 Task: Purchase a jacket from Ajio and enter a new delivery address.
Action: Mouse moved to (696, 94)
Screenshot: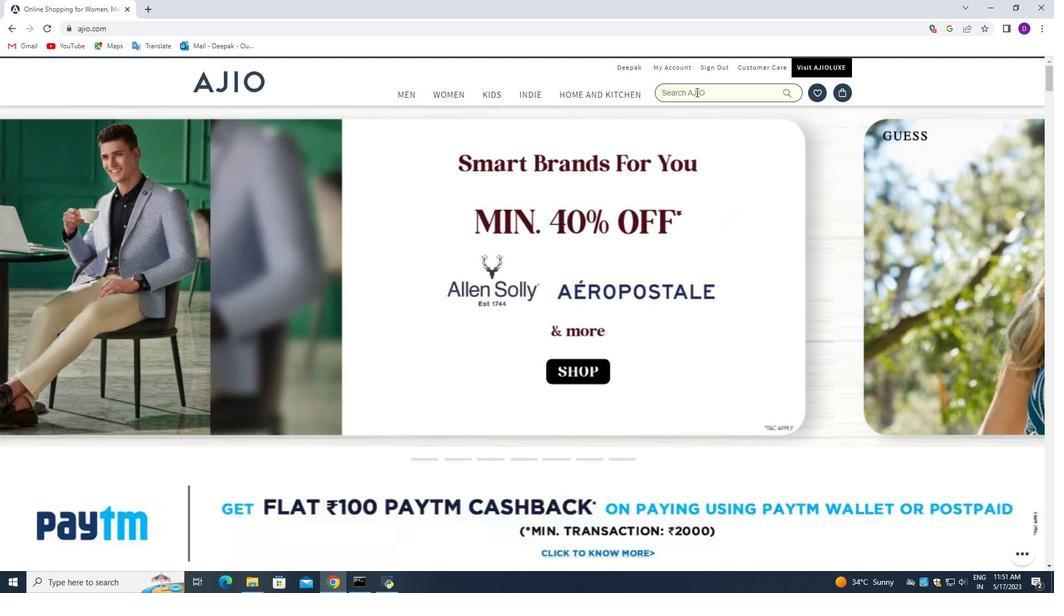 
Action: Mouse pressed left at (696, 94)
Screenshot: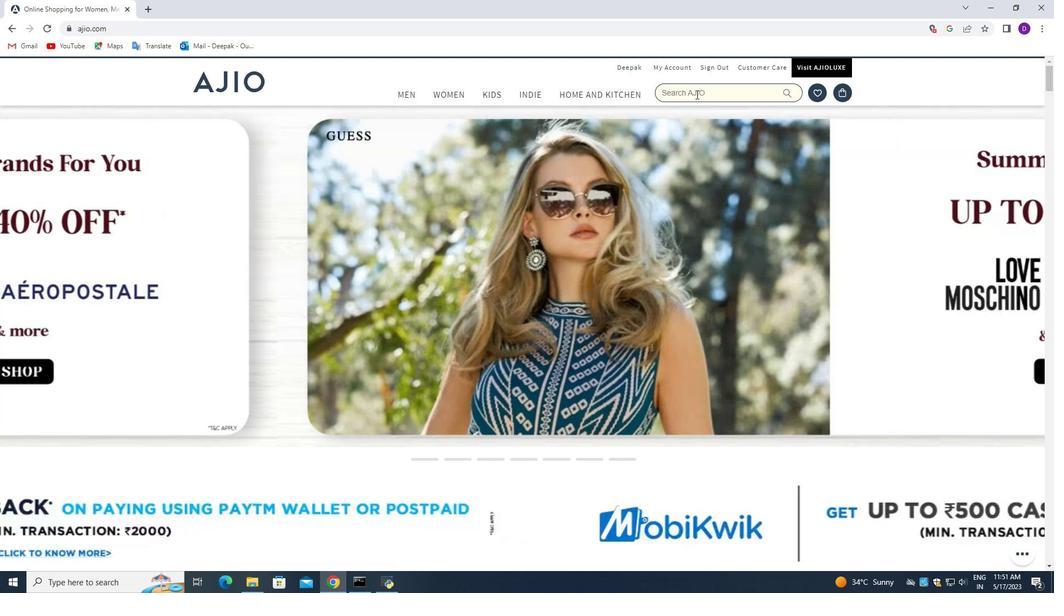 
Action: Mouse moved to (712, 158)
Screenshot: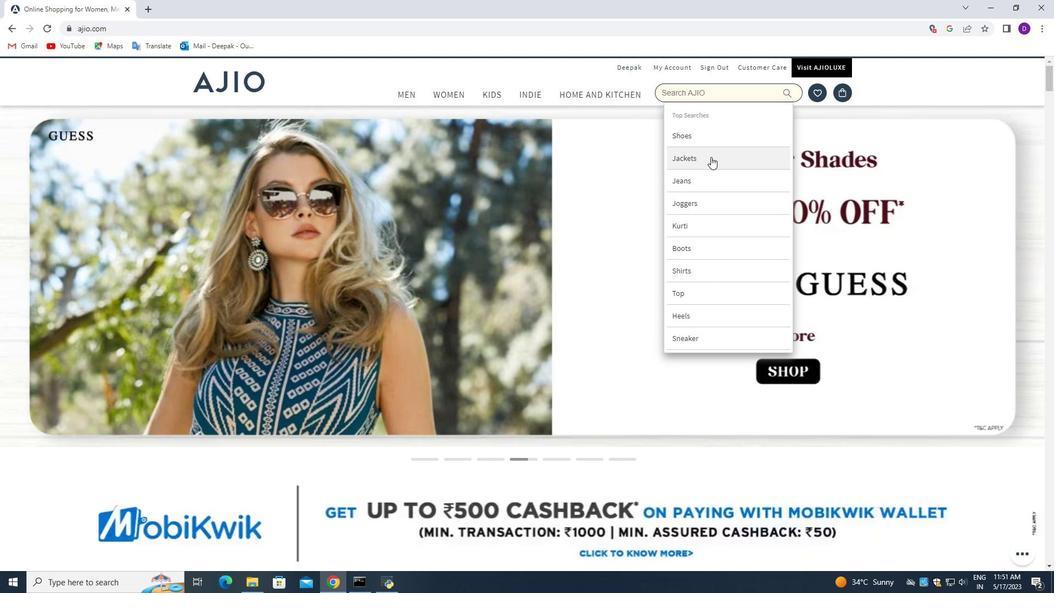 
Action: Mouse pressed left at (712, 158)
Screenshot: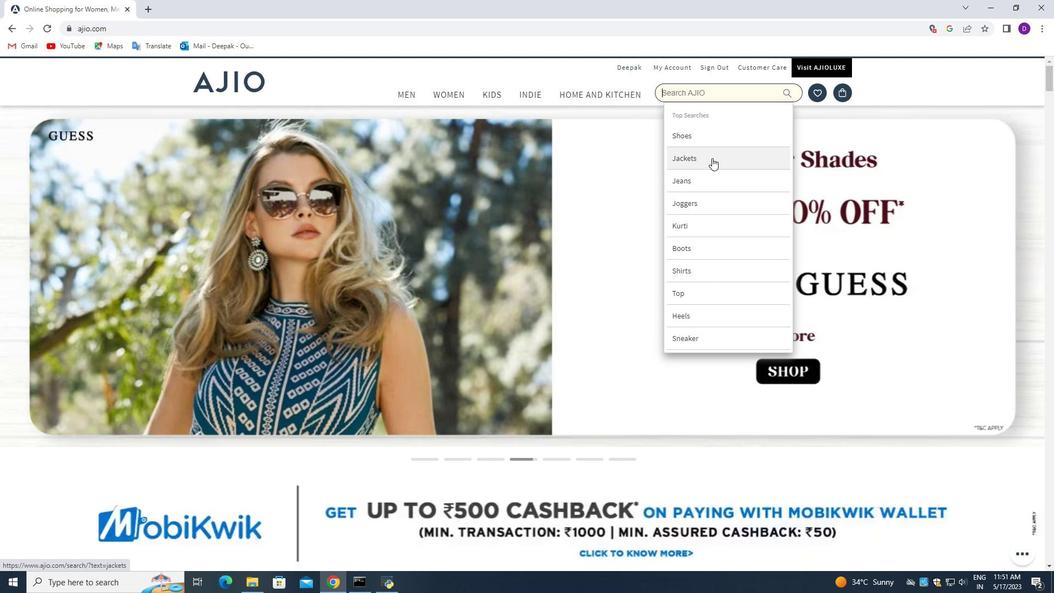 
Action: Mouse moved to (639, 276)
Screenshot: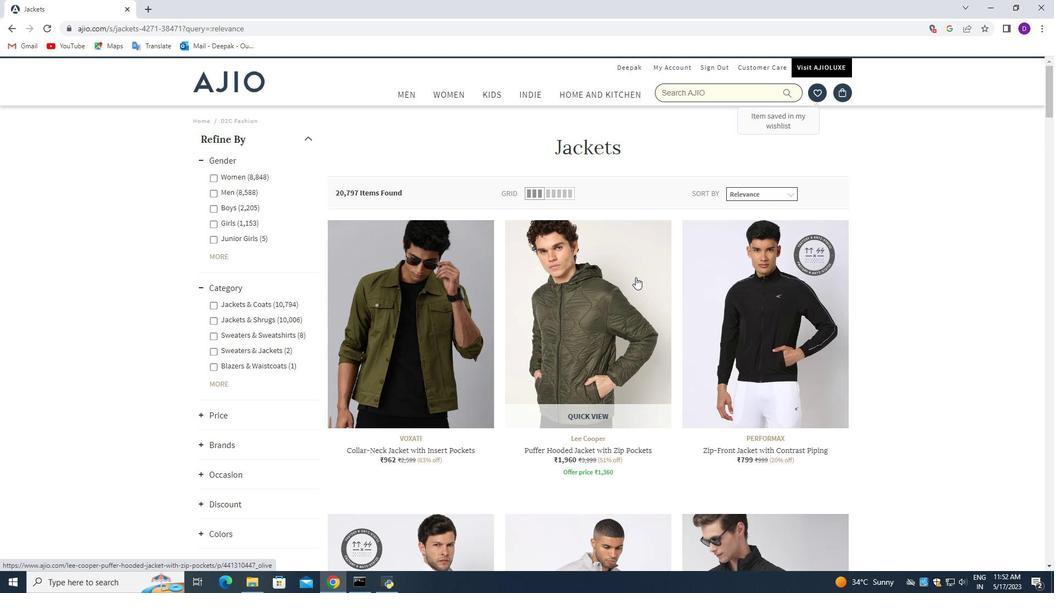 
Action: Mouse scrolled (639, 275) with delta (0, 0)
Screenshot: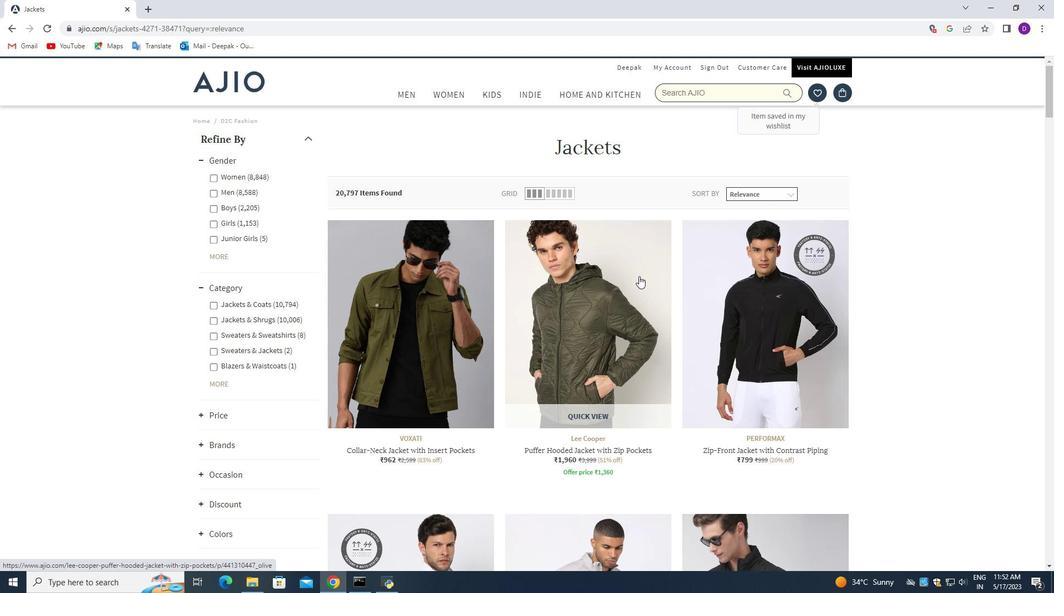 
Action: Mouse moved to (638, 276)
Screenshot: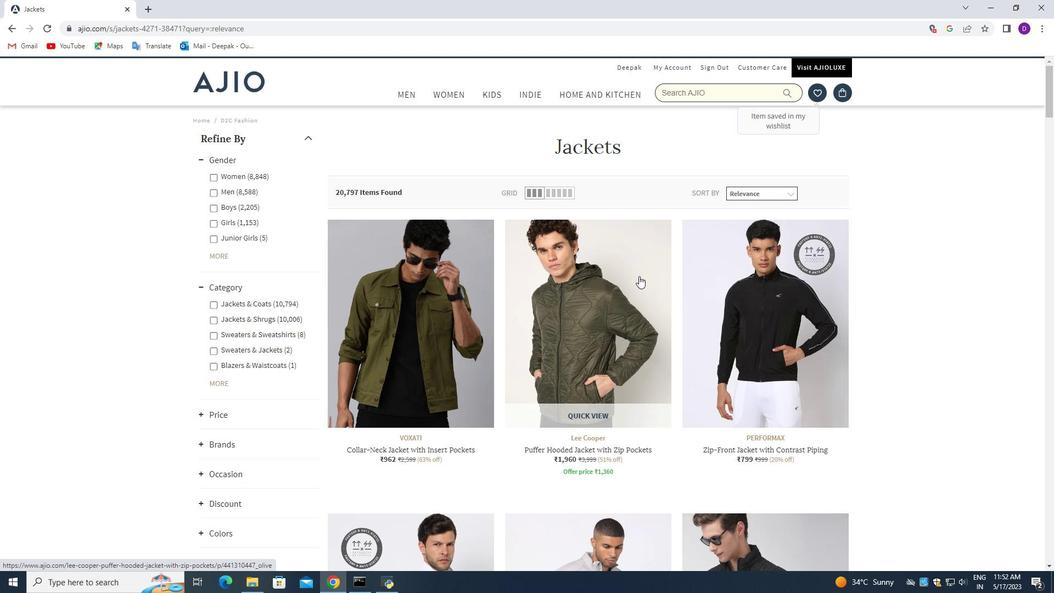 
Action: Mouse scrolled (638, 275) with delta (0, 0)
Screenshot: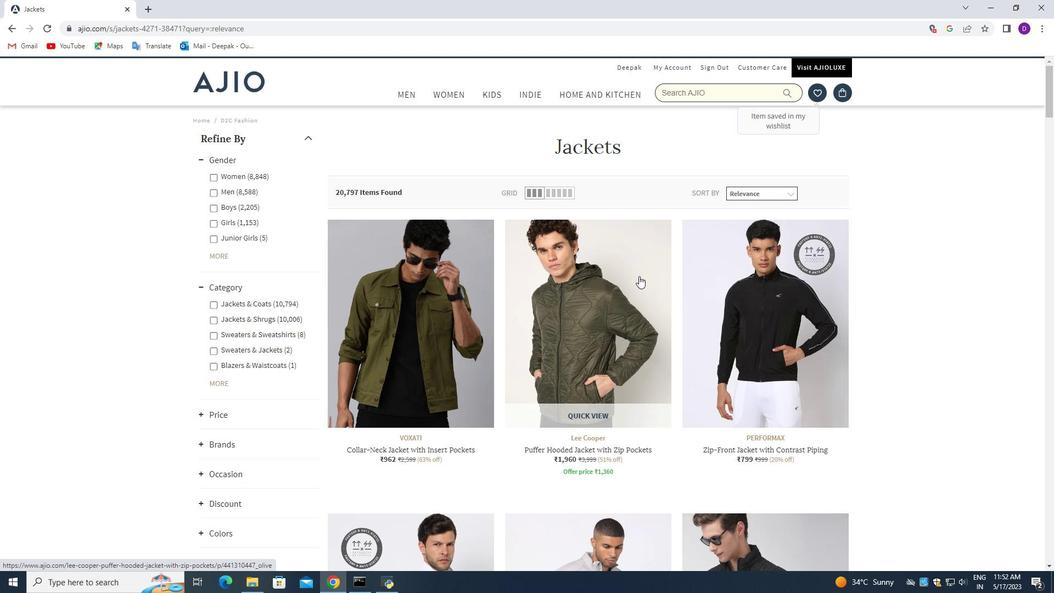 
Action: Mouse moved to (518, 248)
Screenshot: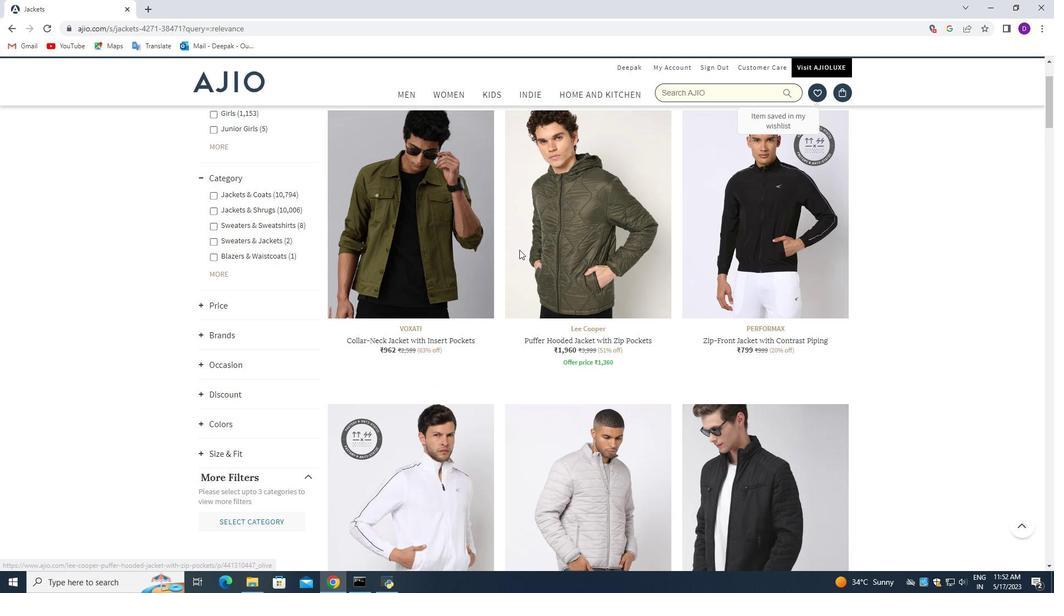 
Action: Mouse scrolled (518, 248) with delta (0, 0)
Screenshot: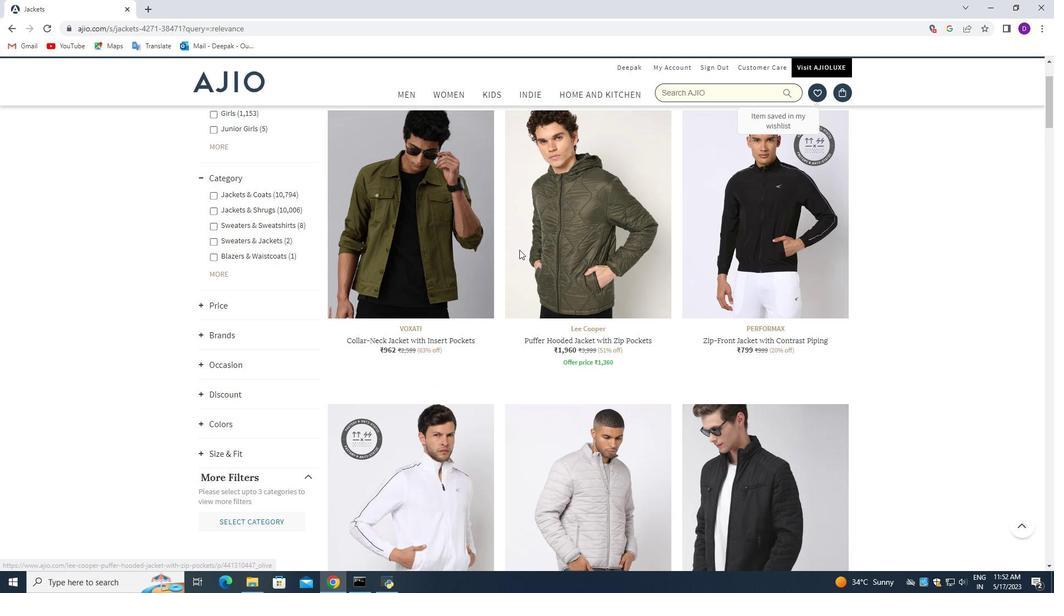 
Action: Mouse moved to (517, 247)
Screenshot: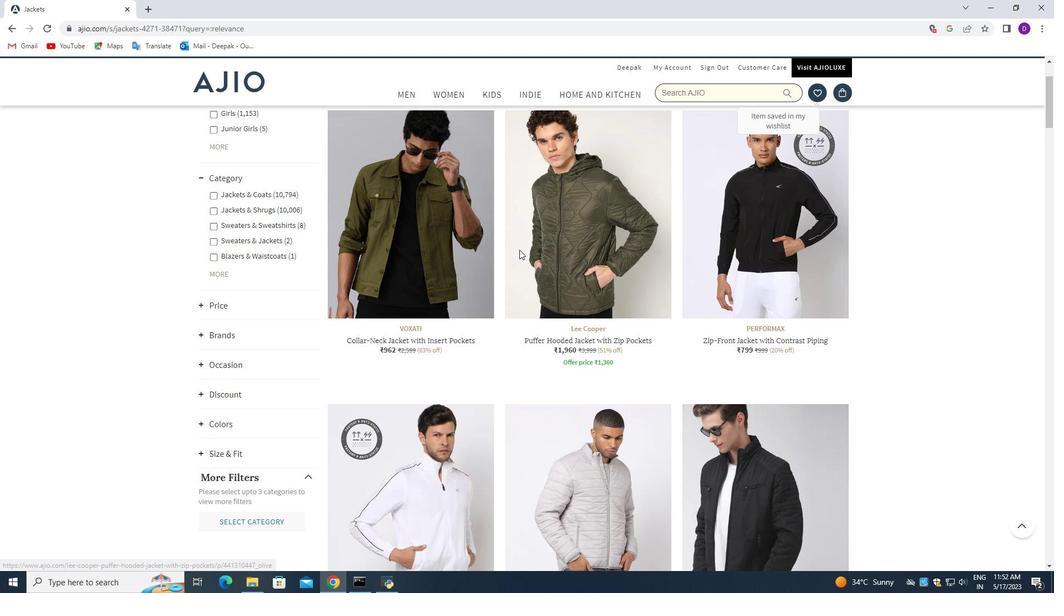 
Action: Mouse scrolled (517, 246) with delta (0, 0)
Screenshot: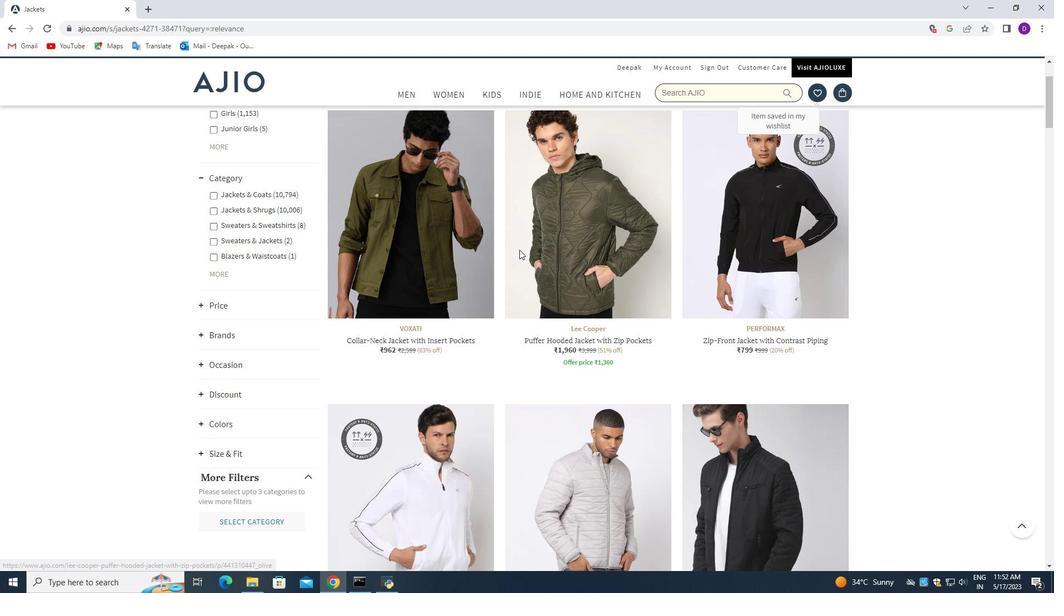 
Action: Mouse moved to (563, 310)
Screenshot: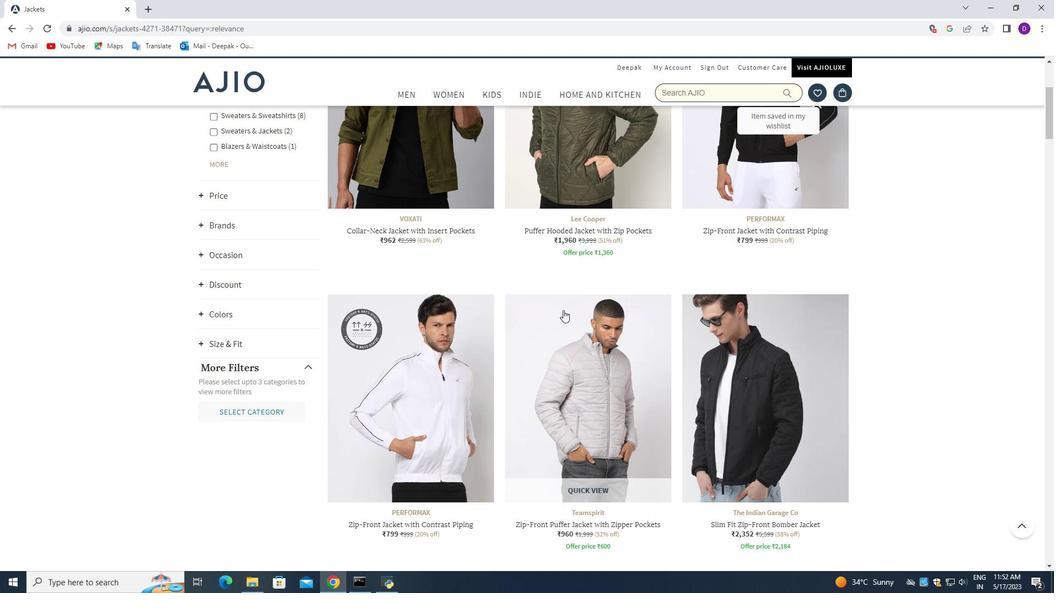 
Action: Mouse scrolled (563, 310) with delta (0, 0)
Screenshot: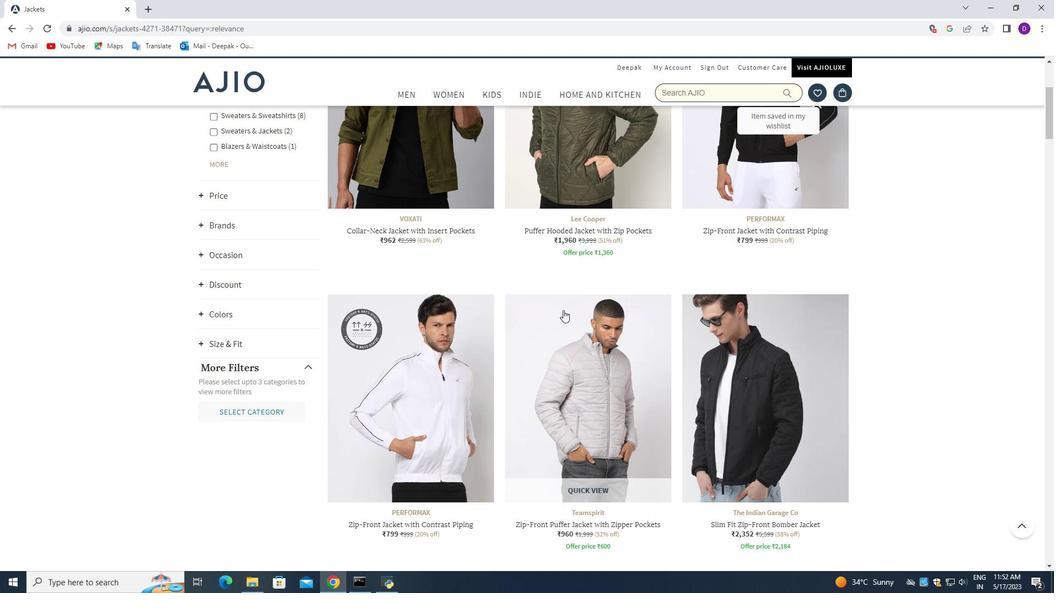 
Action: Mouse scrolled (563, 310) with delta (0, 0)
Screenshot: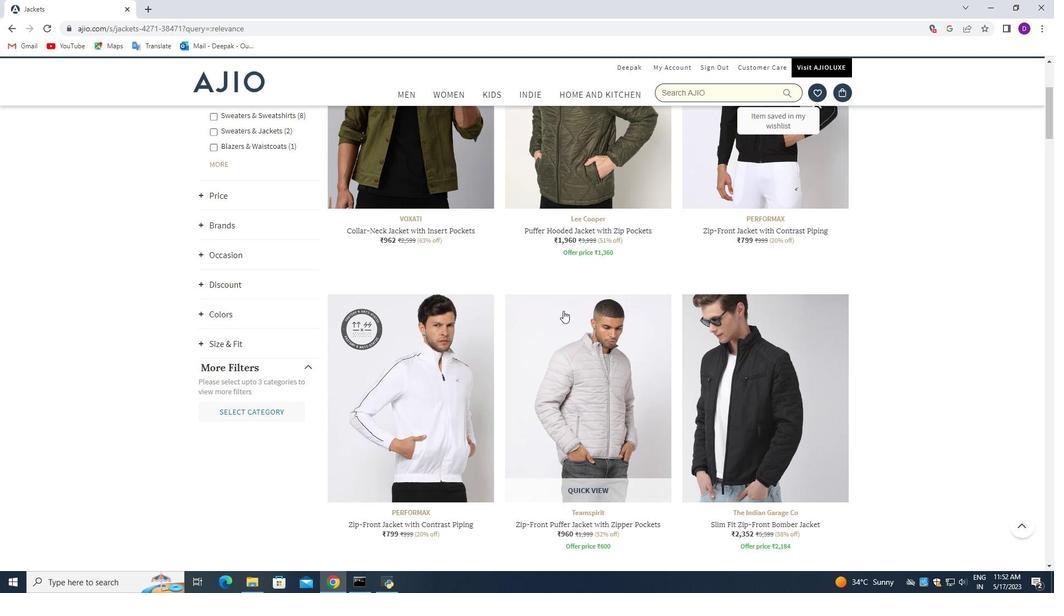 
Action: Mouse moved to (556, 287)
Screenshot: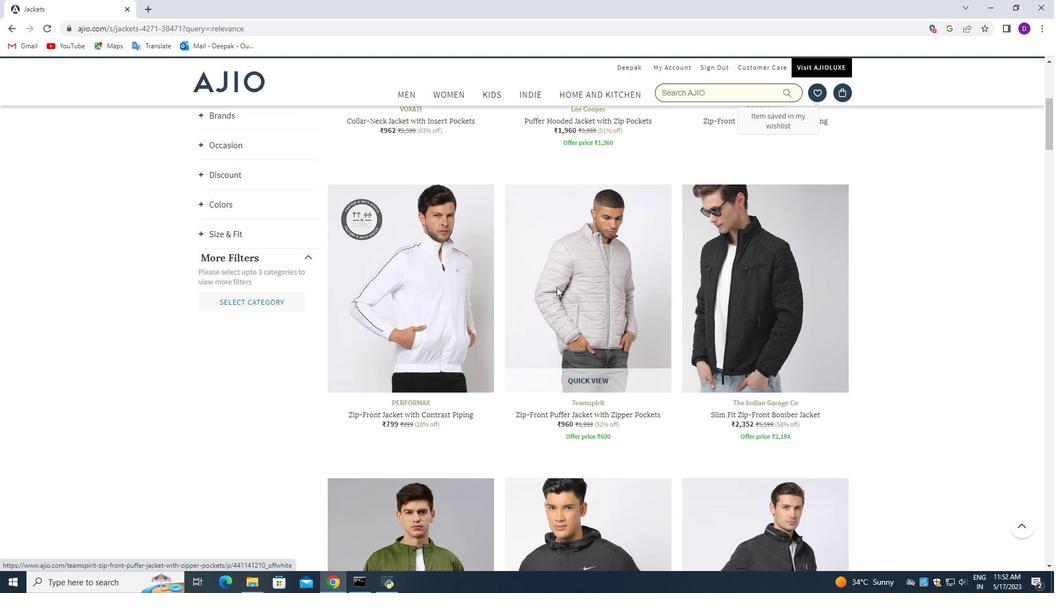 
Action: Mouse scrolled (556, 287) with delta (0, 0)
Screenshot: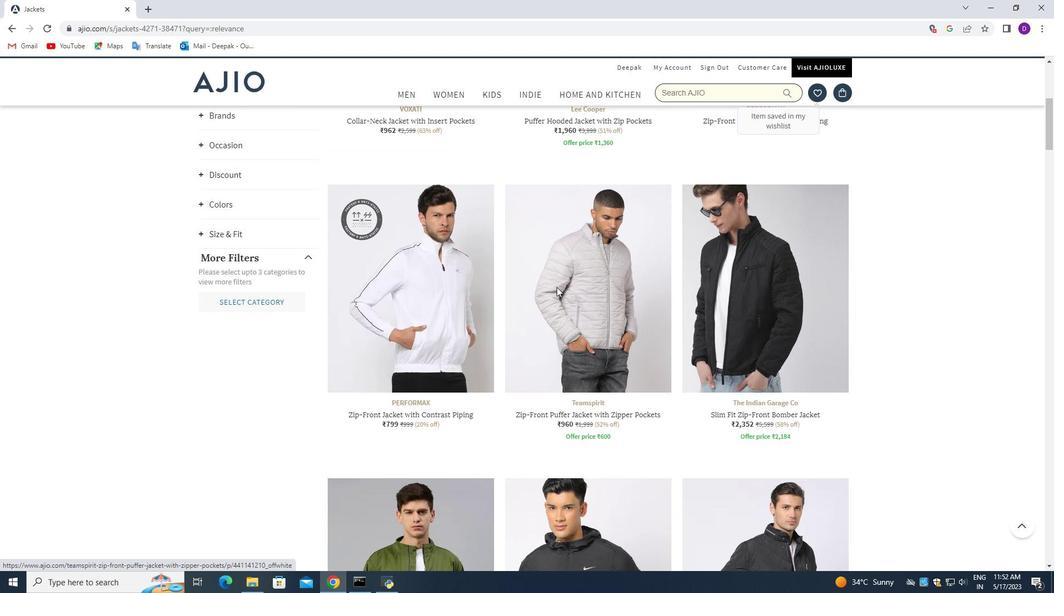 
Action: Mouse scrolled (556, 287) with delta (0, 0)
Screenshot: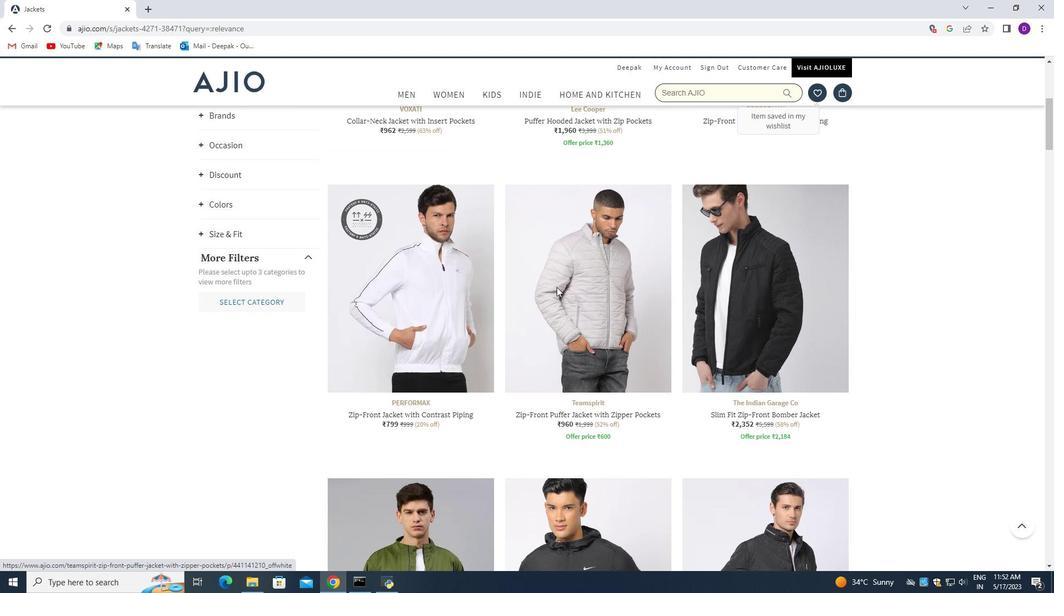 
Action: Mouse scrolled (556, 287) with delta (0, 0)
Screenshot: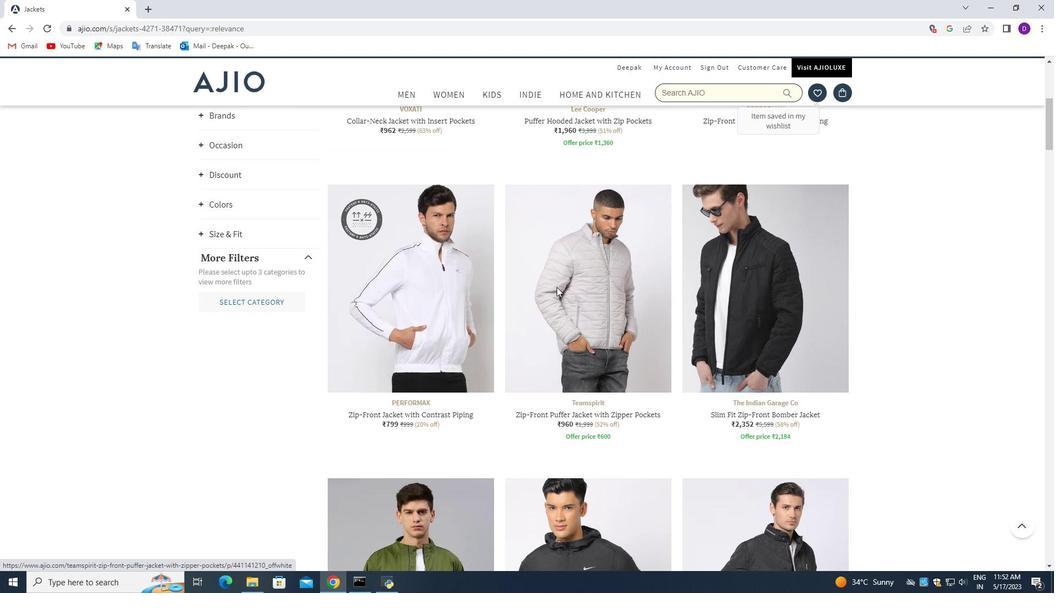 
Action: Mouse scrolled (556, 287) with delta (0, 0)
Screenshot: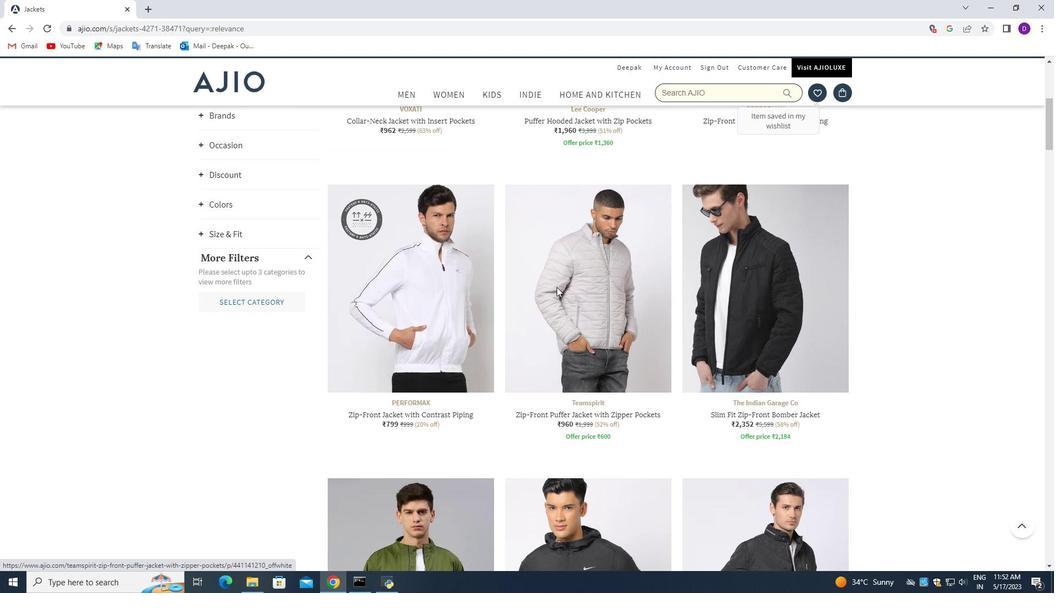 
Action: Mouse scrolled (556, 287) with delta (0, 0)
Screenshot: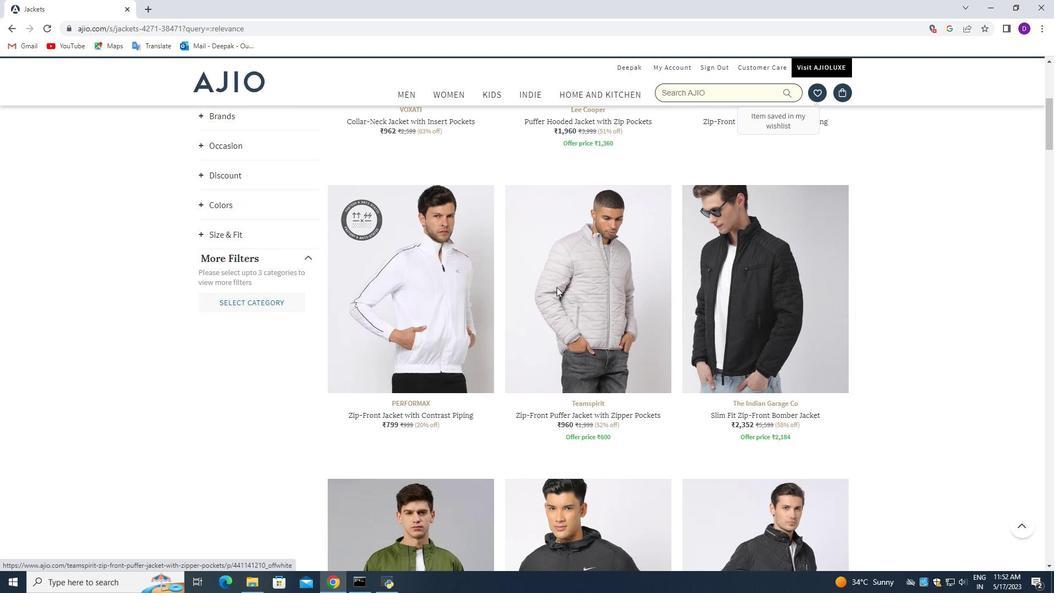 
Action: Mouse moved to (422, 271)
Screenshot: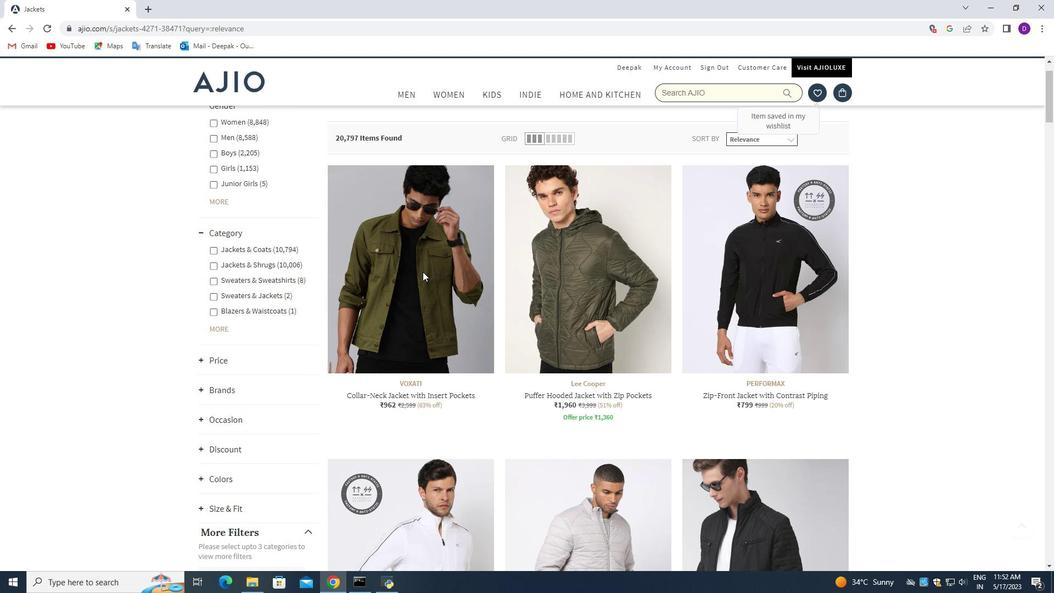 
Action: Mouse pressed left at (422, 271)
Screenshot: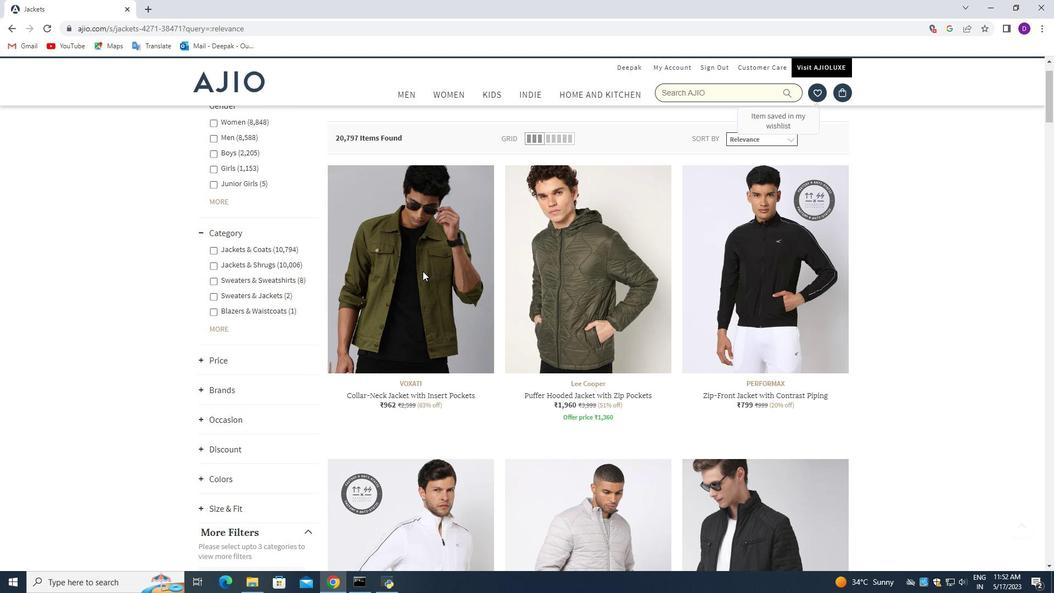 
Action: Mouse moved to (587, 302)
Screenshot: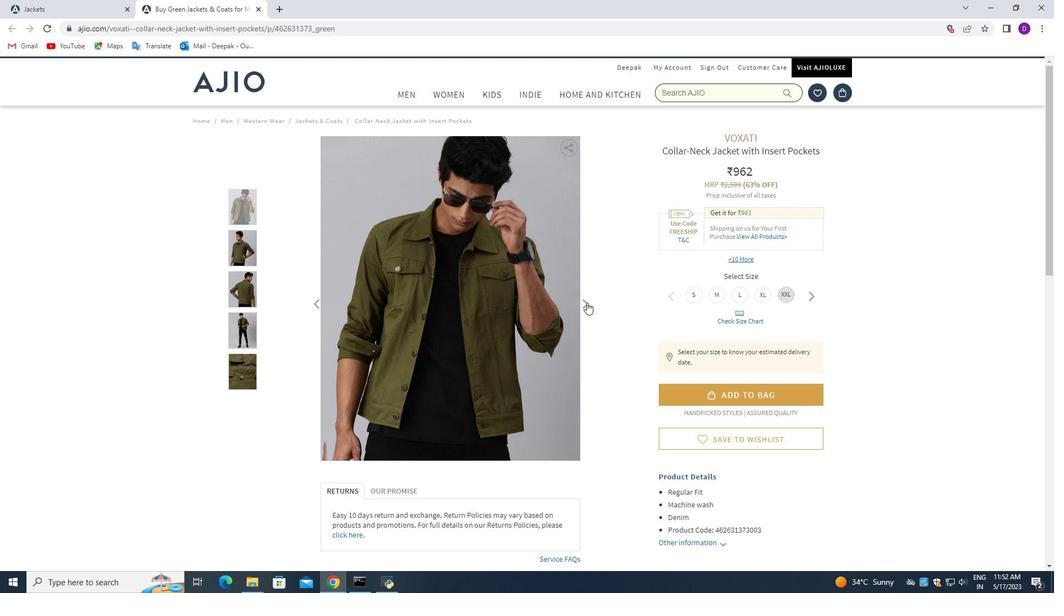 
Action: Mouse pressed left at (587, 302)
Screenshot: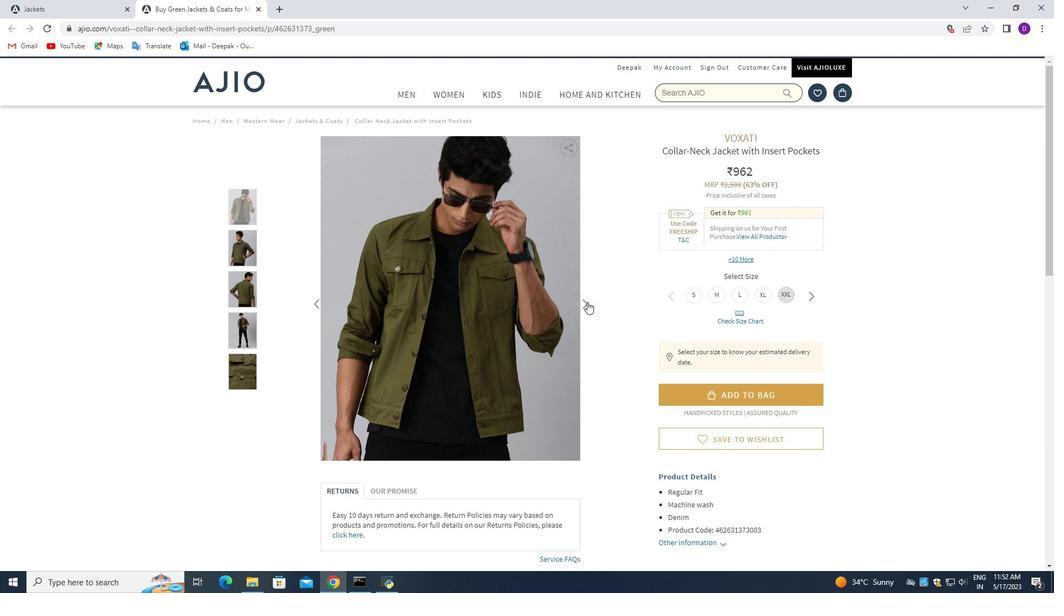 
Action: Mouse pressed left at (587, 302)
Screenshot: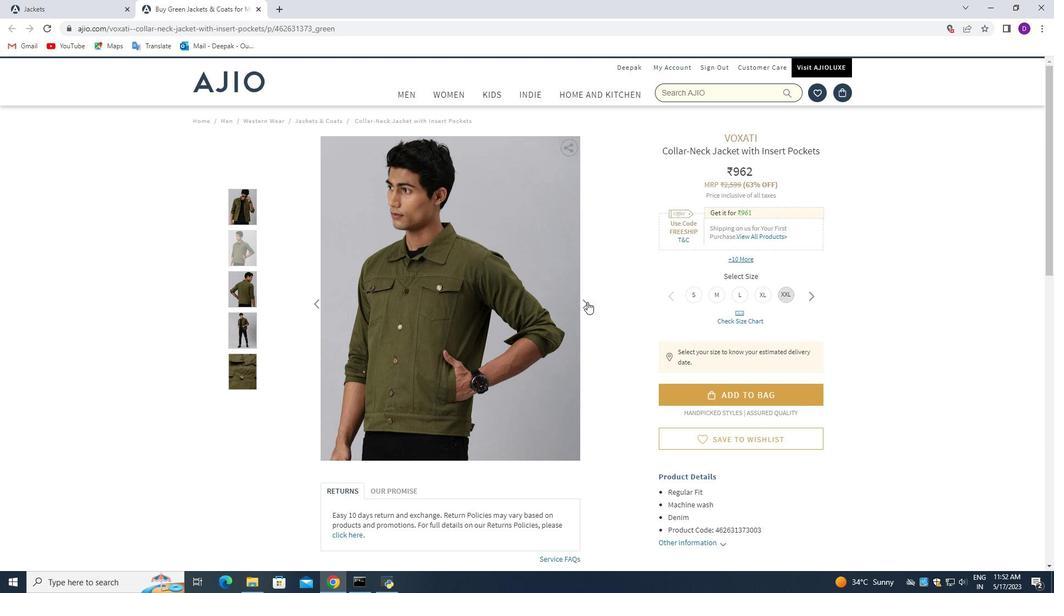 
Action: Mouse pressed left at (587, 302)
Screenshot: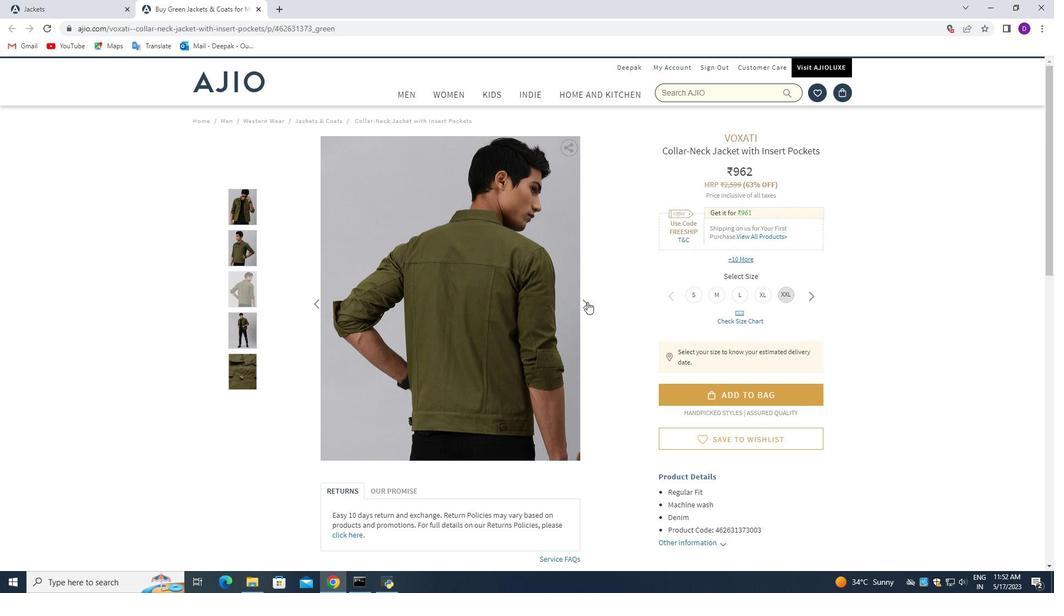 
Action: Mouse pressed left at (587, 302)
Screenshot: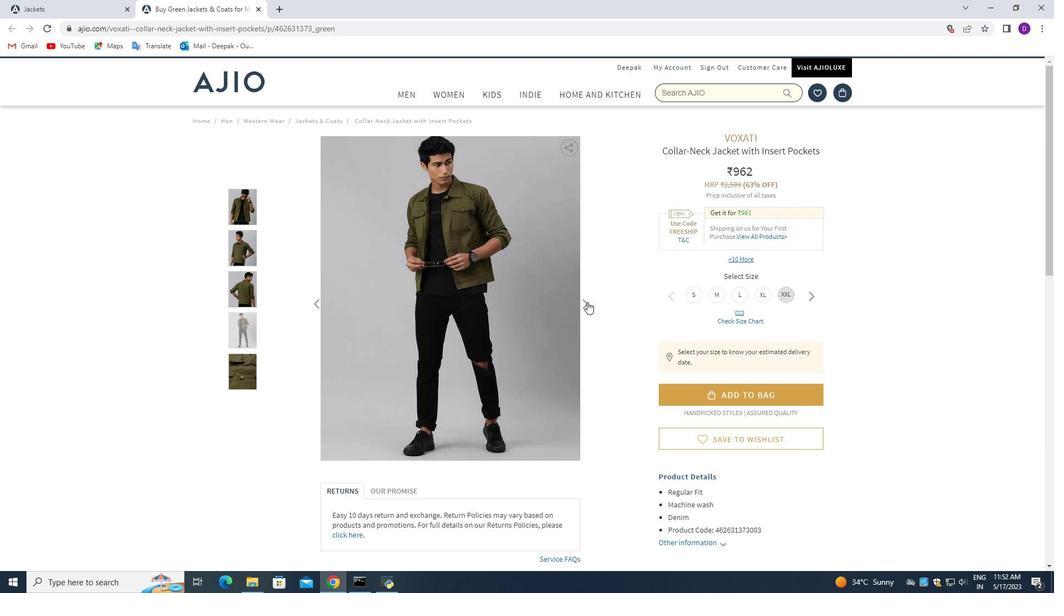 
Action: Mouse pressed left at (587, 302)
Screenshot: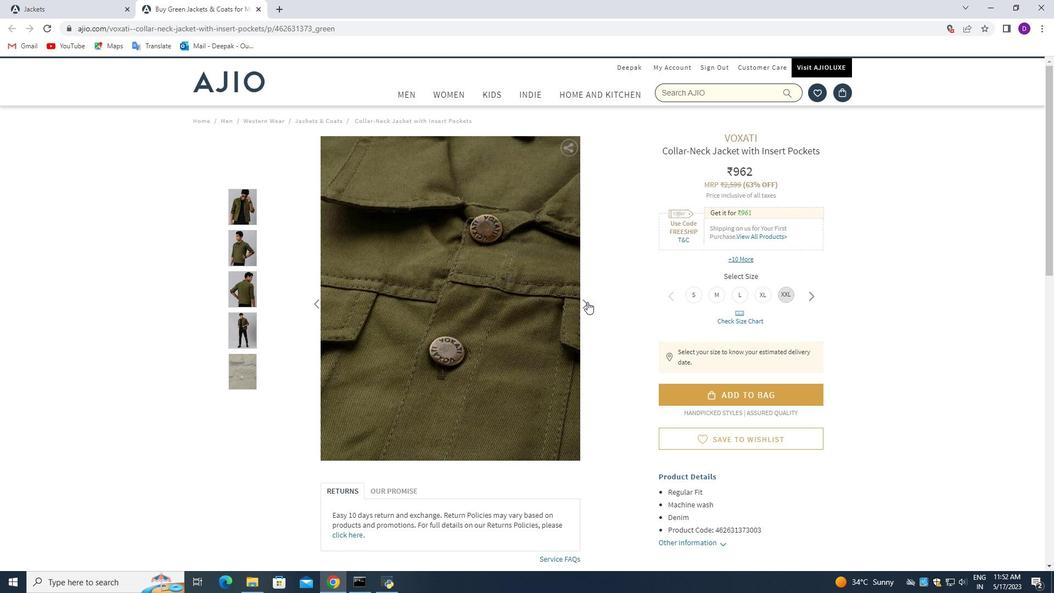 
Action: Mouse pressed left at (587, 302)
Screenshot: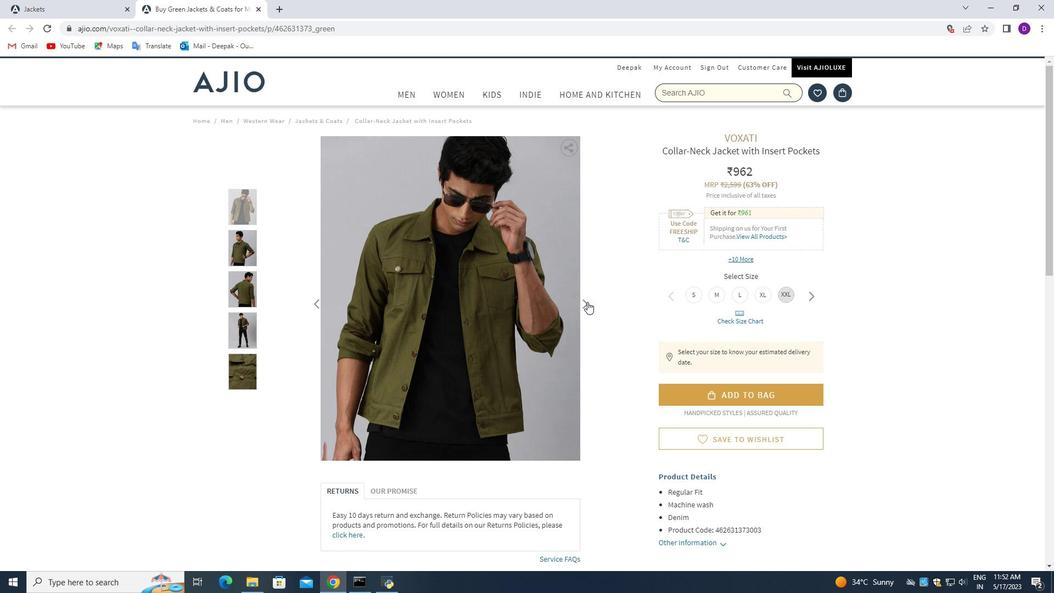 
Action: Mouse pressed left at (587, 302)
Screenshot: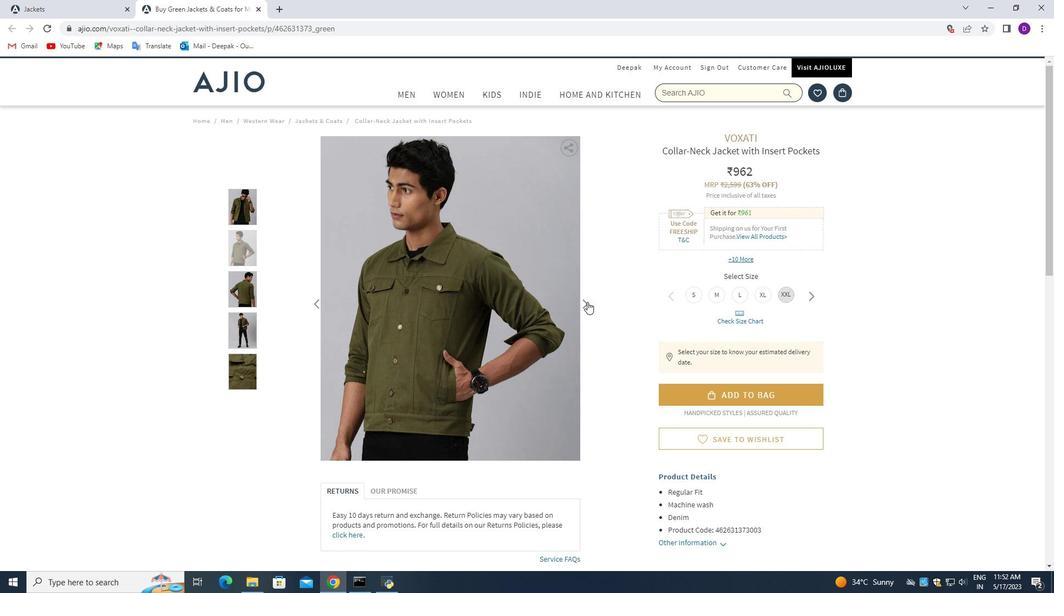 
Action: Mouse moved to (81, 0)
Screenshot: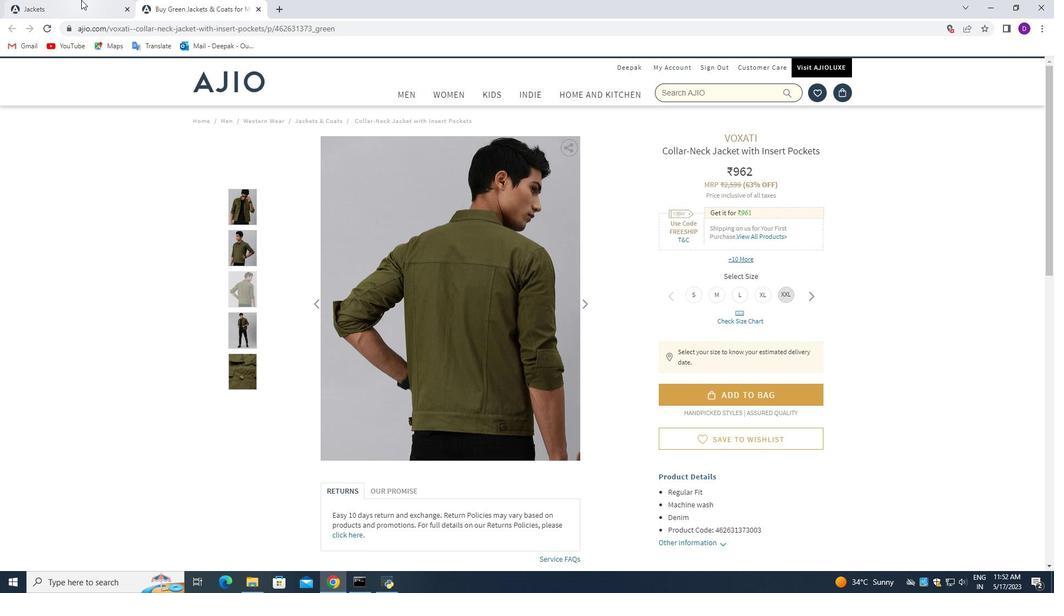 
Action: Mouse pressed left at (81, 0)
Screenshot: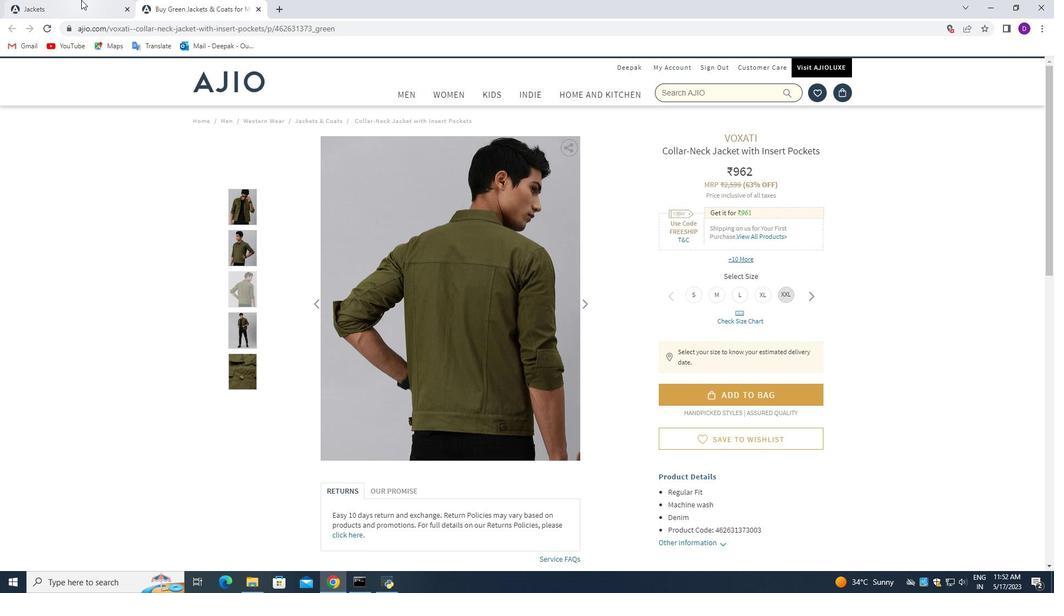 
Action: Mouse moved to (259, 7)
Screenshot: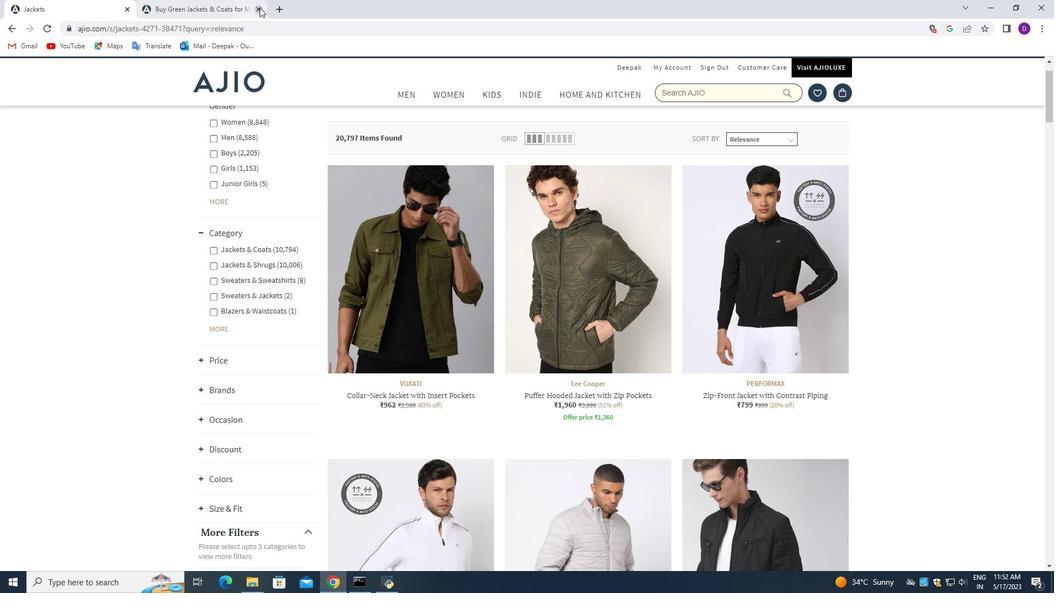 
Action: Mouse pressed left at (259, 7)
Screenshot: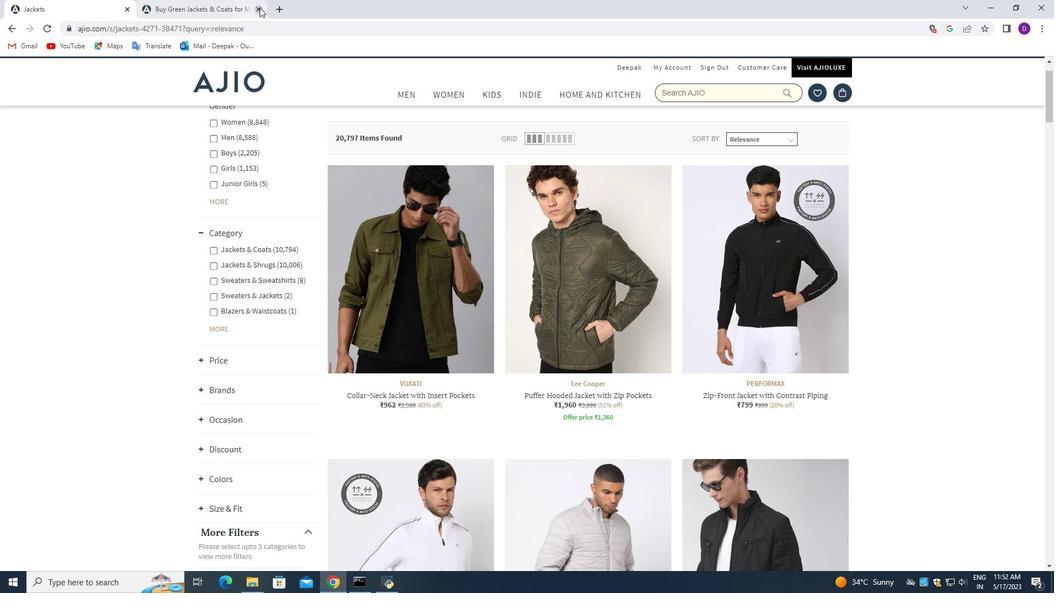 
Action: Mouse moved to (529, 283)
Screenshot: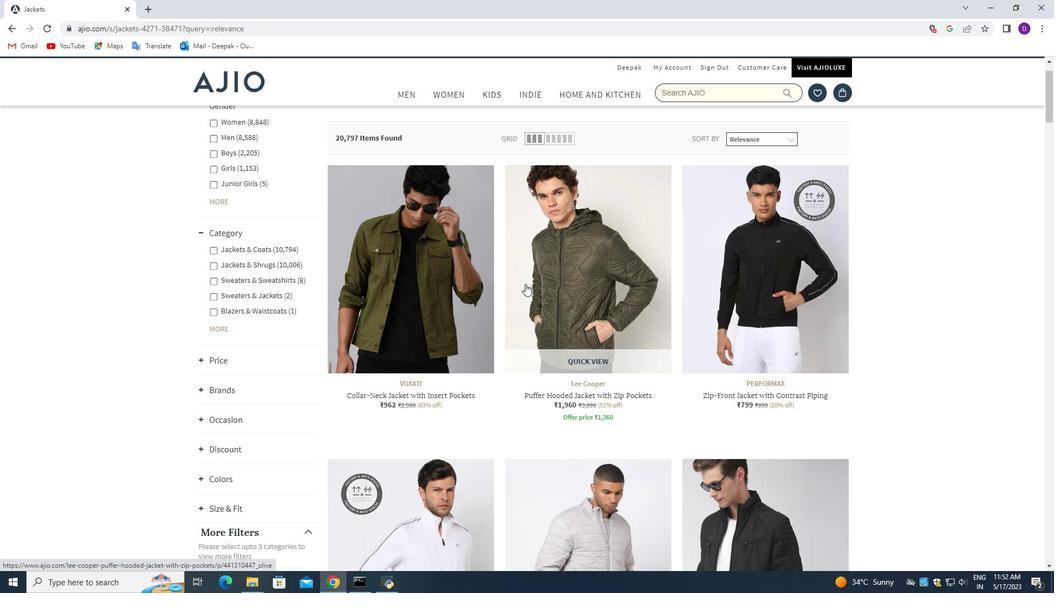 
Action: Mouse scrolled (529, 283) with delta (0, 0)
Screenshot: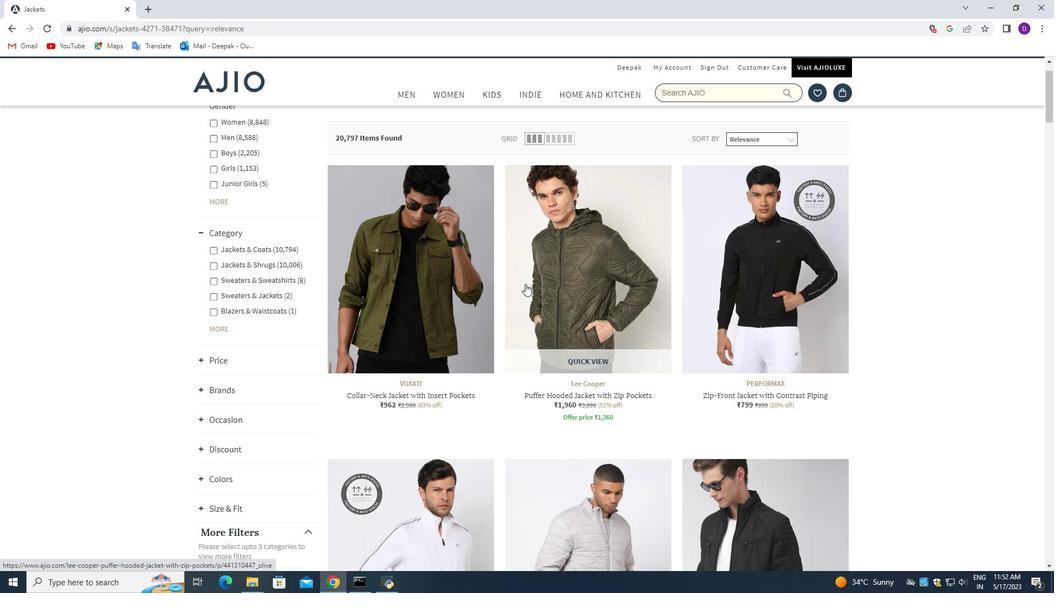 
Action: Mouse moved to (555, 274)
Screenshot: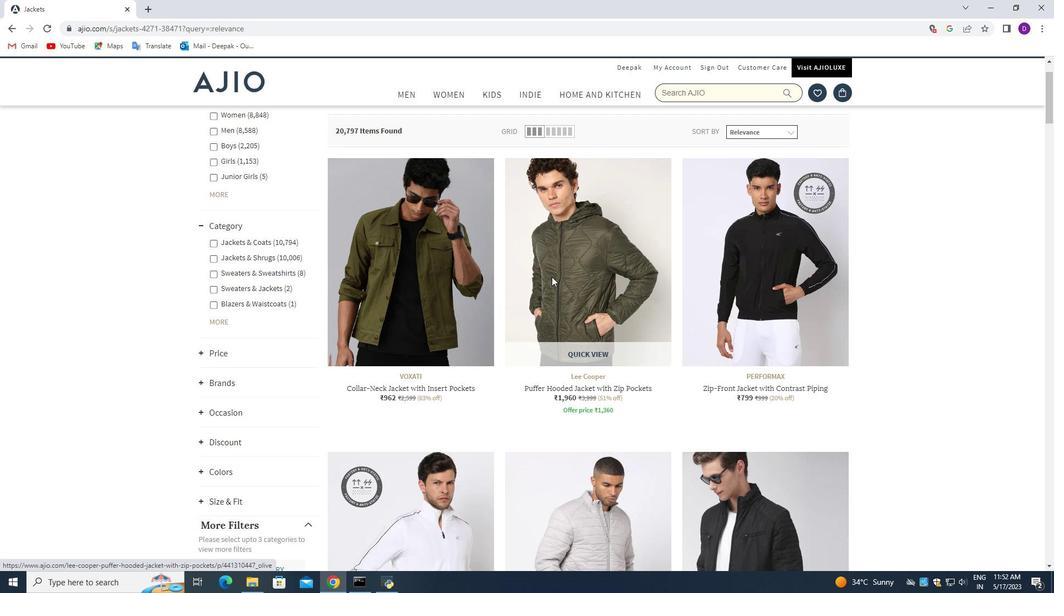 
Action: Mouse scrolled (551, 276) with delta (0, 0)
Screenshot: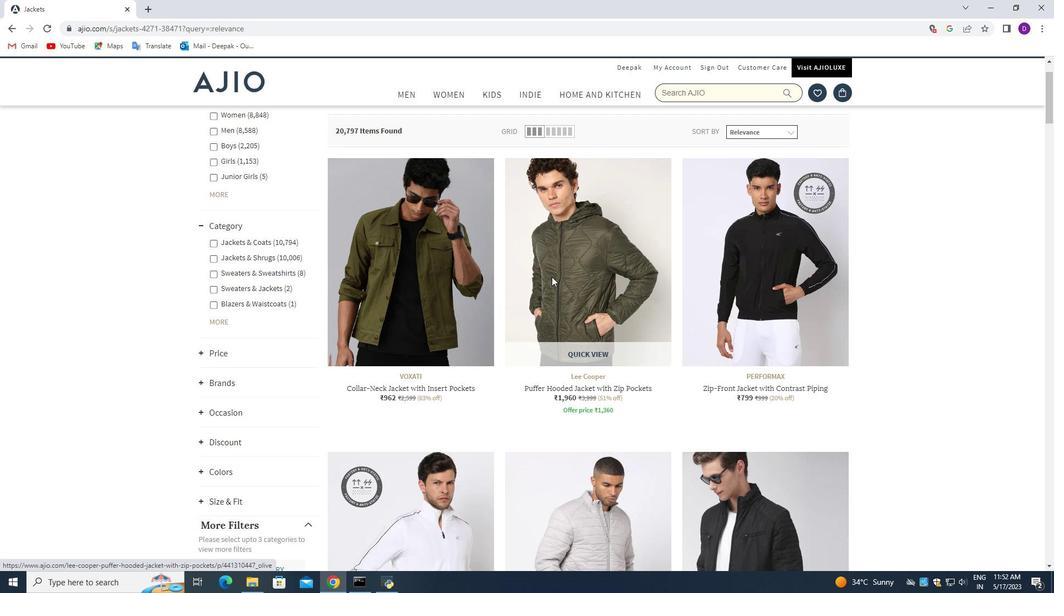 
Action: Mouse moved to (575, 265)
Screenshot: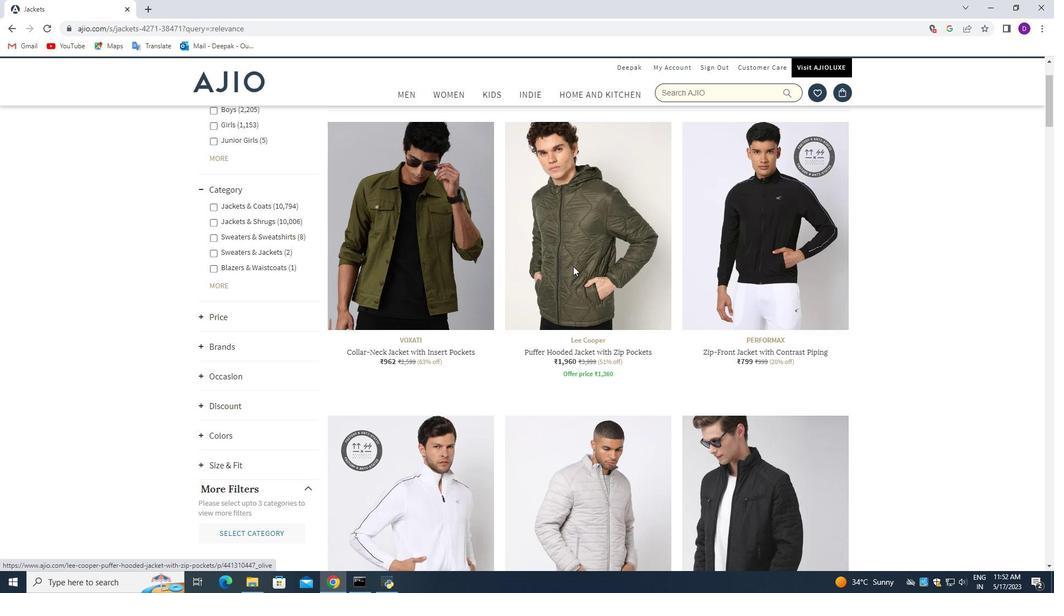
Action: Mouse scrolled (575, 264) with delta (0, 0)
Screenshot: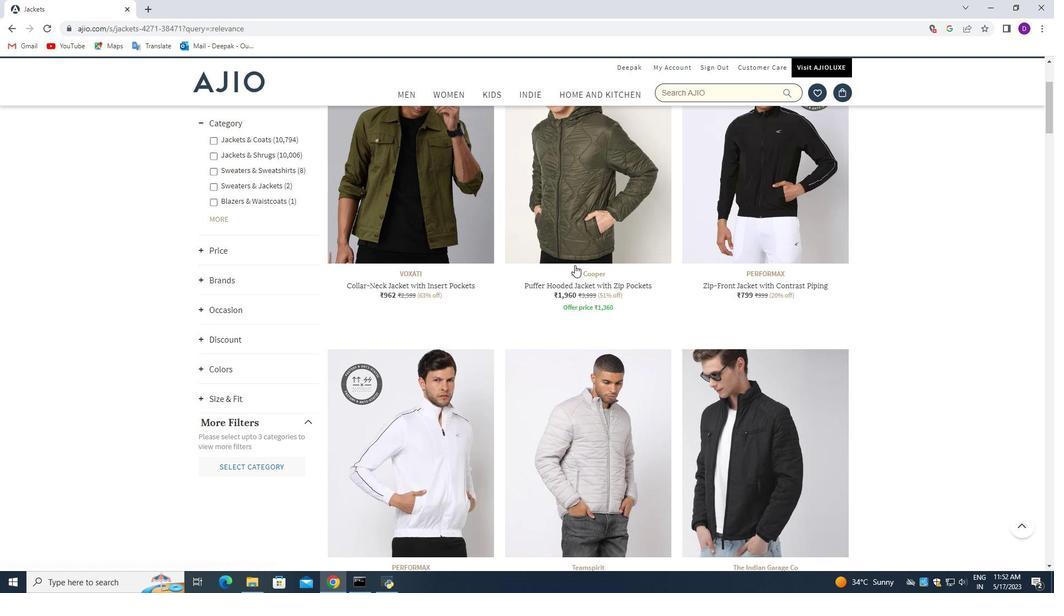 
Action: Mouse moved to (727, 363)
Screenshot: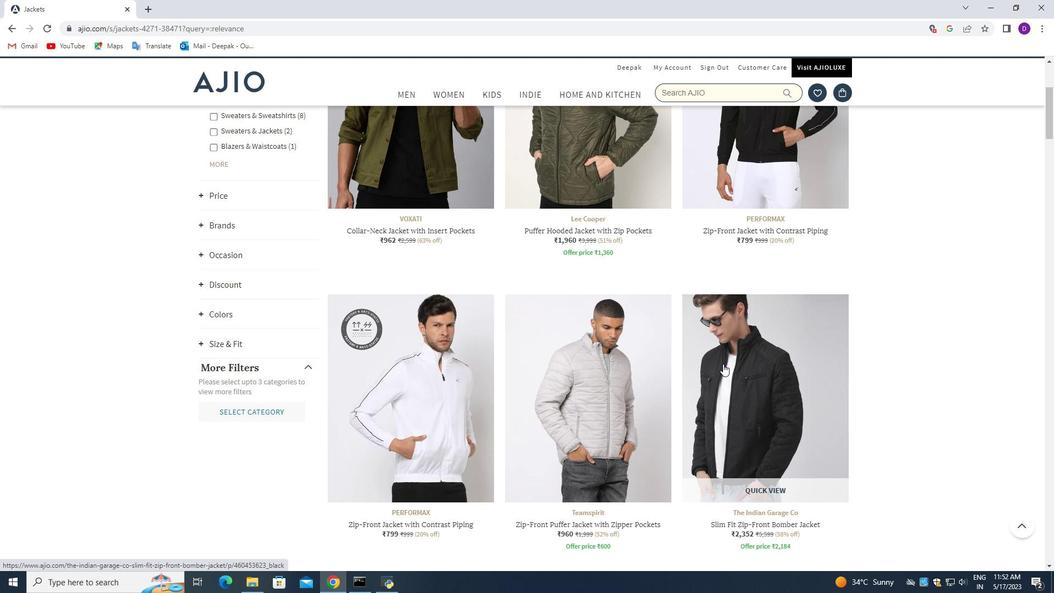 
Action: Mouse pressed left at (727, 363)
Screenshot: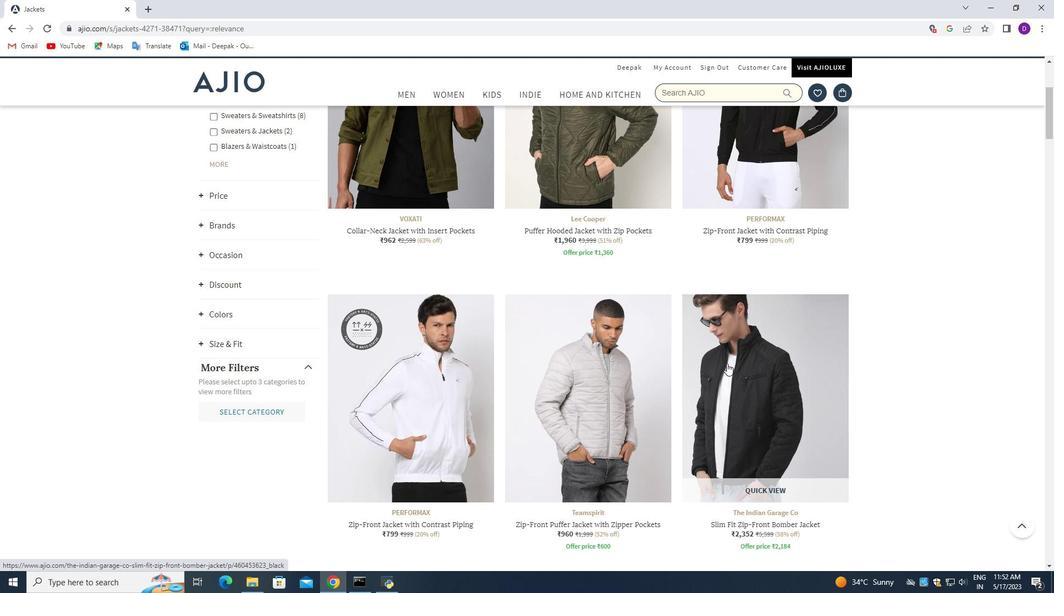 
Action: Mouse moved to (585, 304)
Screenshot: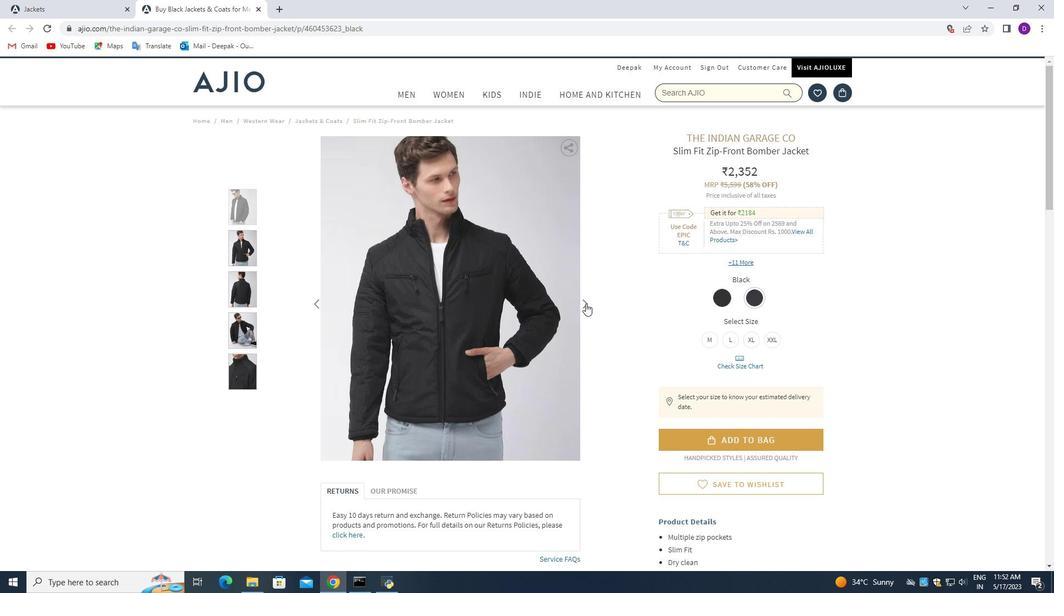 
Action: Mouse pressed left at (585, 304)
Screenshot: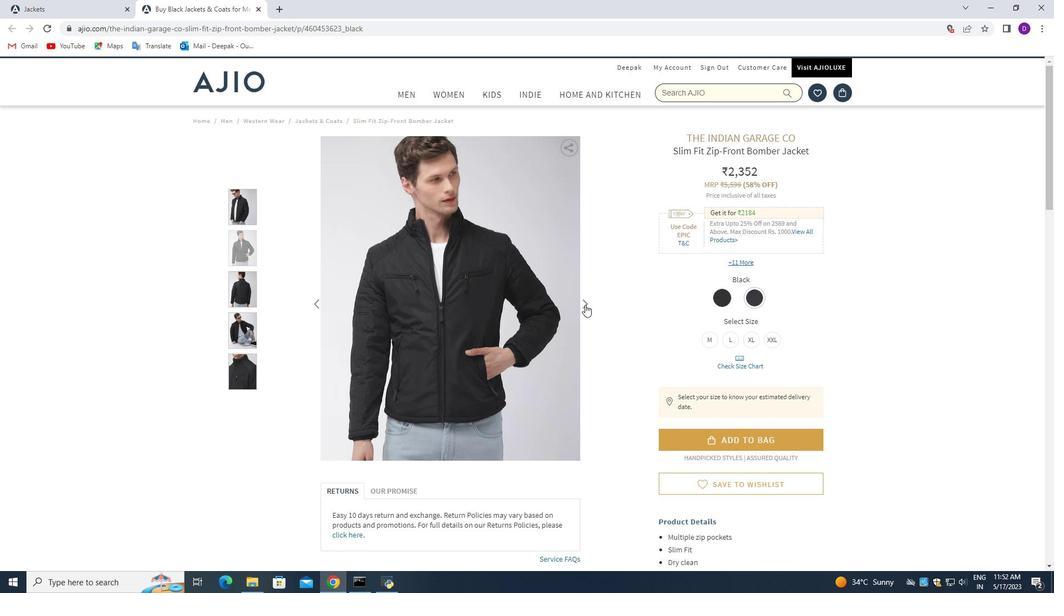 
Action: Mouse pressed left at (585, 304)
Screenshot: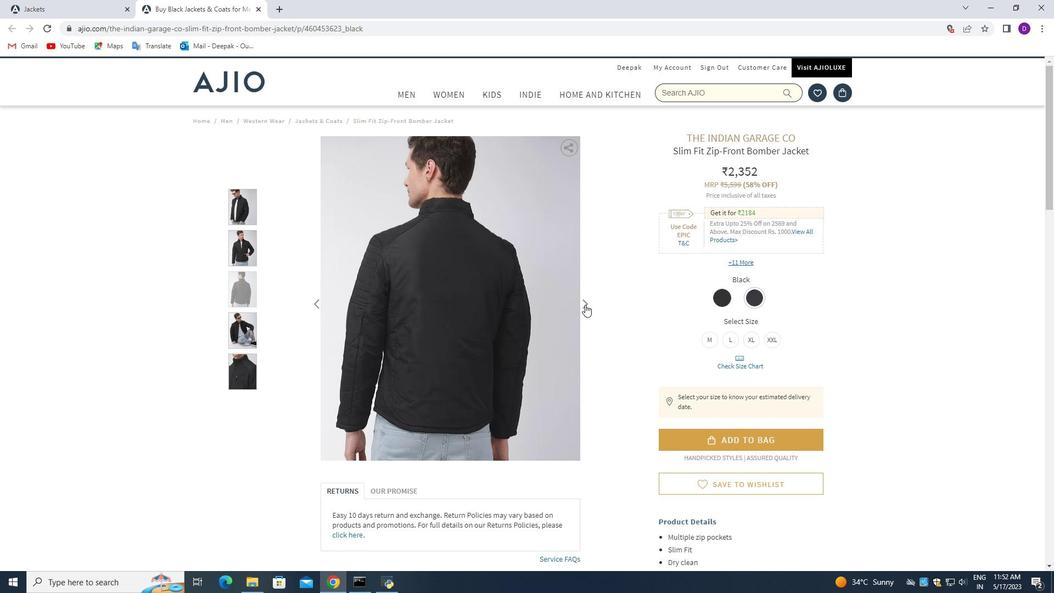 
Action: Mouse pressed left at (585, 304)
Screenshot: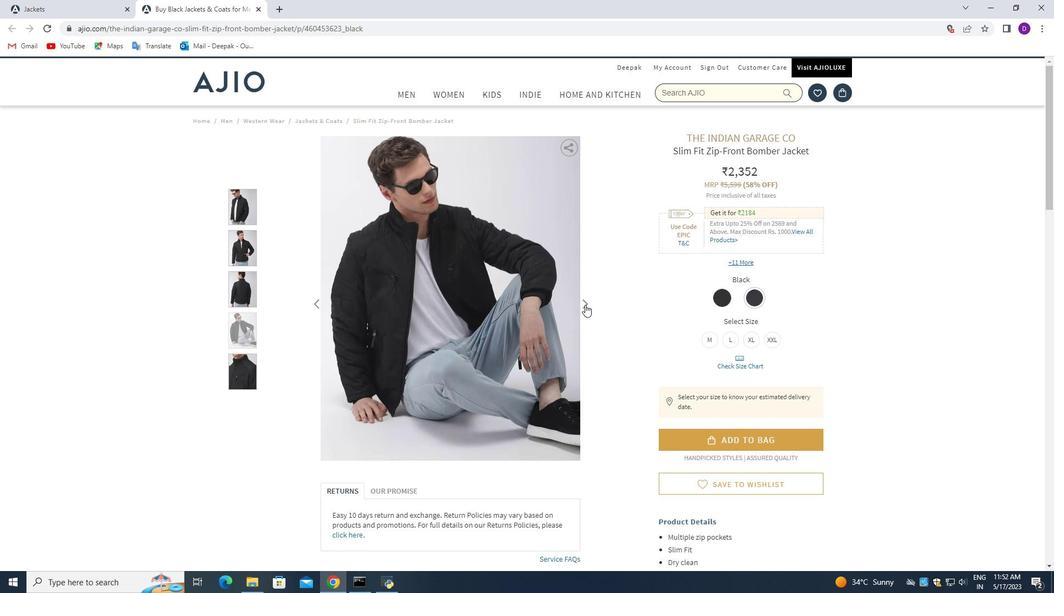 
Action: Mouse pressed left at (585, 304)
Screenshot: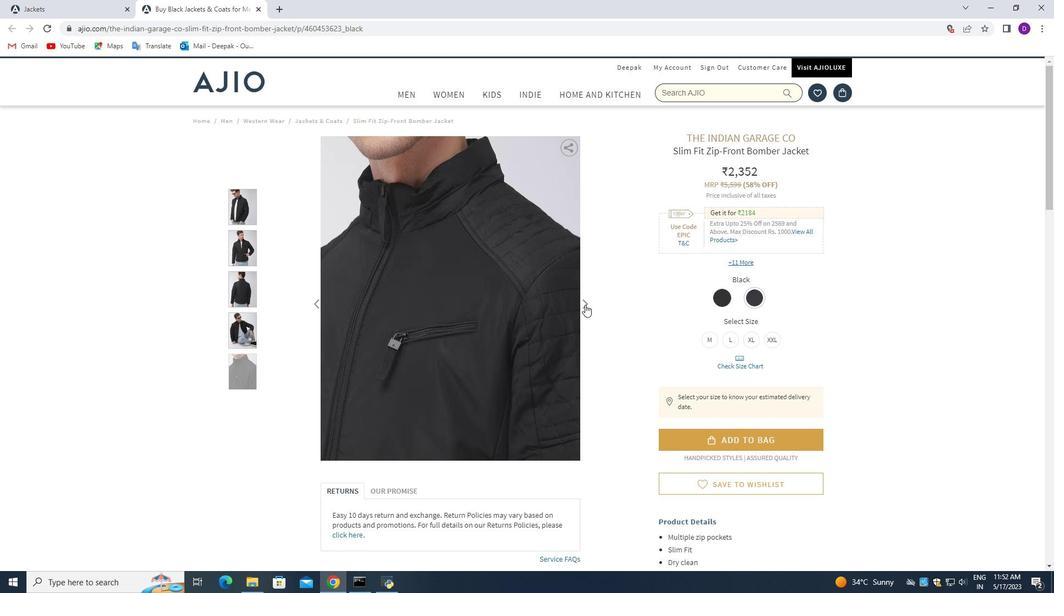 
Action: Mouse moved to (584, 304)
Screenshot: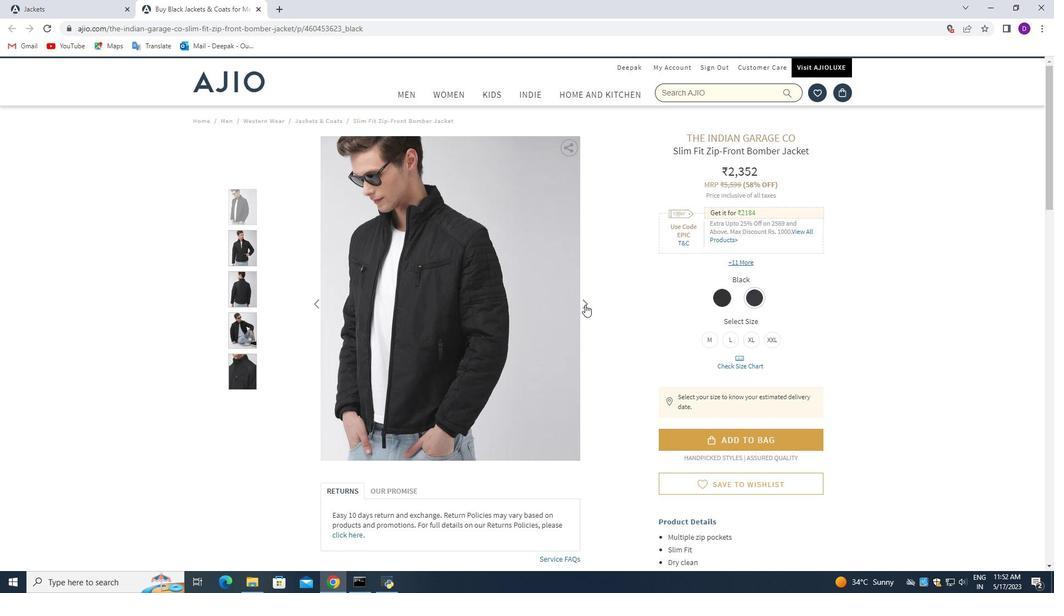
Action: Mouse pressed left at (584, 304)
Screenshot: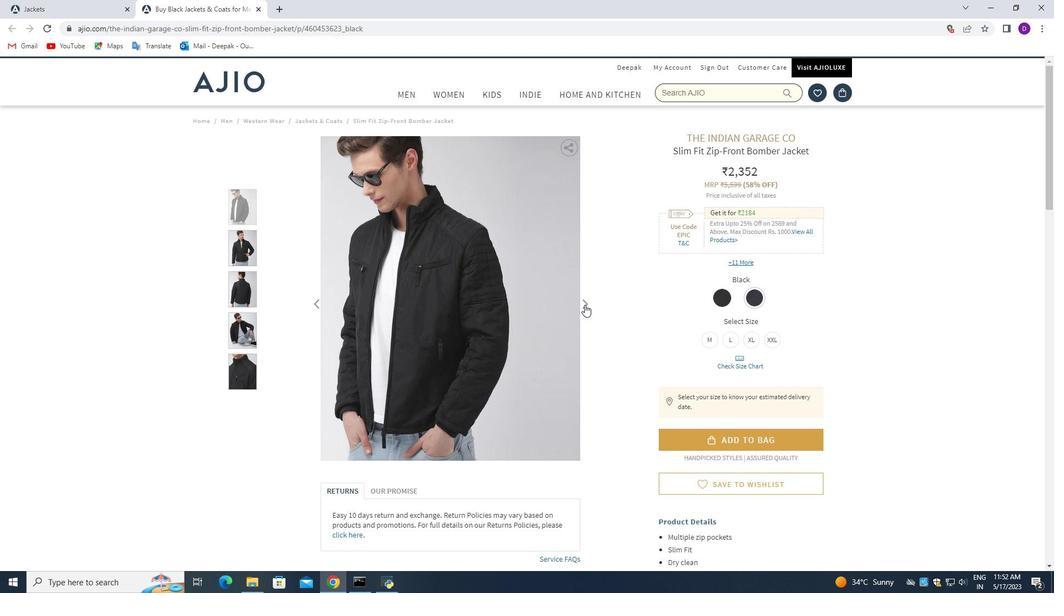 
Action: Mouse moved to (59, 0)
Screenshot: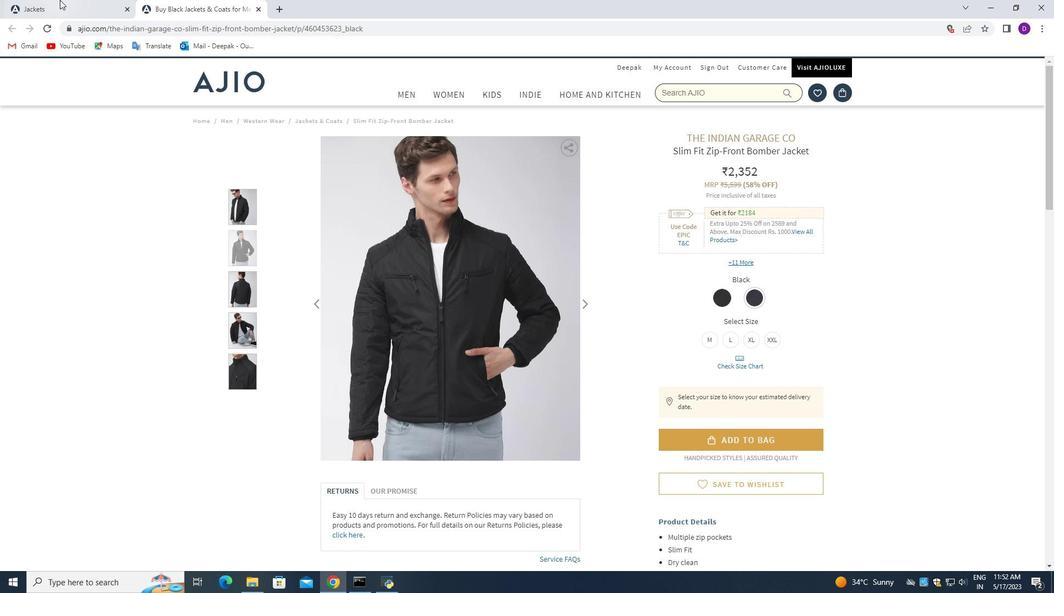 
Action: Mouse pressed left at (59, 0)
Screenshot: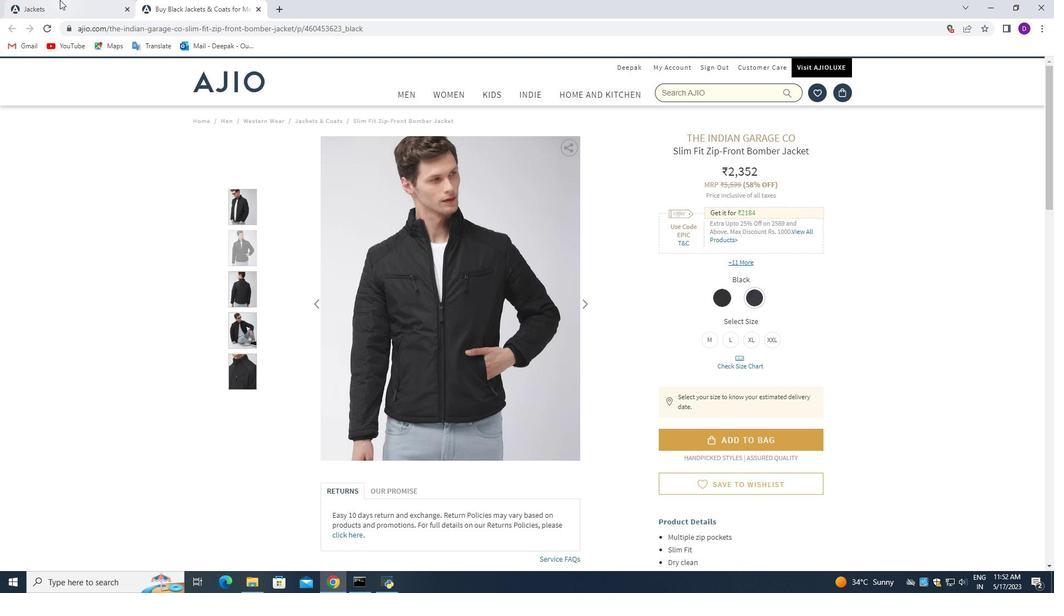 
Action: Mouse moved to (255, 6)
Screenshot: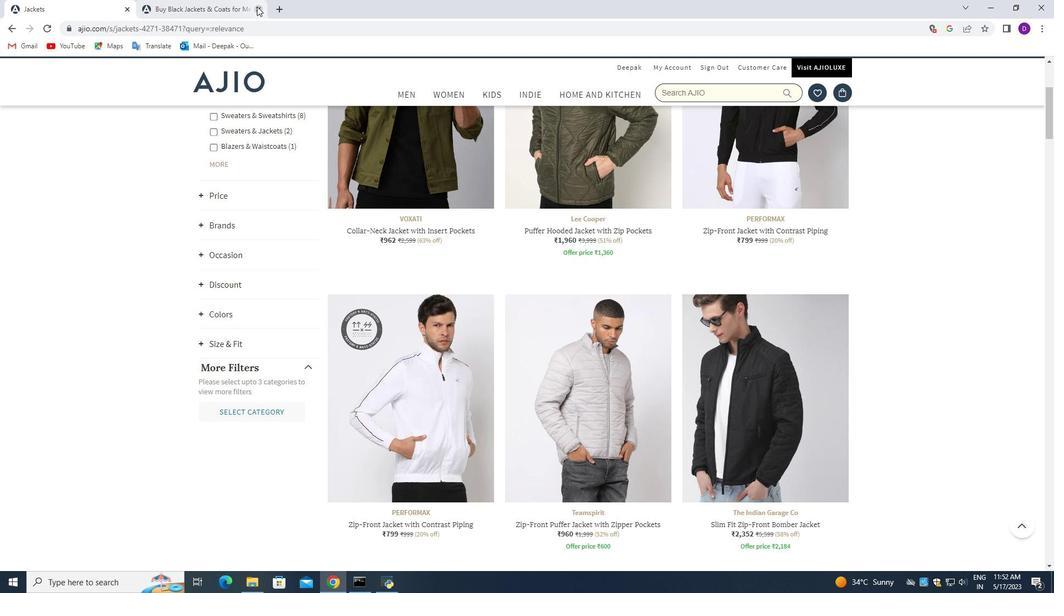 
Action: Mouse pressed left at (255, 6)
Screenshot: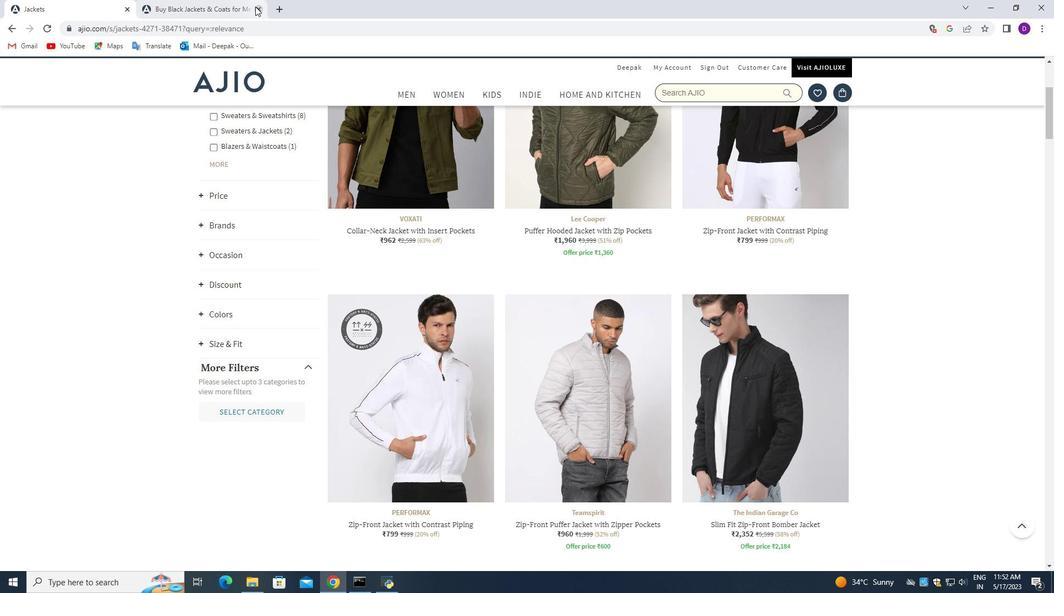 
Action: Mouse moved to (546, 336)
Screenshot: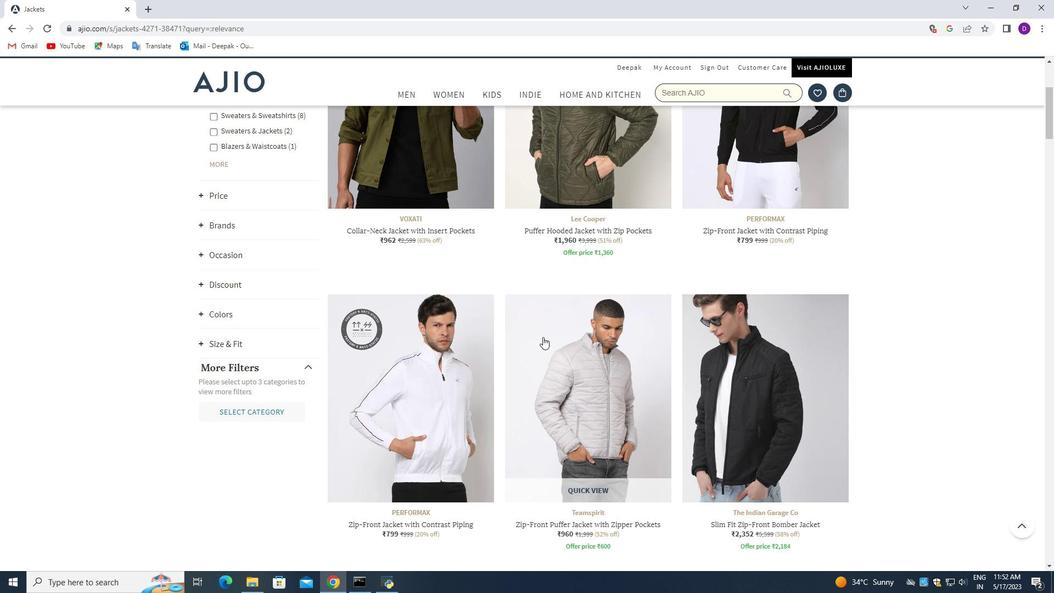 
Action: Mouse scrolled (546, 336) with delta (0, 0)
Screenshot: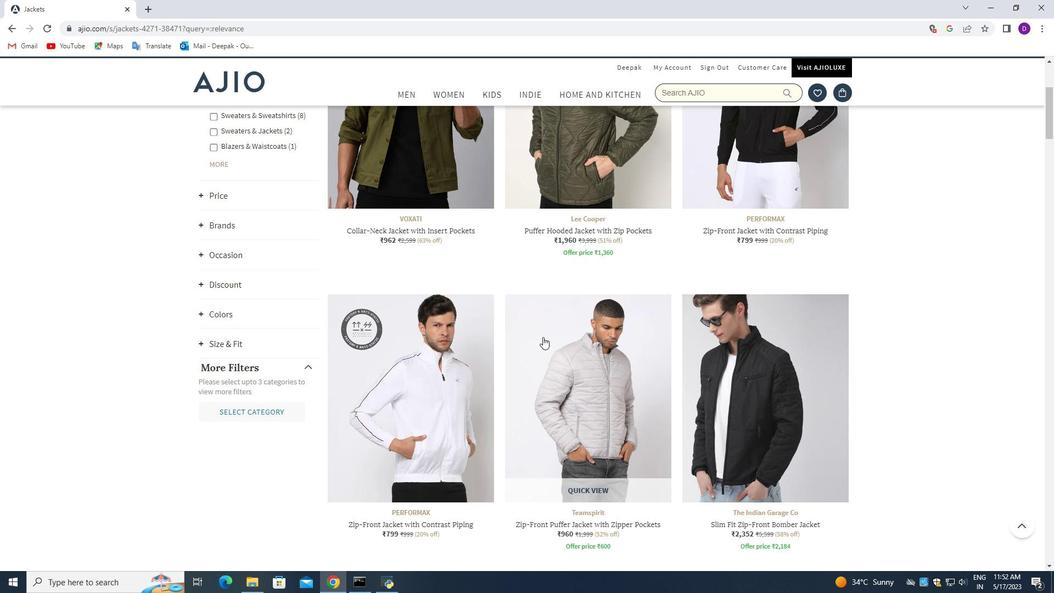 
Action: Mouse moved to (555, 336)
Screenshot: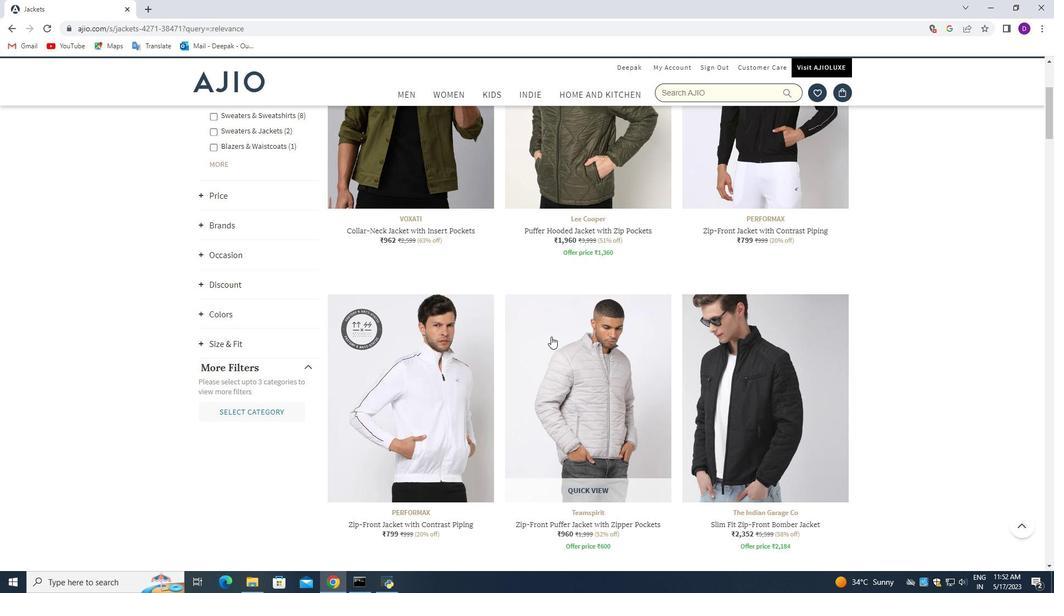 
Action: Mouse scrolled (555, 335) with delta (0, 0)
Screenshot: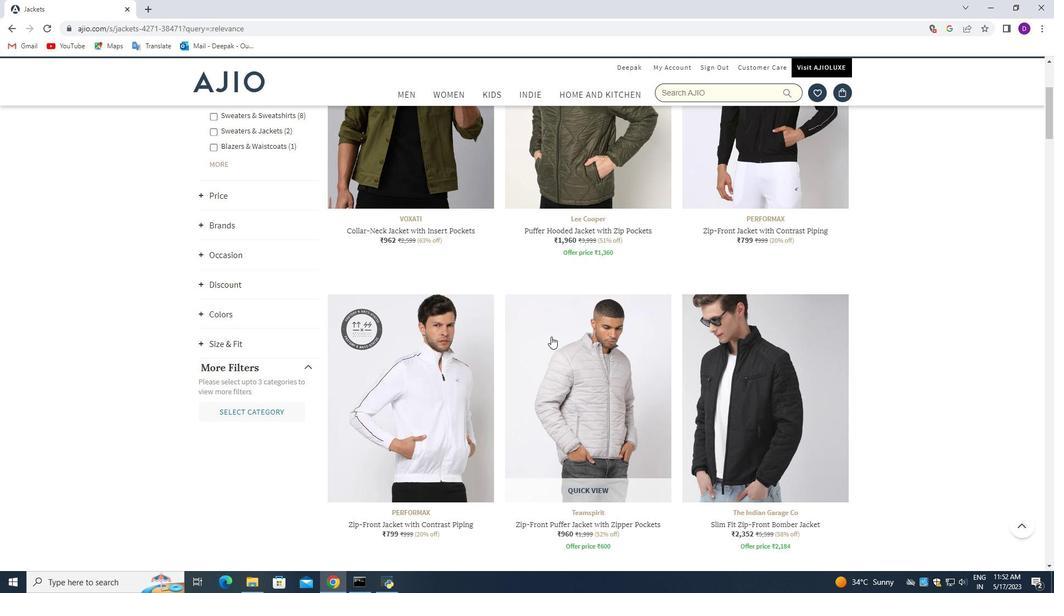 
Action: Mouse moved to (555, 336)
Screenshot: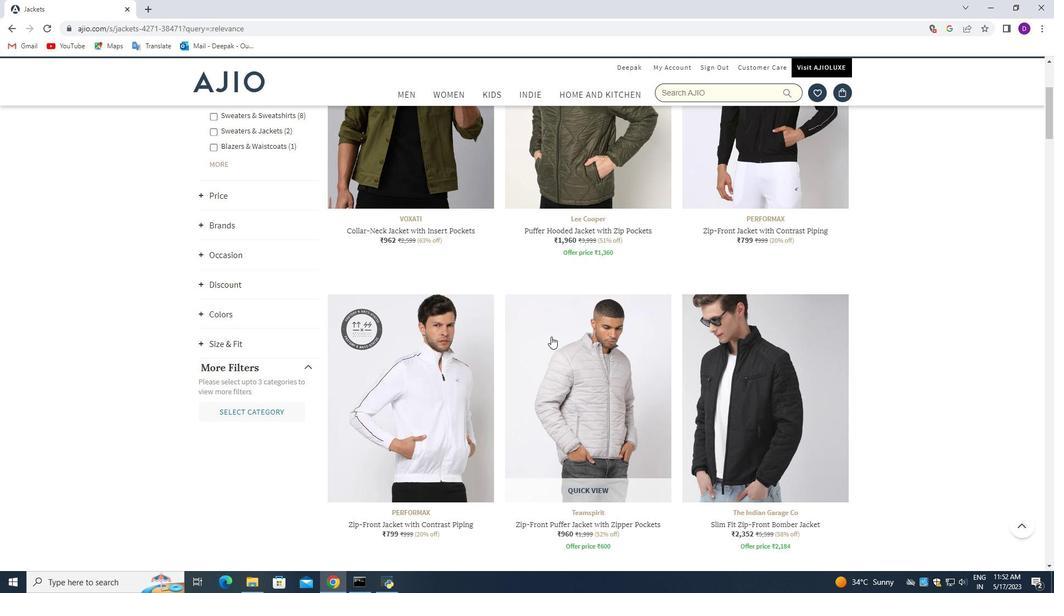 
Action: Mouse scrolled (555, 335) with delta (0, 0)
Screenshot: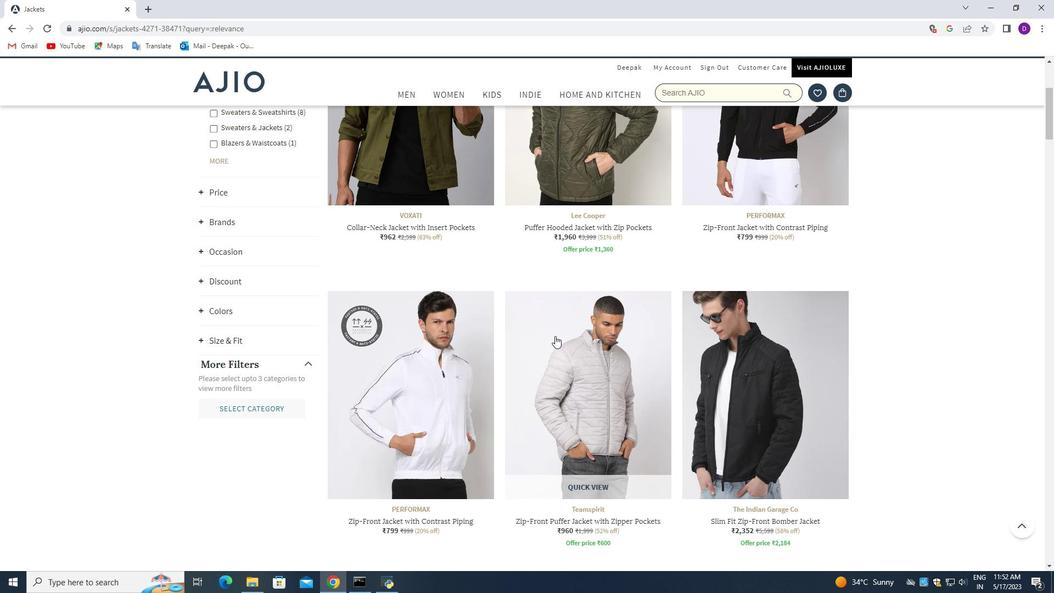 
Action: Mouse moved to (516, 364)
Screenshot: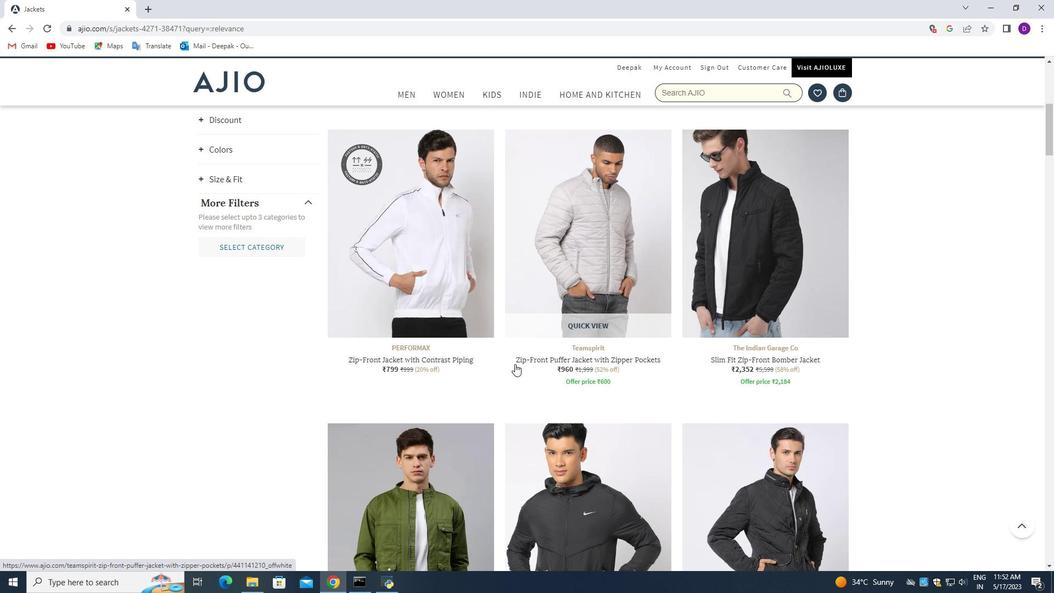 
Action: Mouse scrolled (516, 364) with delta (0, 0)
Screenshot: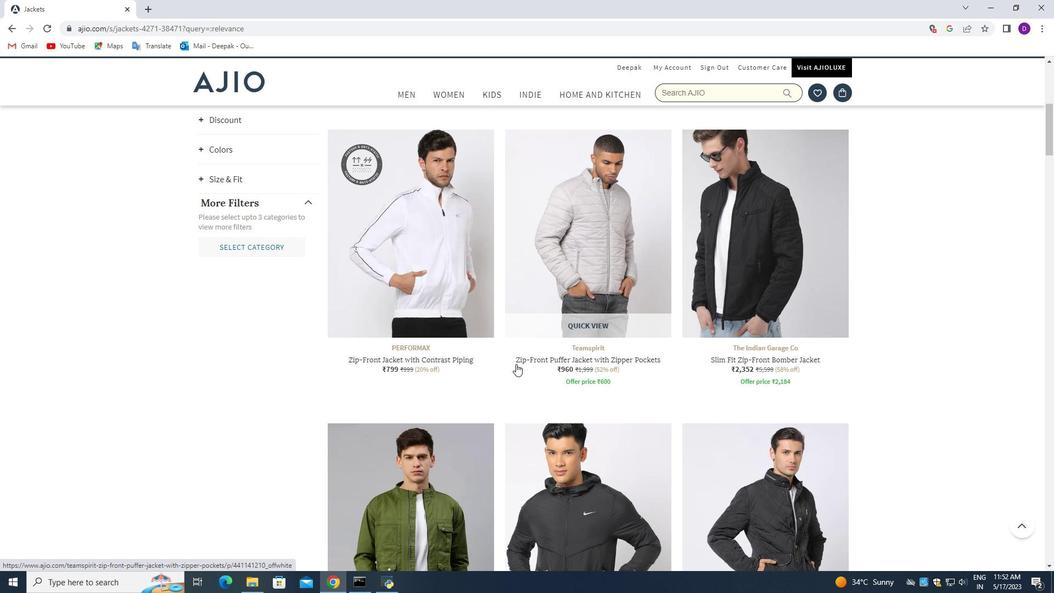 
Action: Mouse moved to (516, 364)
Screenshot: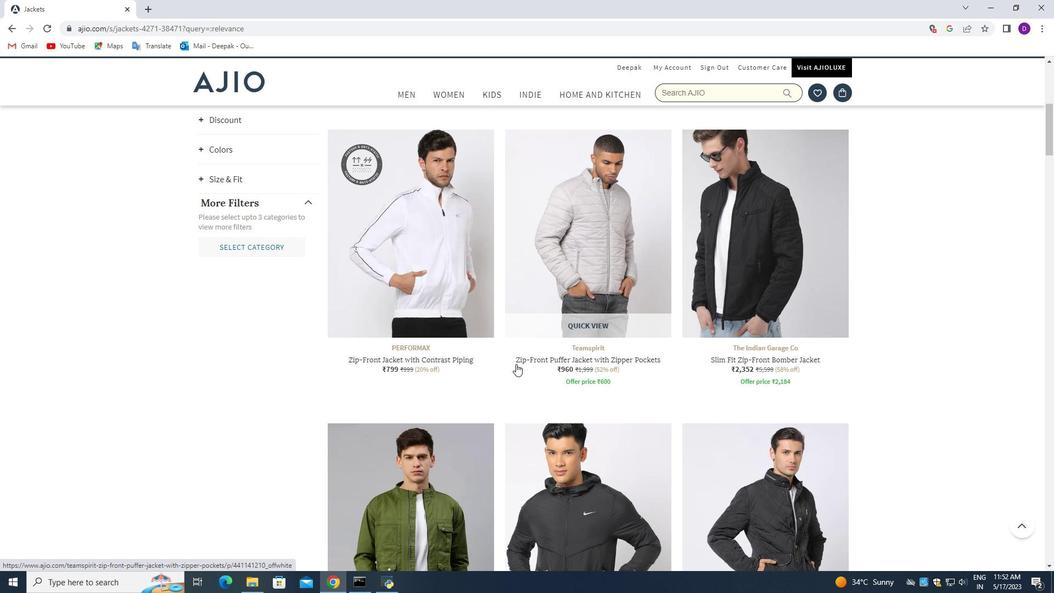 
Action: Mouse scrolled (516, 364) with delta (0, 0)
Screenshot: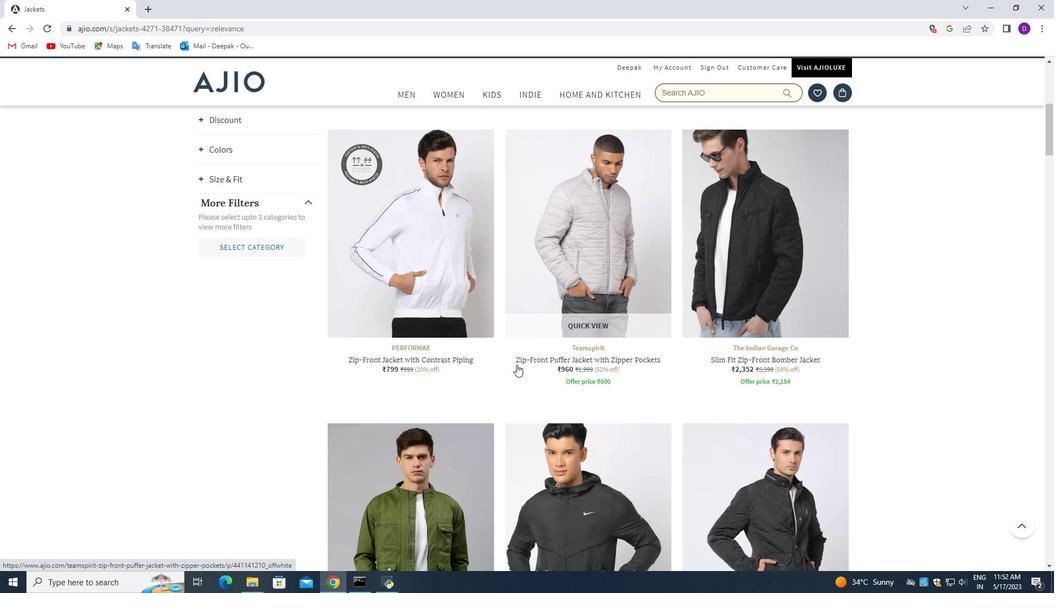 
Action: Mouse scrolled (516, 364) with delta (0, 0)
Screenshot: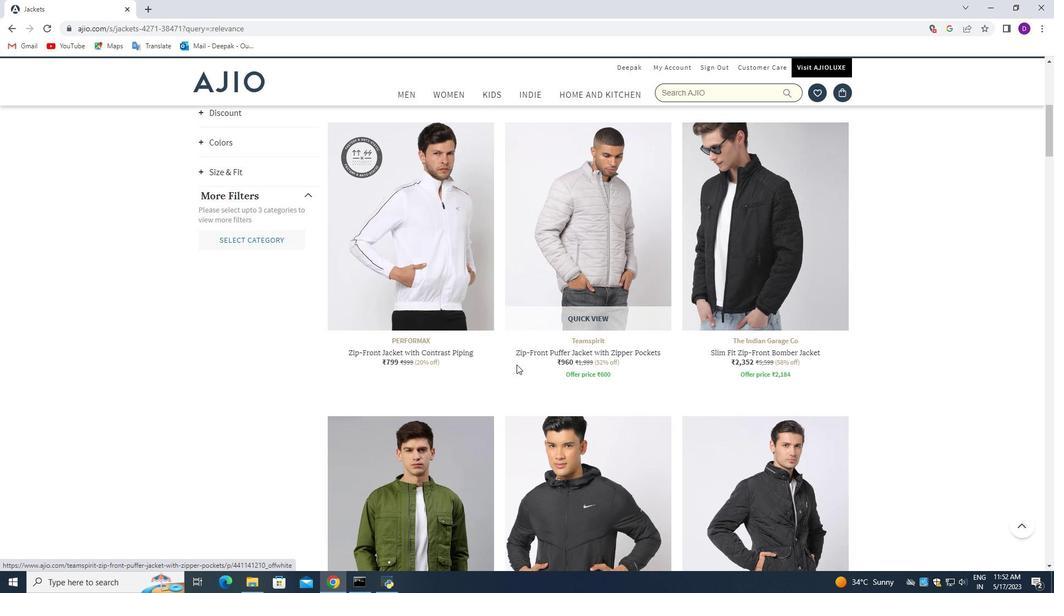 
Action: Mouse moved to (778, 356)
Screenshot: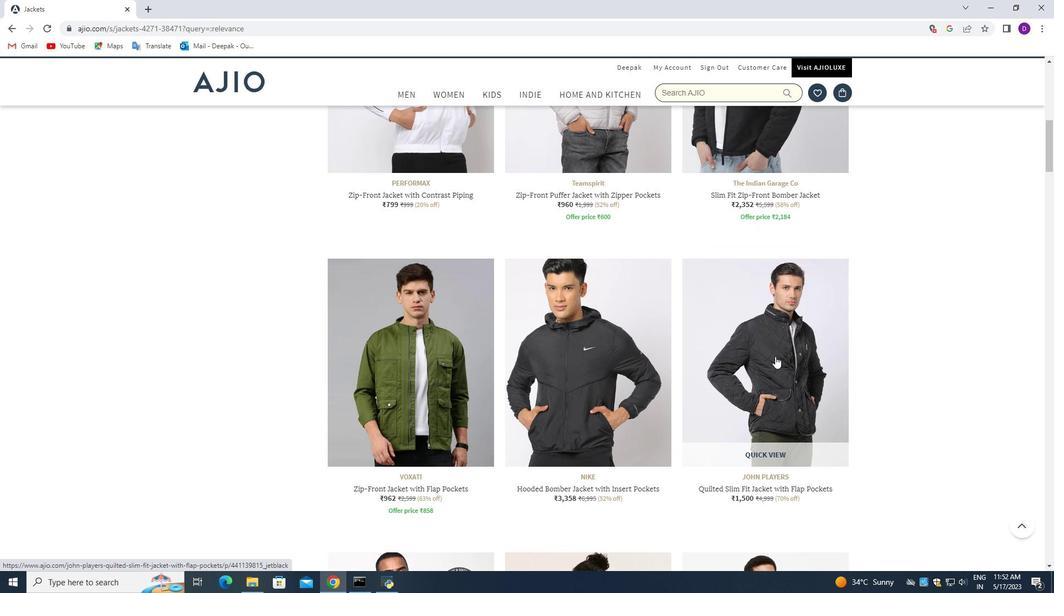 
Action: Mouse pressed left at (778, 356)
Screenshot: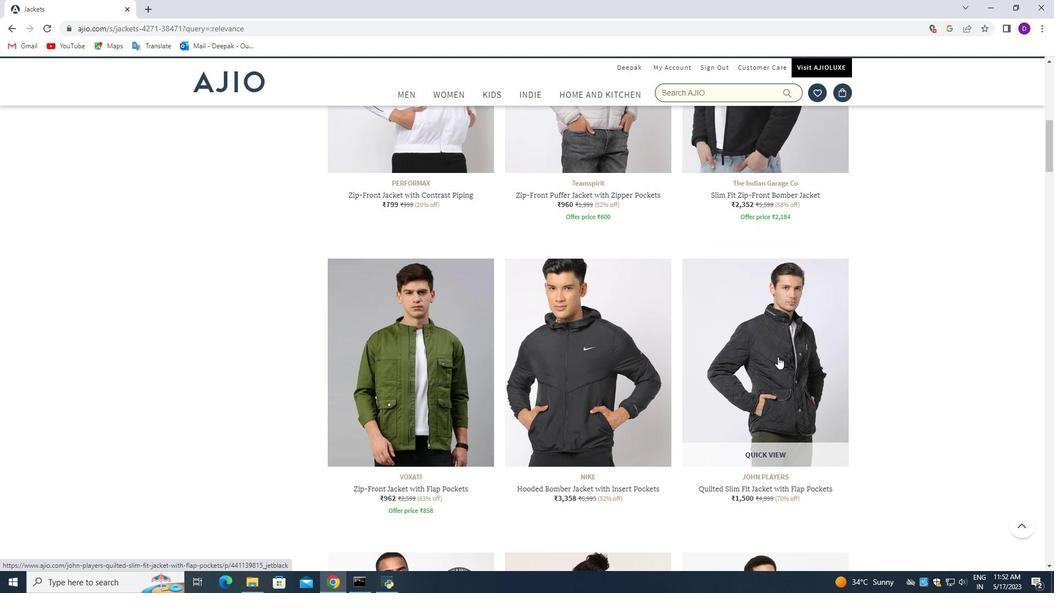 
Action: Mouse moved to (582, 303)
Screenshot: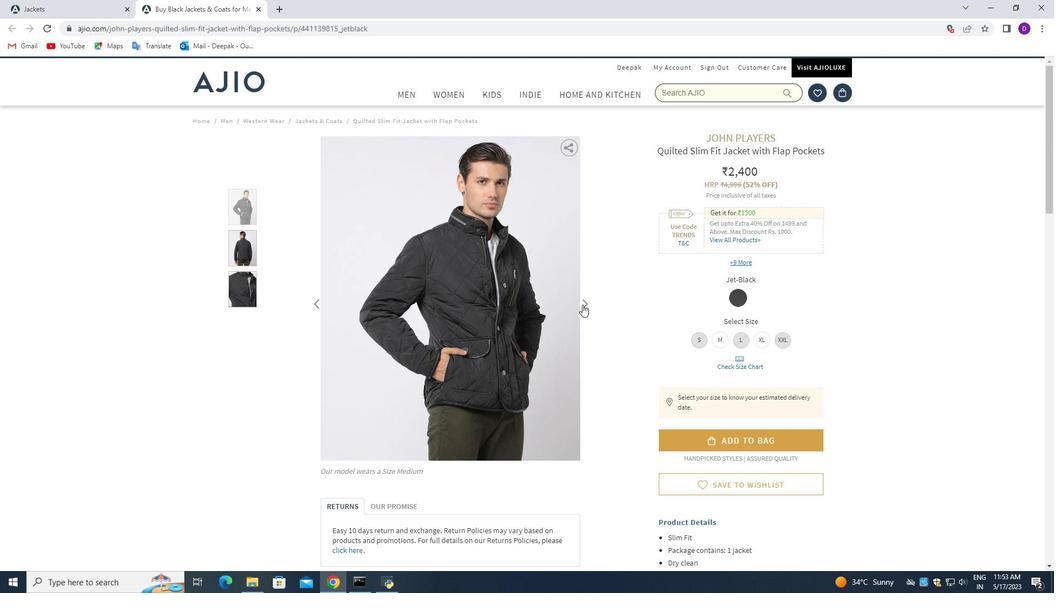 
Action: Mouse pressed left at (582, 303)
Screenshot: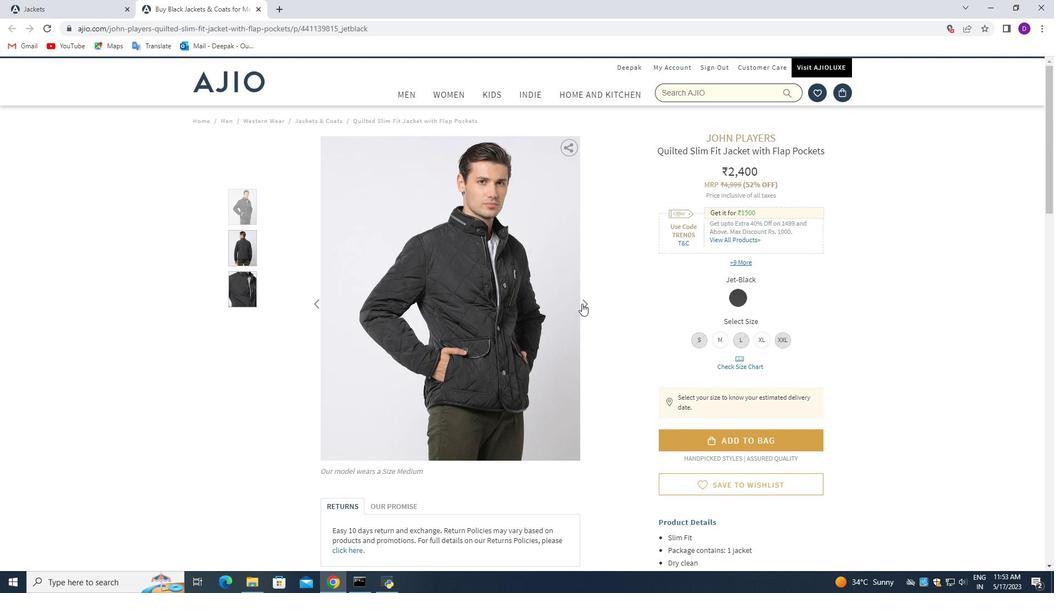 
Action: Mouse moved to (735, 383)
Screenshot: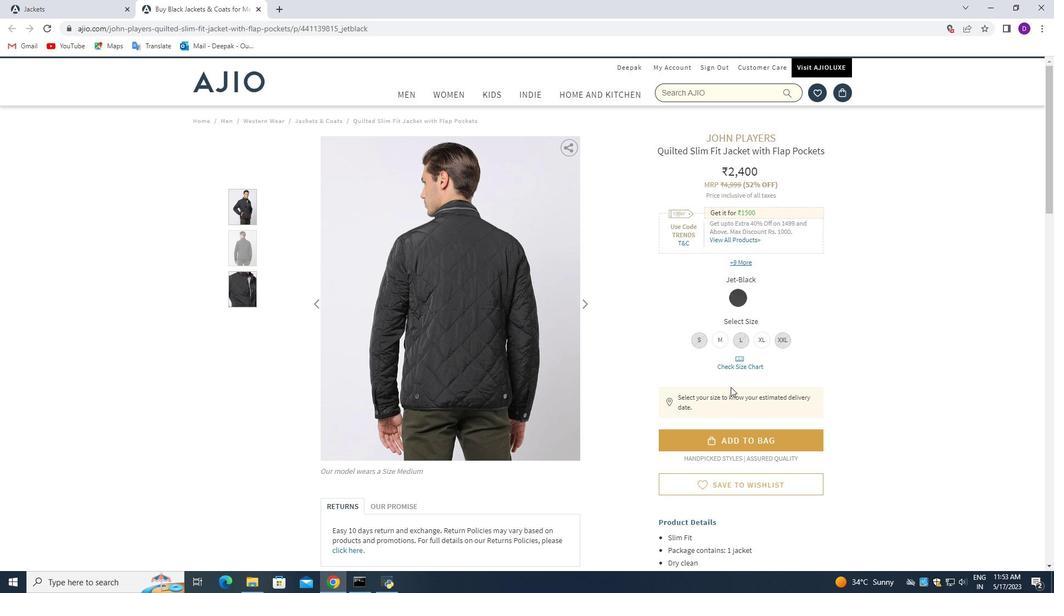 
Action: Mouse scrolled (735, 383) with delta (0, 0)
Screenshot: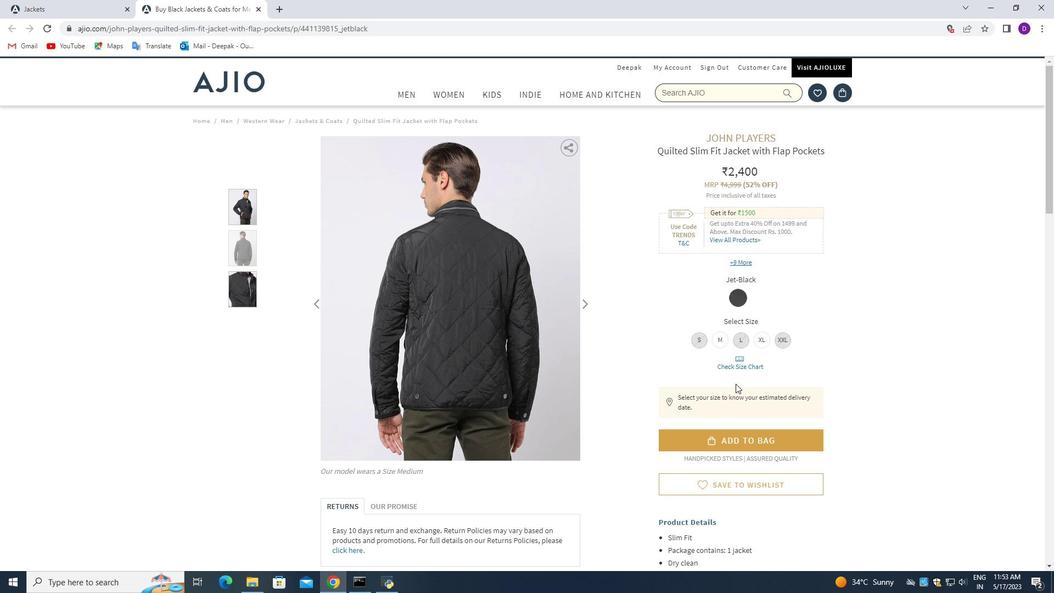 
Action: Mouse moved to (492, 285)
Screenshot: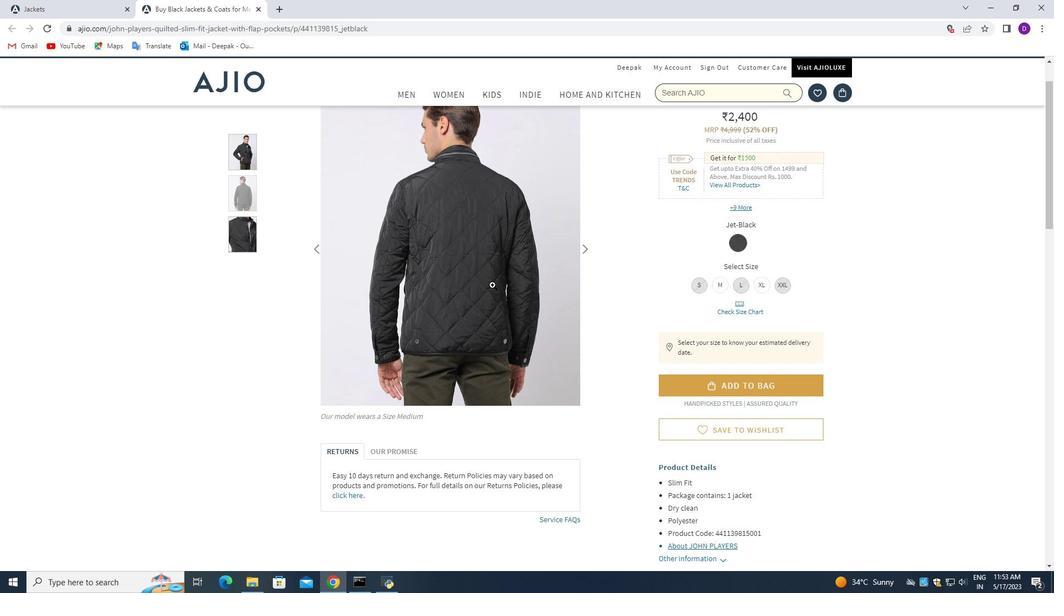 
Action: Mouse scrolled (492, 285) with delta (0, 0)
Screenshot: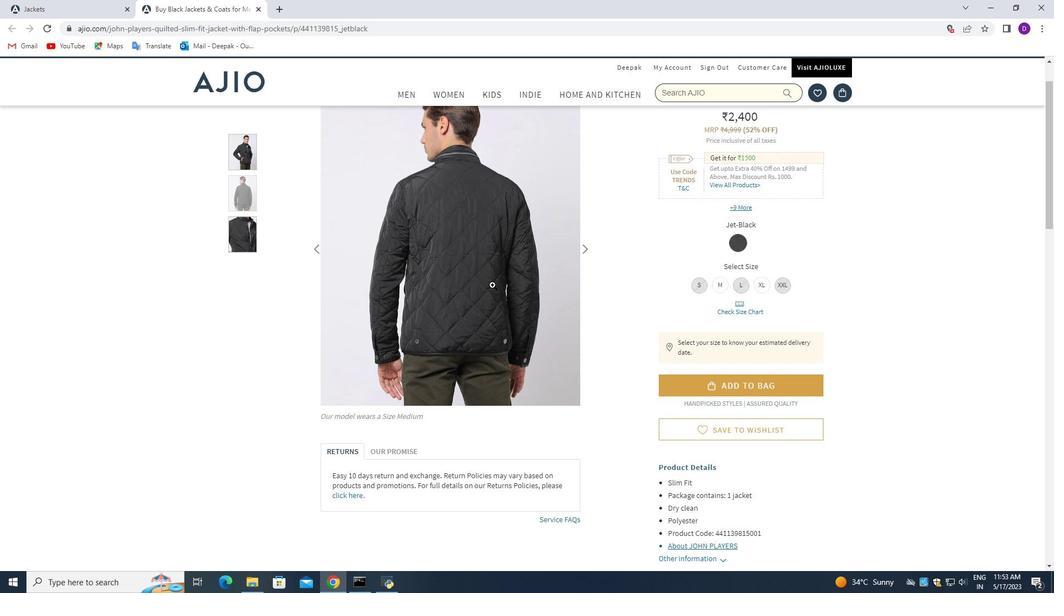 
Action: Mouse moved to (498, 299)
Screenshot: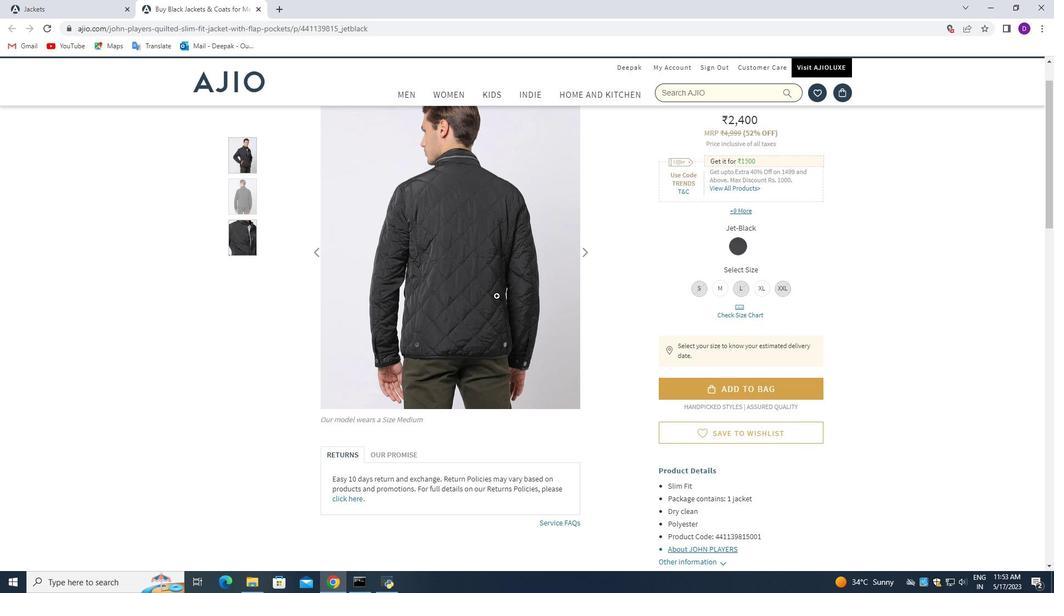 
Action: Mouse scrolled (497, 297) with delta (0, 0)
Screenshot: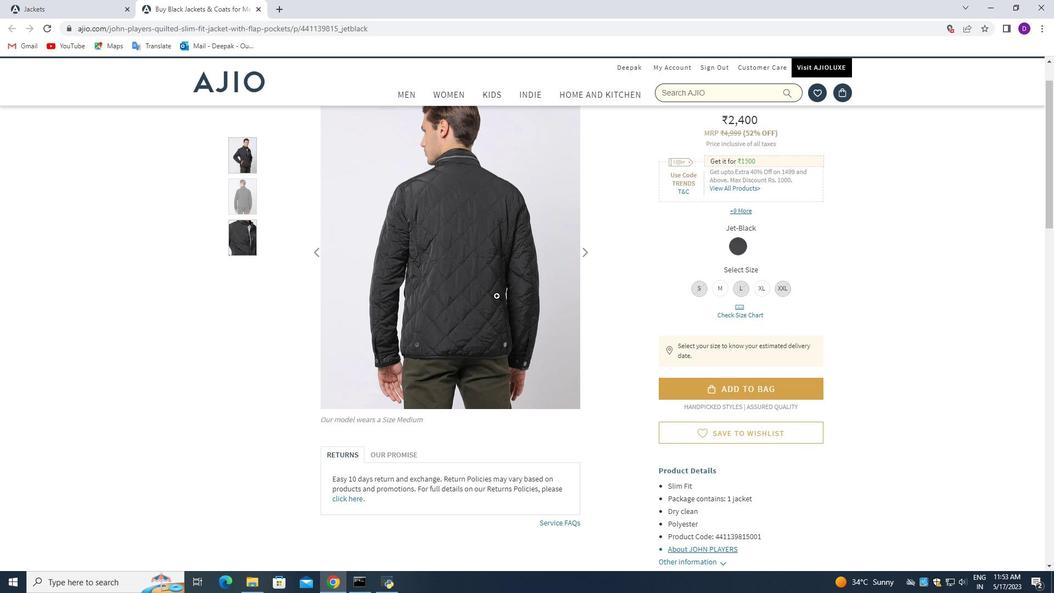 
Action: Mouse moved to (590, 298)
Screenshot: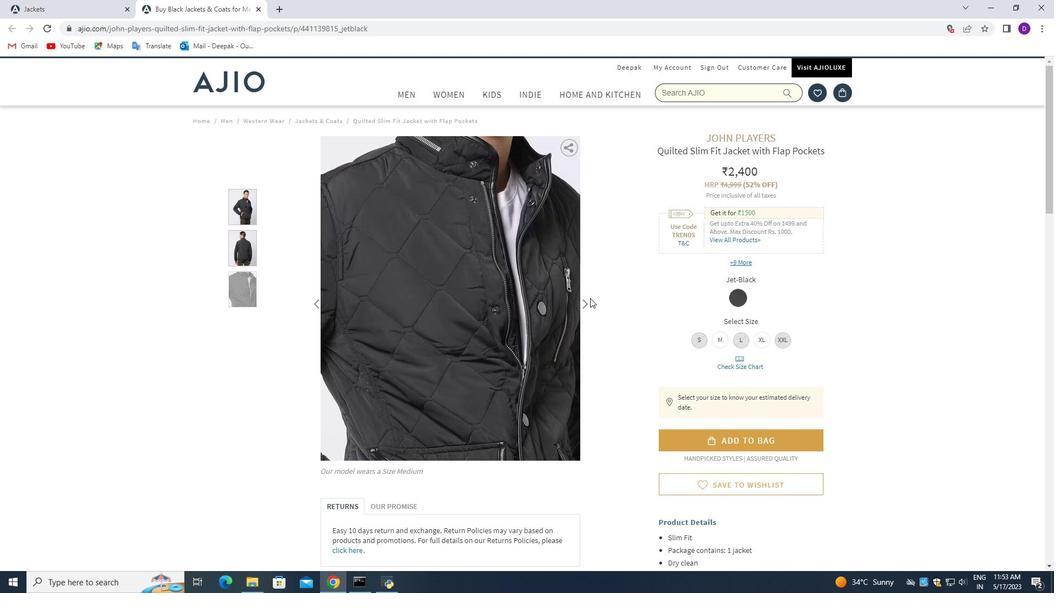 
Action: Mouse pressed left at (590, 298)
Screenshot: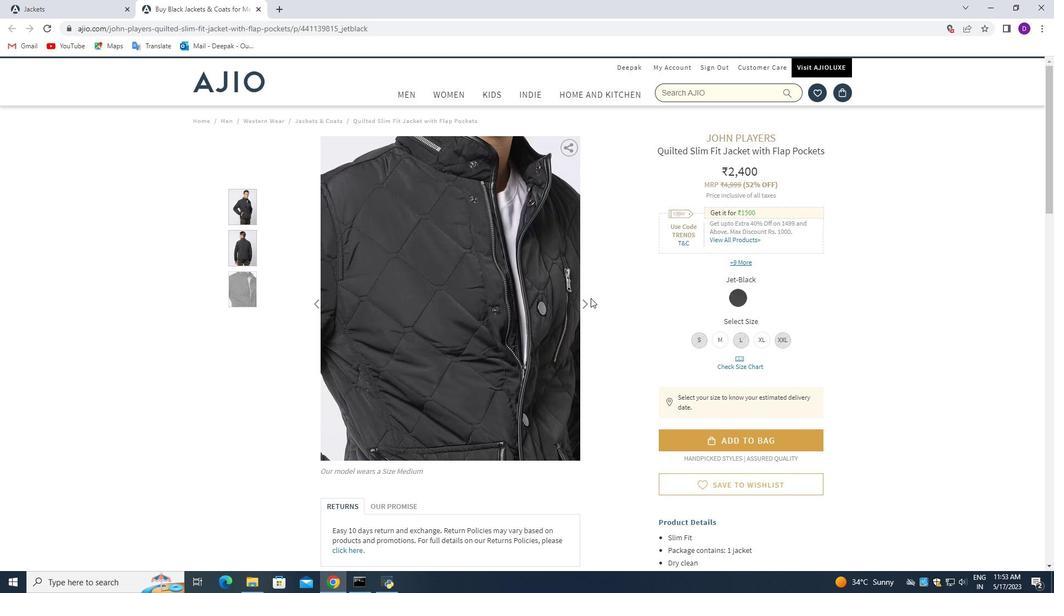 
Action: Mouse moved to (585, 300)
Screenshot: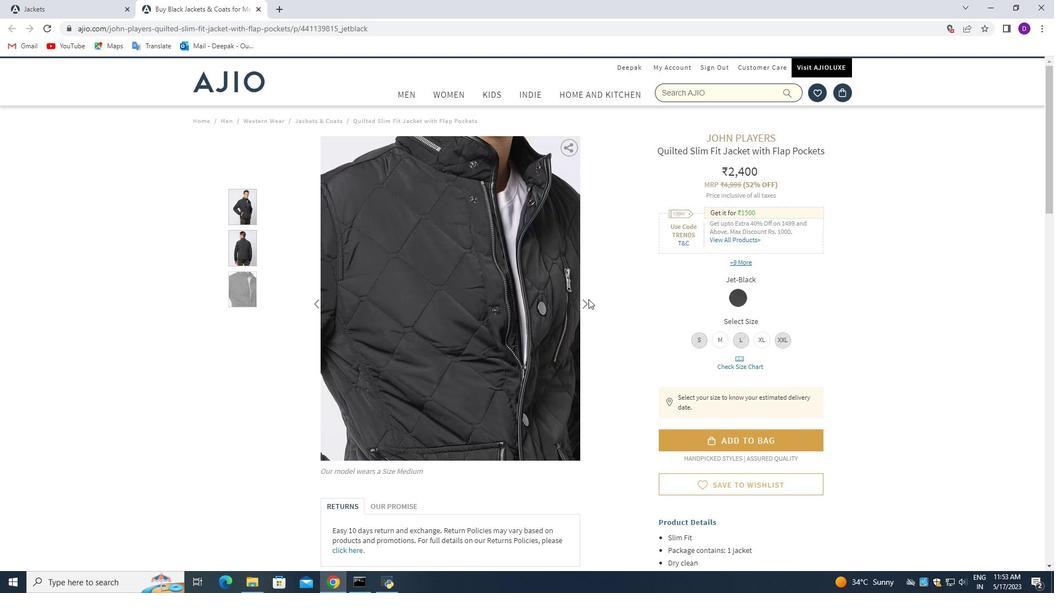 
Action: Mouse pressed left at (585, 300)
Screenshot: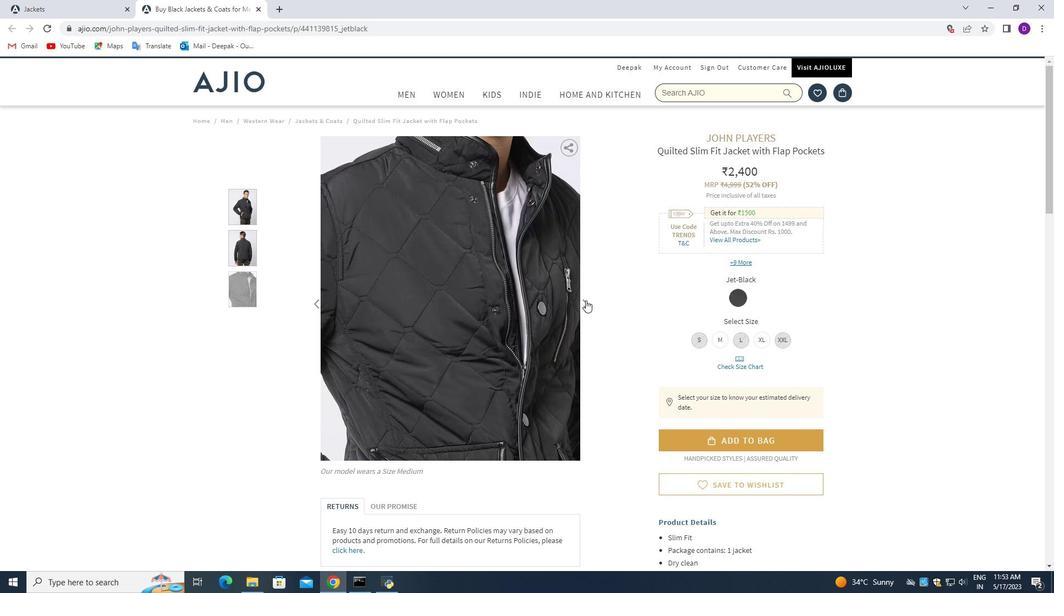 
Action: Mouse moved to (746, 446)
Screenshot: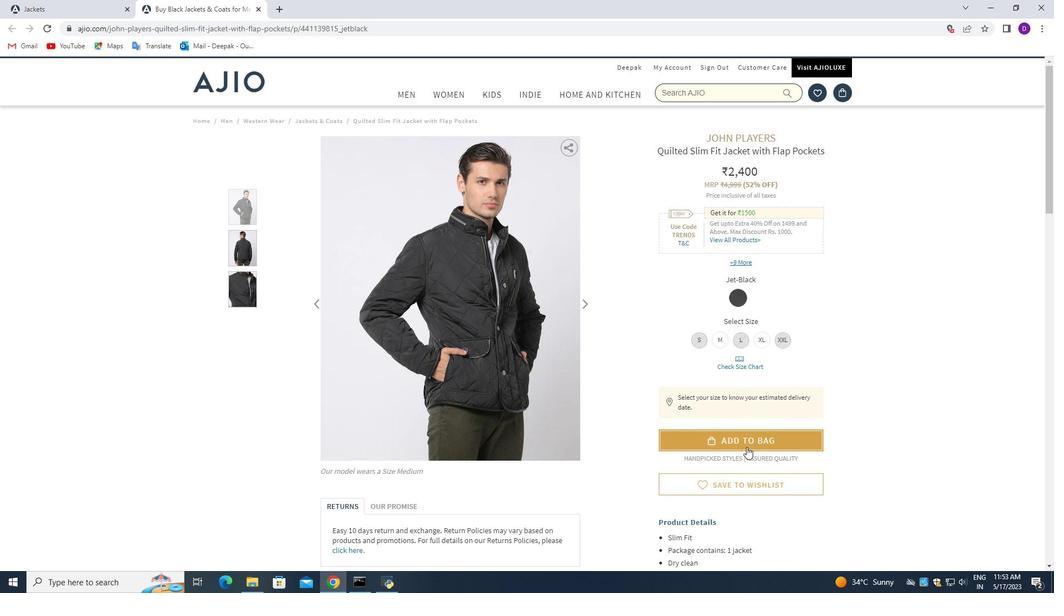 
Action: Mouse pressed left at (746, 446)
Screenshot: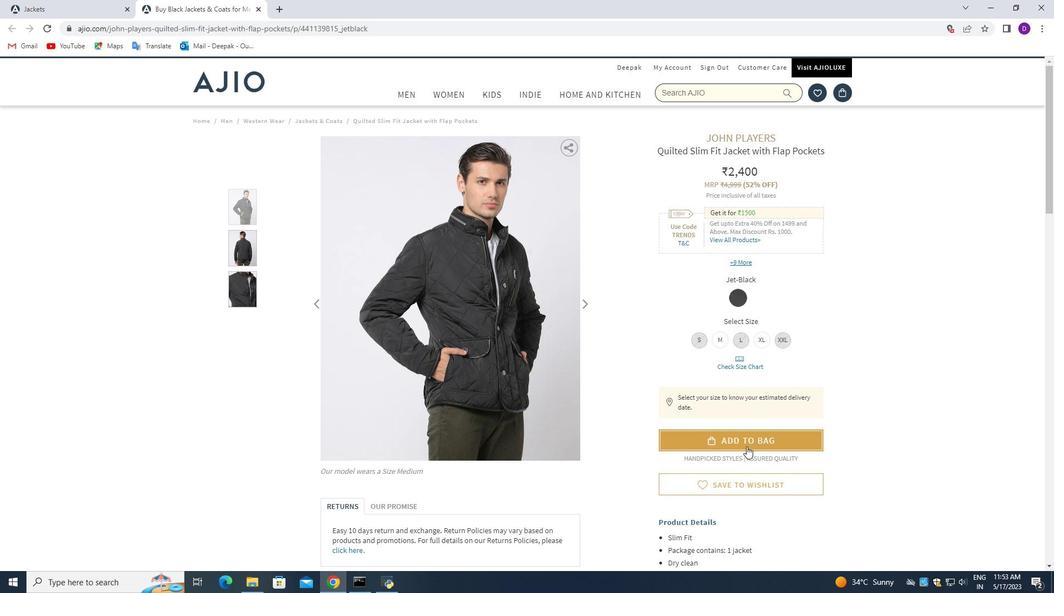 
Action: Mouse moved to (722, 360)
Screenshot: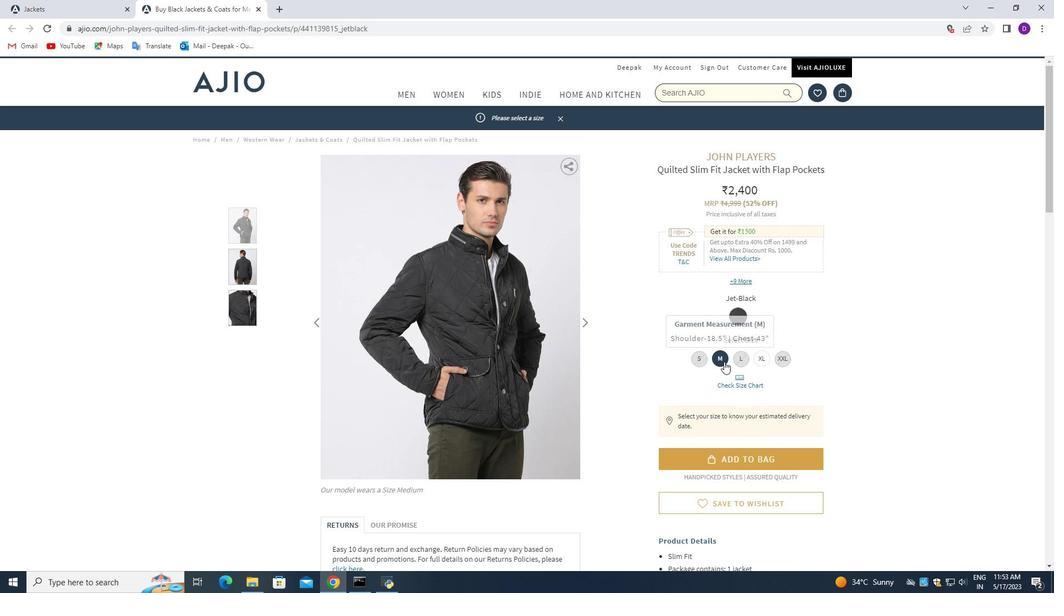 
Action: Mouse pressed left at (722, 360)
Screenshot: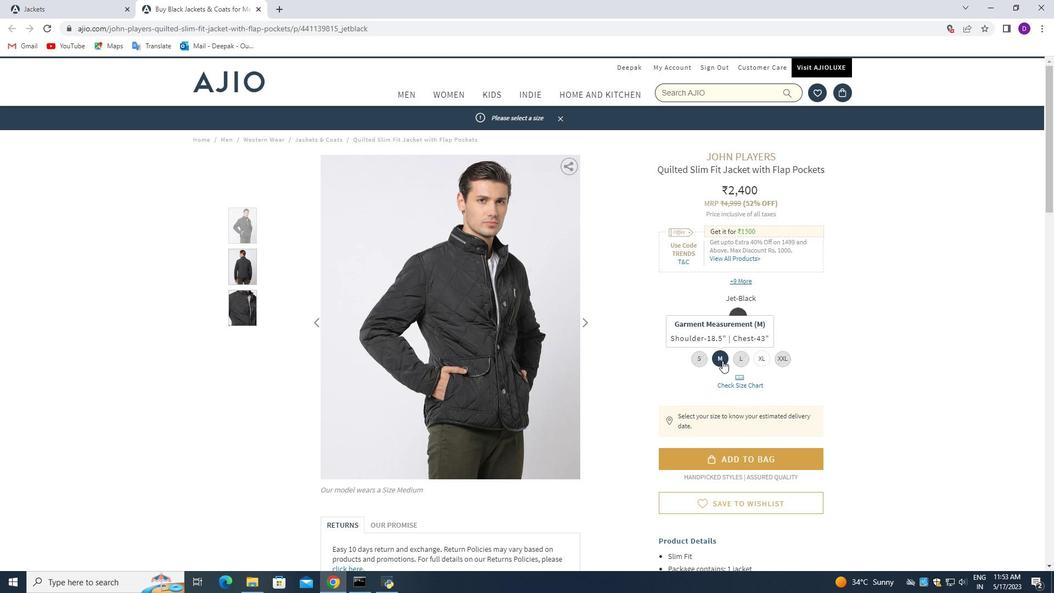 
Action: Mouse moved to (738, 440)
Screenshot: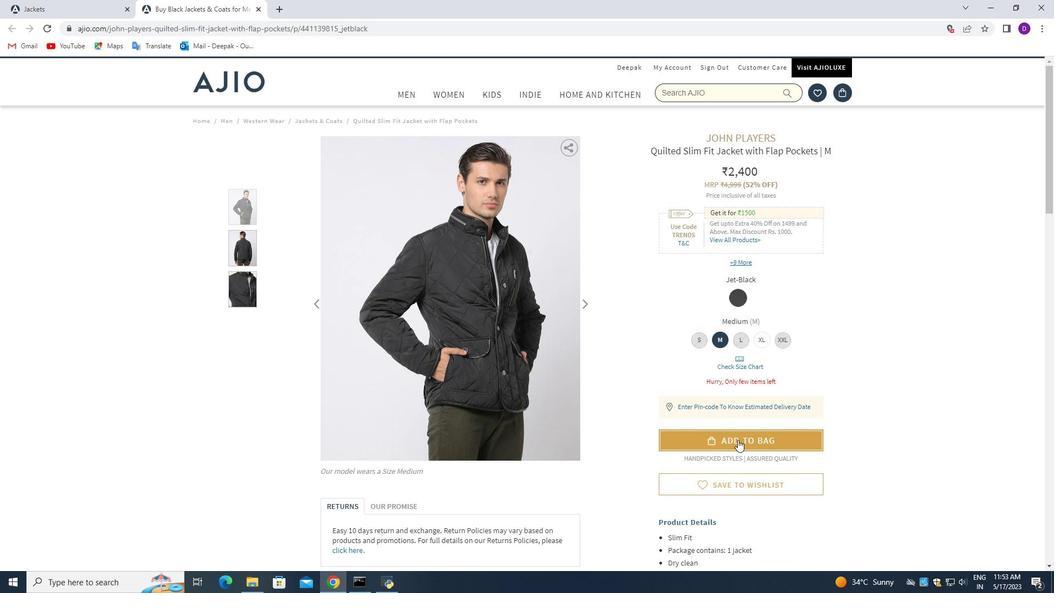 
Action: Mouse pressed left at (738, 440)
Screenshot: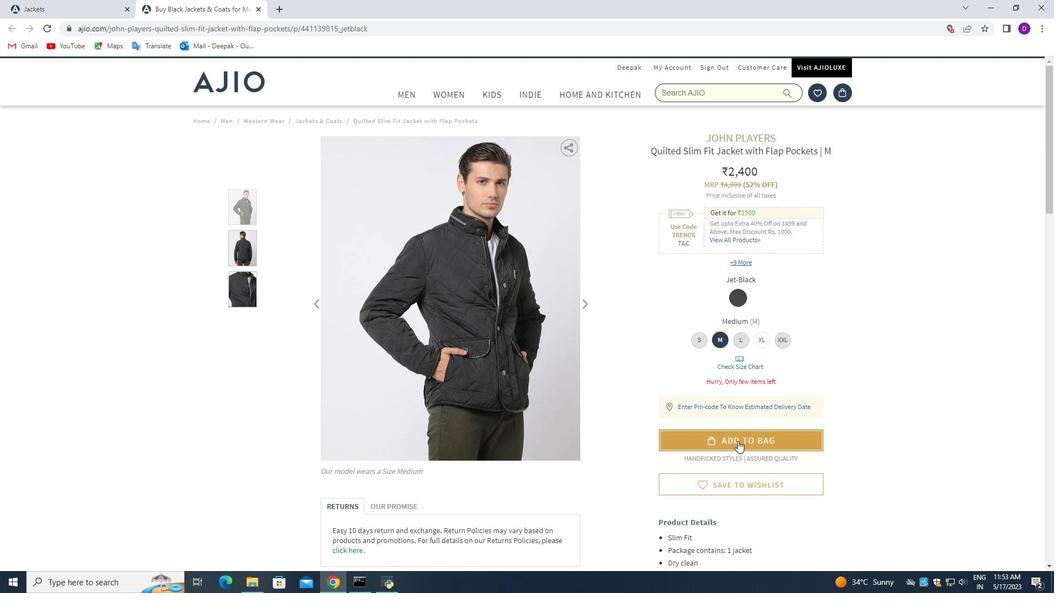 
Action: Mouse moved to (776, 235)
Screenshot: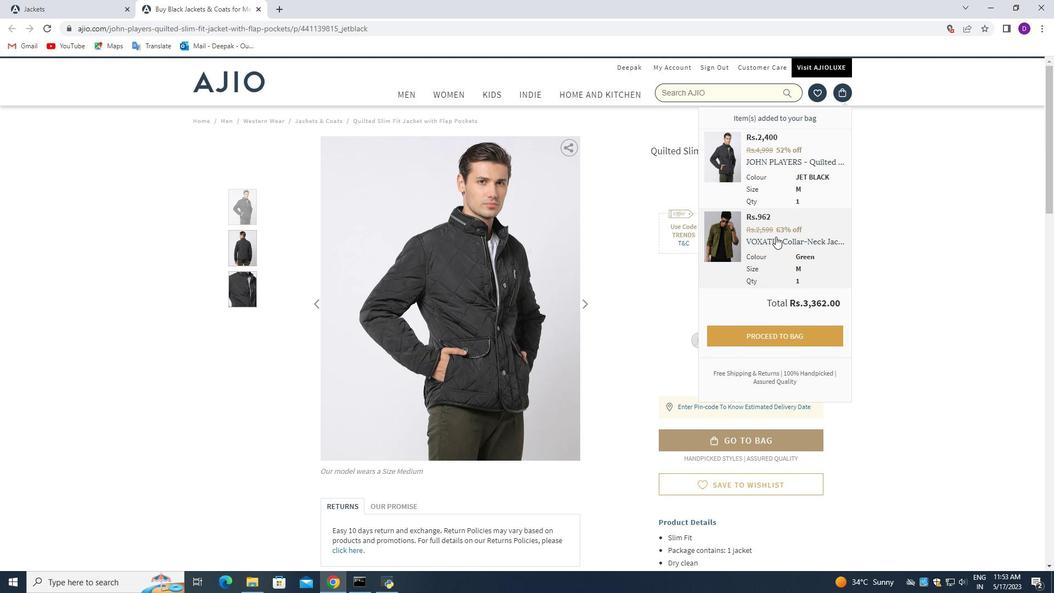 
Action: Mouse scrolled (776, 234) with delta (0, 0)
Screenshot: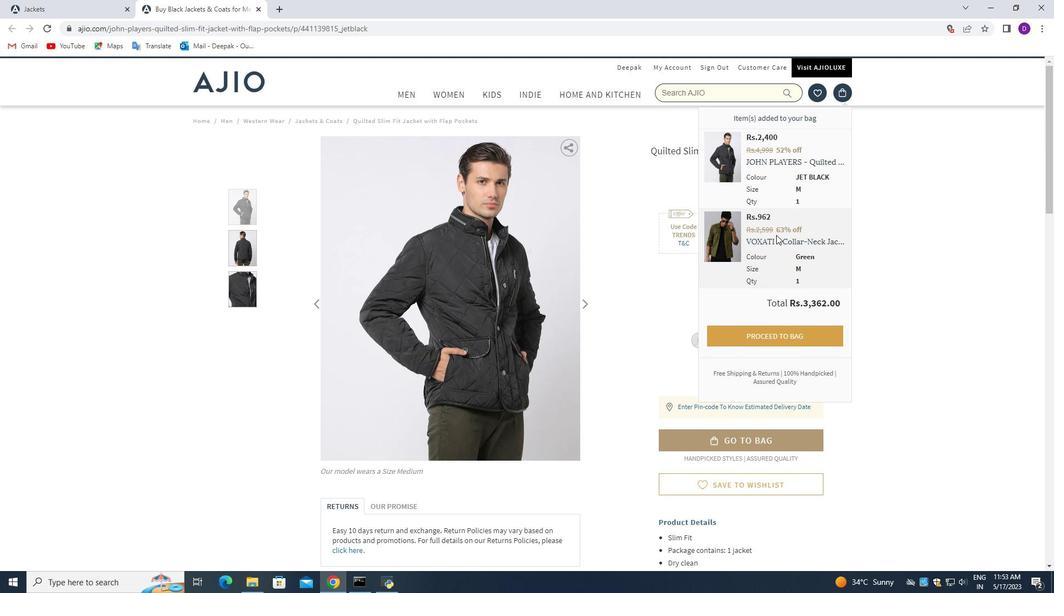 
Action: Mouse scrolled (776, 234) with delta (0, 0)
Screenshot: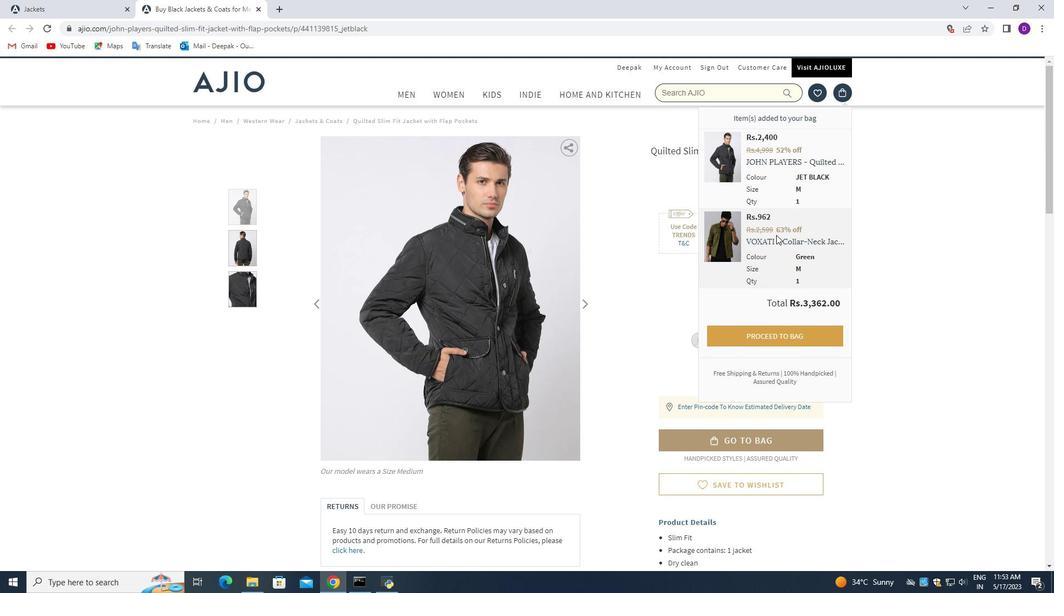 
Action: Mouse scrolled (776, 234) with delta (0, 0)
Screenshot: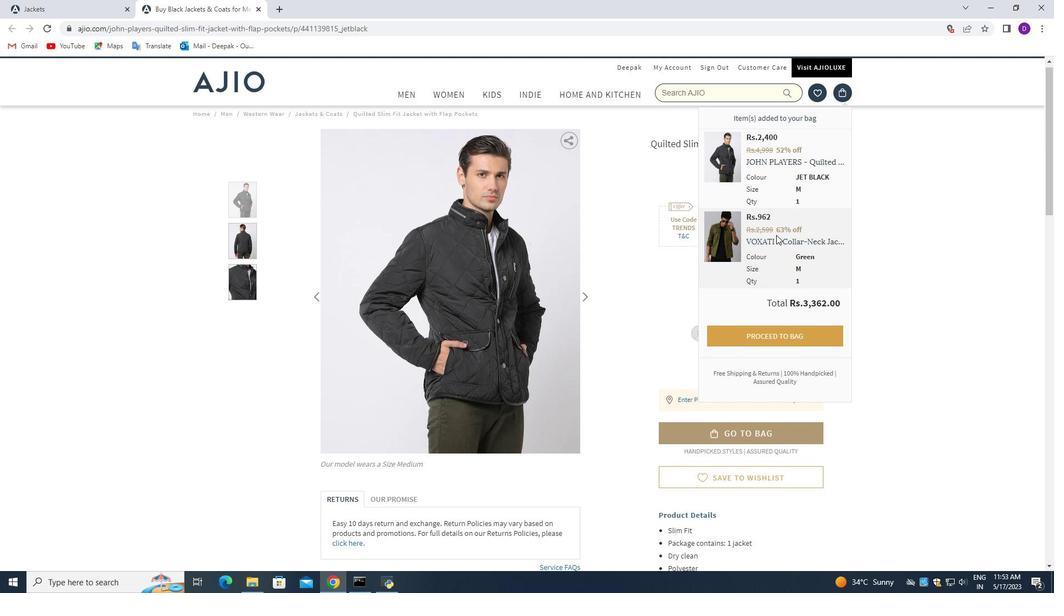 
Action: Mouse scrolled (776, 234) with delta (0, 0)
Screenshot: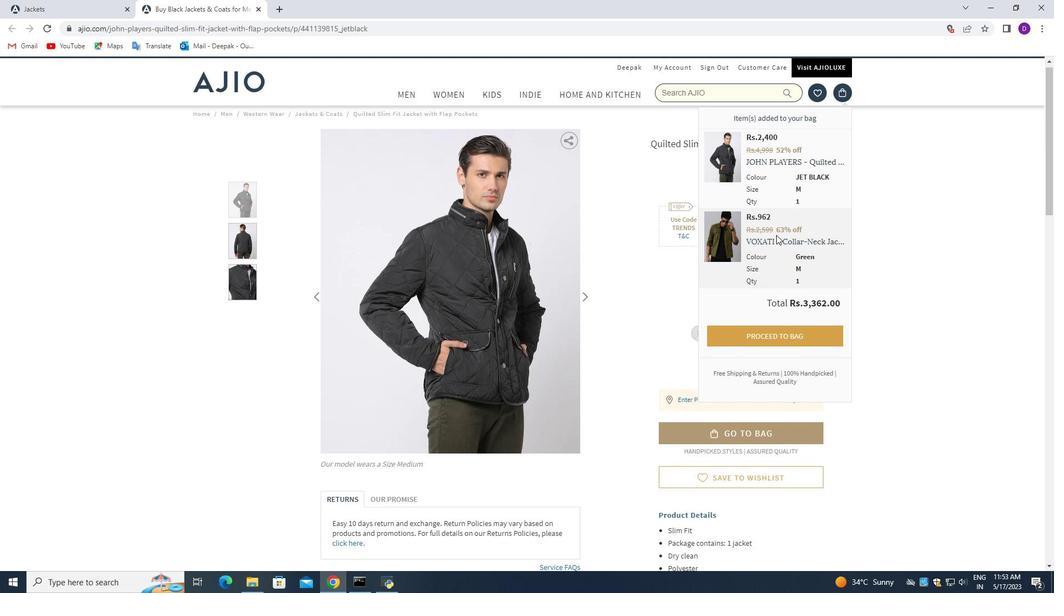 
Action: Mouse moved to (776, 235)
Screenshot: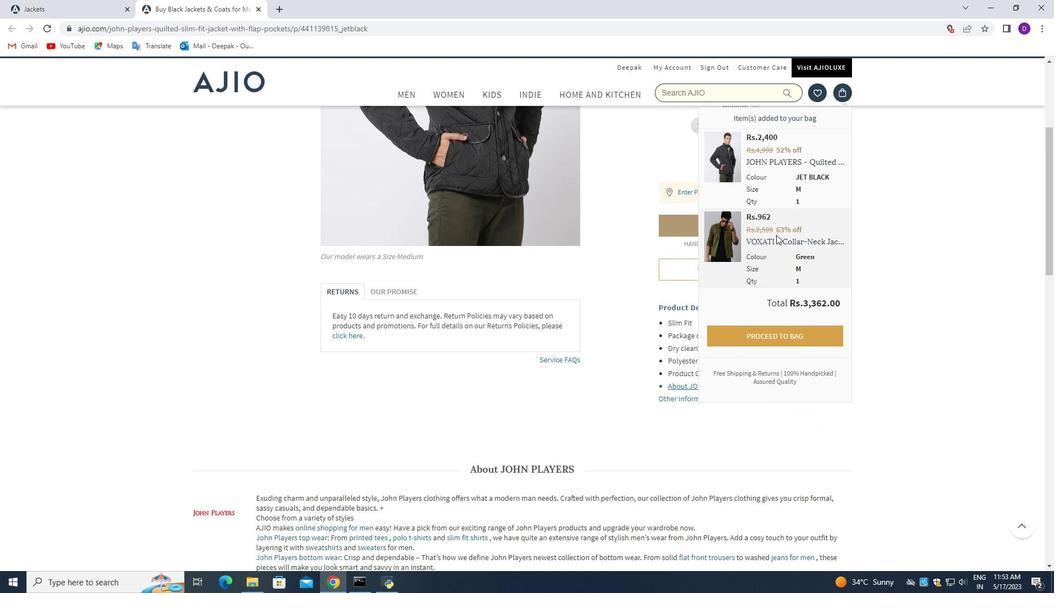 
Action: Mouse scrolled (776, 235) with delta (0, 0)
Screenshot: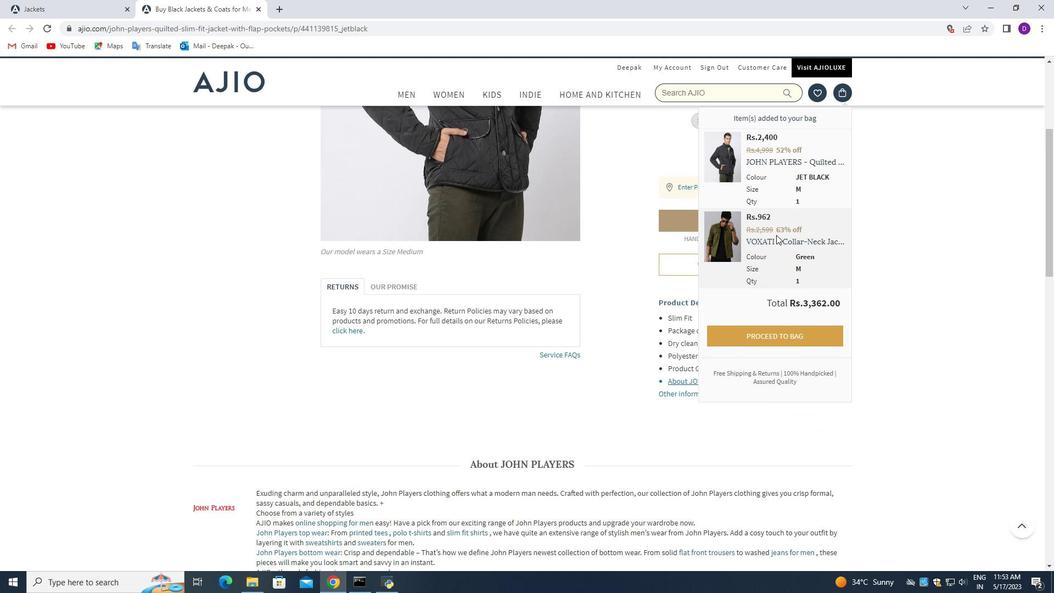 
Action: Mouse scrolled (776, 235) with delta (0, 0)
Screenshot: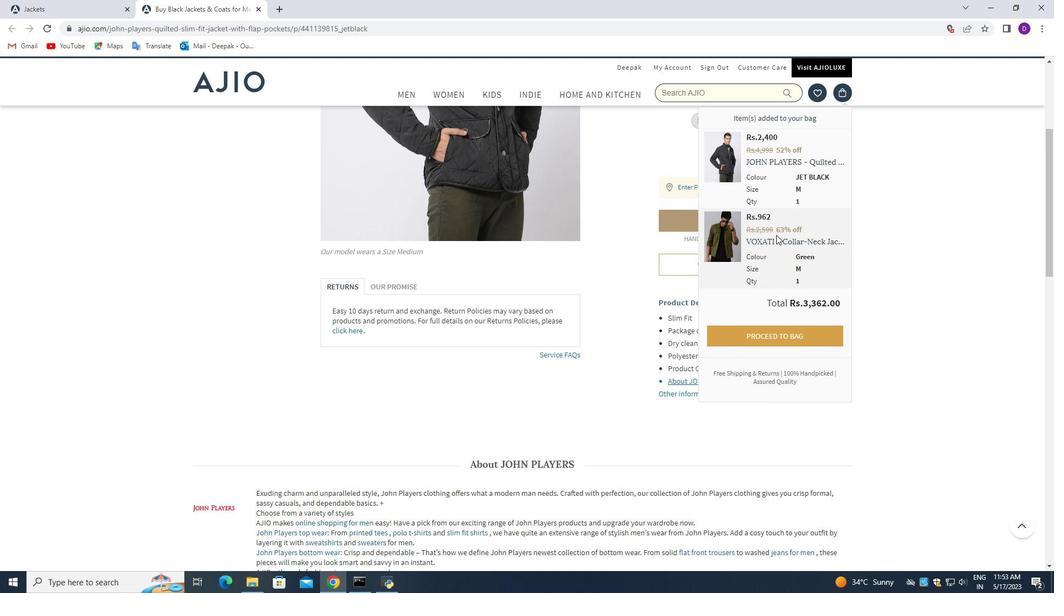 
Action: Mouse scrolled (776, 235) with delta (0, 0)
Screenshot: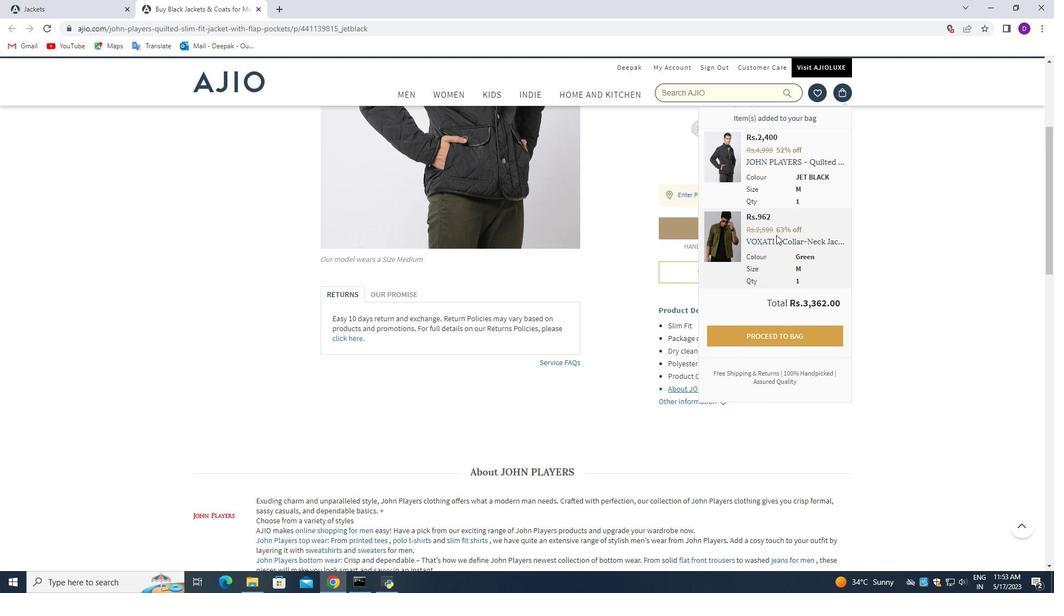 
Action: Mouse scrolled (776, 235) with delta (0, 0)
Screenshot: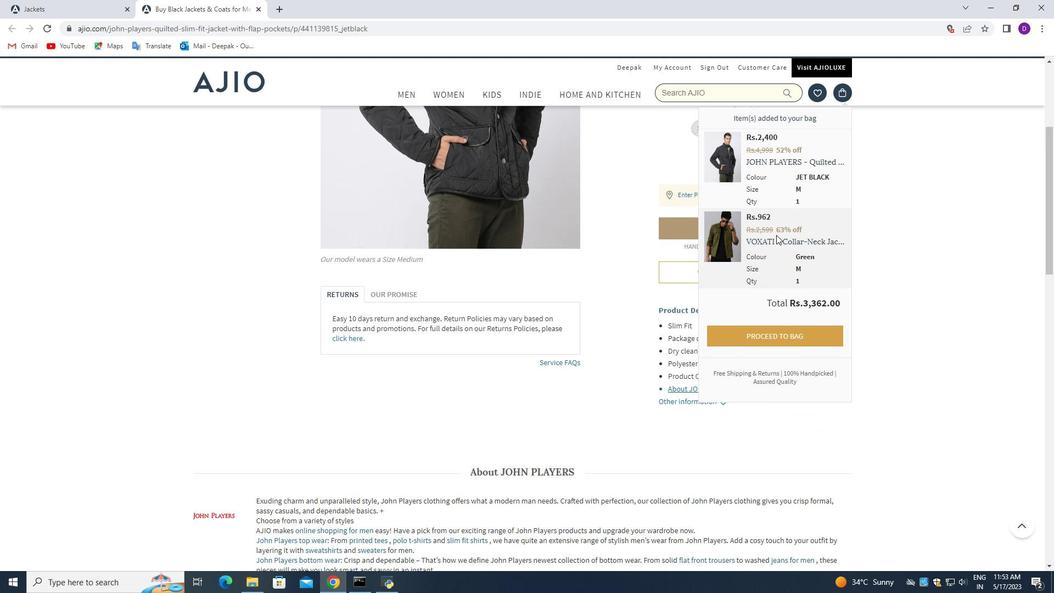 
Action: Mouse scrolled (776, 235) with delta (0, 0)
Screenshot: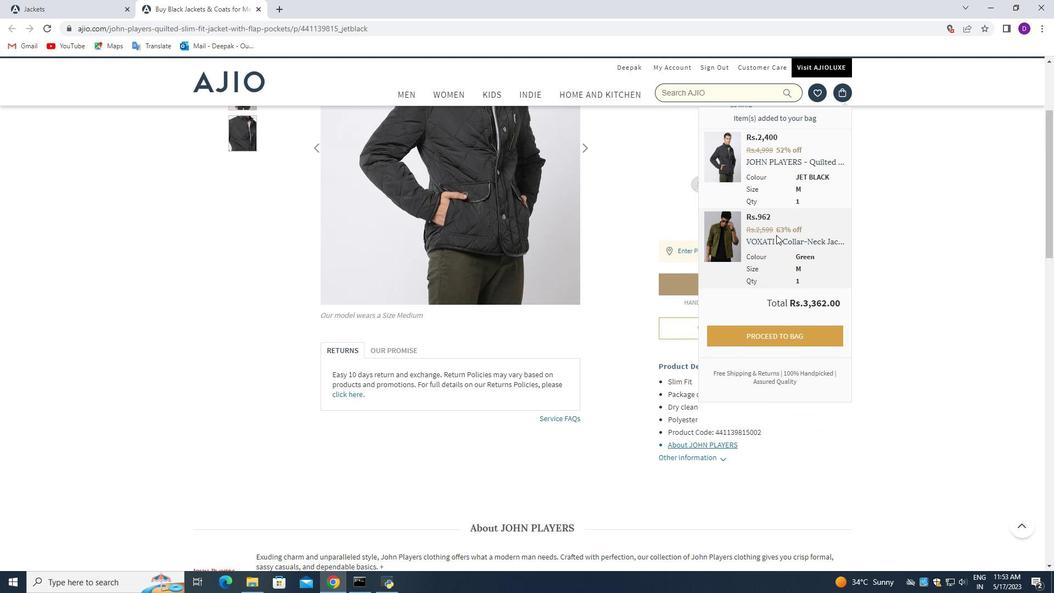 
Action: Mouse moved to (787, 334)
Screenshot: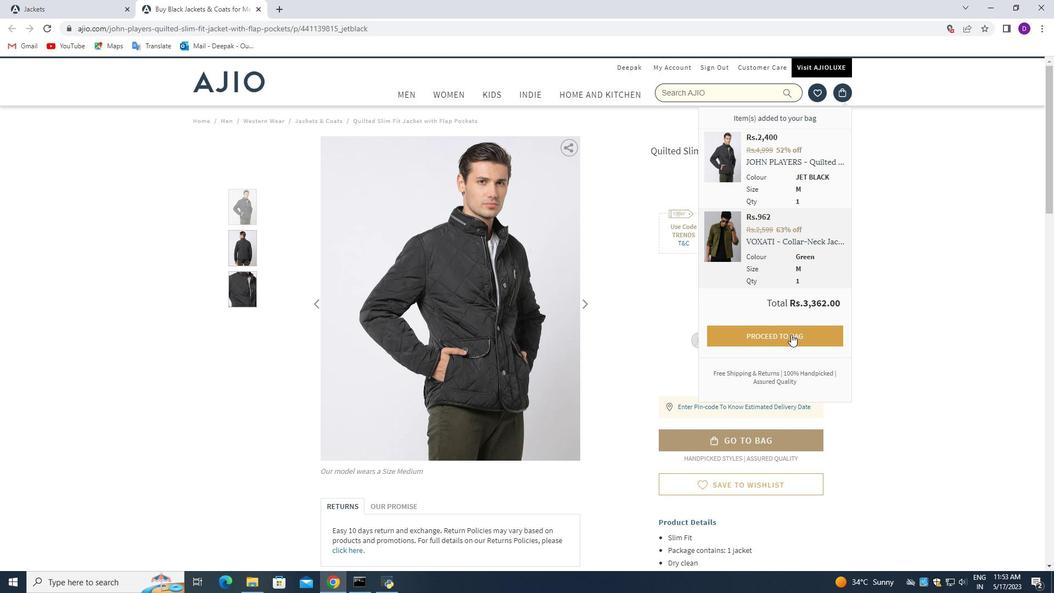 
Action: Mouse pressed left at (787, 334)
Screenshot: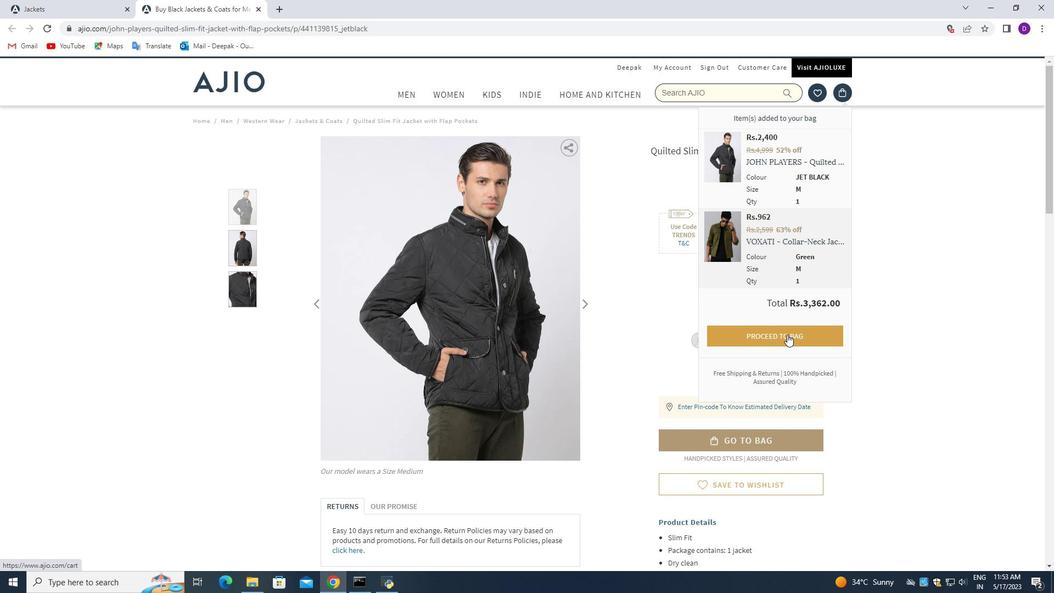 
Action: Mouse moved to (766, 375)
Screenshot: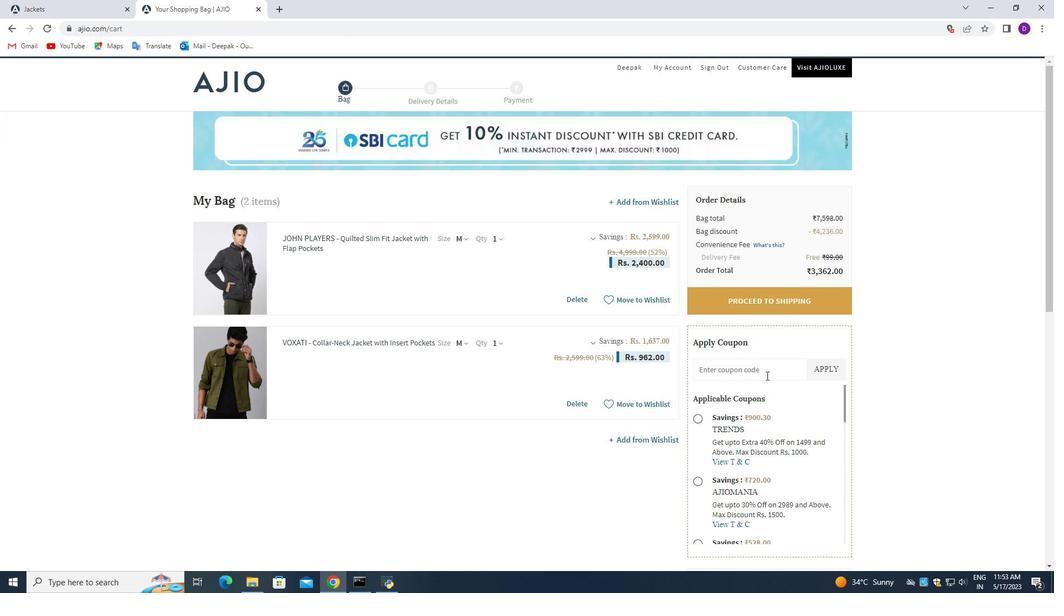 
Action: Mouse scrolled (766, 375) with delta (0, 0)
Screenshot: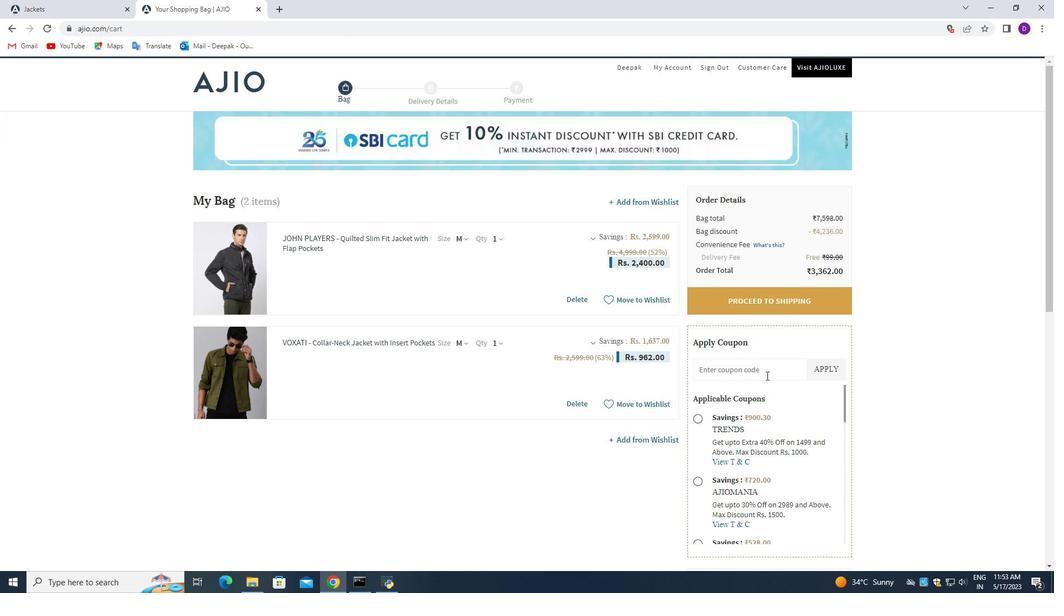 
Action: Mouse moved to (757, 377)
Screenshot: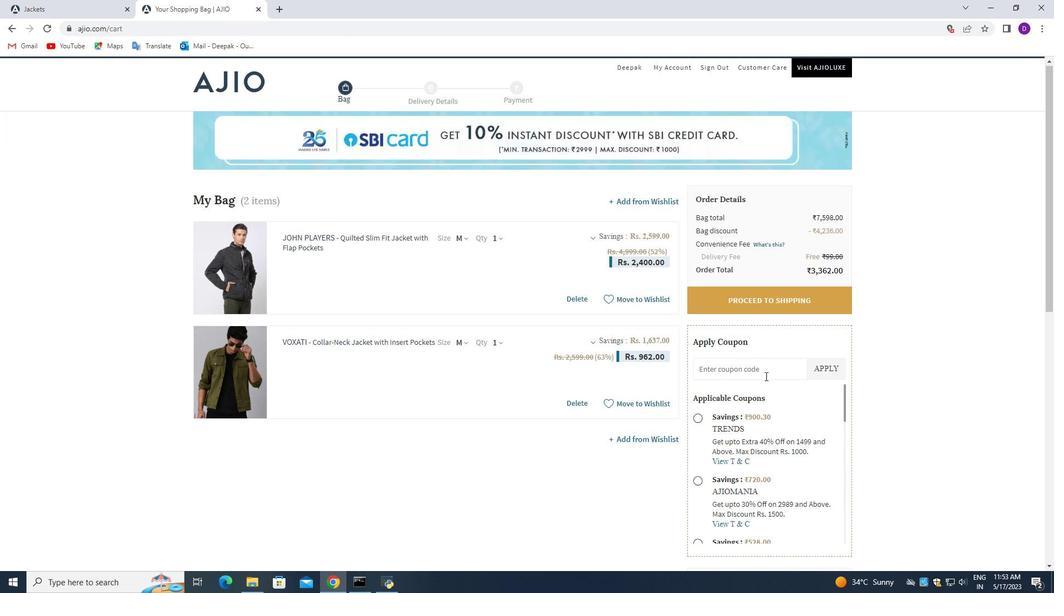
Action: Mouse scrolled (760, 376) with delta (0, 0)
Screenshot: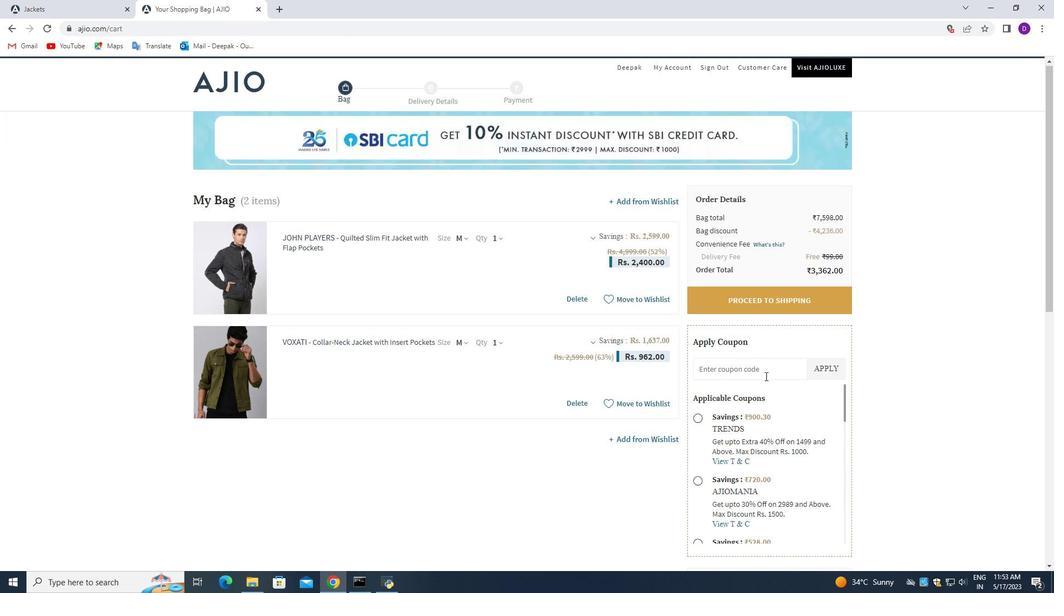 
Action: Mouse moved to (753, 367)
Screenshot: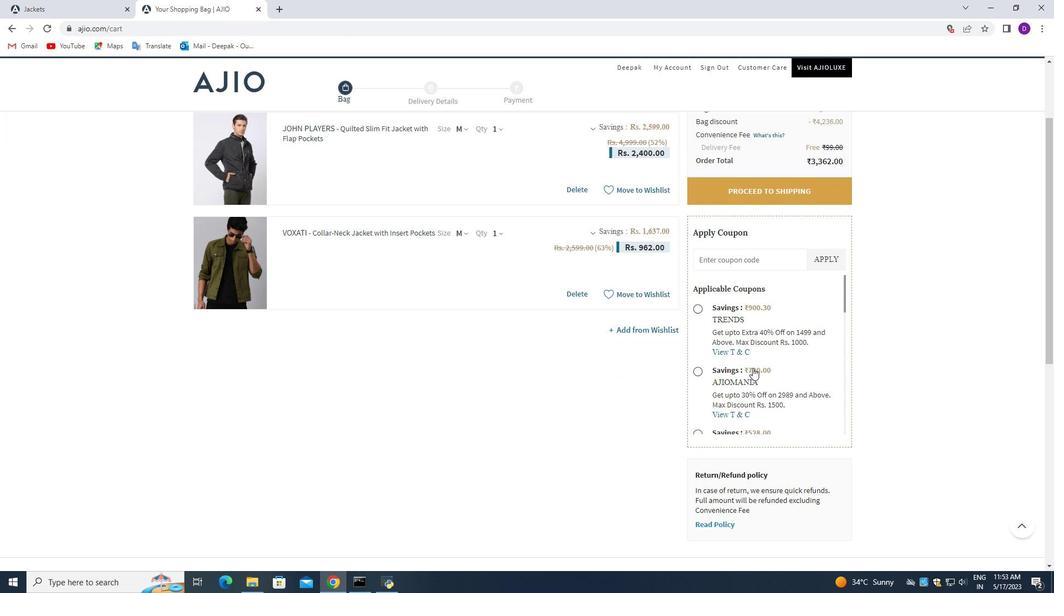 
Action: Mouse scrolled (753, 367) with delta (0, 0)
Screenshot: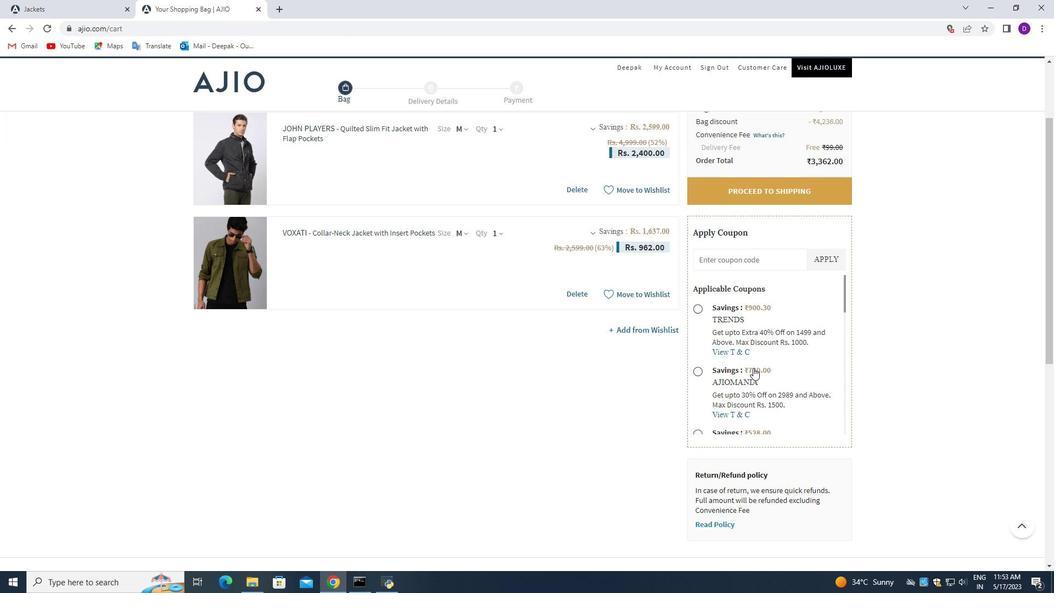
Action: Mouse scrolled (753, 367) with delta (0, 0)
Screenshot: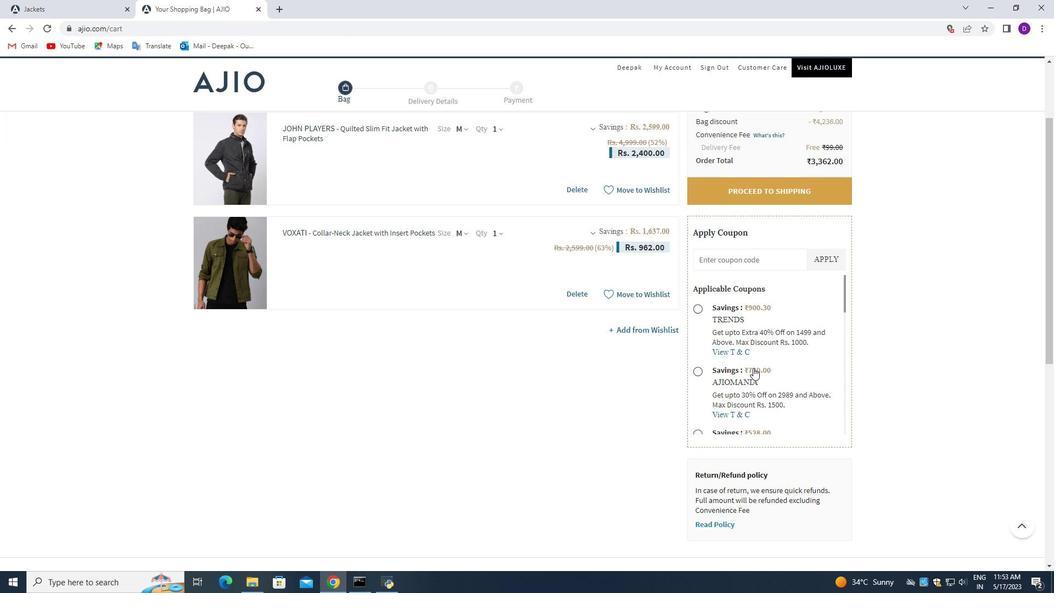
Action: Mouse scrolled (753, 367) with delta (0, 0)
Screenshot: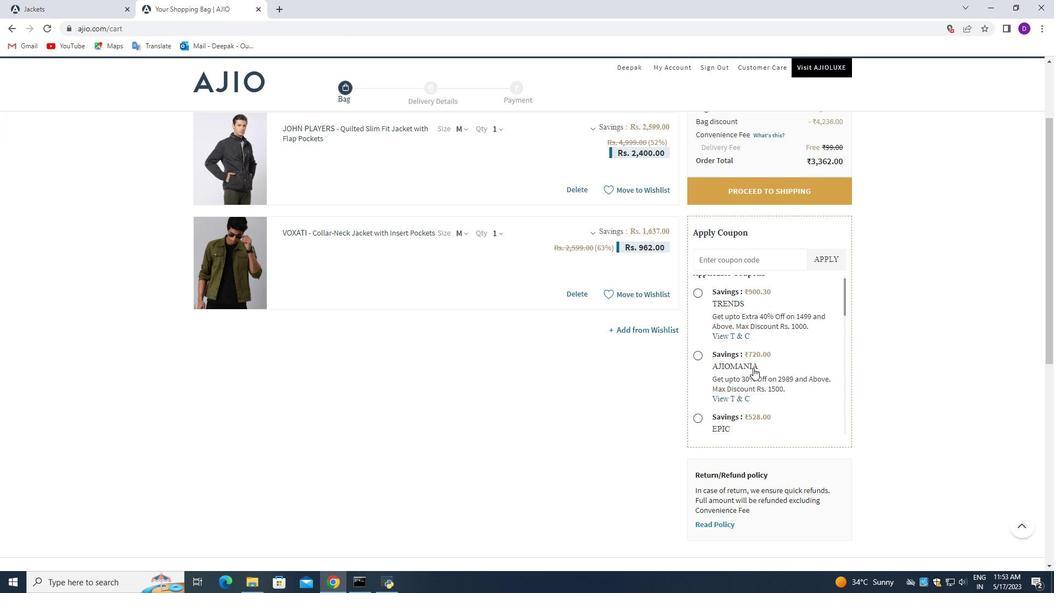 
Action: Mouse scrolled (753, 368) with delta (0, 0)
Screenshot: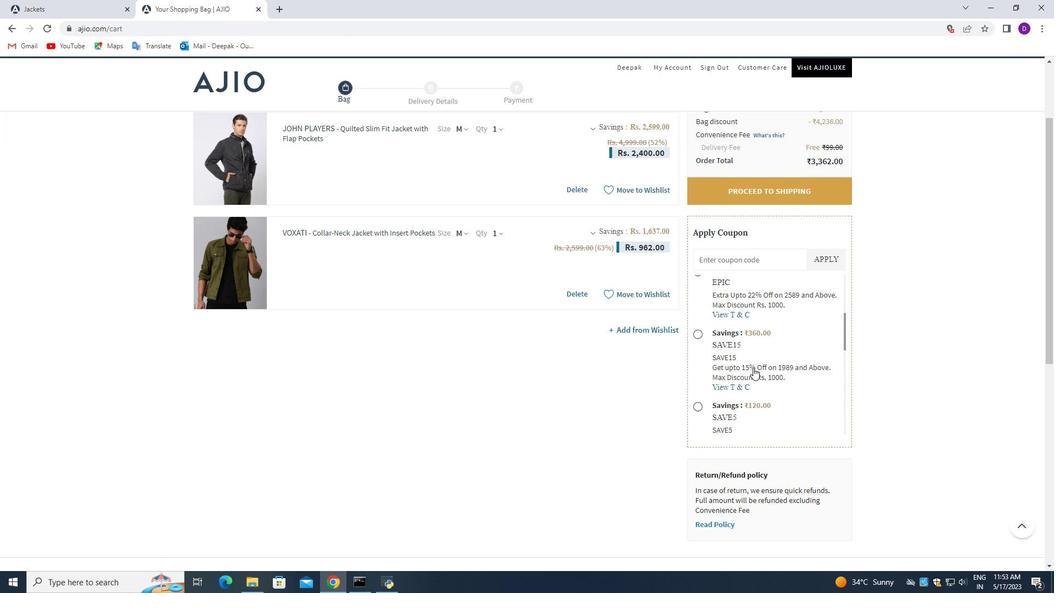
Action: Mouse scrolled (753, 368) with delta (0, 0)
Screenshot: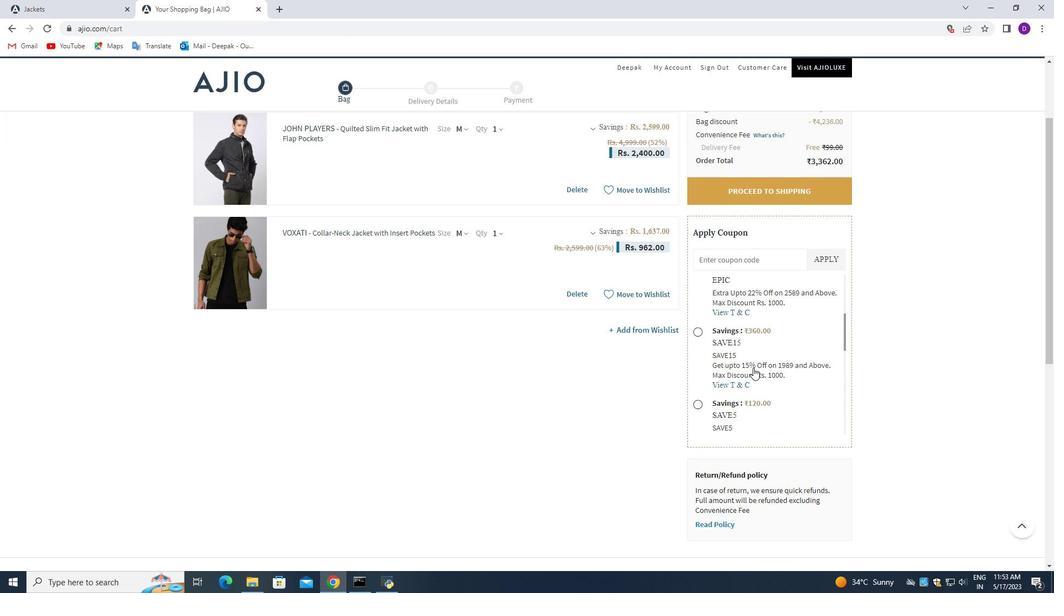 
Action: Mouse scrolled (753, 368) with delta (0, 0)
Screenshot: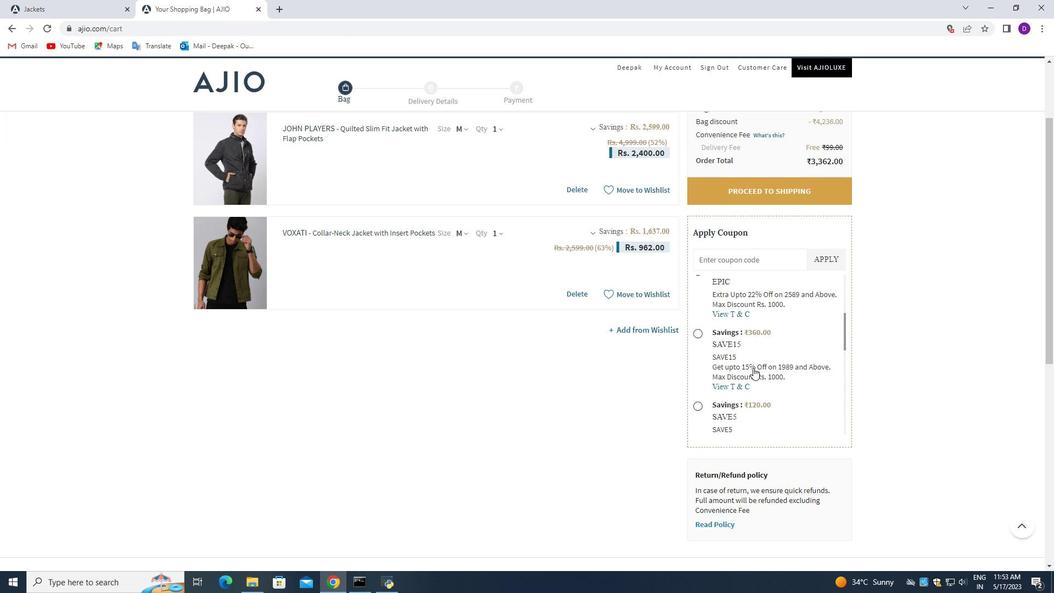 
Action: Mouse scrolled (753, 368) with delta (0, 0)
Screenshot: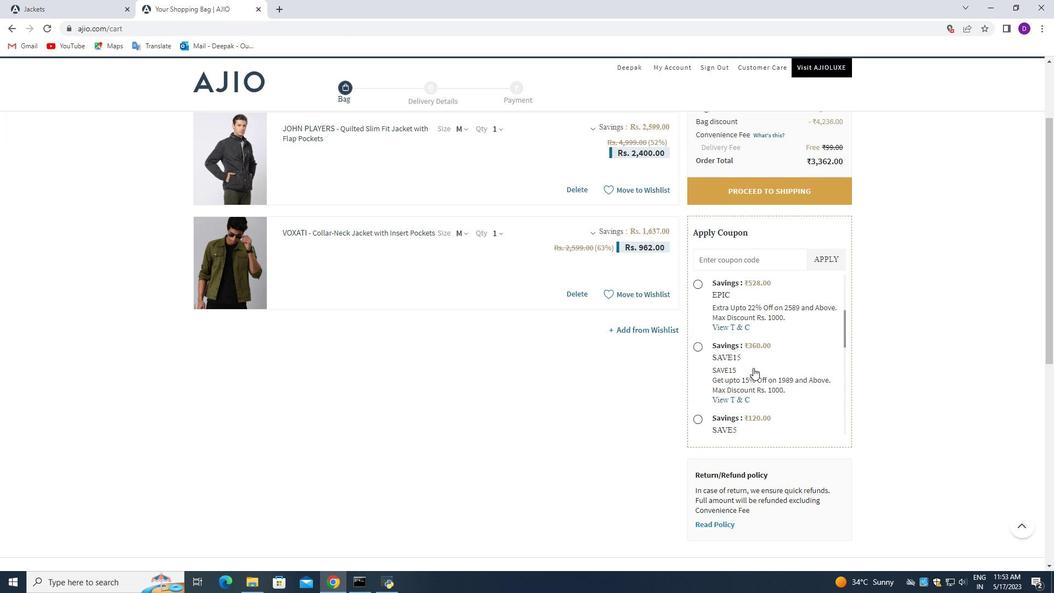 
Action: Mouse scrolled (753, 368) with delta (0, 0)
Screenshot: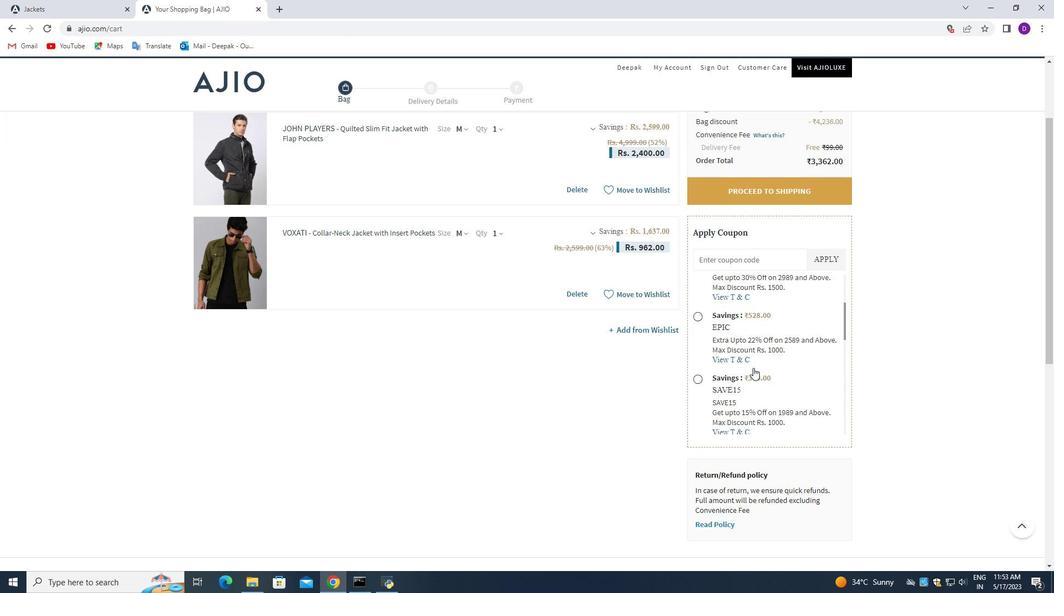 
Action: Mouse moved to (753, 366)
Screenshot: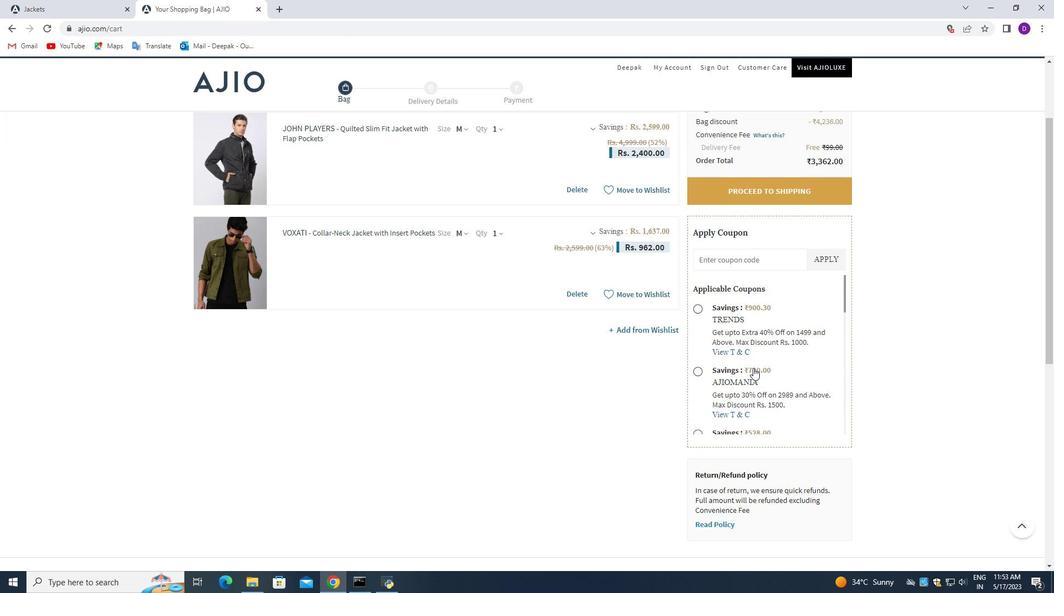 
Action: Mouse scrolled (753, 367) with delta (0, 0)
Screenshot: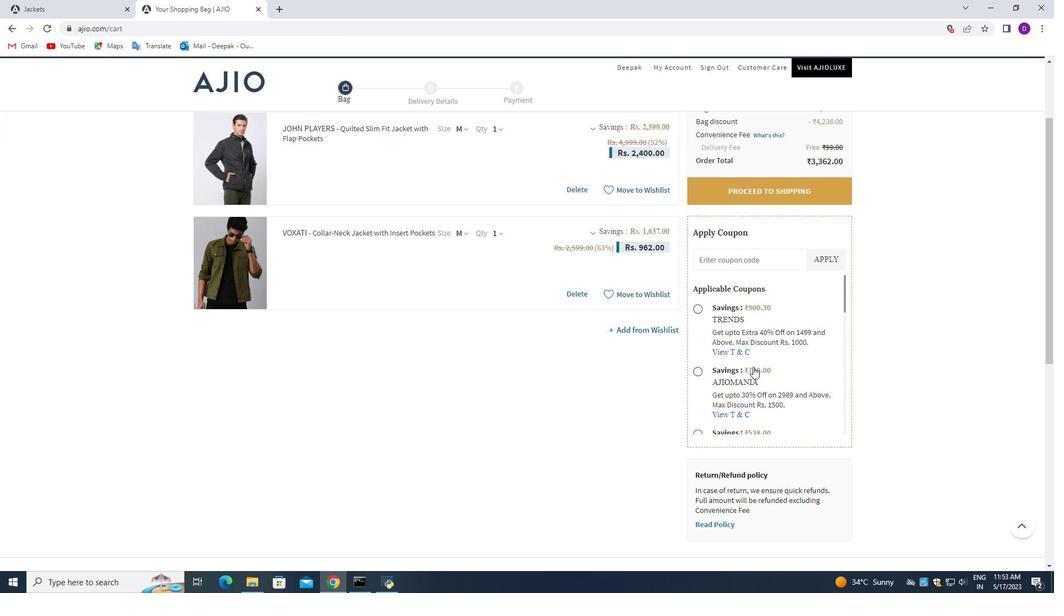 
Action: Mouse moved to (753, 366)
Screenshot: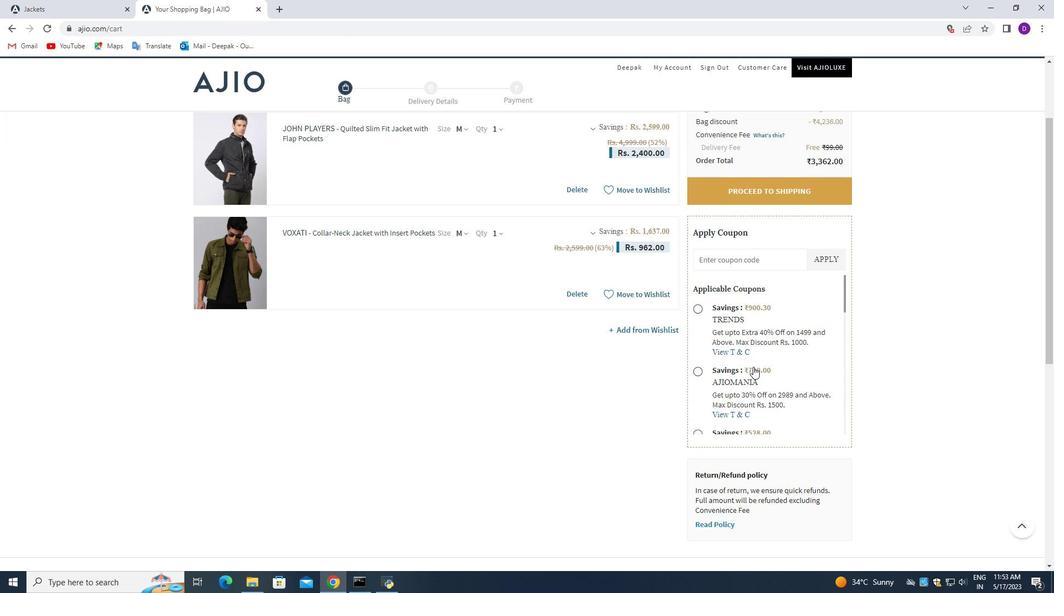 
Action: Mouse scrolled (753, 366) with delta (0, 0)
Screenshot: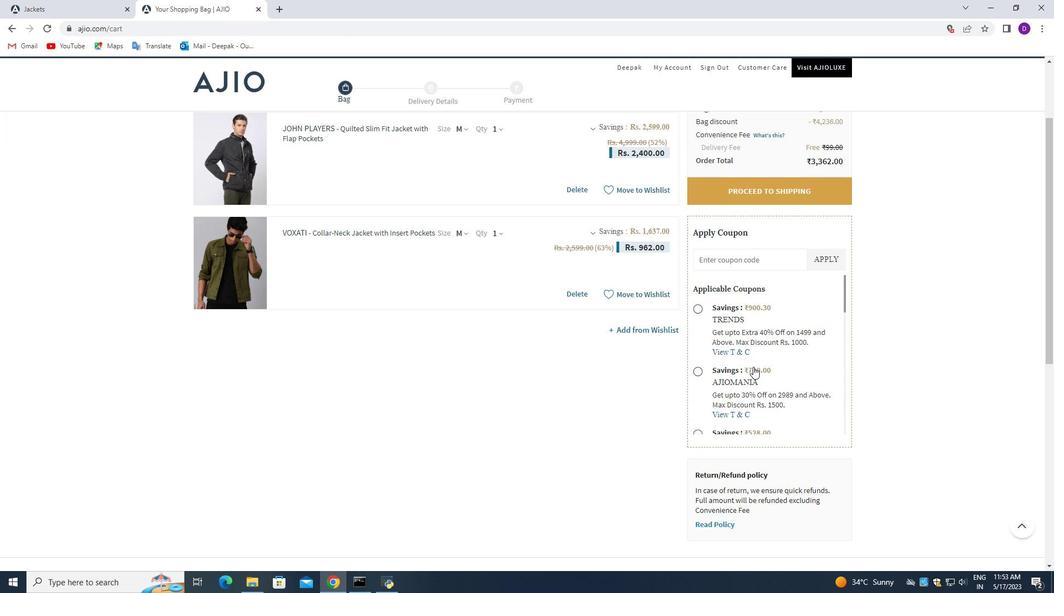
Action: Mouse scrolled (753, 366) with delta (0, 0)
Screenshot: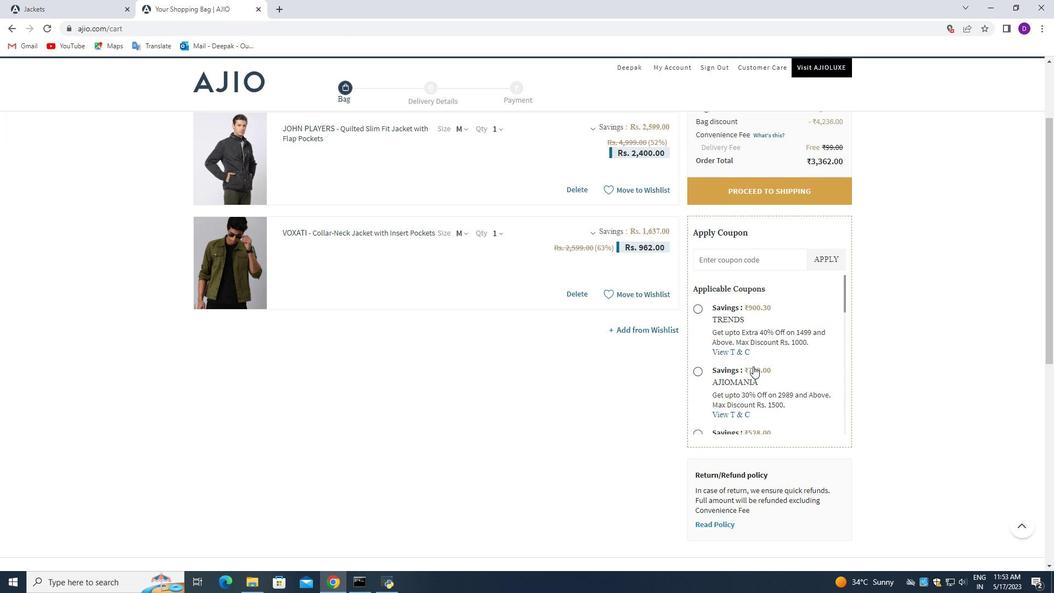 
Action: Mouse moved to (753, 366)
Screenshot: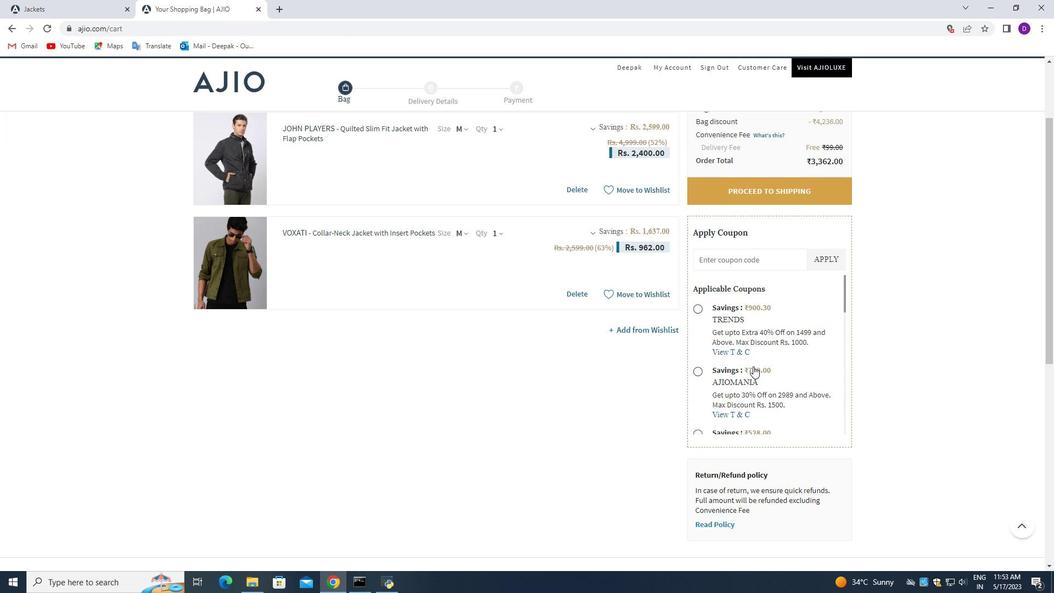 
Action: Mouse scrolled (753, 366) with delta (0, 0)
Screenshot: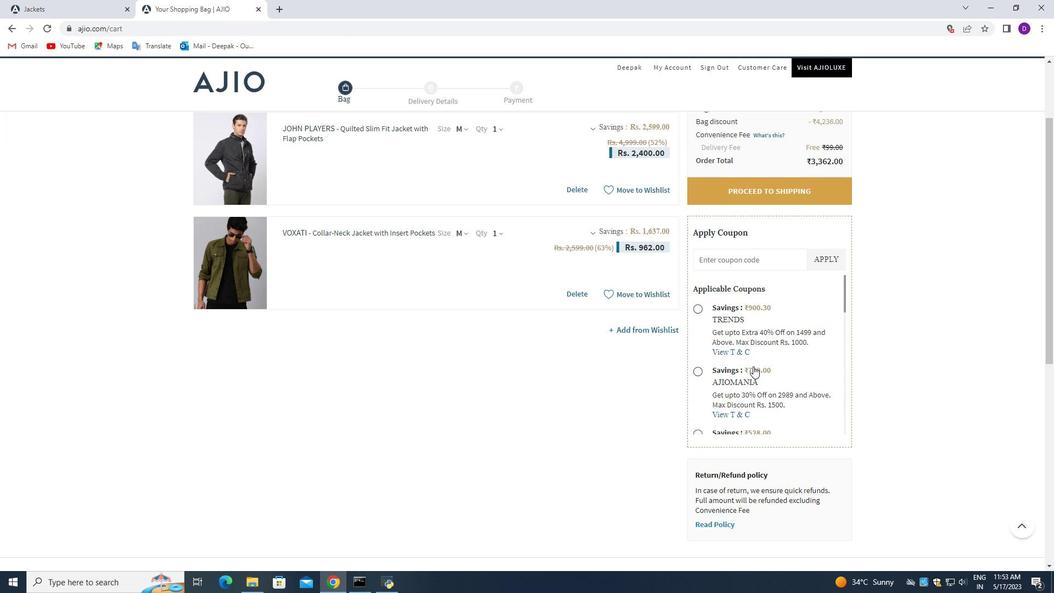 
Action: Mouse moved to (679, 361)
Screenshot: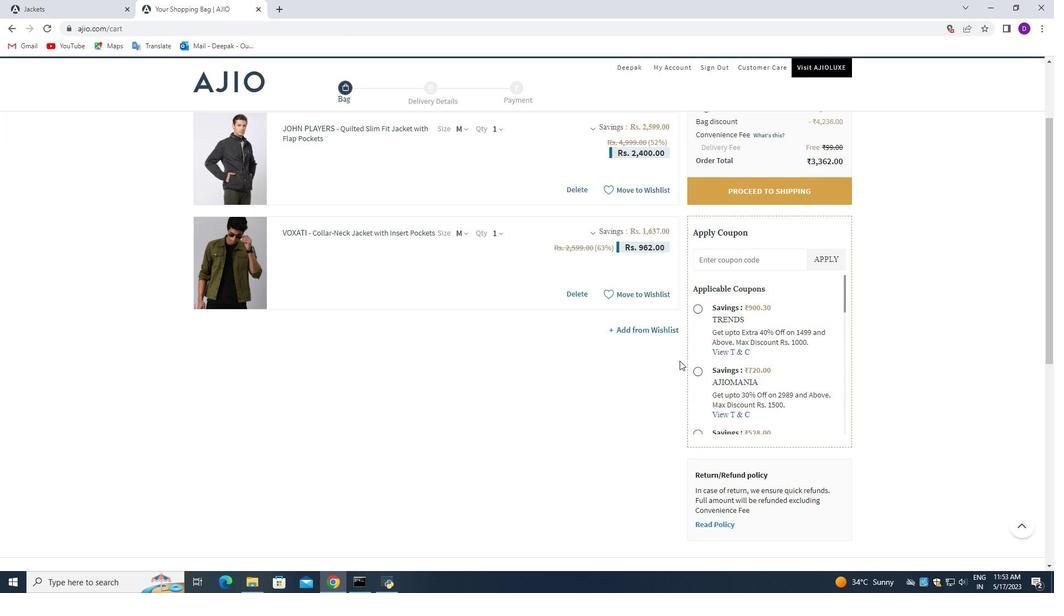 
Action: Mouse scrolled (679, 361) with delta (0, 0)
Screenshot: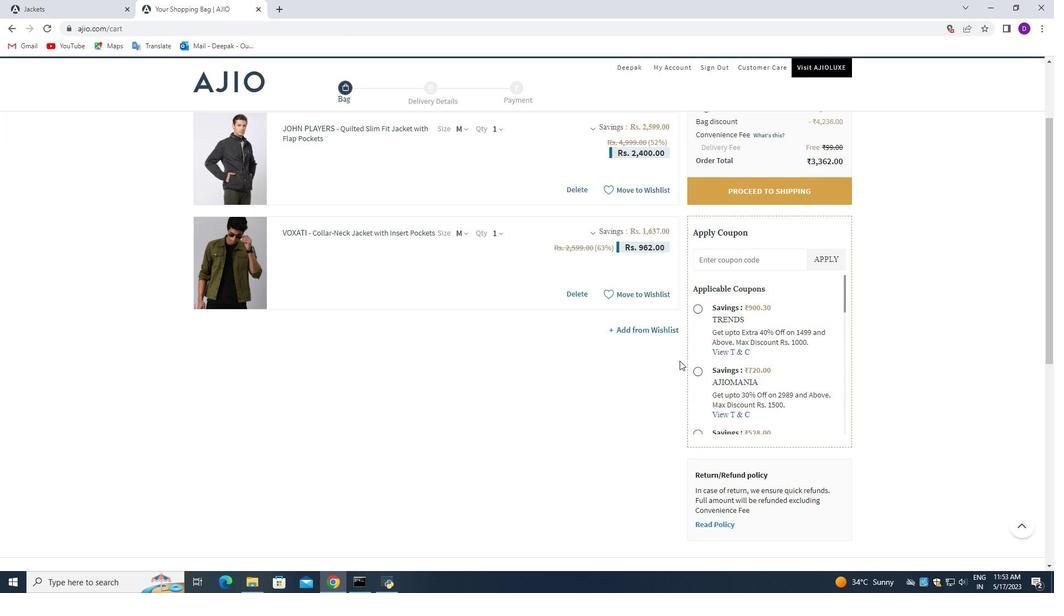 
Action: Mouse moved to (679, 361)
Screenshot: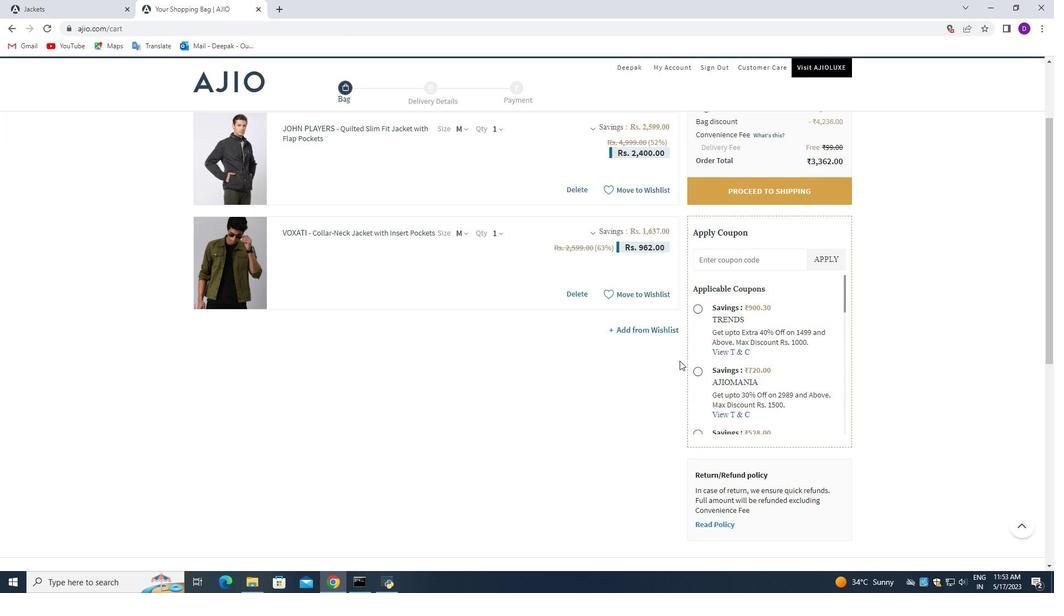 
Action: Mouse scrolled (679, 362) with delta (0, 0)
Screenshot: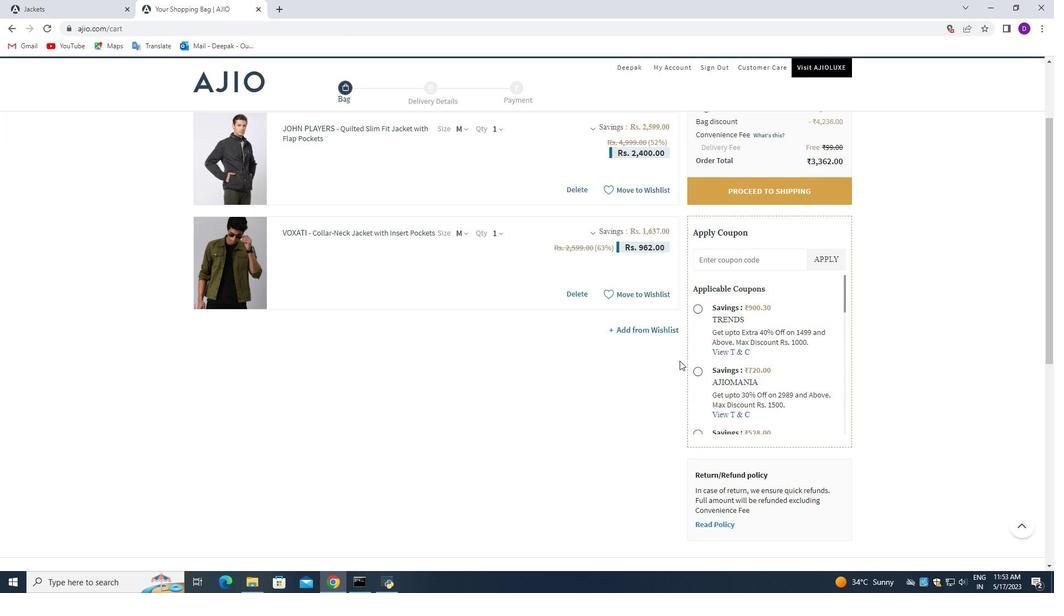 
Action: Mouse moved to (678, 365)
Screenshot: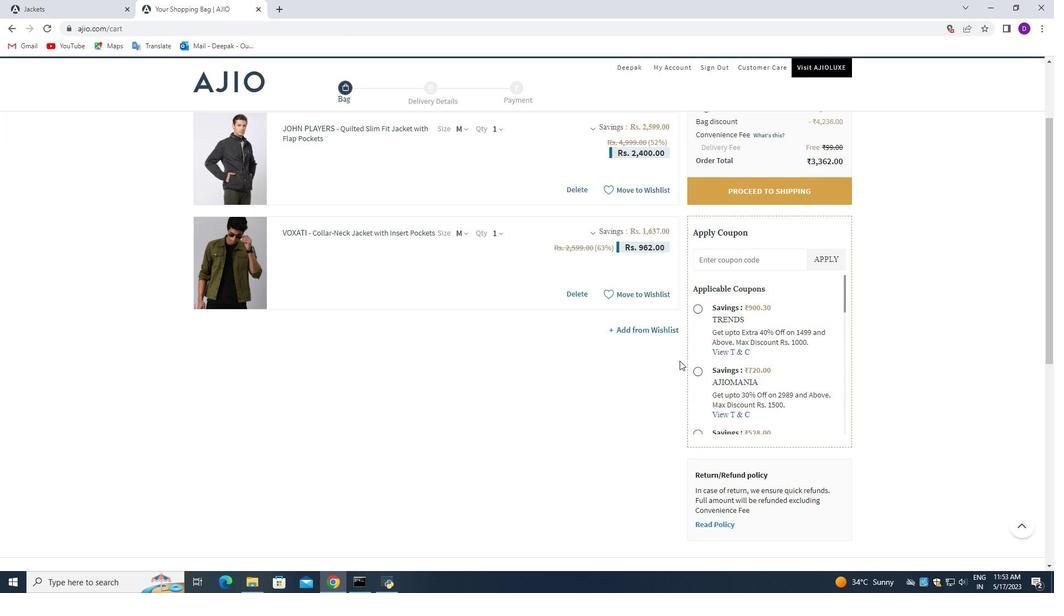 
Action: Mouse scrolled (678, 366) with delta (0, 0)
Screenshot: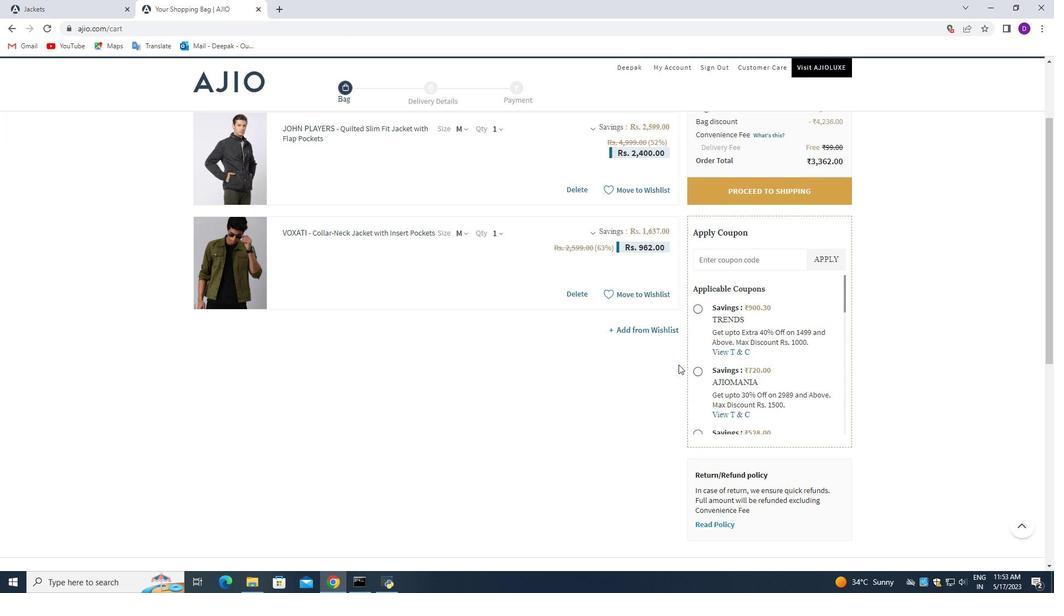 
Action: Mouse moved to (678, 366)
Screenshot: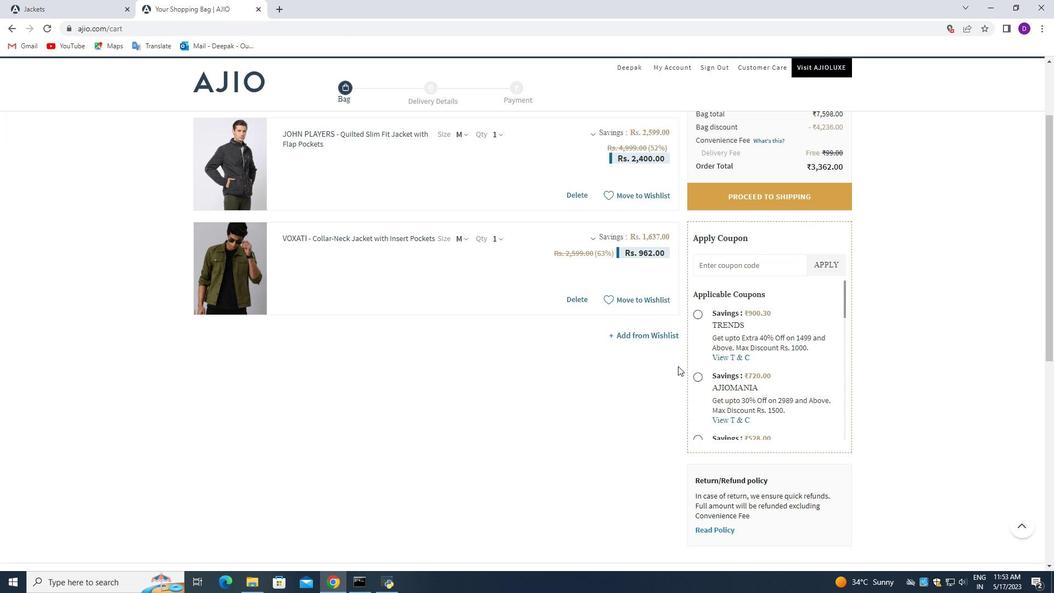 
Action: Mouse scrolled (678, 366) with delta (0, 0)
Screenshot: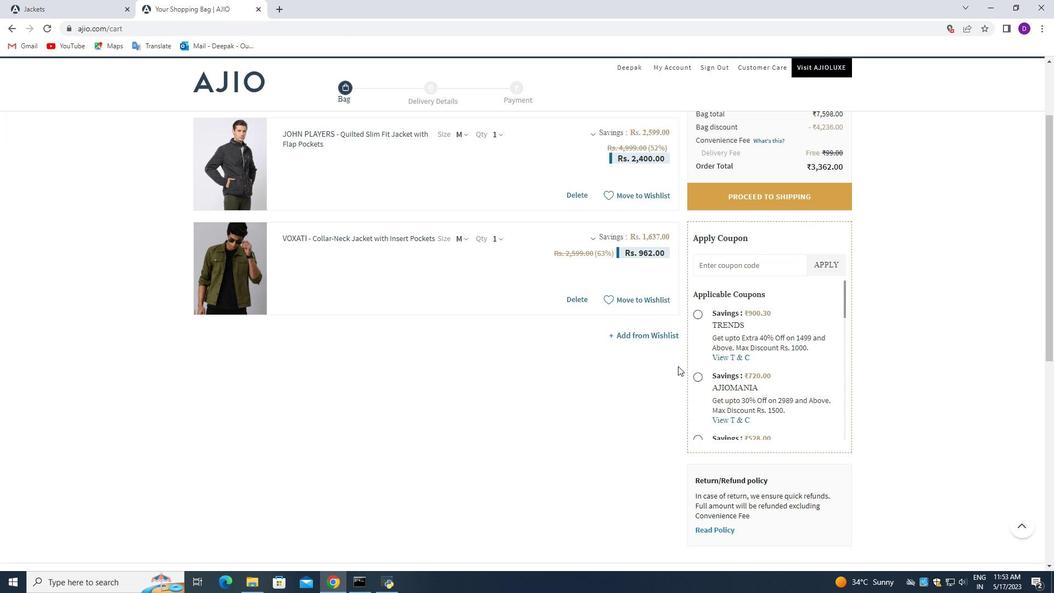 
Action: Mouse moved to (572, 398)
Screenshot: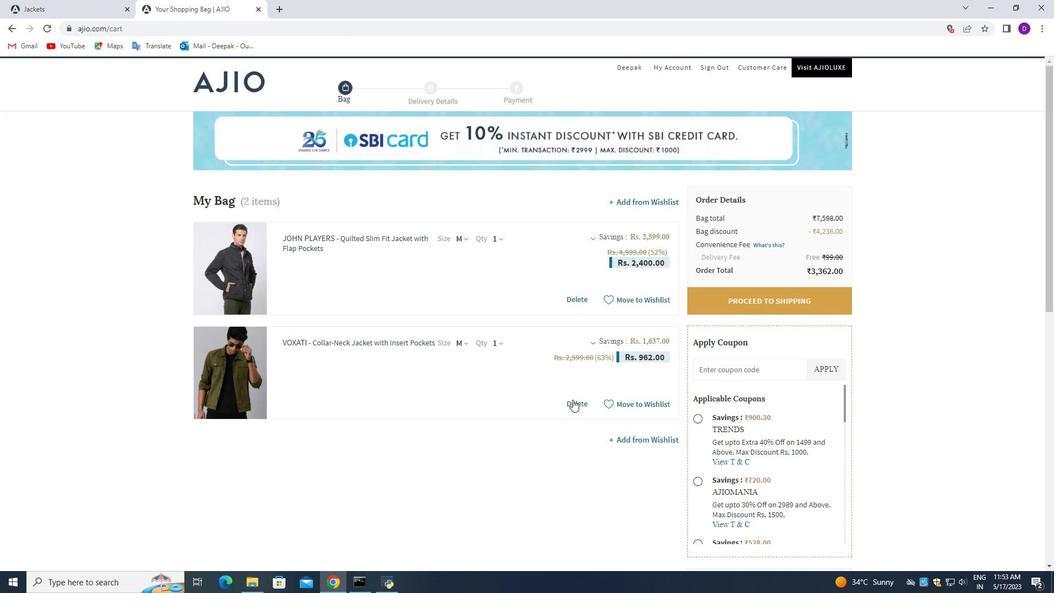 
Action: Mouse pressed left at (572, 398)
Screenshot: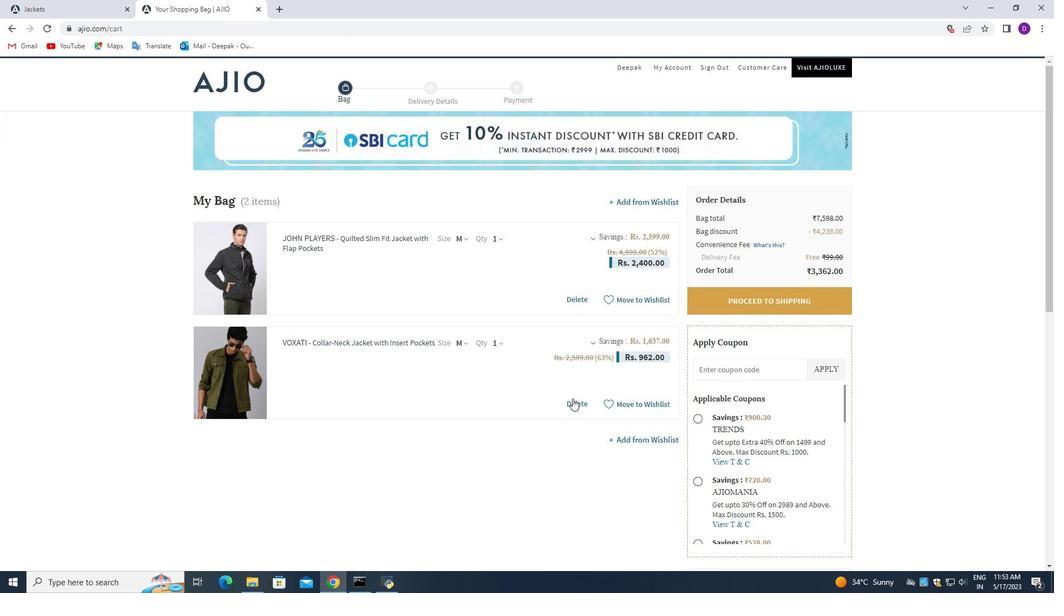 
Action: Mouse moved to (573, 337)
Screenshot: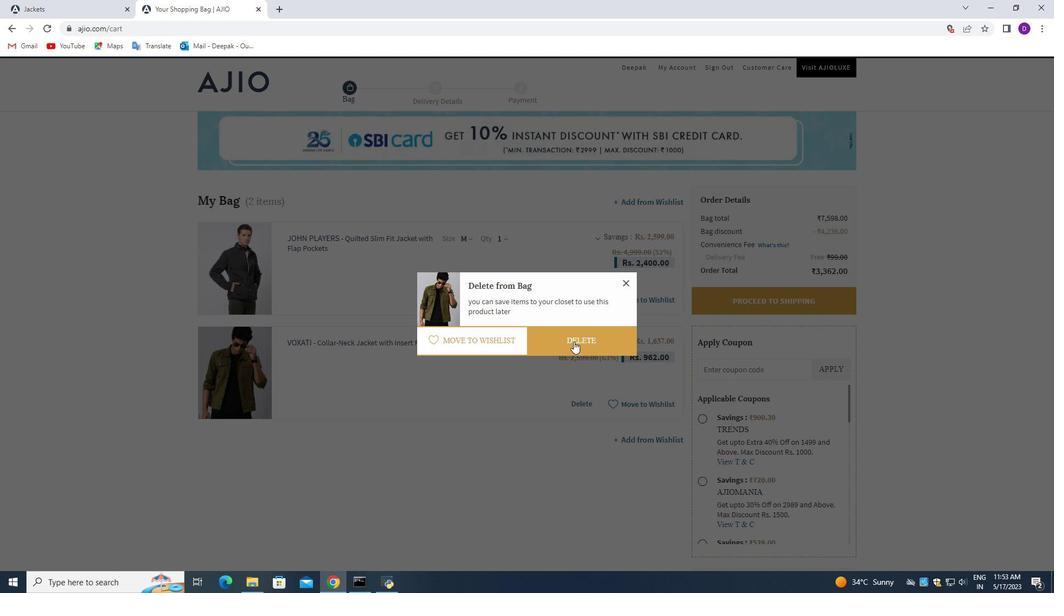
Action: Mouse pressed left at (573, 337)
Screenshot: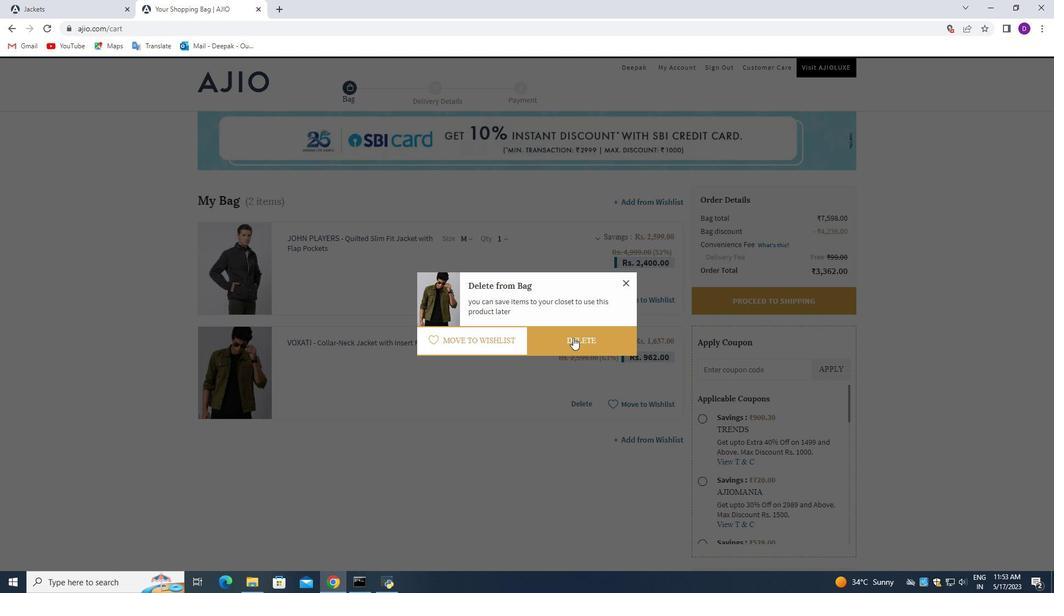 
Action: Mouse moved to (784, 299)
Screenshot: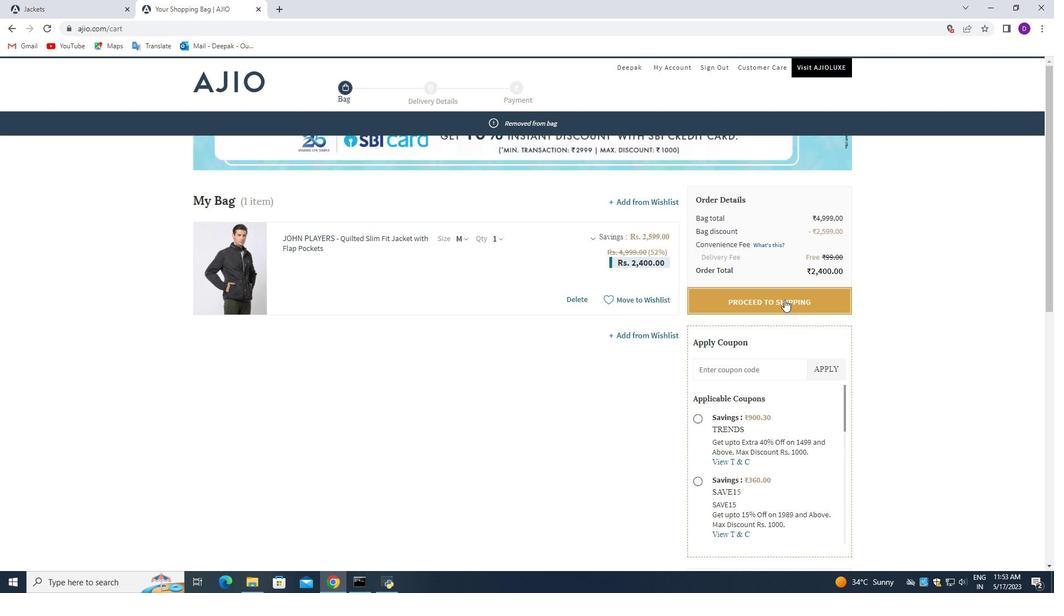 
Action: Mouse pressed left at (784, 299)
Screenshot: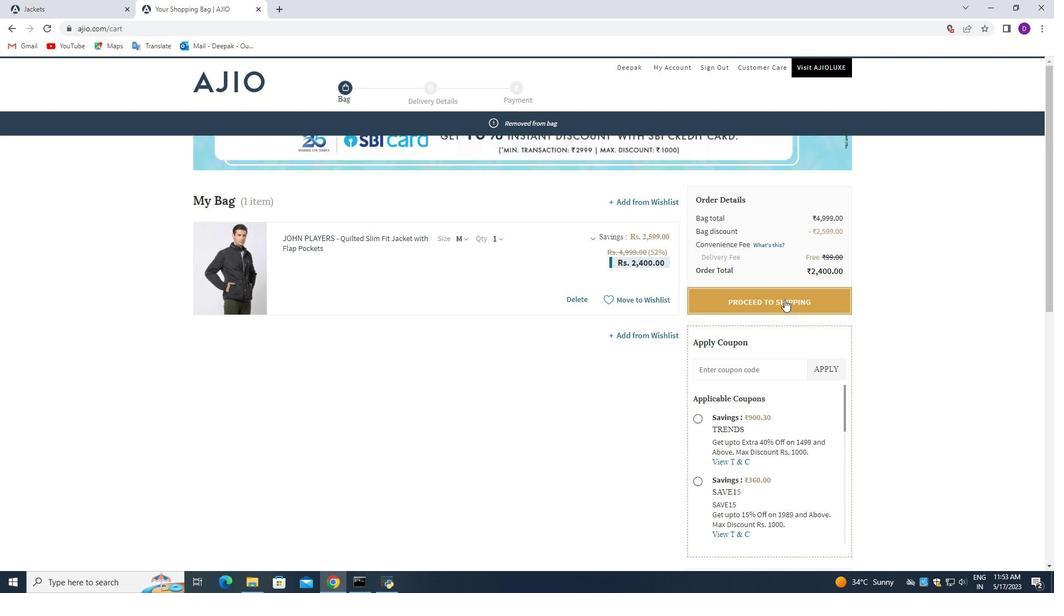 
Action: Mouse moved to (244, 176)
Screenshot: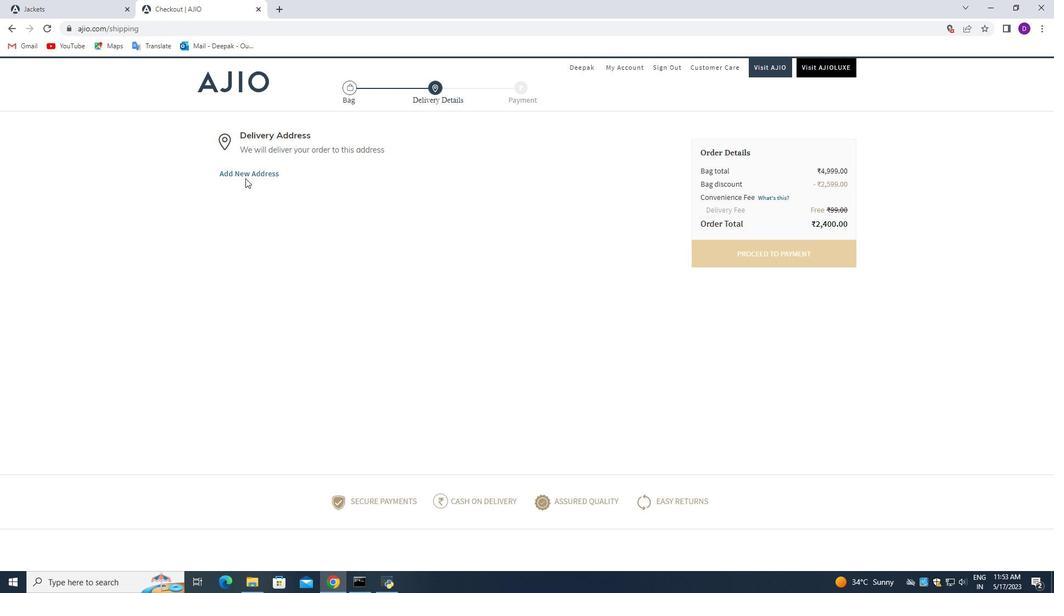 
Action: Mouse pressed left at (244, 176)
Screenshot: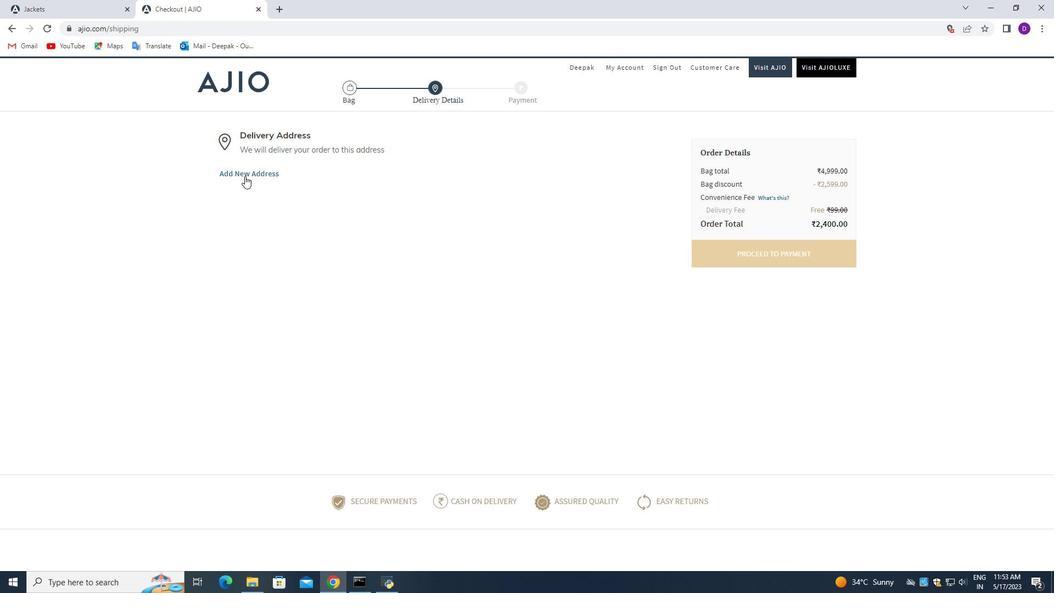 
Action: Mouse moved to (788, 162)
Screenshot: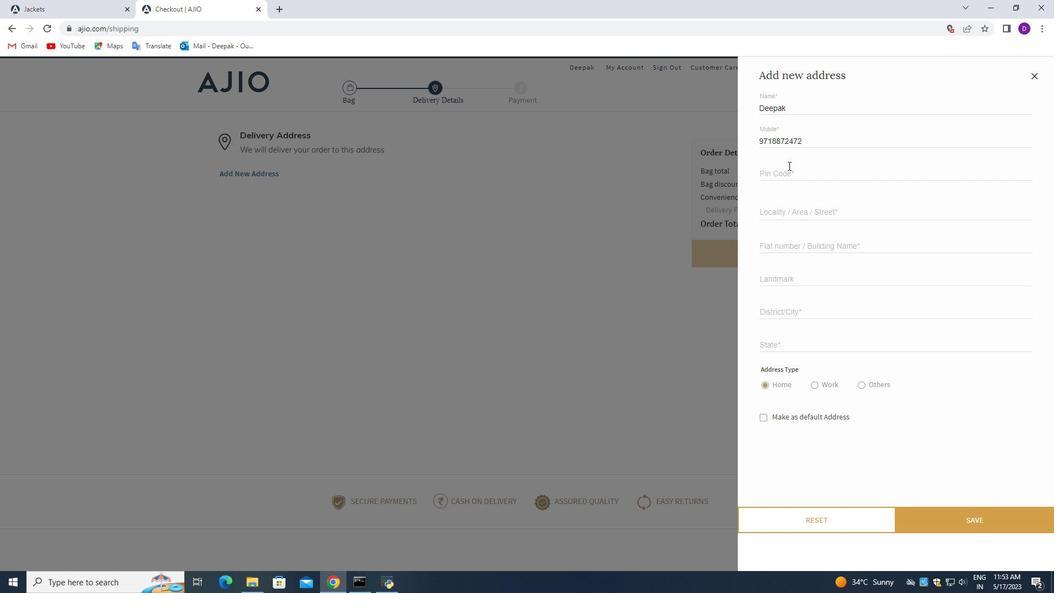 
Action: Mouse pressed left at (788, 162)
Screenshot: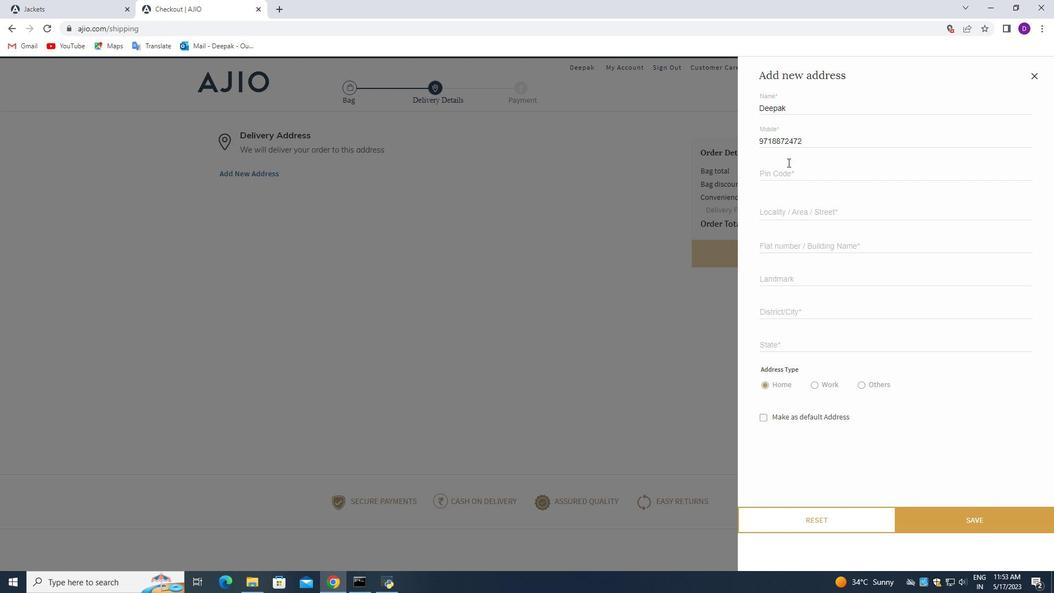 
Action: Mouse pressed left at (788, 162)
Screenshot: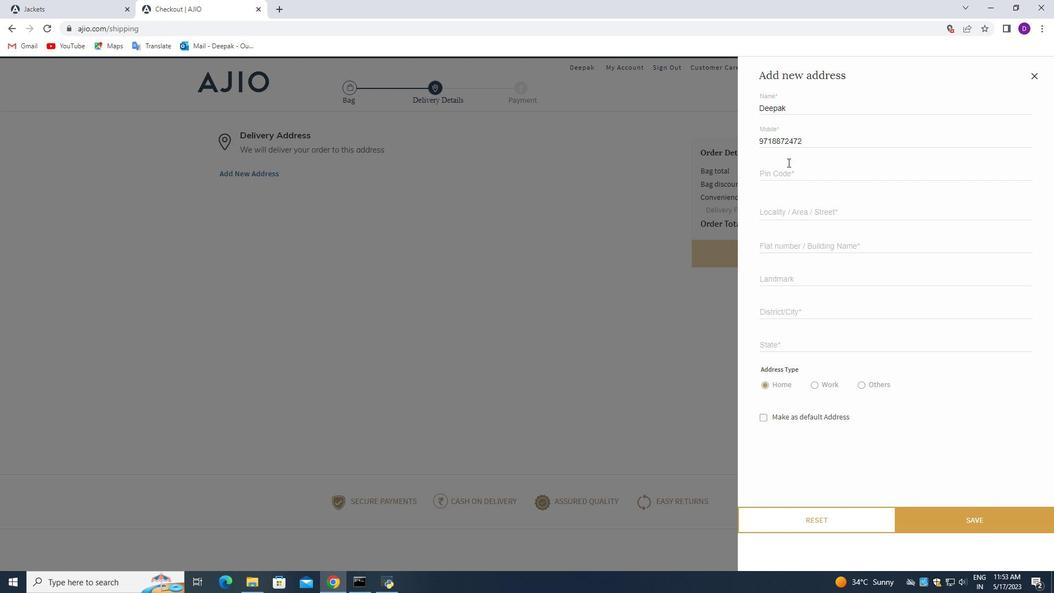 
Action: Mouse moved to (278, 5)
Screenshot: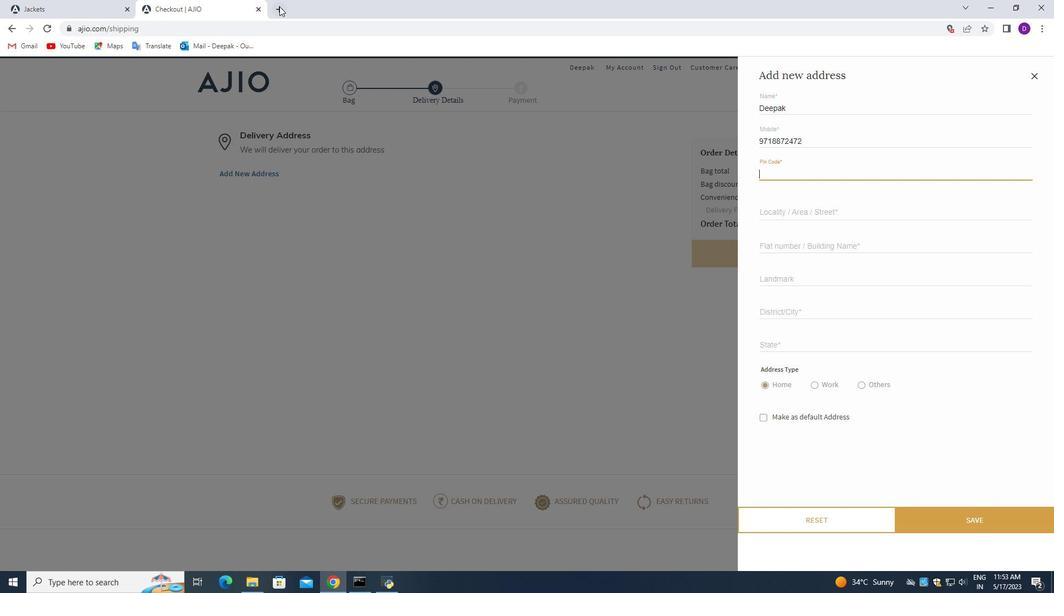 
Action: Mouse pressed left at (278, 5)
Screenshot: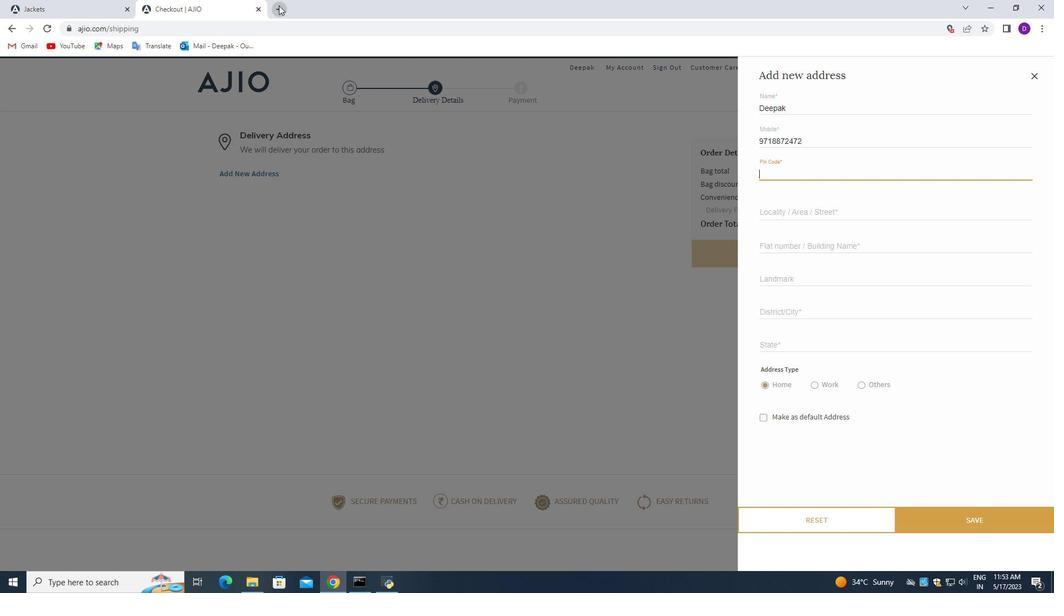 
Action: Mouse moved to (286, 21)
Screenshot: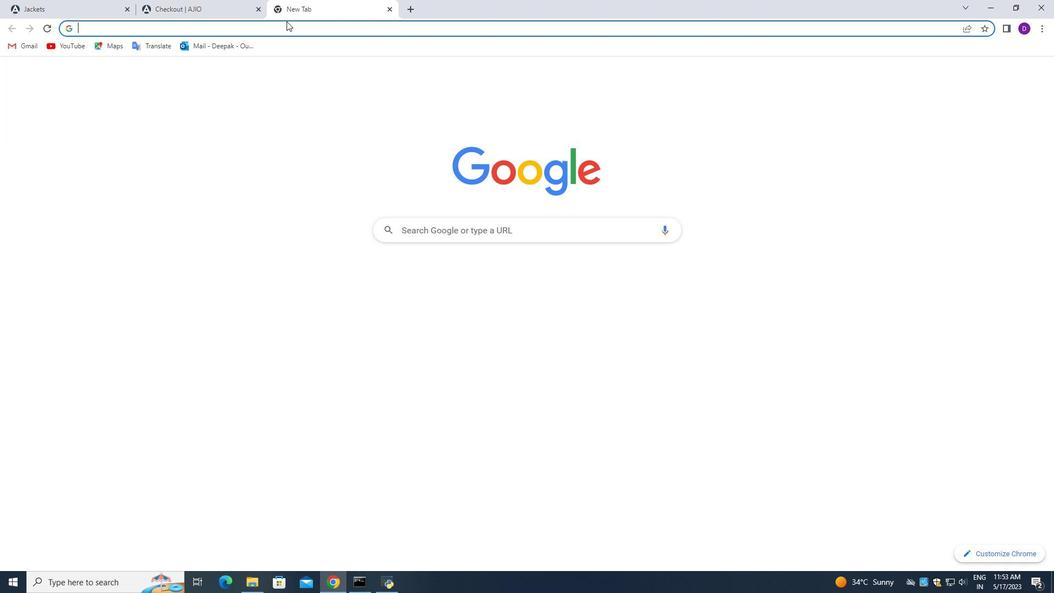 
Action: Mouse pressed left at (286, 21)
Screenshot: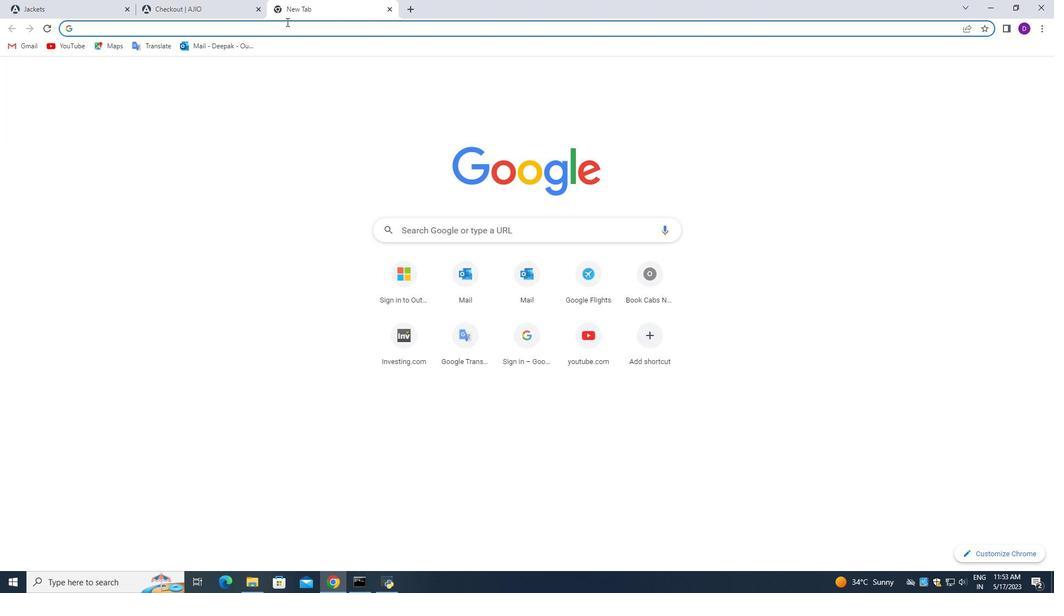 
Action: Key pressed <Key.shift>Itly<Key.space>pin<Key.space>code
Screenshot: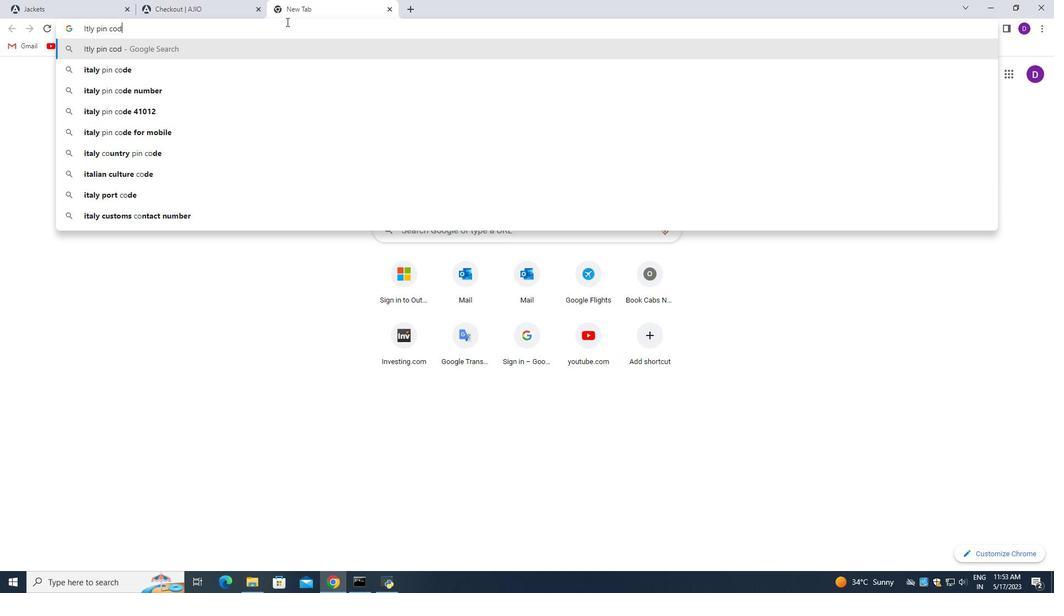 
Action: Mouse moved to (187, 3)
Screenshot: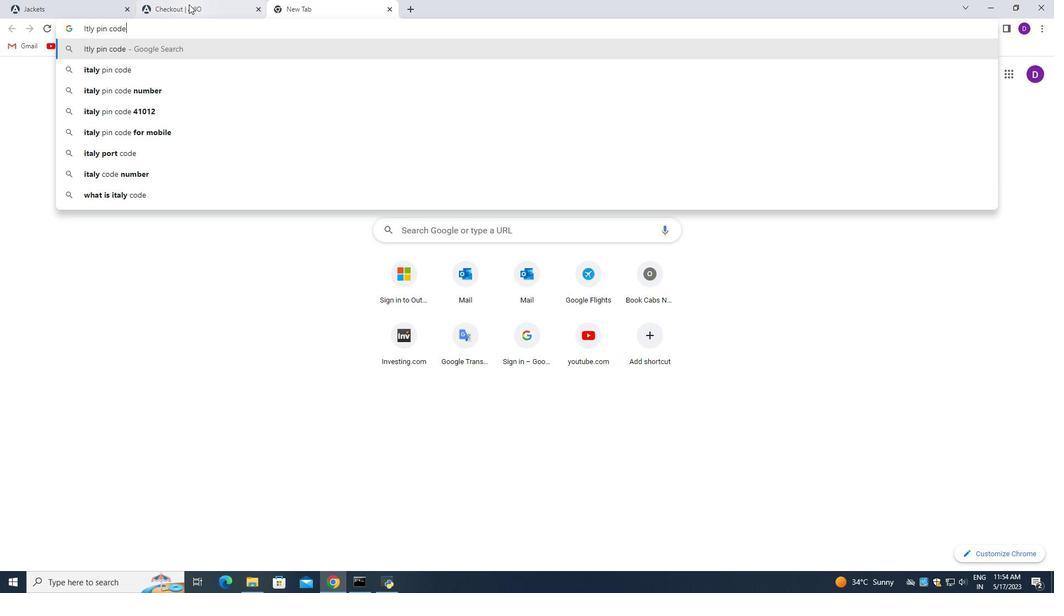
Action: Mouse pressed left at (187, 3)
Screenshot: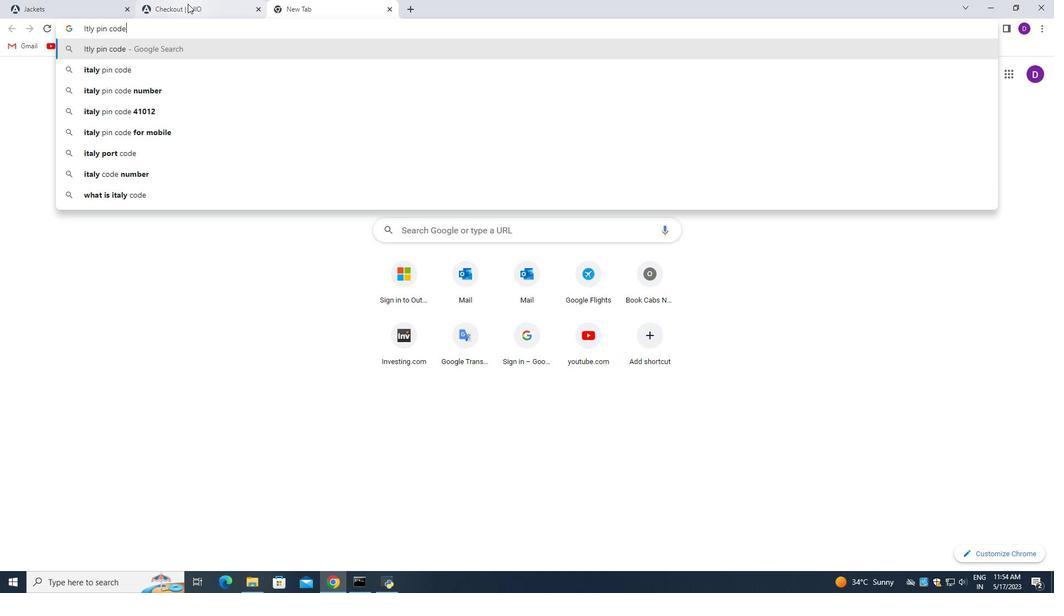 
Action: Mouse moved to (737, 87)
Screenshot: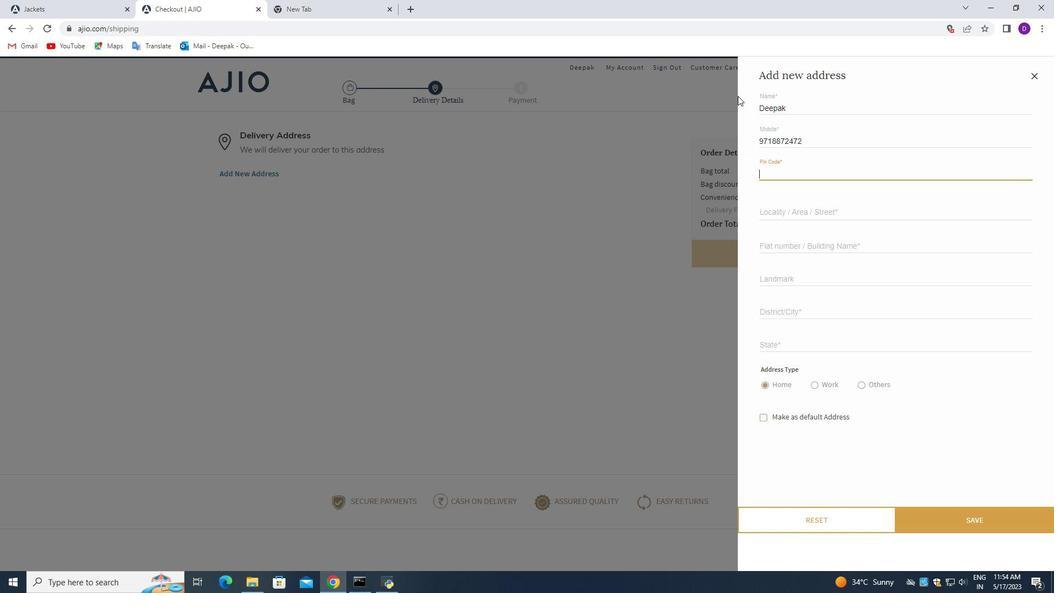 
Action: Key pressed 41012
Screenshot: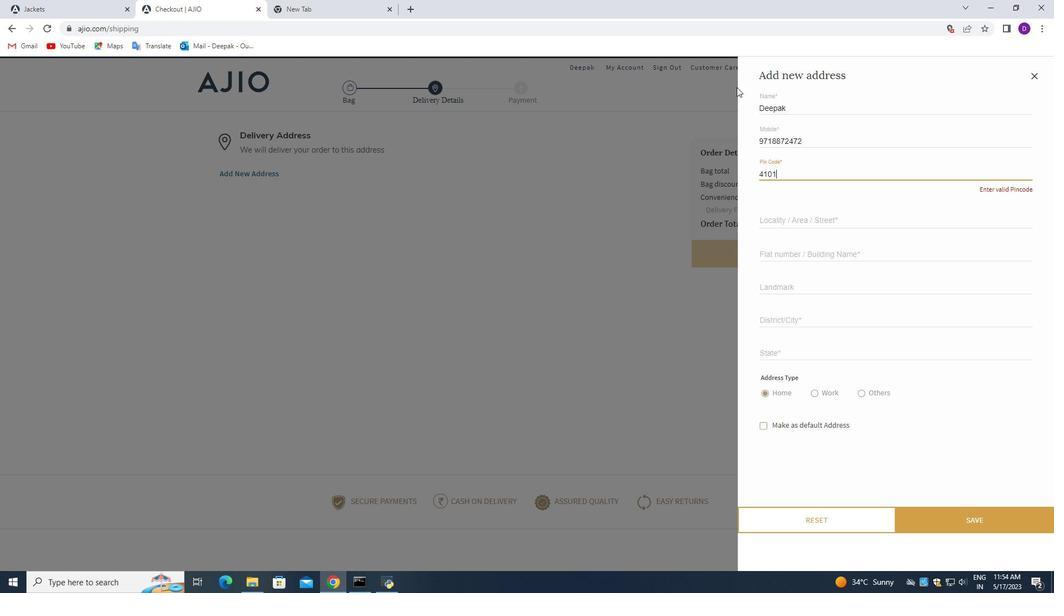 
Action: Mouse moved to (841, 219)
Screenshot: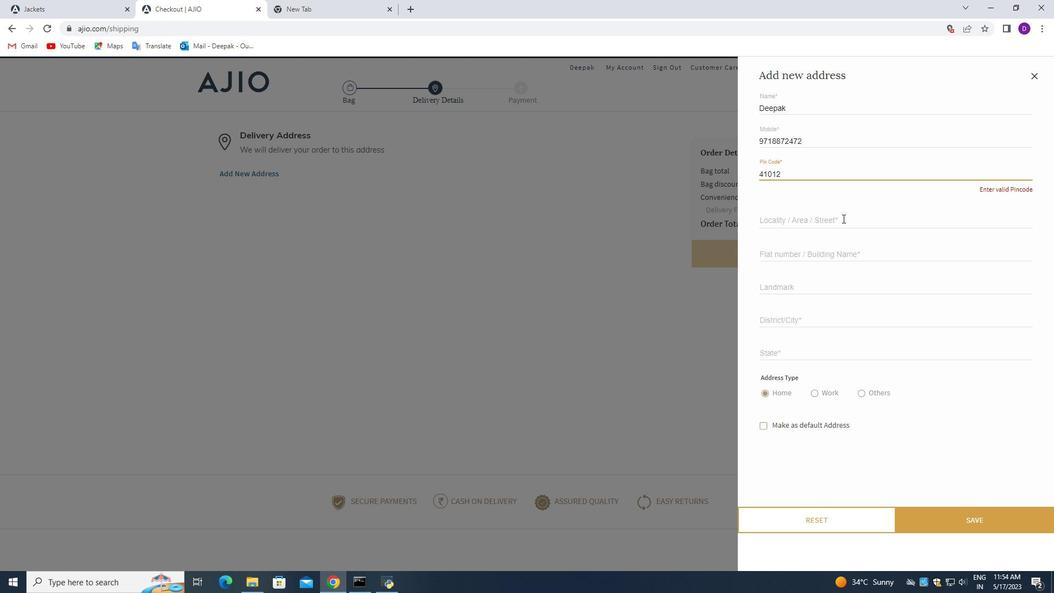 
Action: Mouse pressed left at (841, 219)
Screenshot: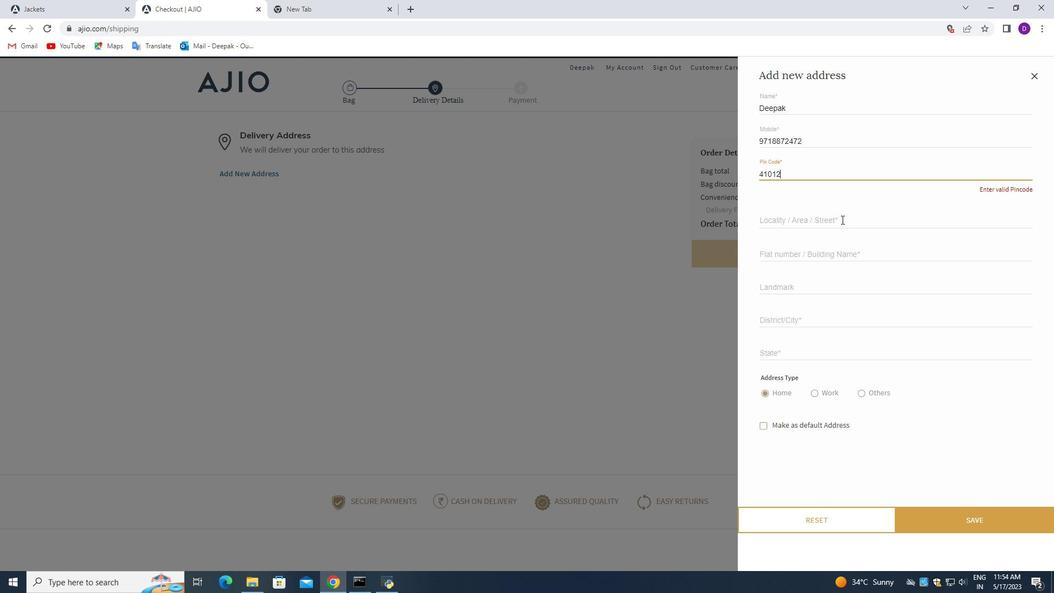 
Action: Mouse moved to (303, 0)
Screenshot: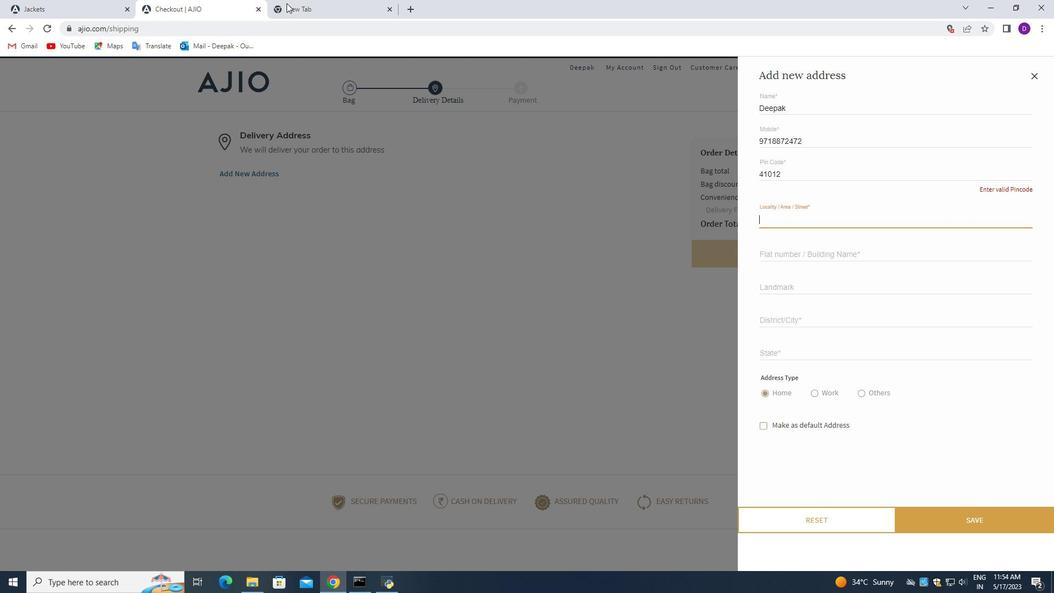 
Action: Mouse pressed left at (303, 0)
Screenshot: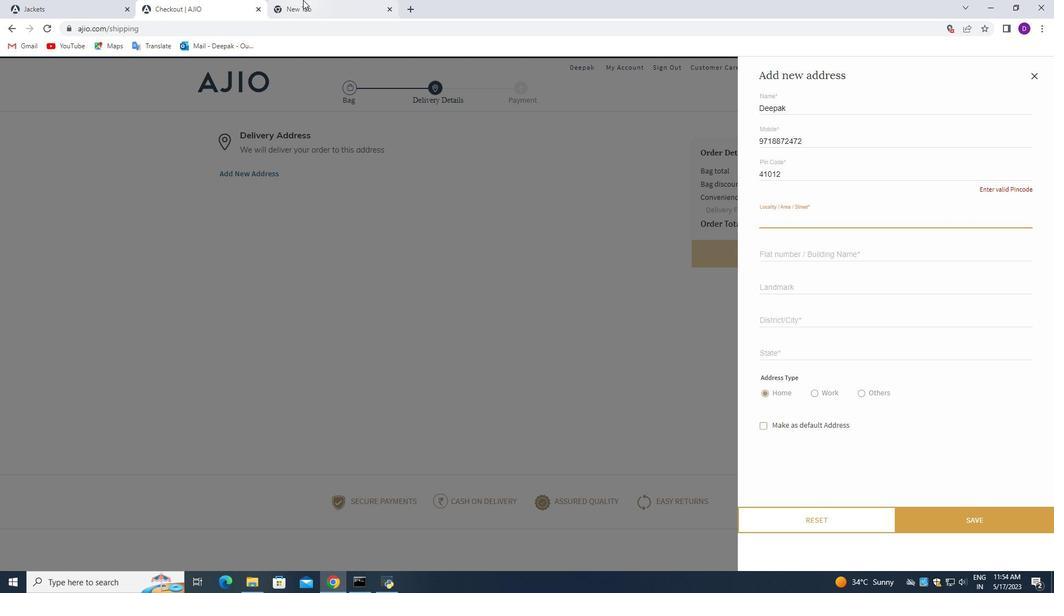 
Action: Mouse moved to (203, 30)
Screenshot: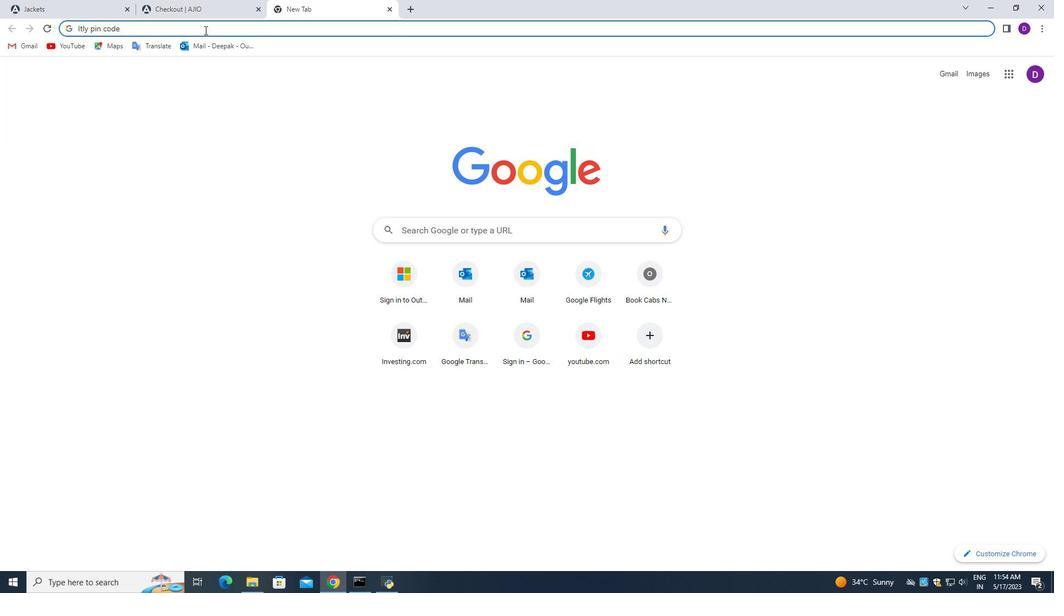 
Action: Mouse pressed left at (203, 30)
Screenshot: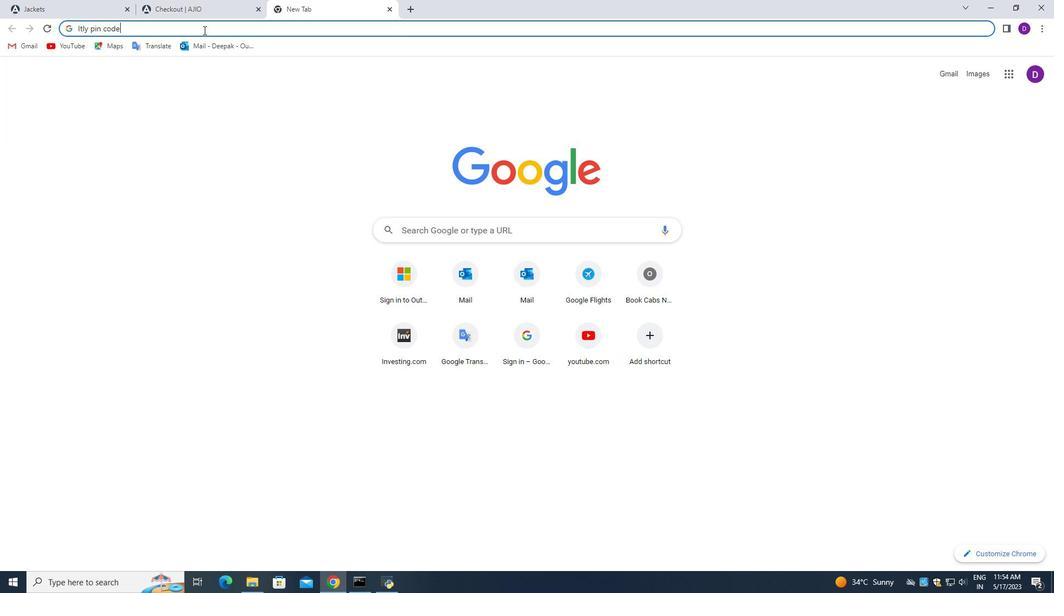 
Action: Mouse pressed left at (203, 30)
Screenshot: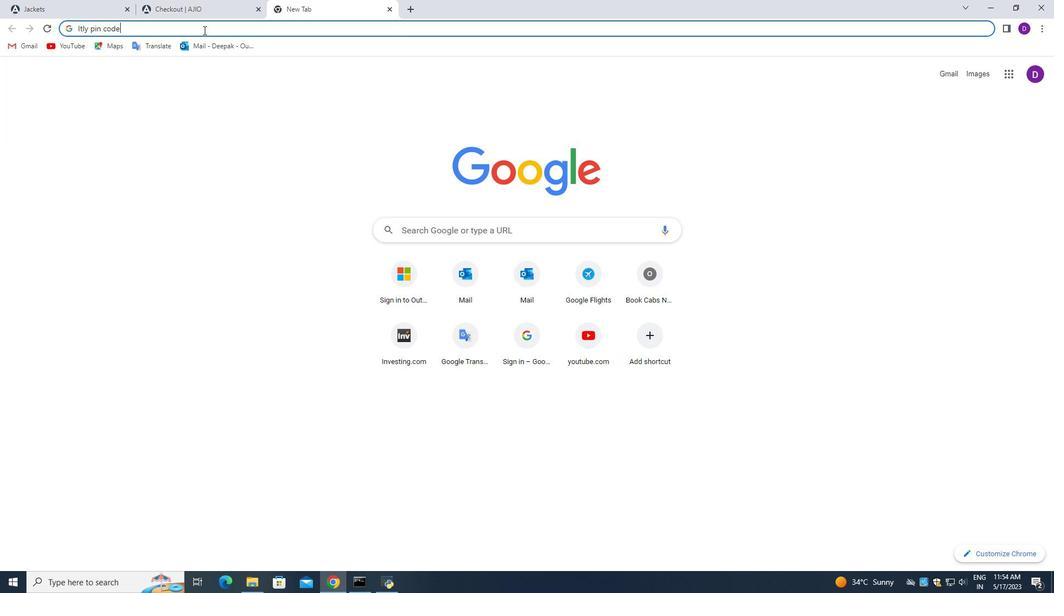 
Action: Mouse pressed left at (203, 30)
Screenshot: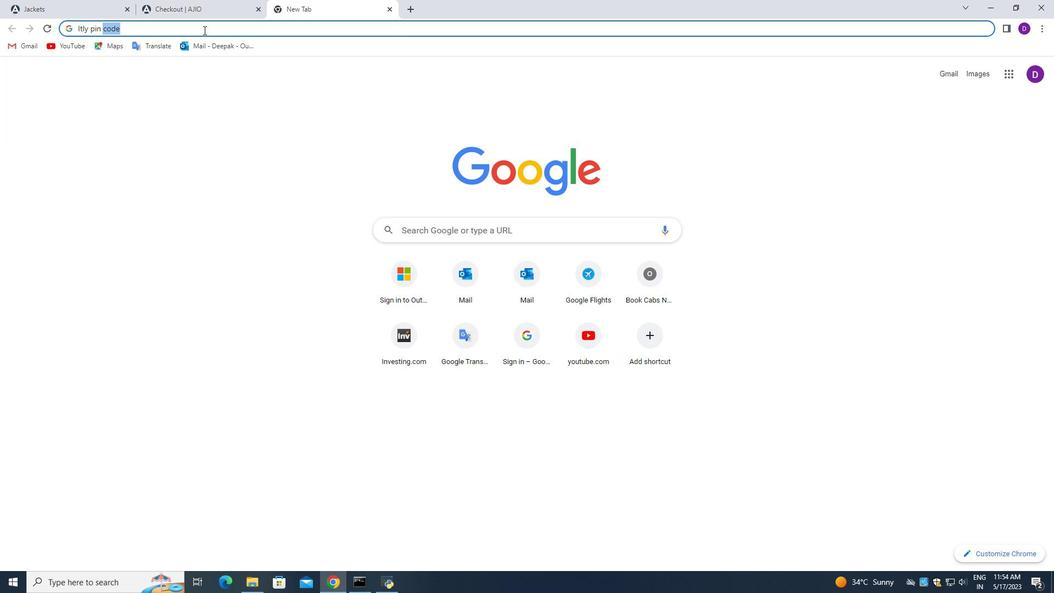 
Action: Key pressed <Key.backspace>itly<Key.space>city<Key.space>n
Screenshot: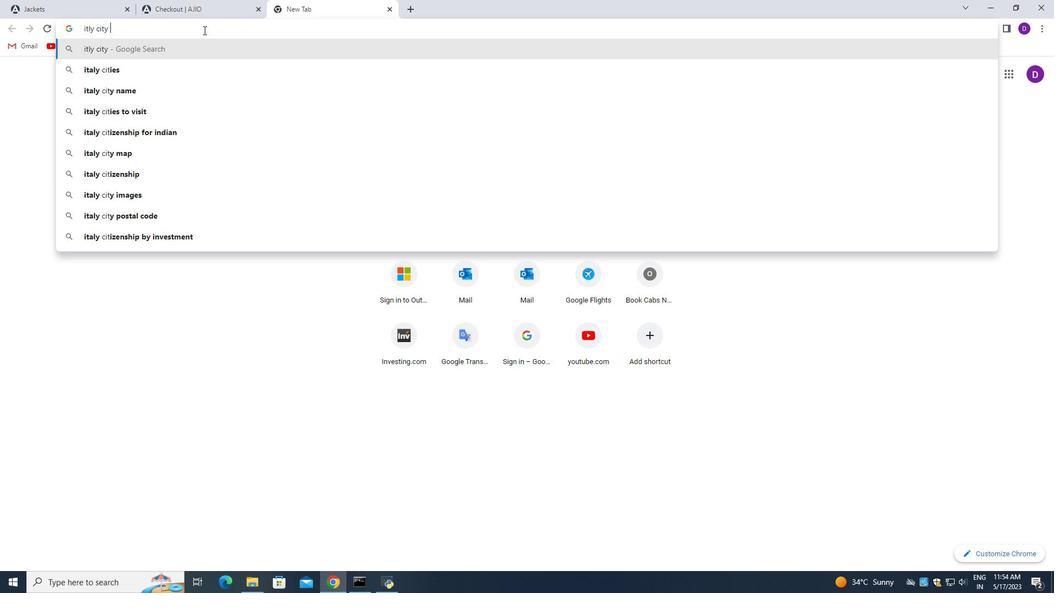 
Action: Mouse moved to (213, 86)
Screenshot: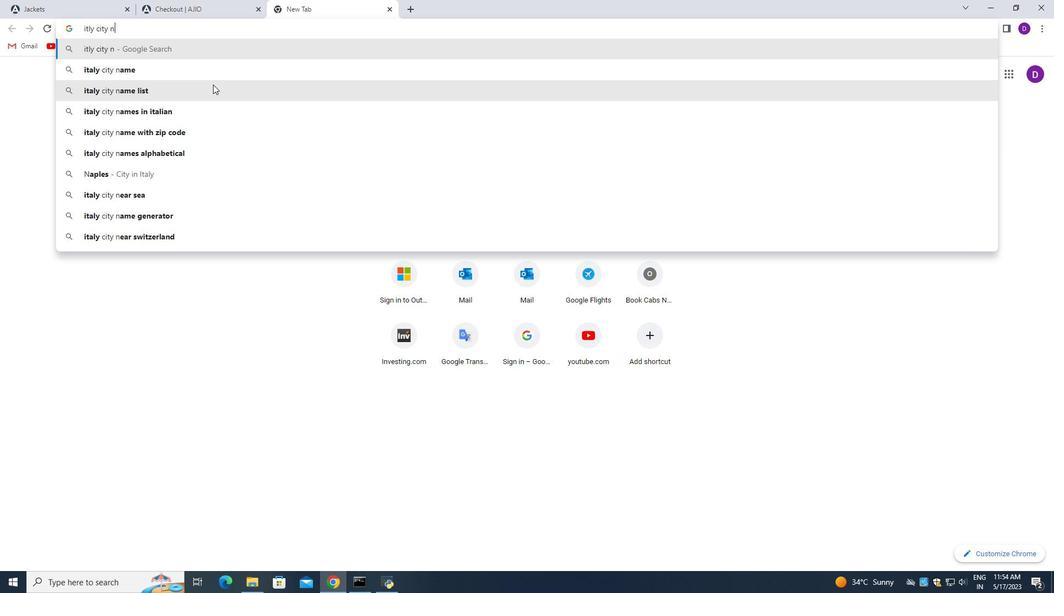 
Action: Mouse pressed left at (213, 86)
Screenshot: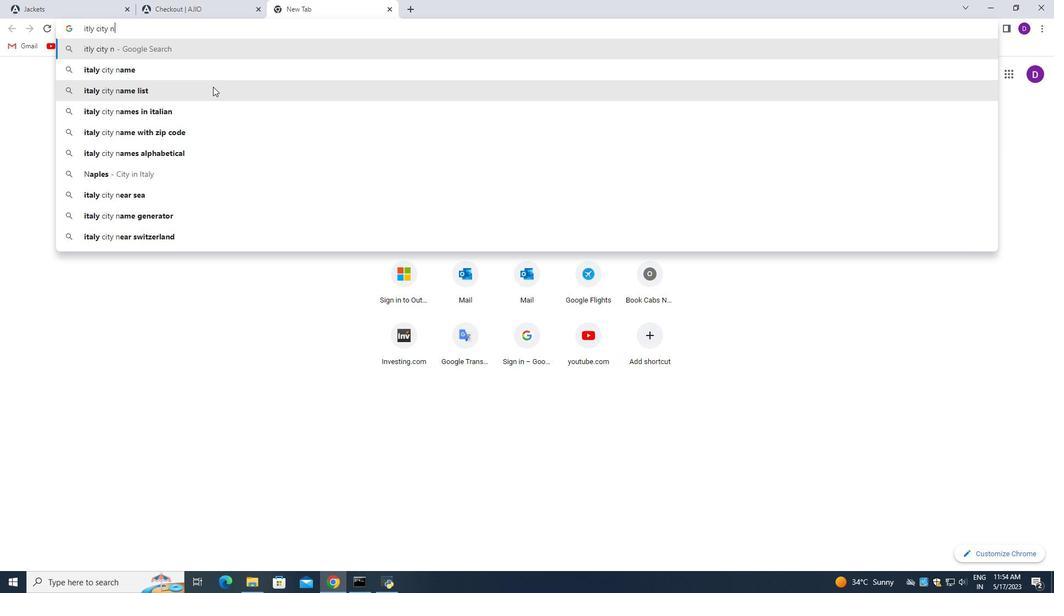 
Action: Mouse moved to (194, 9)
Screenshot: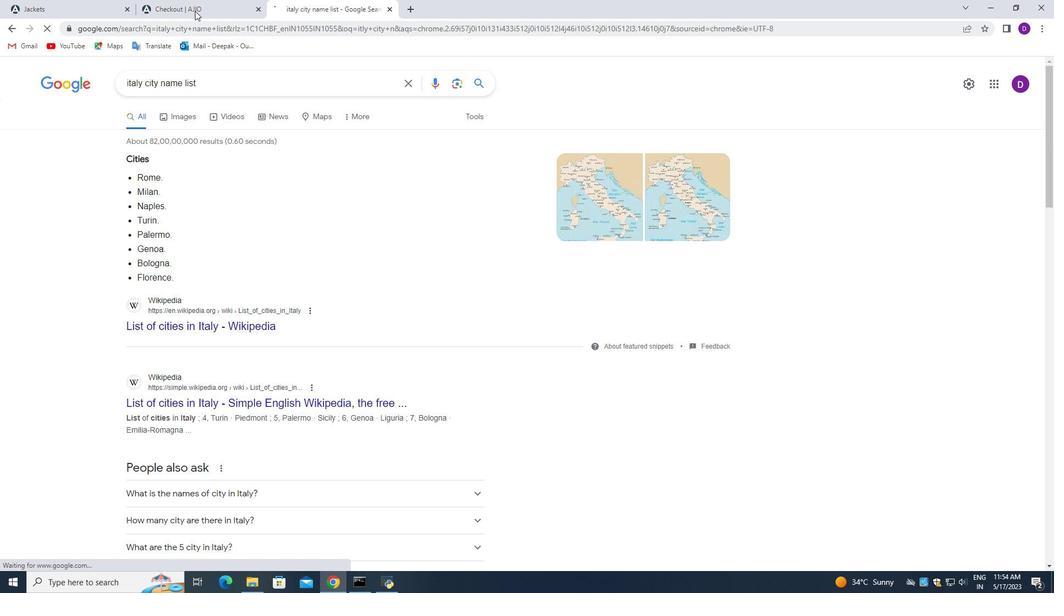 
Action: Mouse pressed left at (194, 9)
Screenshot: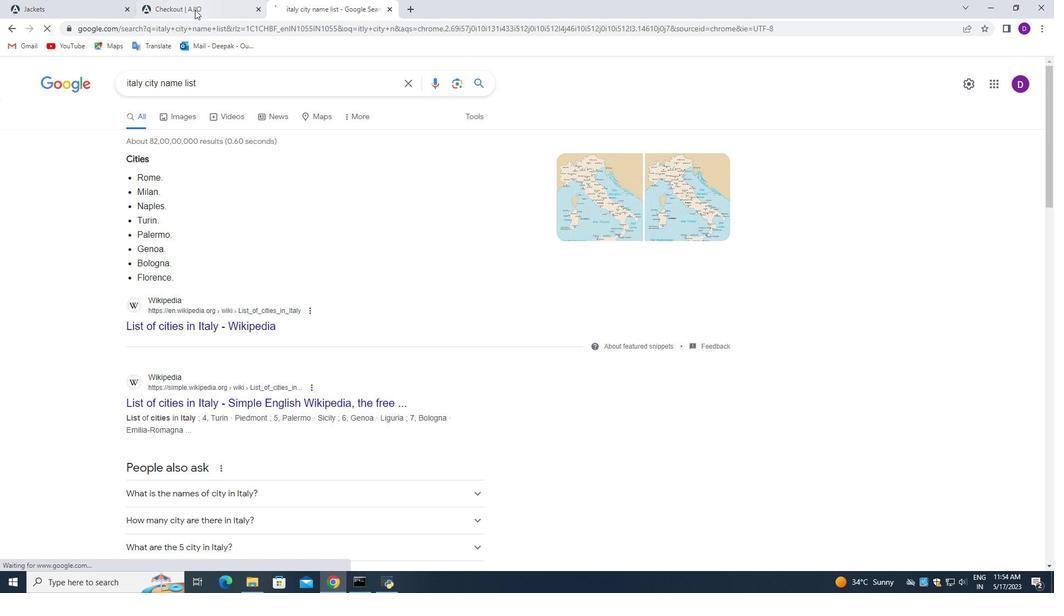 
Action: Mouse moved to (746, 137)
Screenshot: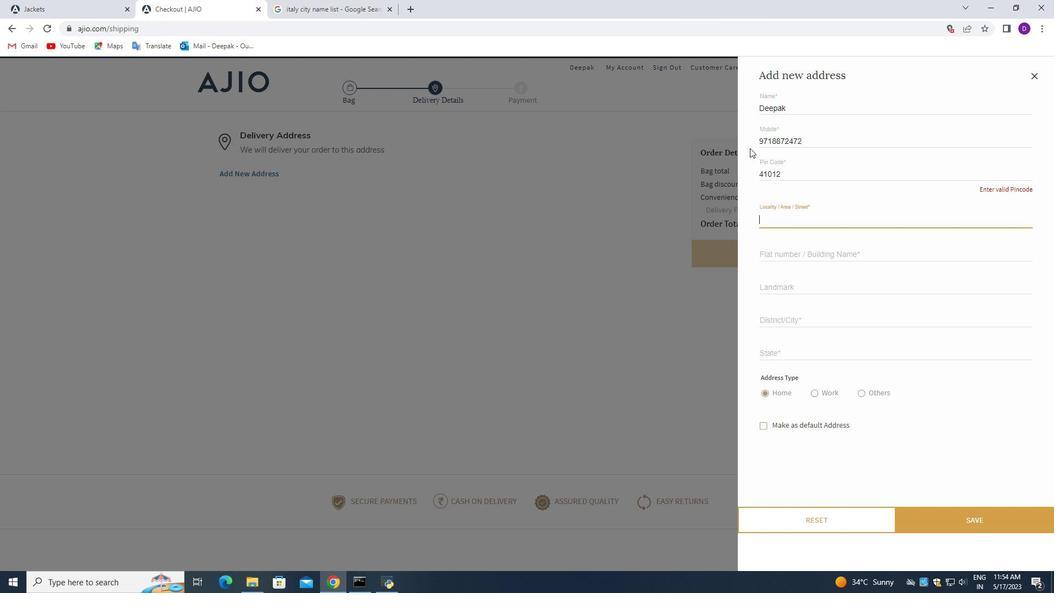 
Action: Key pressed rome<Key.space>
Screenshot: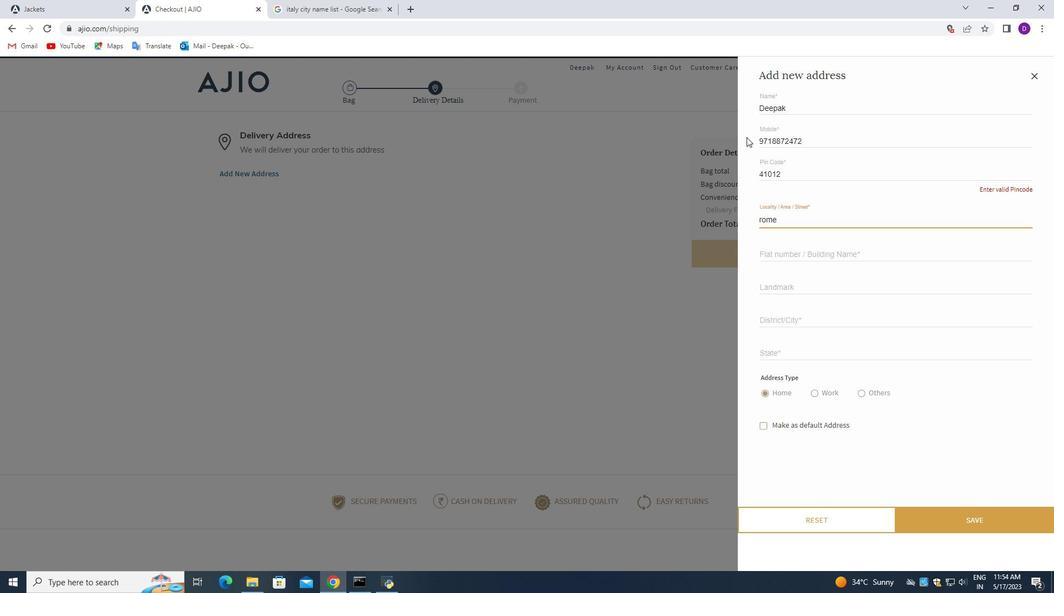 
Action: Mouse moved to (797, 255)
Screenshot: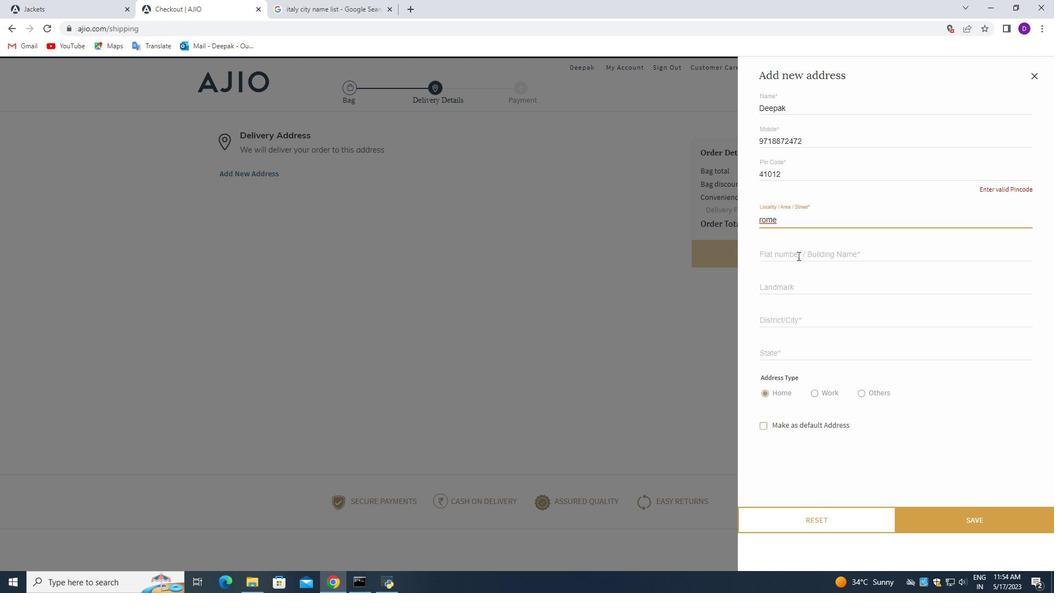 
Action: Mouse pressed left at (797, 255)
Screenshot: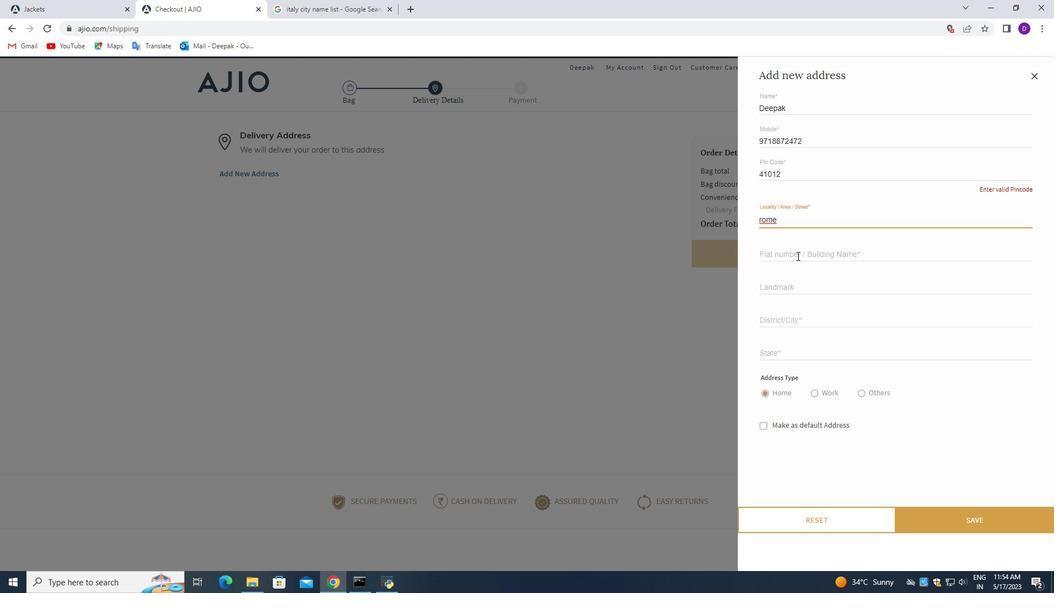 
Action: Mouse moved to (769, 232)
Screenshot: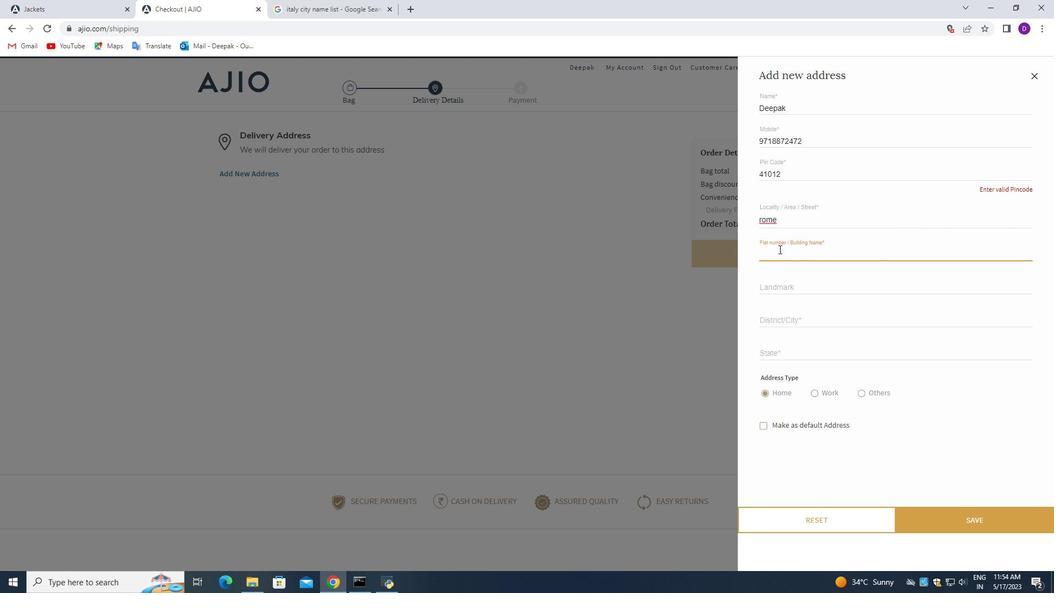 
Action: Key pressed 201,<Key.space><Key.shift_r><Key.shift_r><Key.shift_r><Key.shift_r><Key.shift_r><Key.shift_r><Key.shift_r><Key.shift_r><Key.shift_r><Key.shift_r><Key.shift_r><Key.shift_r><Key.shift_r>denish<Key.space>apartment<Key.space>
Screenshot: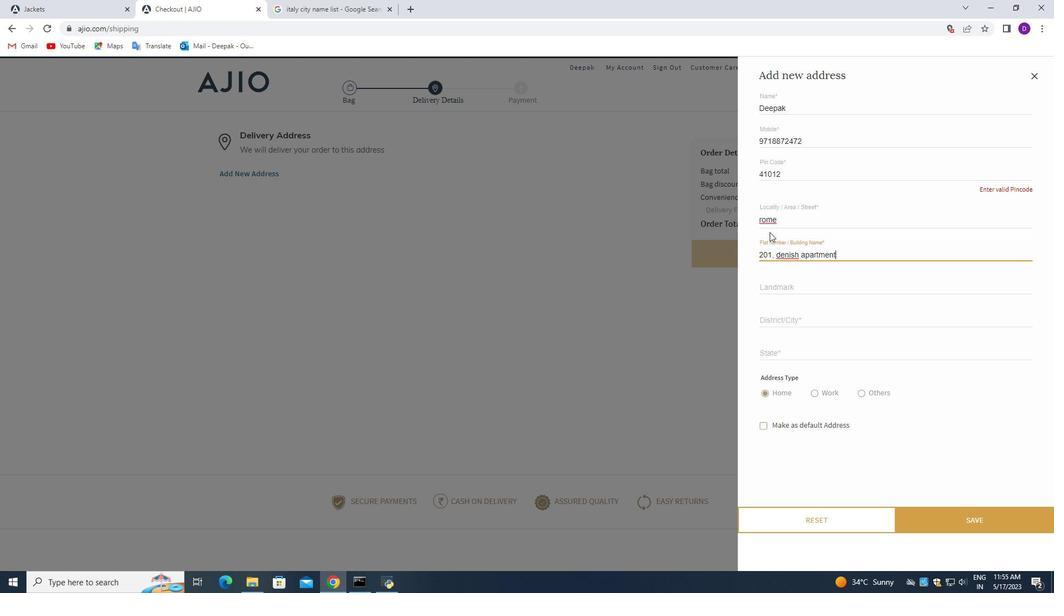
Action: Mouse scrolled (769, 232) with delta (0, 0)
Screenshot: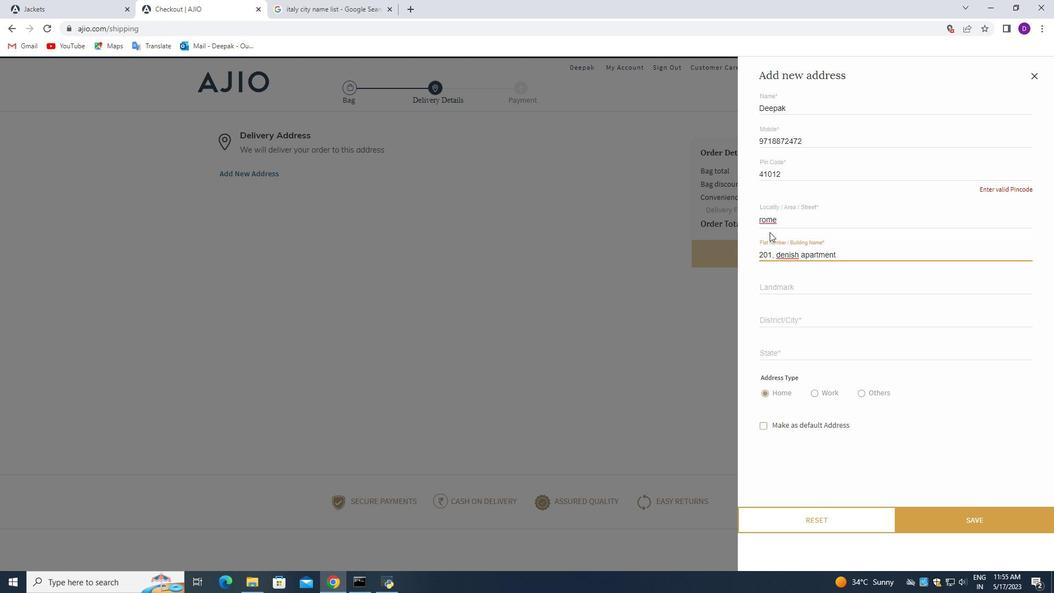 
Action: Mouse scrolled (769, 232) with delta (0, 0)
Screenshot: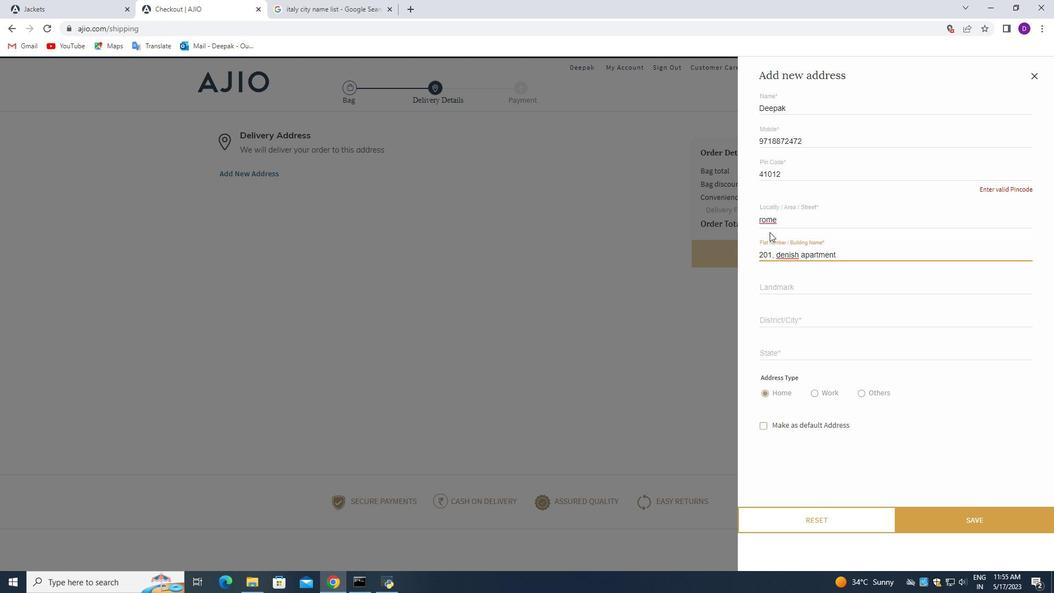 
Action: Mouse moved to (780, 252)
Screenshot: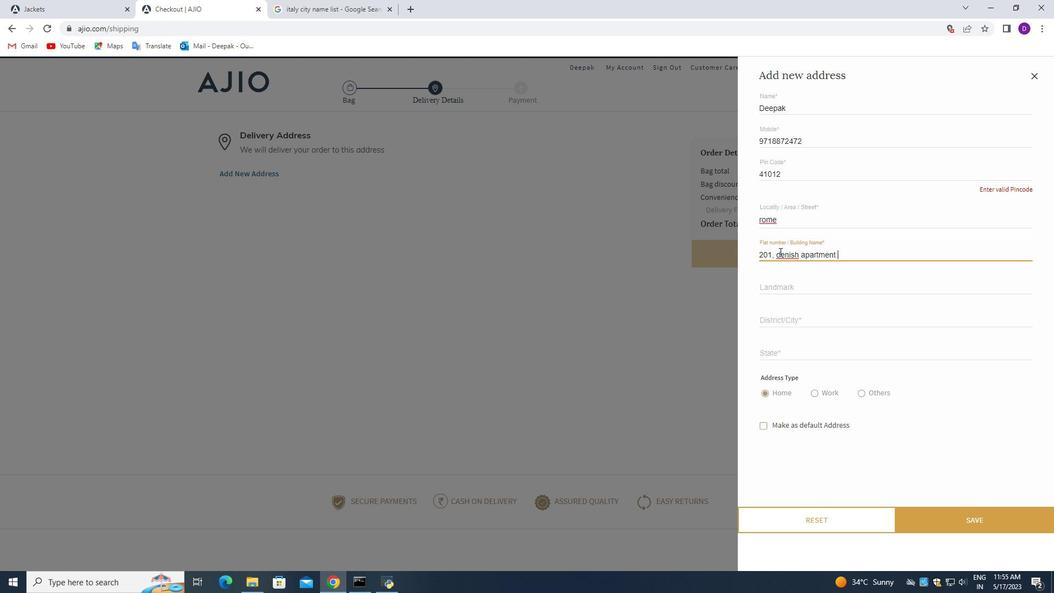 
Action: Mouse pressed left at (780, 252)
Screenshot: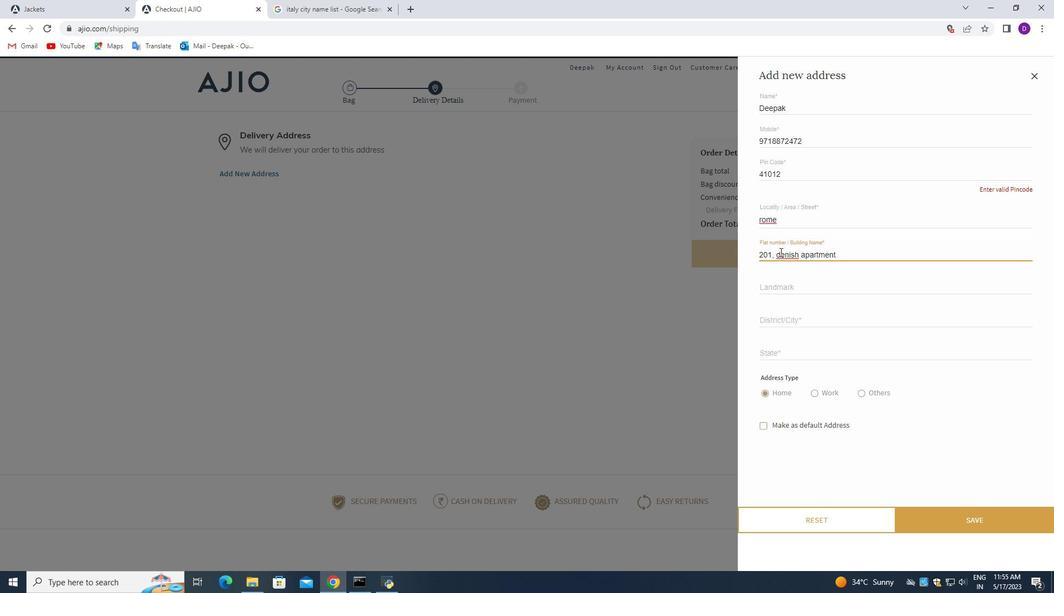 
Action: Mouse moved to (754, 321)
Screenshot: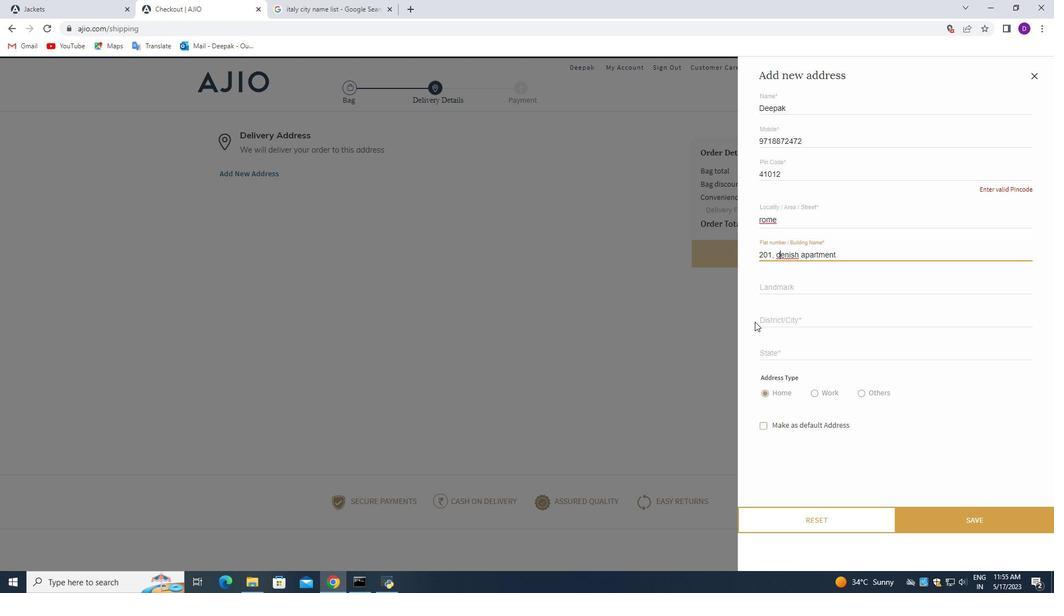 
Action: Key pressed <Key.backspace><Key.shift>
Screenshot: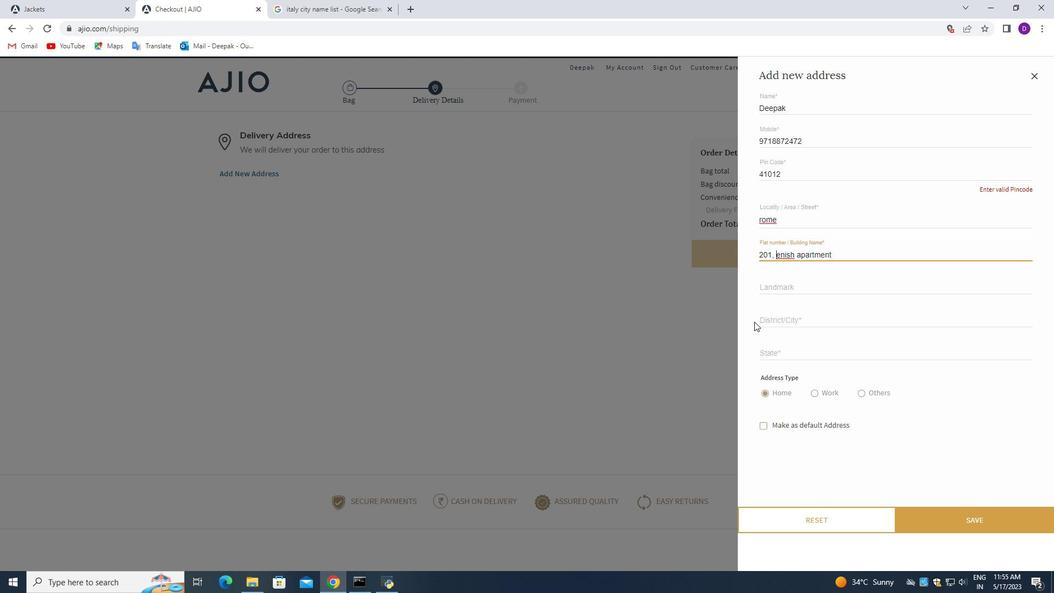 
Action: Mouse moved to (754, 321)
Screenshot: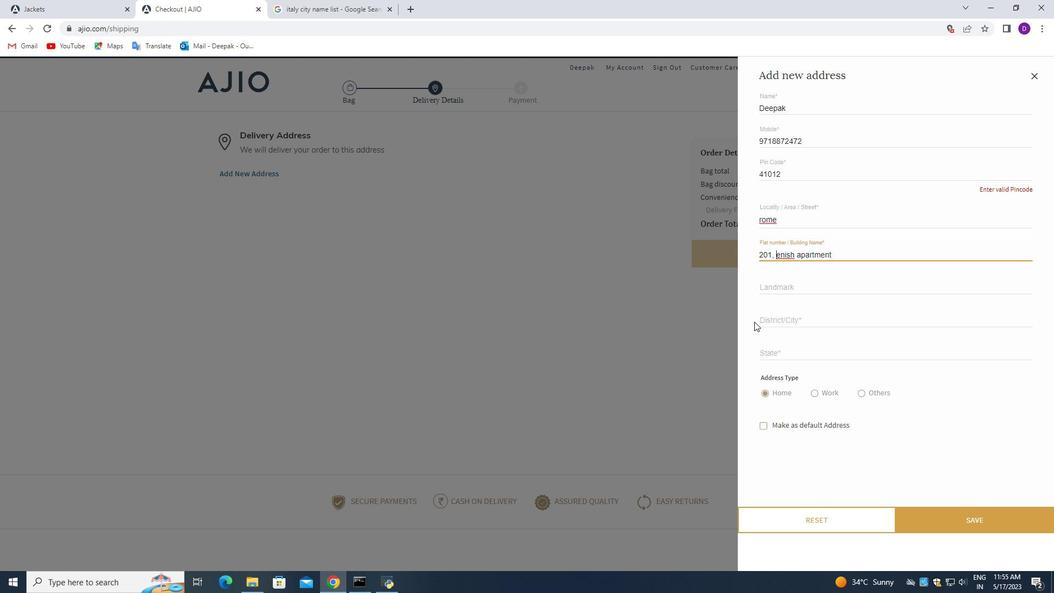 
Action: Key pressed D
Screenshot: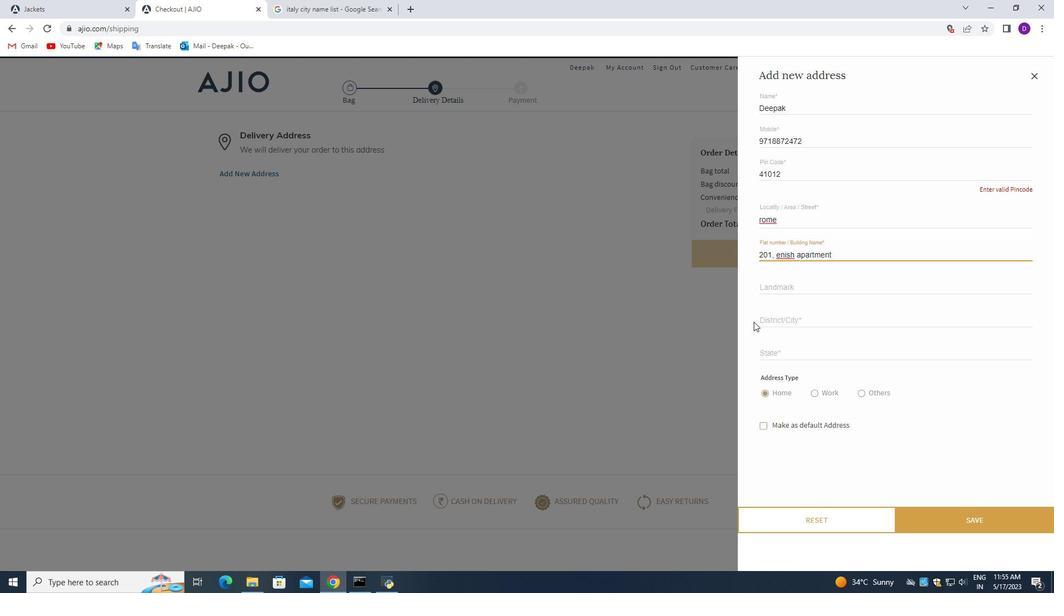 
Action: Mouse moved to (805, 255)
Screenshot: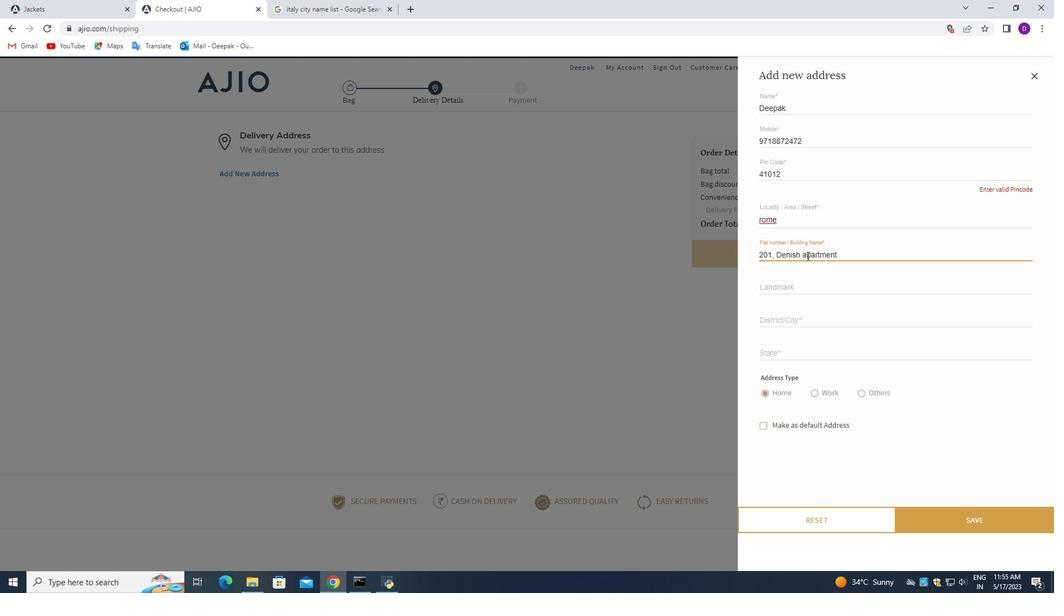
Action: Mouse pressed left at (805, 255)
Screenshot: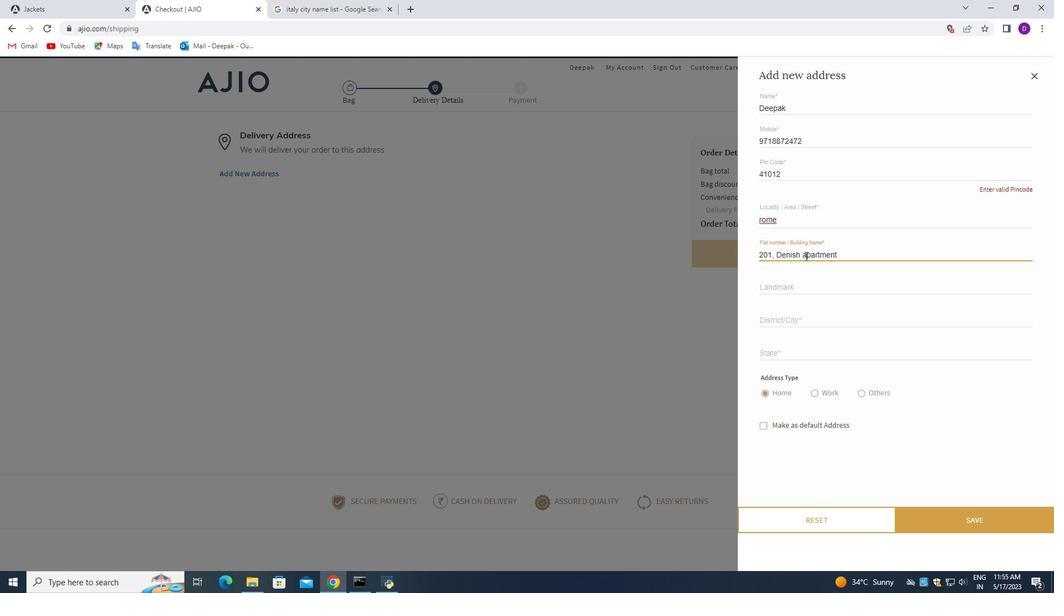 
Action: Mouse moved to (771, 322)
Screenshot: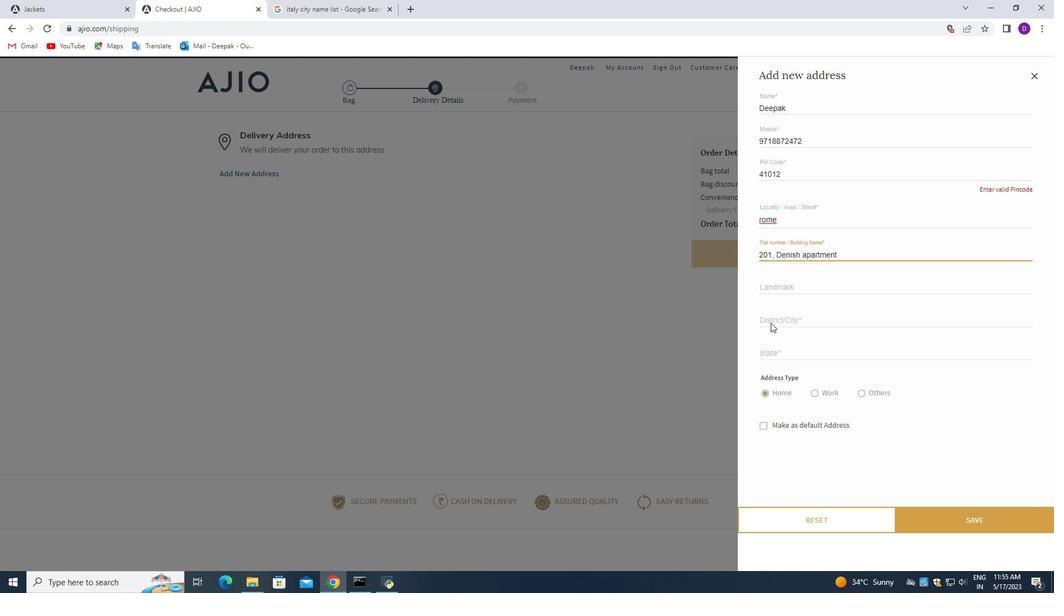 
Action: Key pressed <Key.backspace><Key.shift_r>A
Screenshot: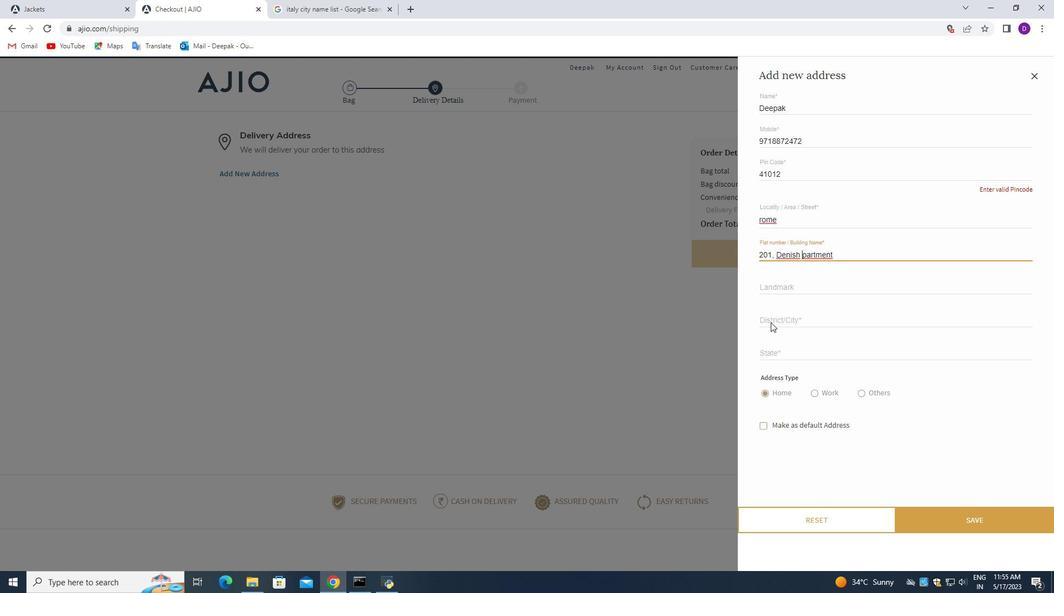 
Action: Mouse moved to (799, 289)
Screenshot: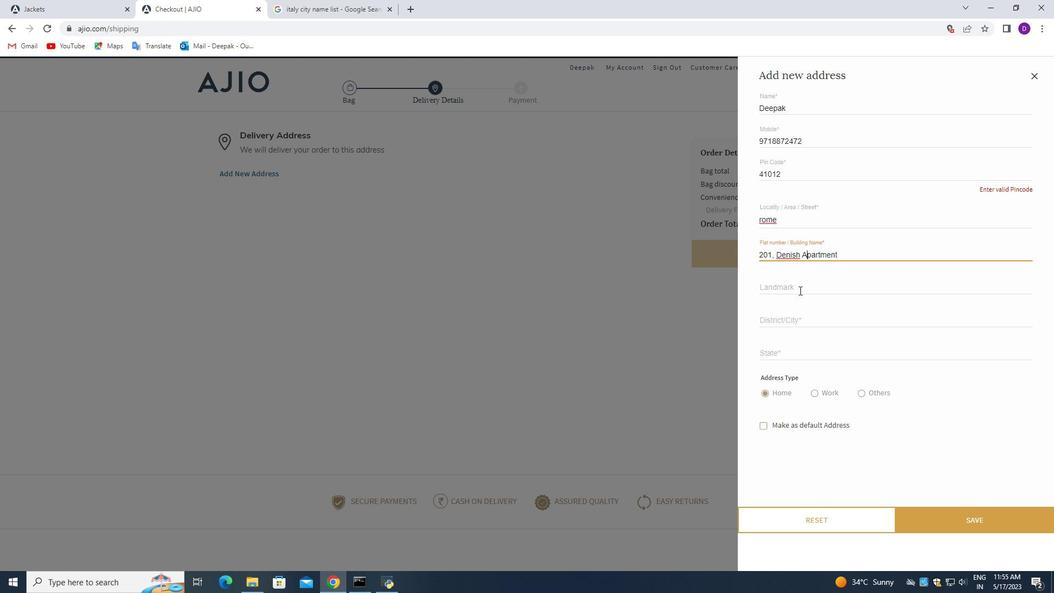 
Action: Mouse pressed left at (799, 289)
Screenshot: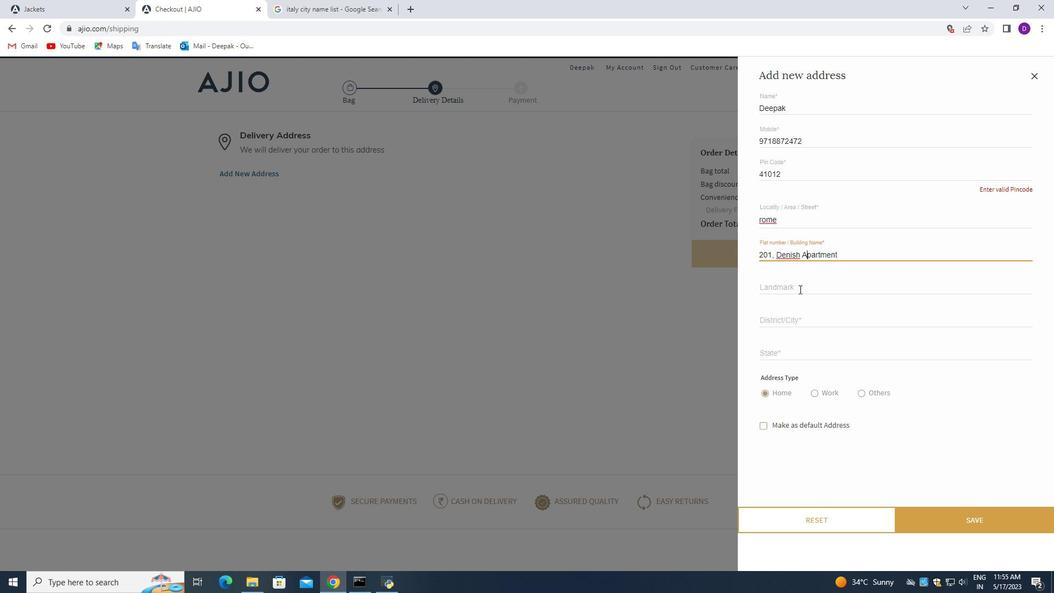 
Action: Mouse moved to (801, 282)
Screenshot: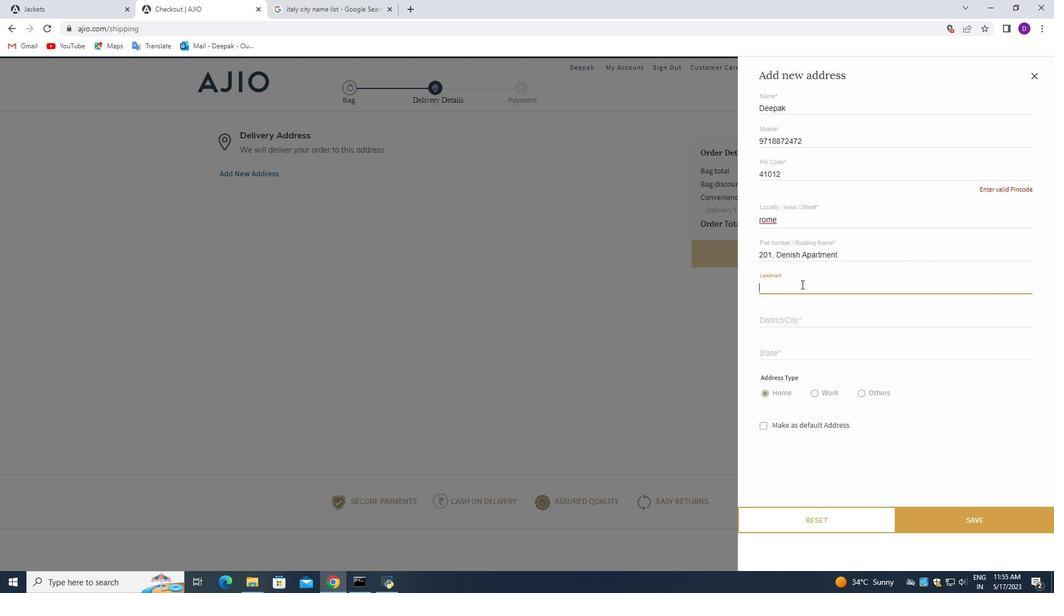 
Action: Key pressed <Key.shift>
Screenshot: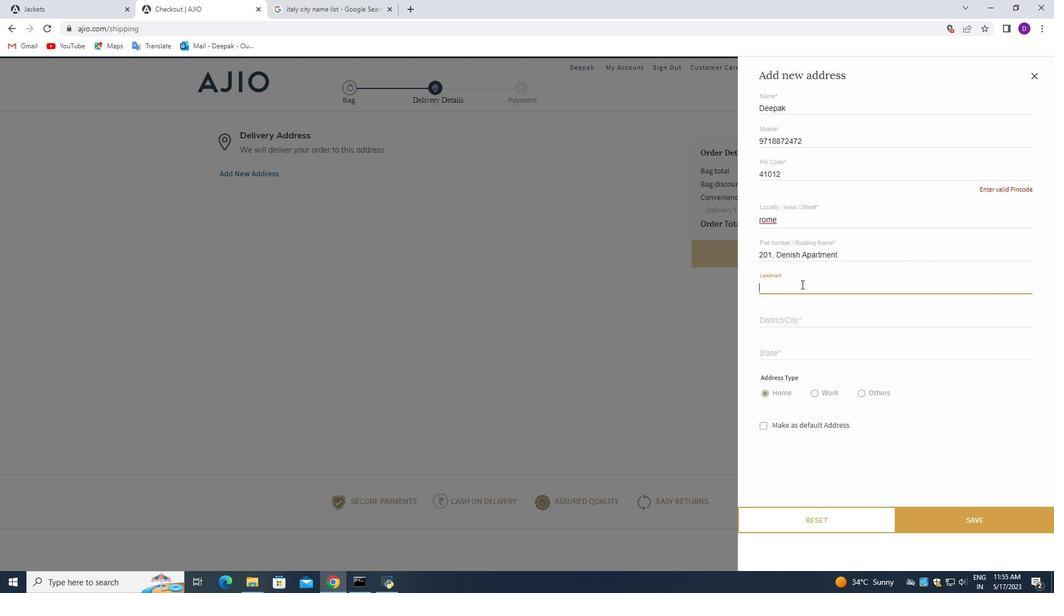 
Action: Mouse moved to (799, 277)
Screenshot: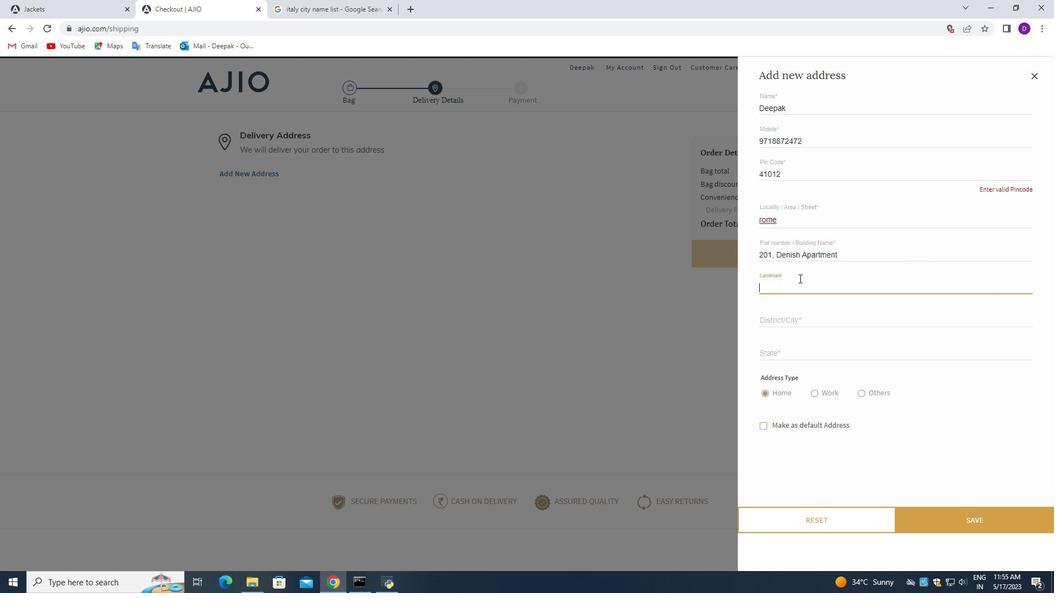 
Action: Key pressed <Key.shift><Key.shift><Key.shift><Key.shift><Key.shift><Key.shift><Key.shift>
Screenshot: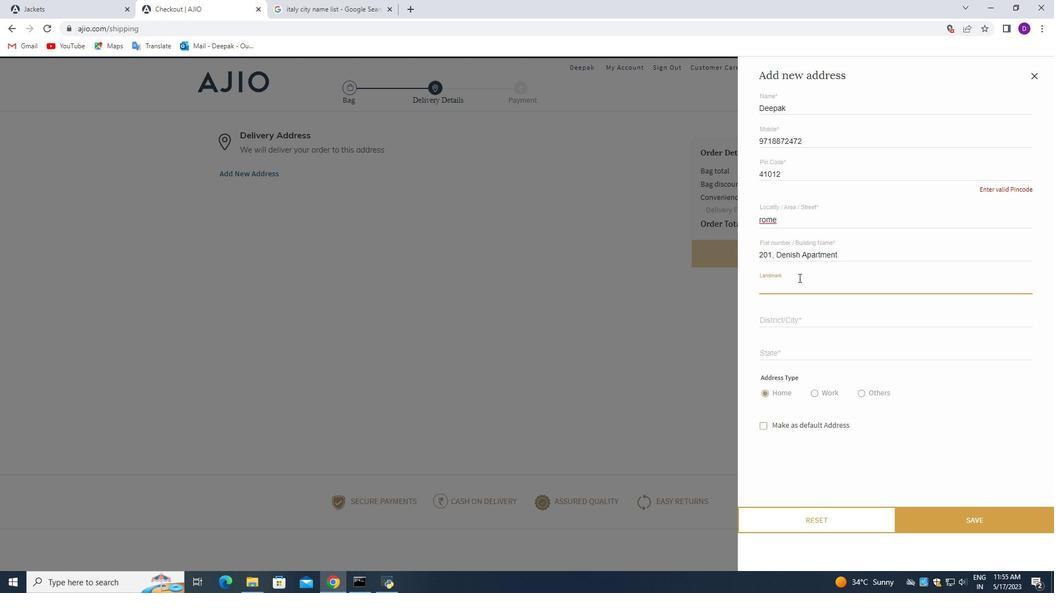 
Action: Mouse moved to (799, 277)
Screenshot: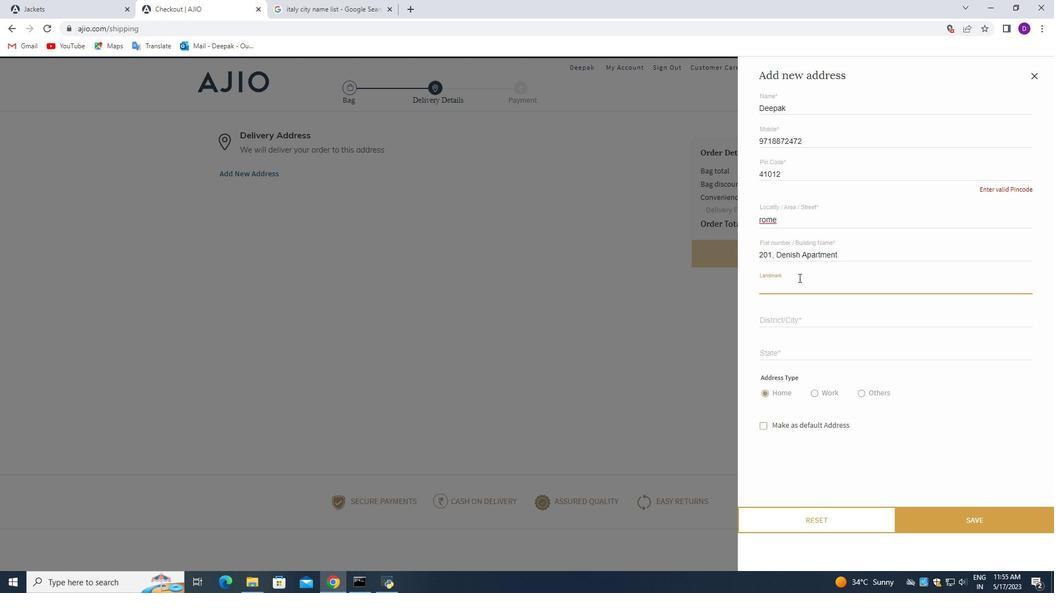 
Action: Key pressed <Key.shift>Rom
Screenshot: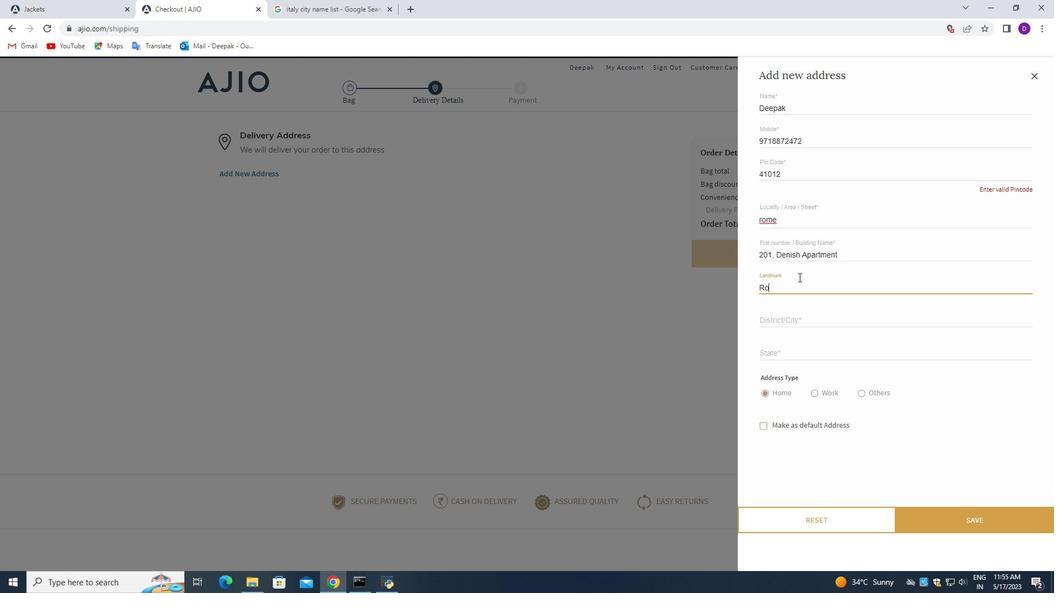 
Action: Mouse moved to (798, 277)
Screenshot: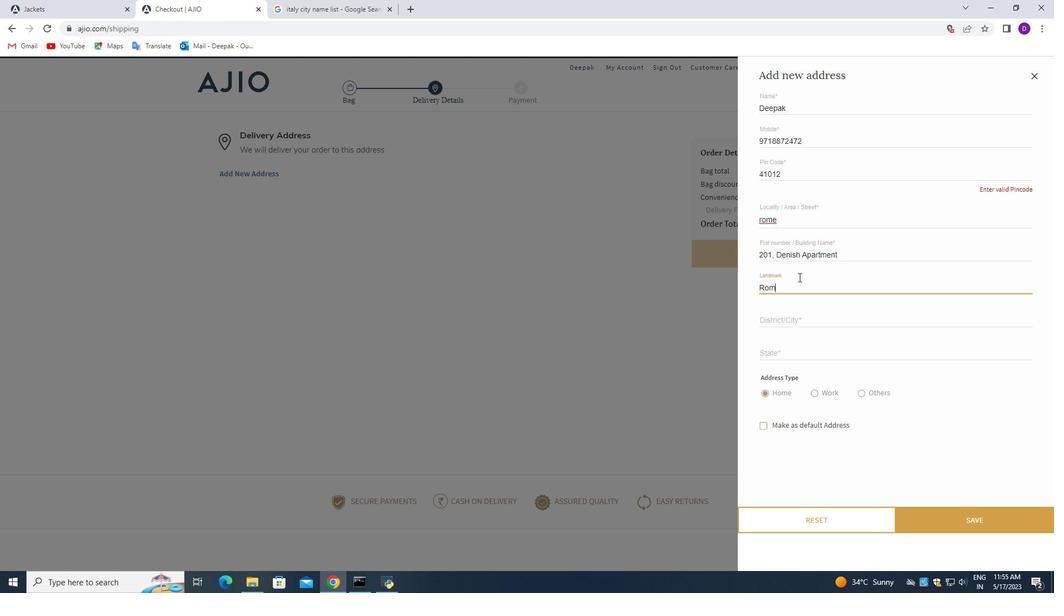 
Action: Key pressed w
Screenshot: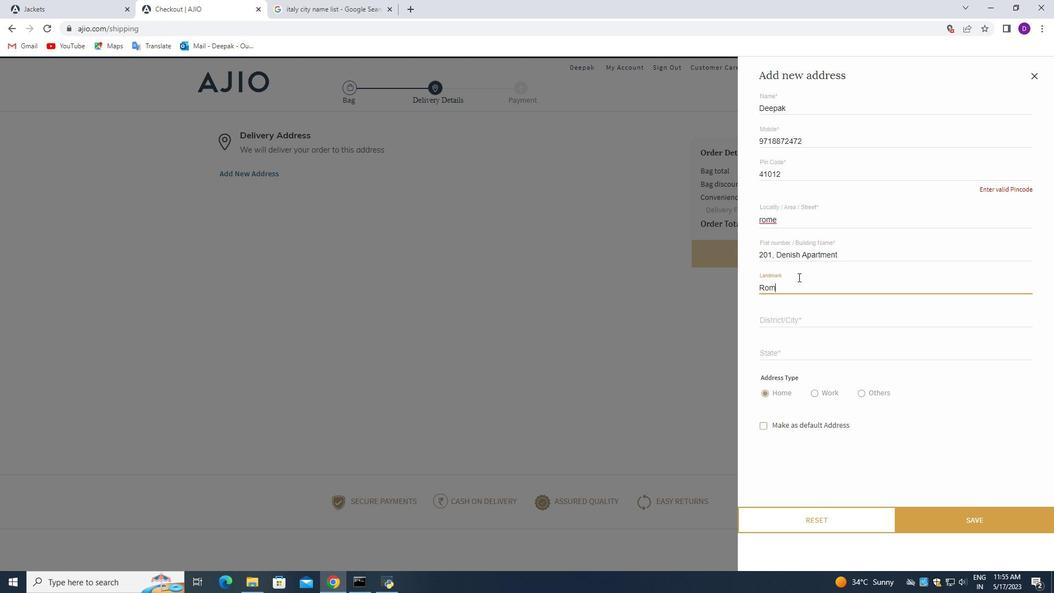 
Action: Mouse moved to (811, 275)
Screenshot: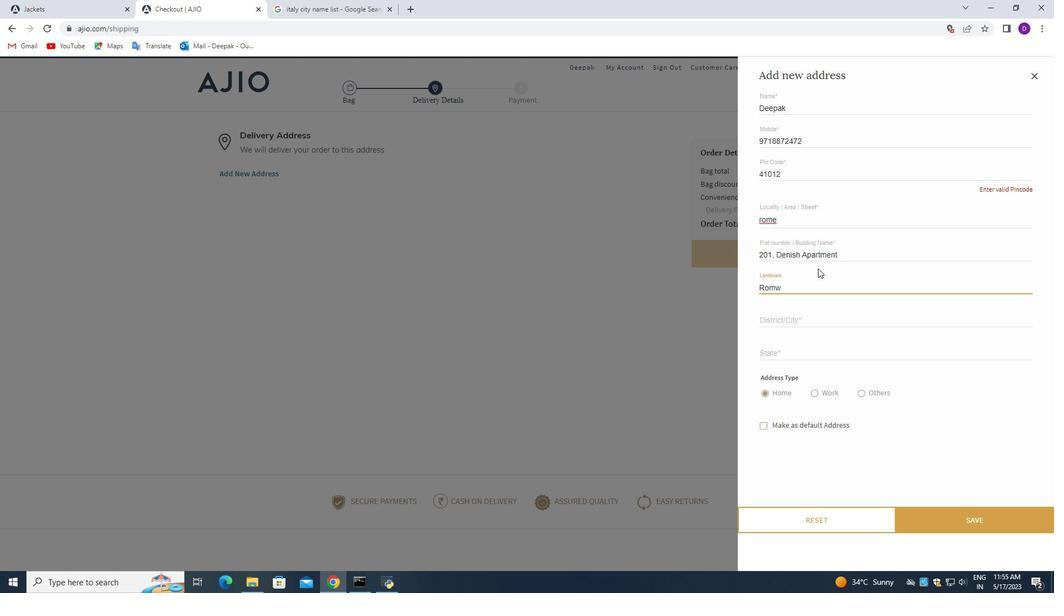 
Action: Key pressed <Key.backspace>e
Screenshot: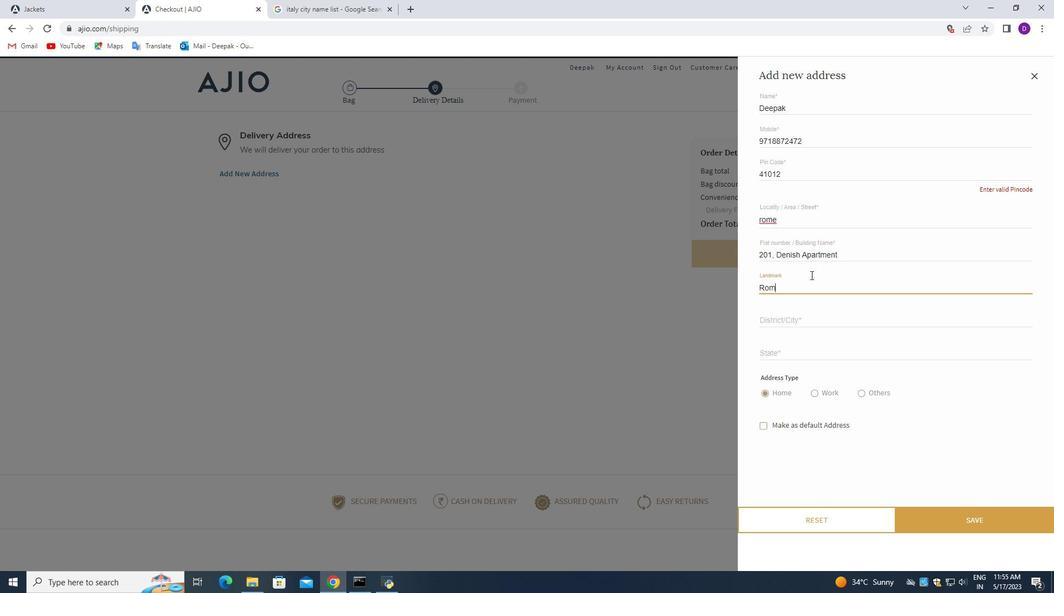 
Action: Mouse moved to (765, 221)
Screenshot: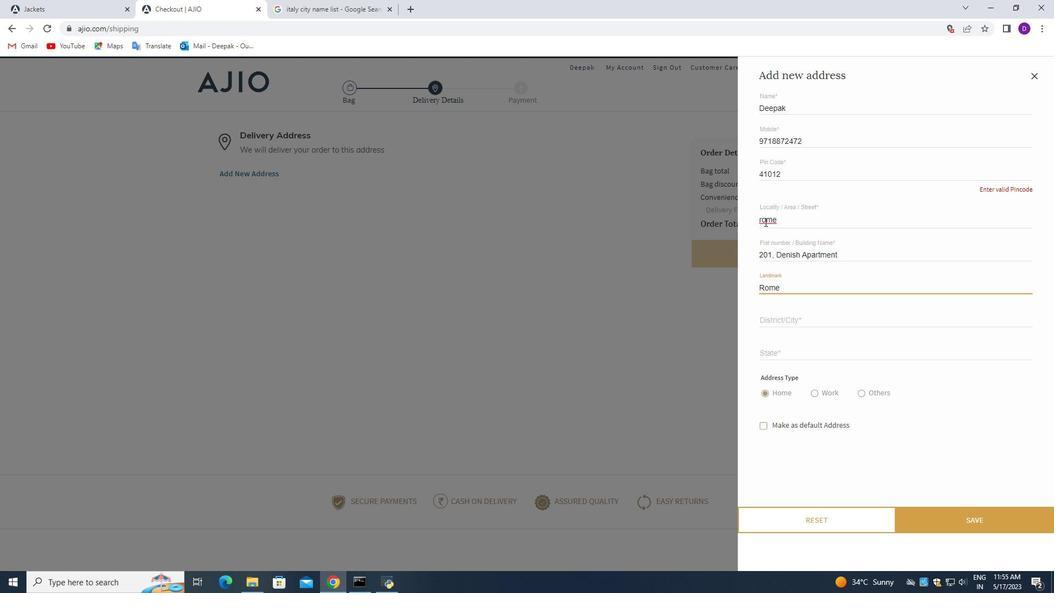 
Action: Mouse pressed left at (765, 221)
Screenshot: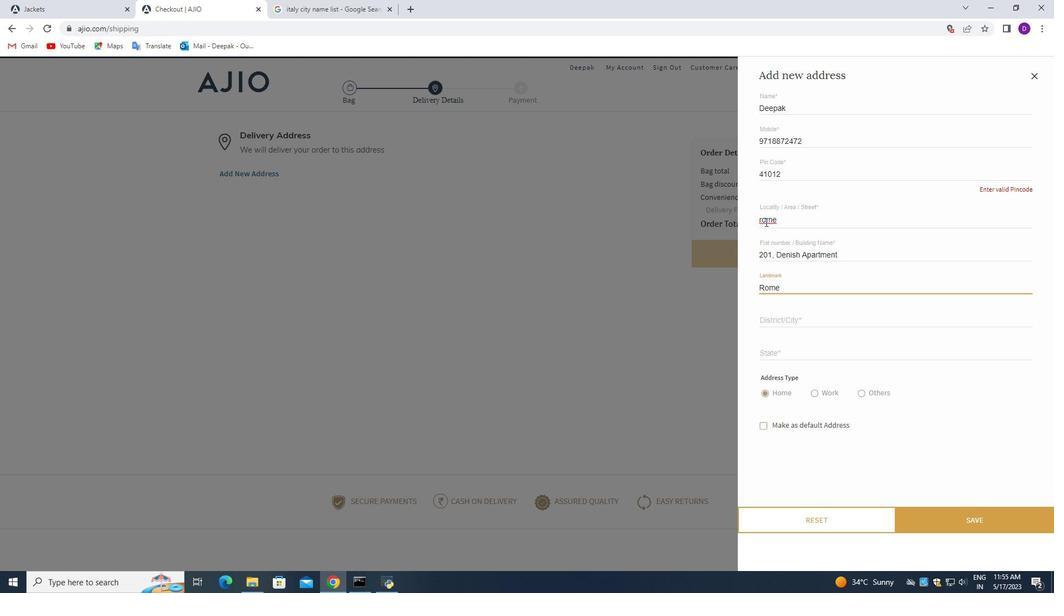 
Action: Mouse moved to (796, 221)
Screenshot: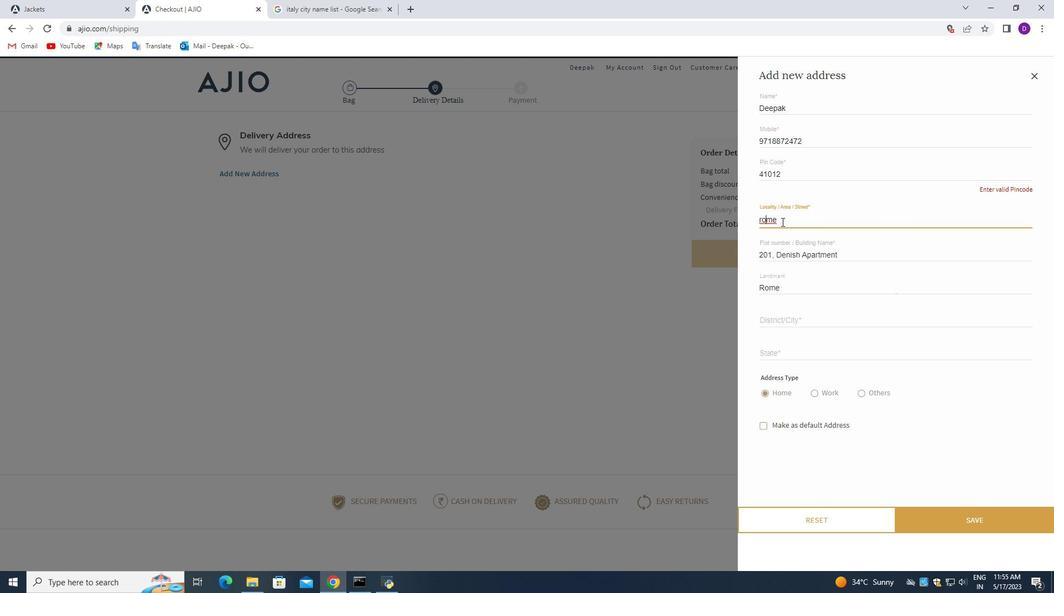 
Action: Key pressed <Key.left><Key.backspace><Key.shift>R
Screenshot: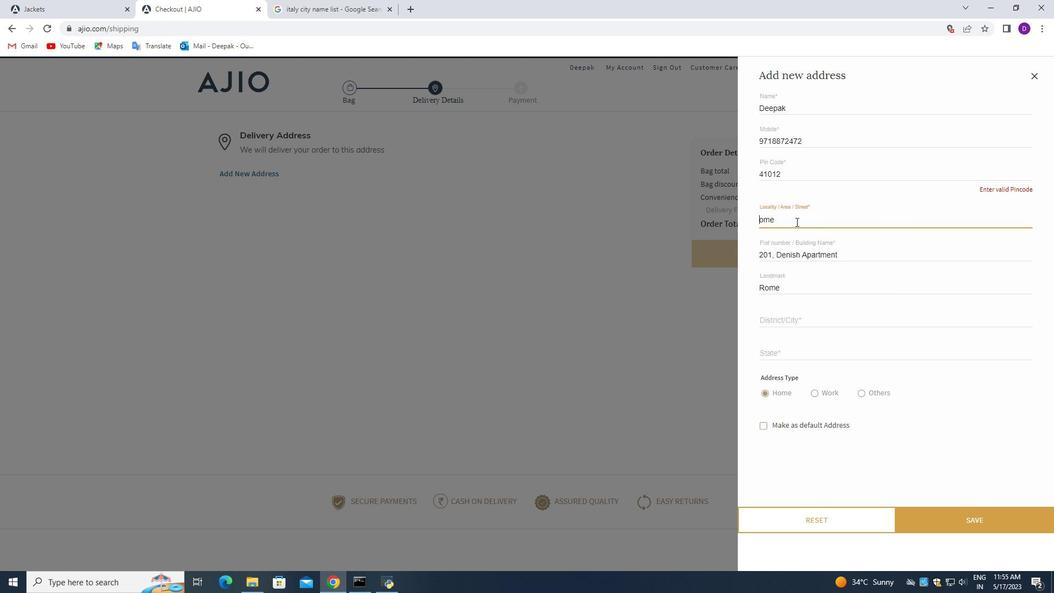
Action: Mouse moved to (786, 320)
Screenshot: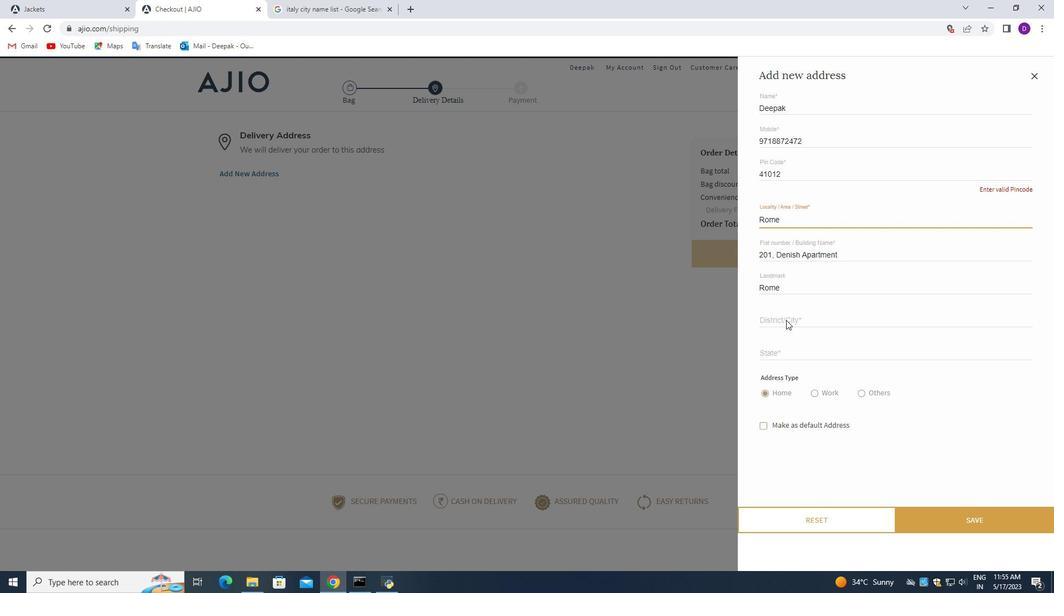
Action: Mouse pressed left at (786, 320)
Screenshot: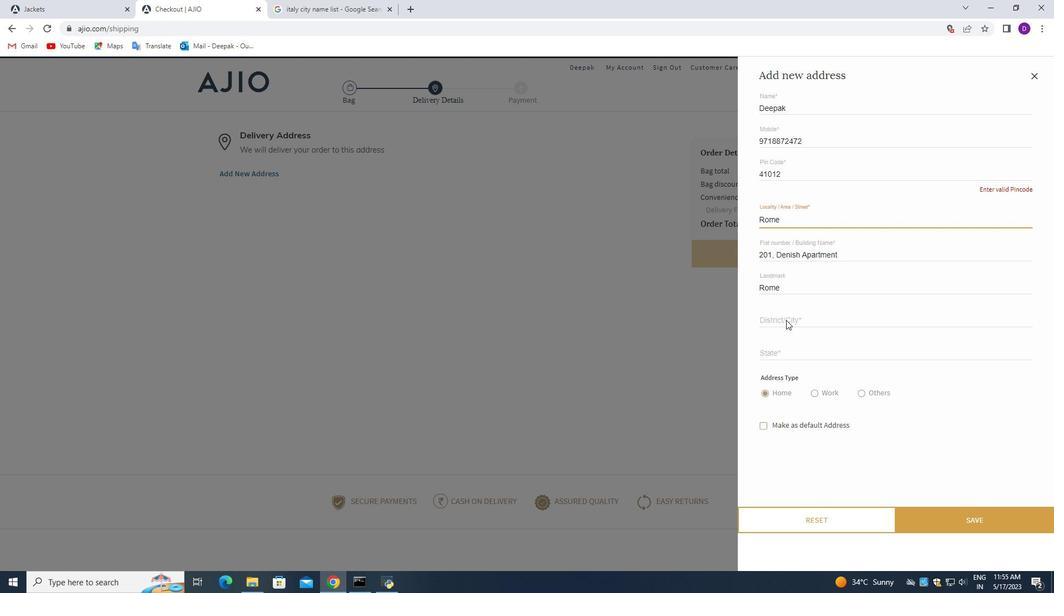 
Action: Mouse moved to (782, 317)
Screenshot: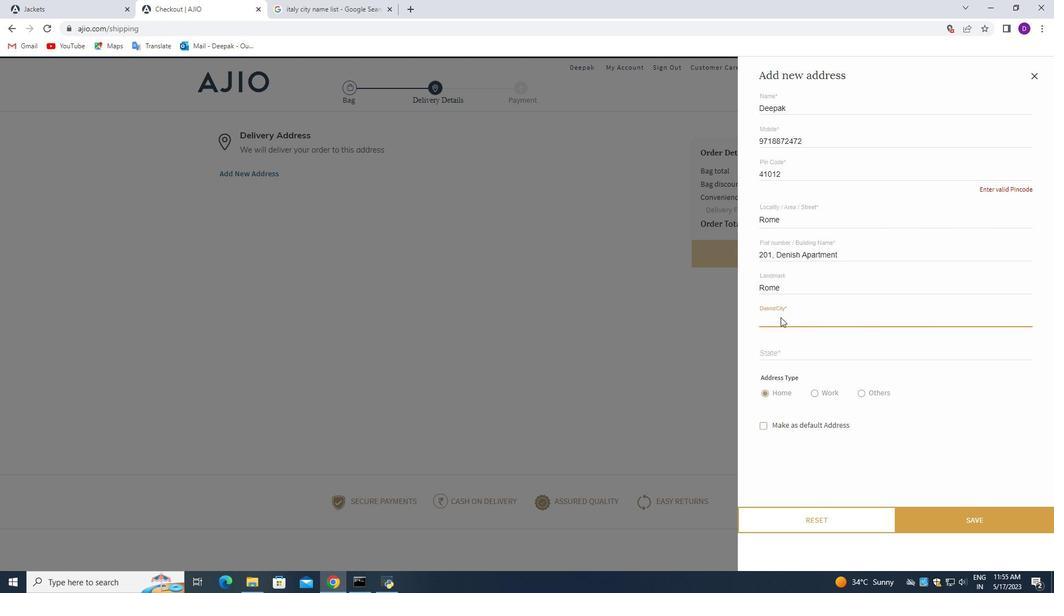 
Action: Mouse pressed left at (782, 317)
Screenshot: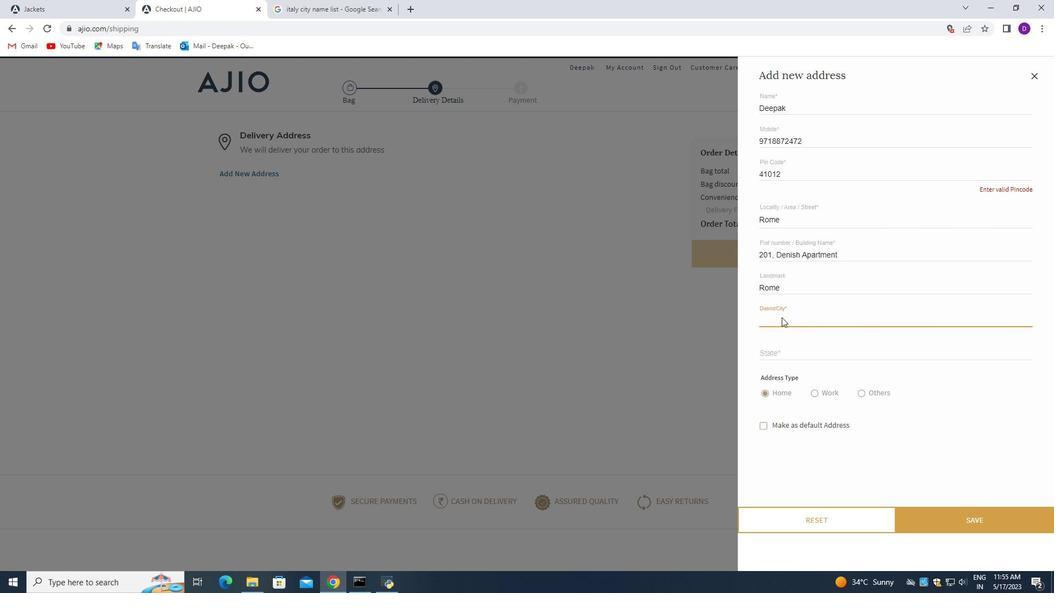 
Action: Mouse moved to (782, 317)
Screenshot: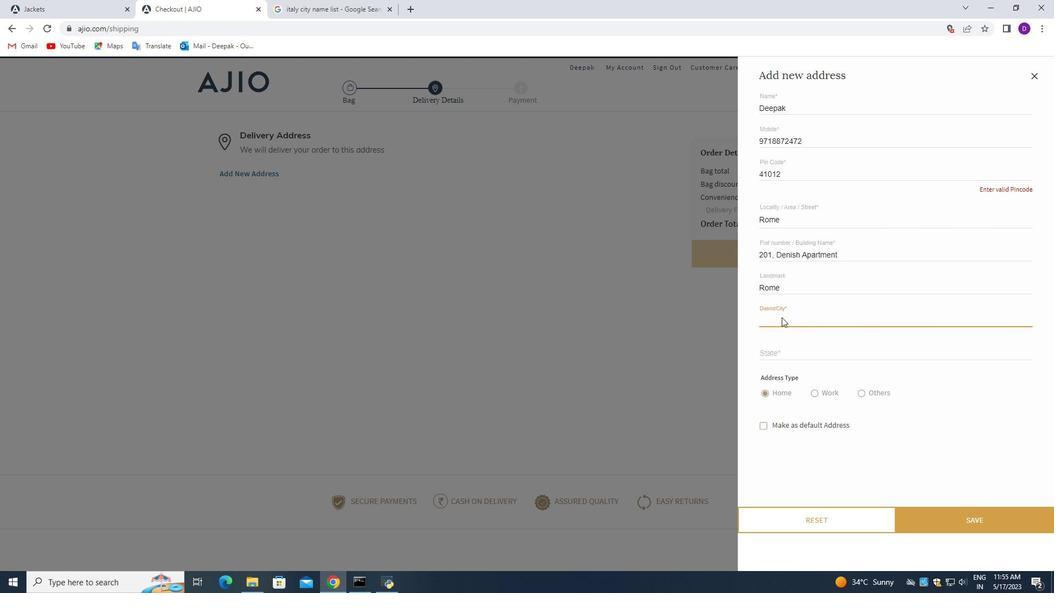 
Action: Key pressed <Key.shift>Romw
Screenshot: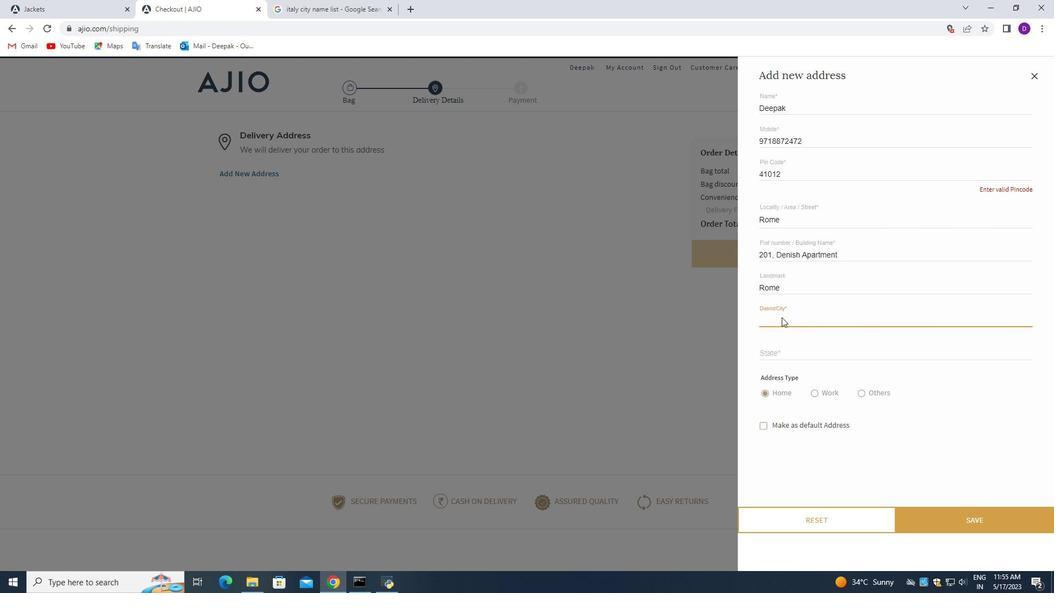 
Action: Mouse moved to (780, 316)
Screenshot: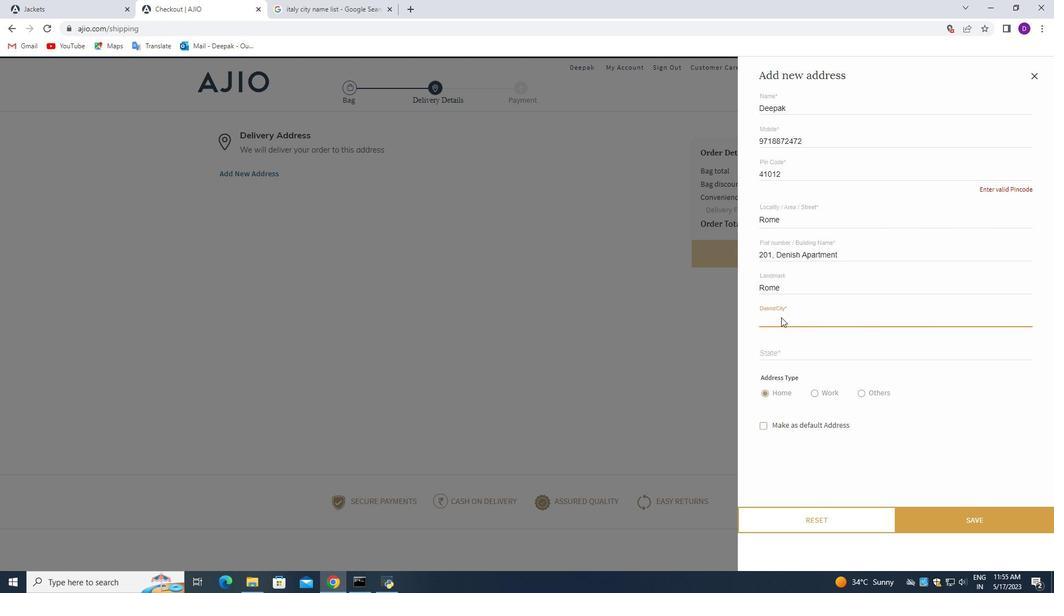 
Action: Mouse pressed left at (780, 316)
Screenshot: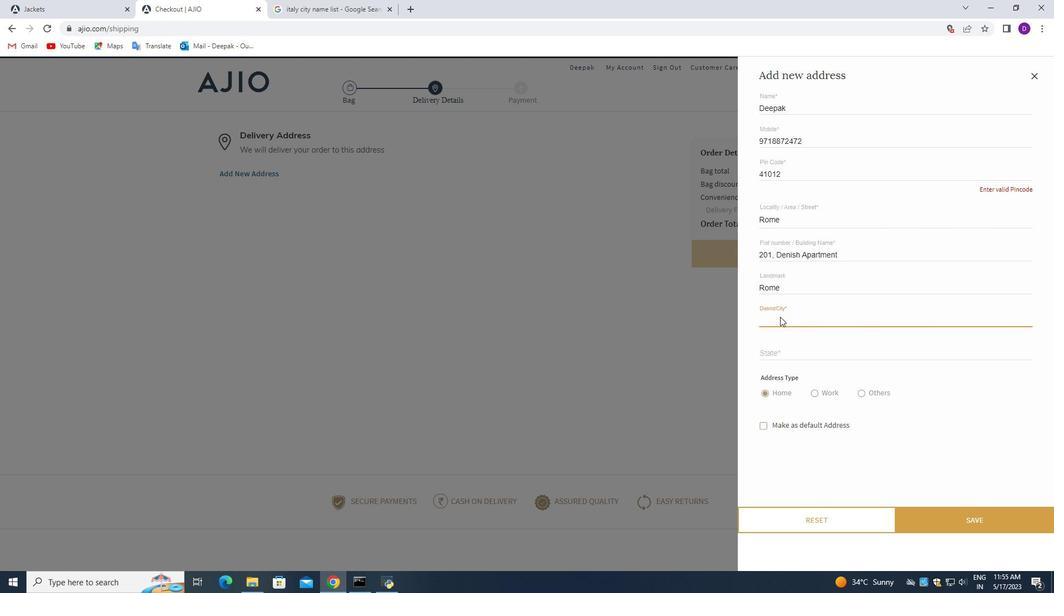 
Action: Mouse pressed left at (780, 316)
Screenshot: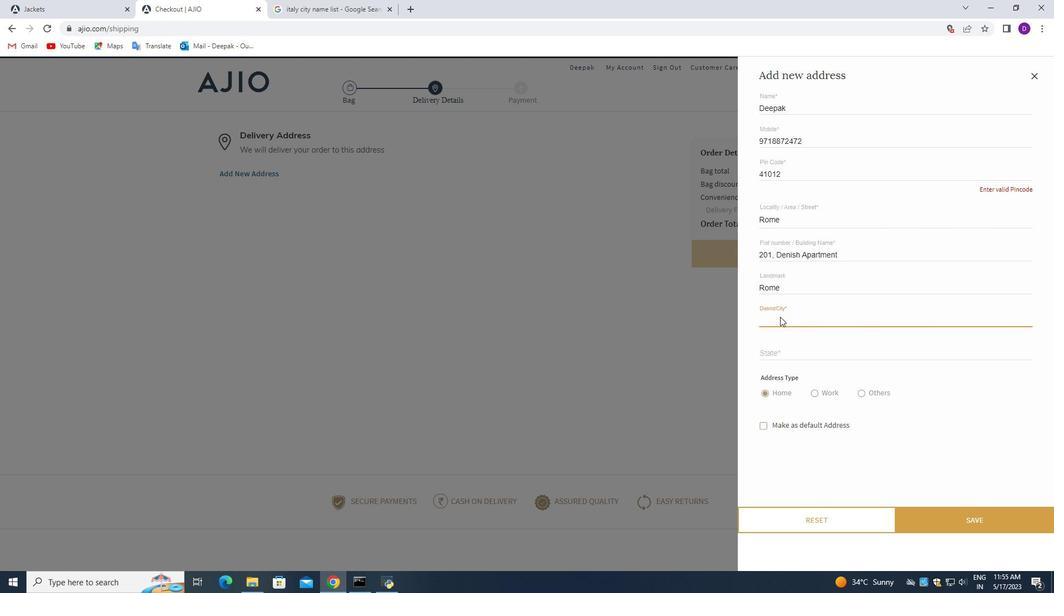 
Action: Mouse moved to (778, 309)
Screenshot: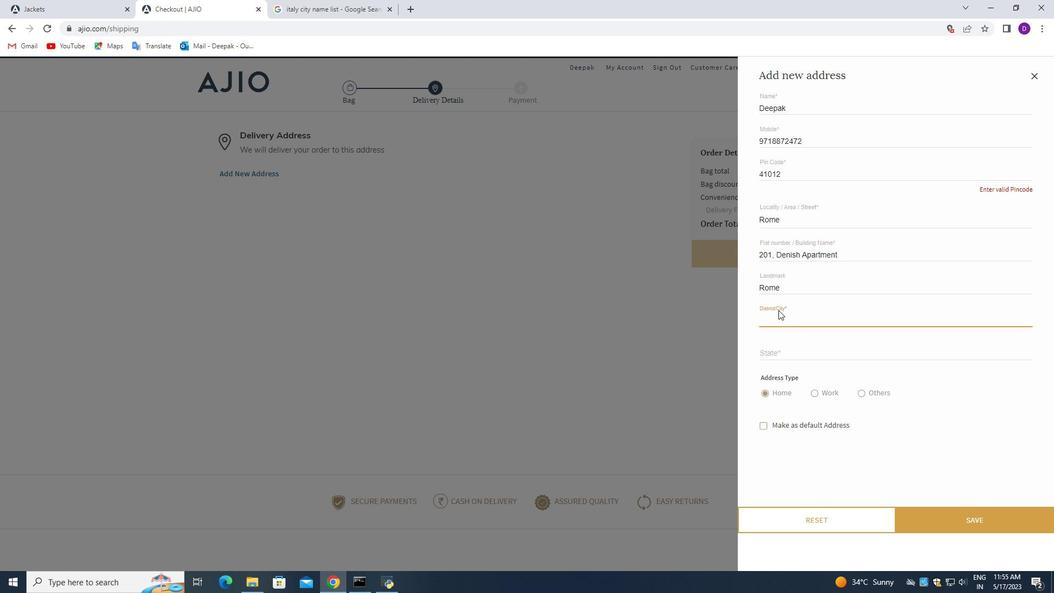 
Action: Mouse pressed left at (778, 309)
Screenshot: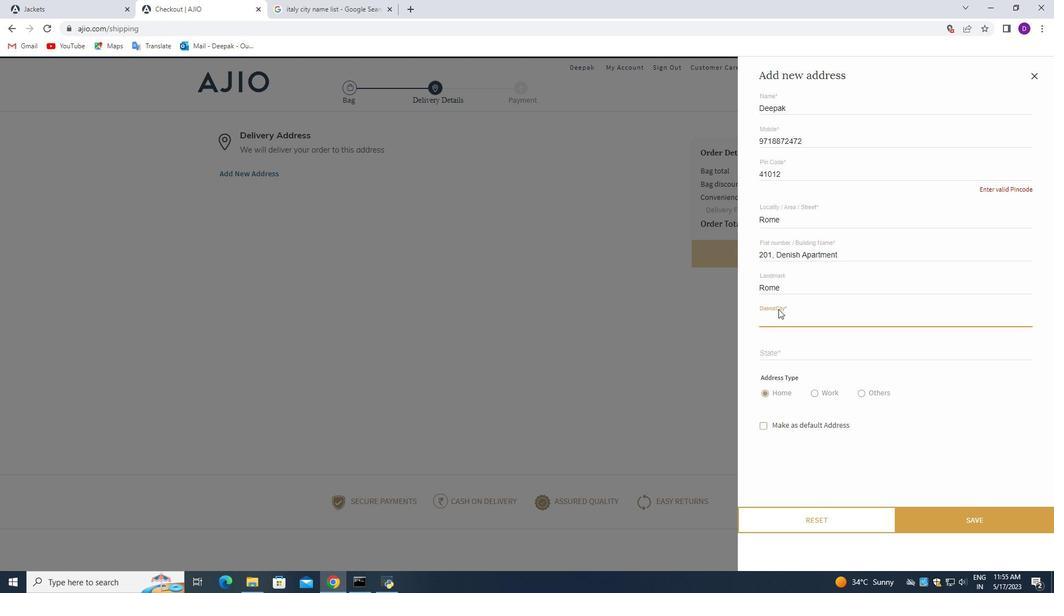 
Action: Mouse moved to (792, 430)
Screenshot: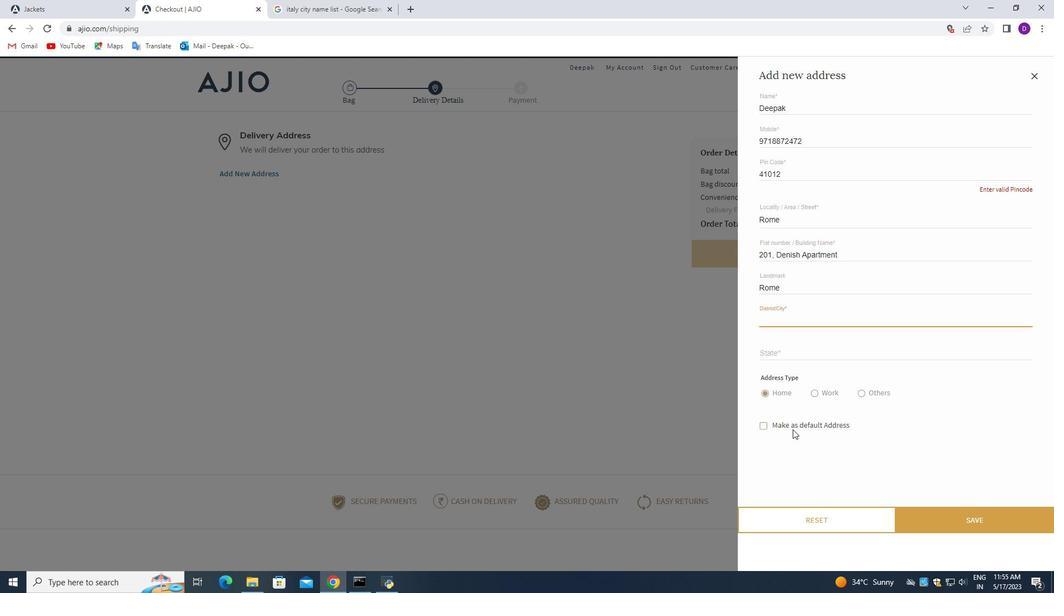
Action: Mouse scrolled (792, 429) with delta (0, 0)
Screenshot: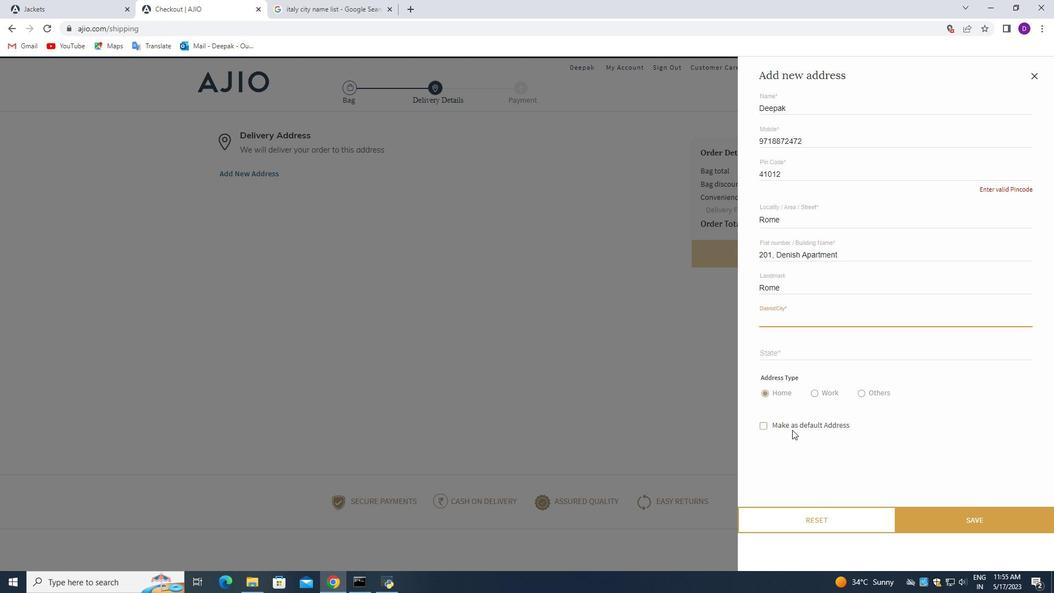 
Action: Mouse scrolled (792, 429) with delta (0, 0)
Screenshot: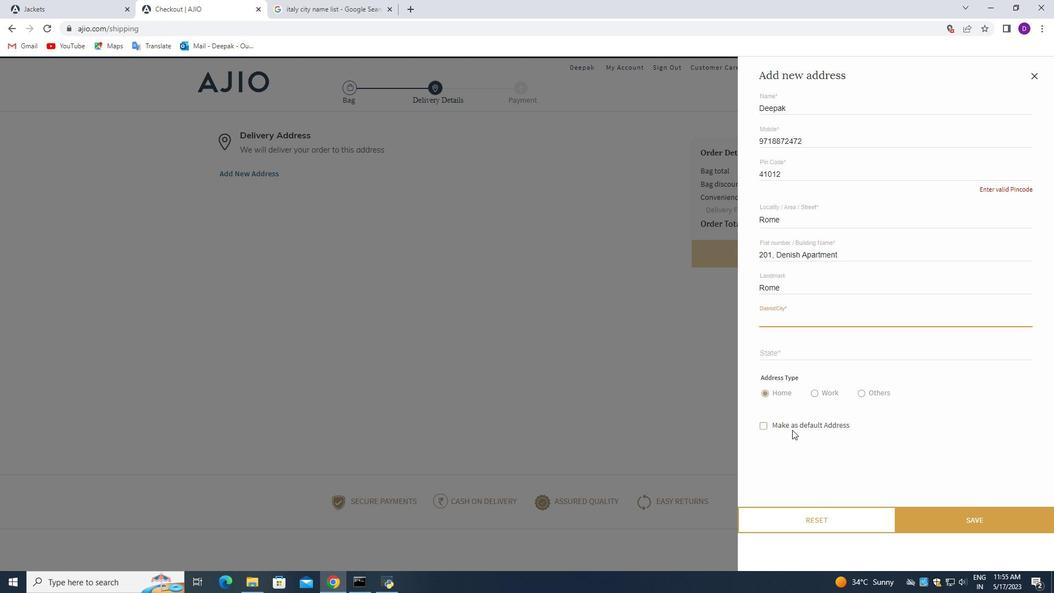 
Action: Mouse scrolled (792, 429) with delta (0, 0)
Screenshot: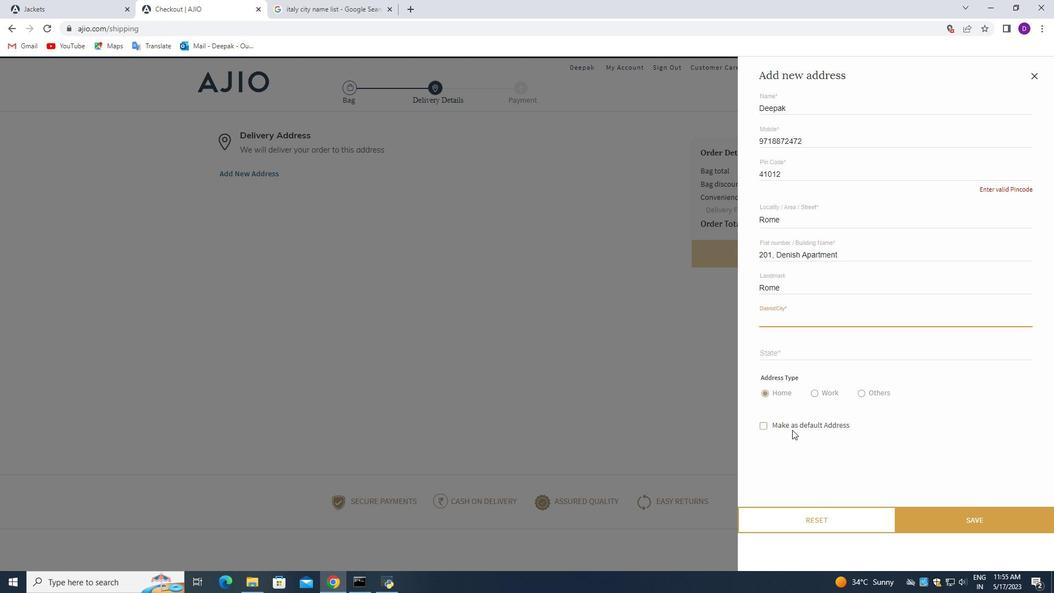 
Action: Mouse moved to (924, 433)
Screenshot: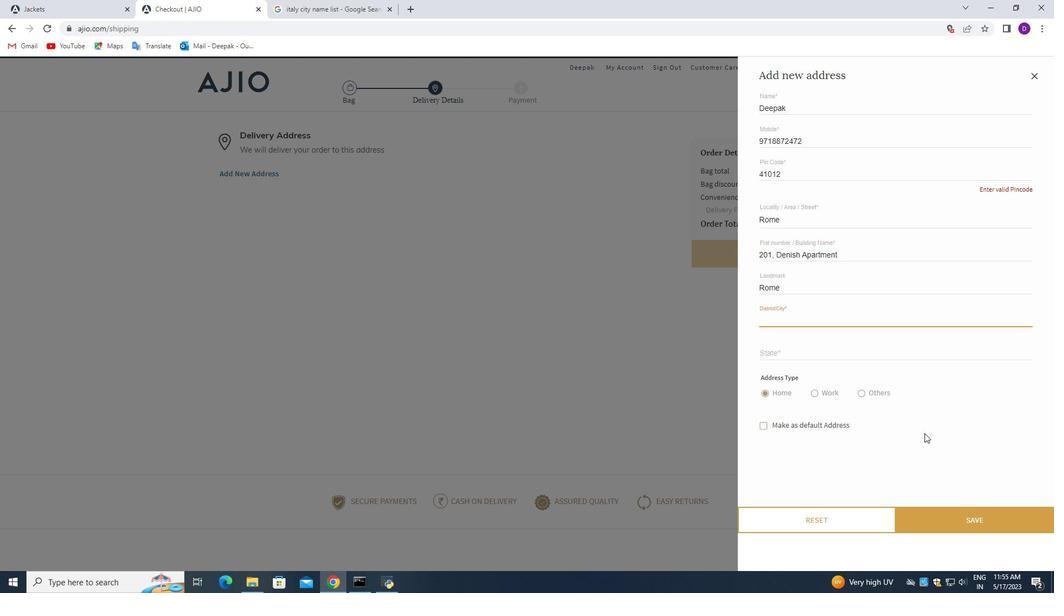 
Action: Mouse scrolled (924, 432) with delta (0, 0)
Screenshot: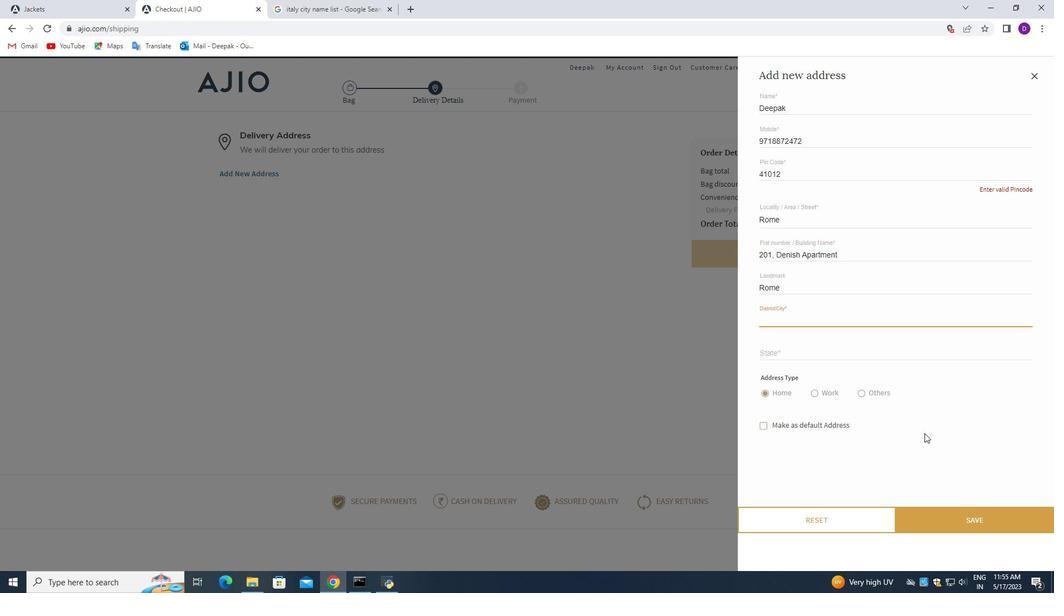 
Action: Mouse moved to (924, 433)
Screenshot: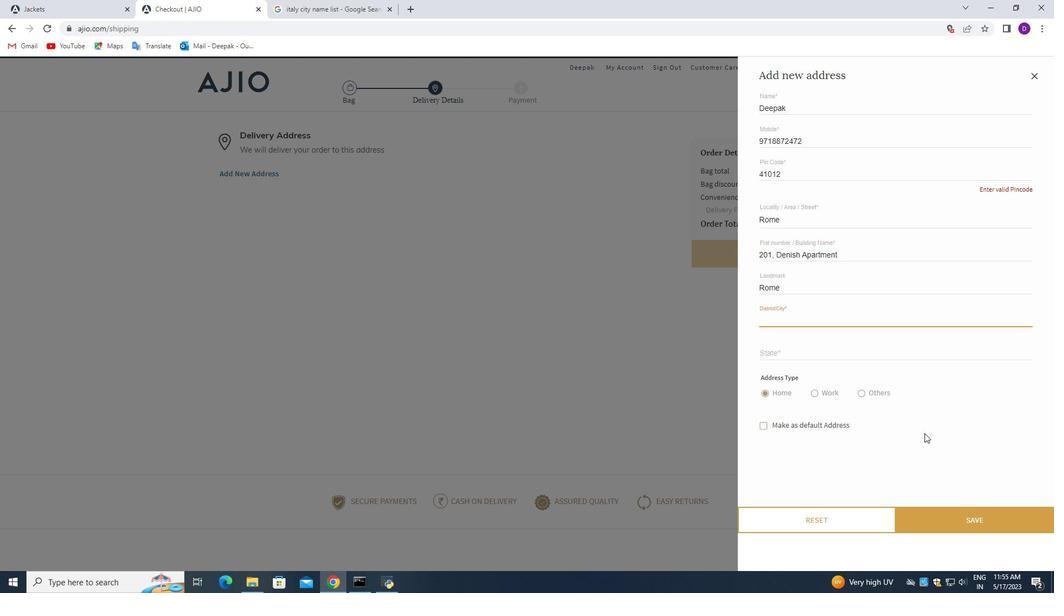 
Action: Mouse scrolled (924, 432) with delta (0, 0)
Screenshot: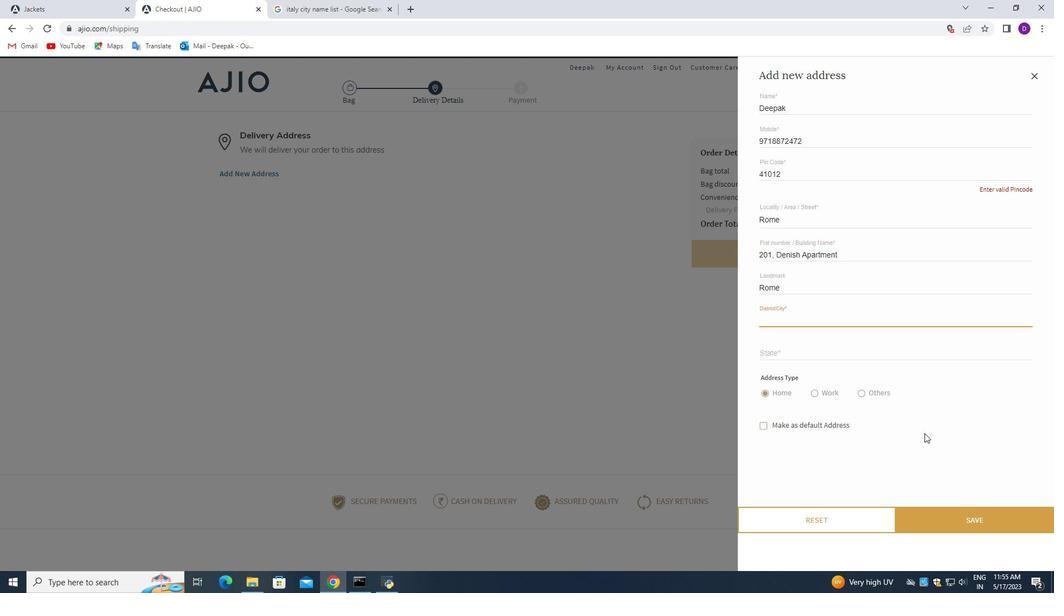 
Action: Mouse moved to (925, 433)
Screenshot: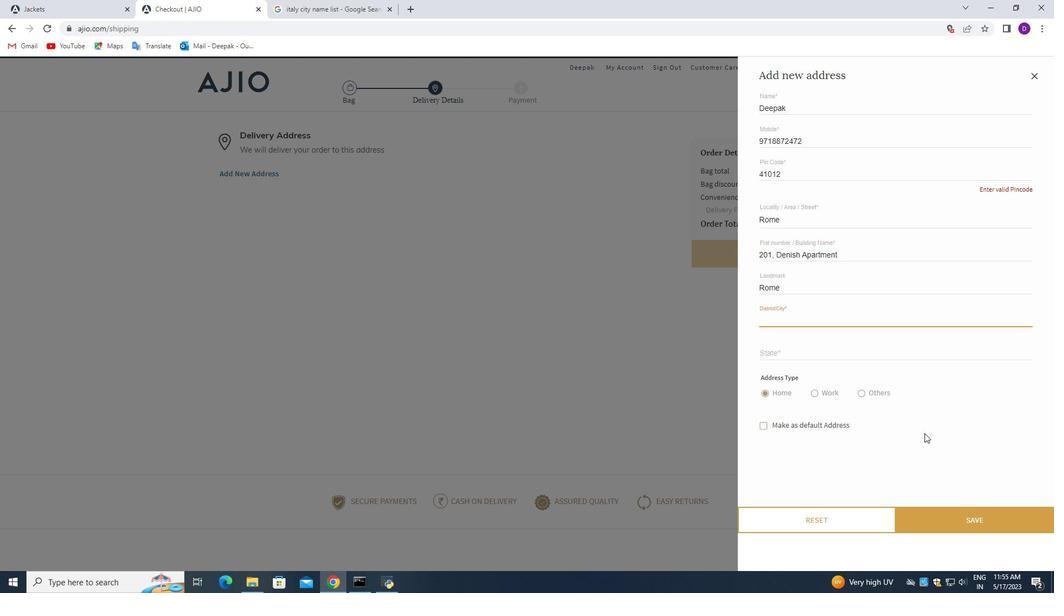 
Action: Mouse scrolled (925, 432) with delta (0, 0)
Screenshot: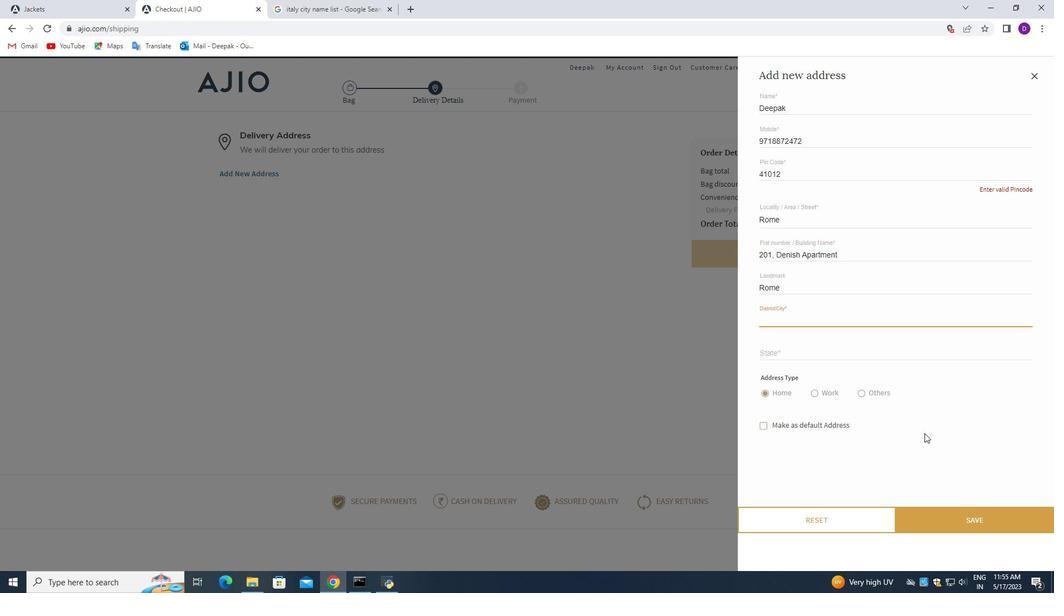 
Action: Mouse scrolled (925, 432) with delta (0, 0)
Screenshot: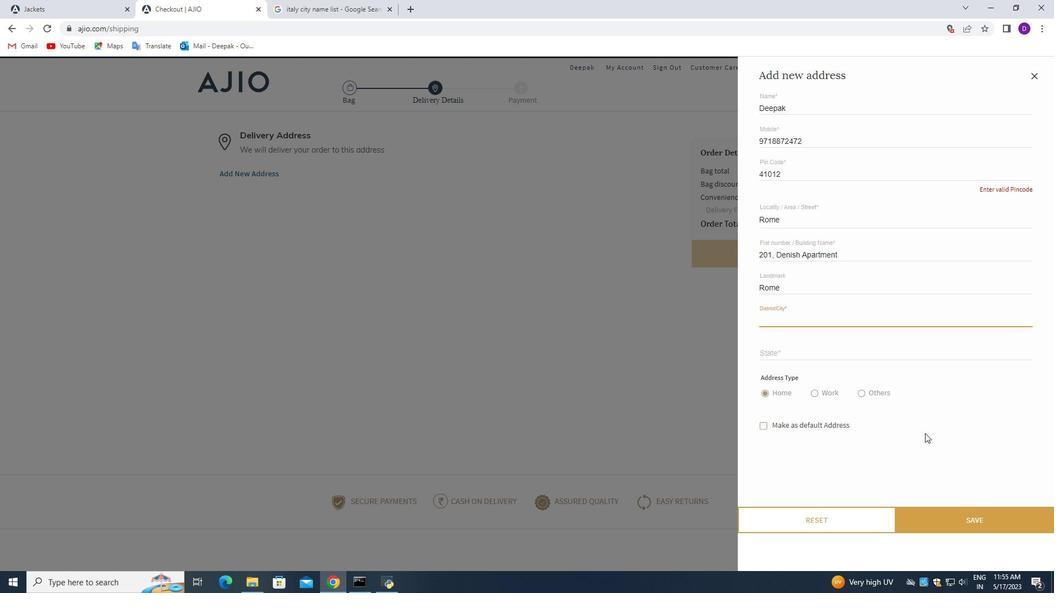
Action: Mouse scrolled (925, 433) with delta (0, 0)
Screenshot: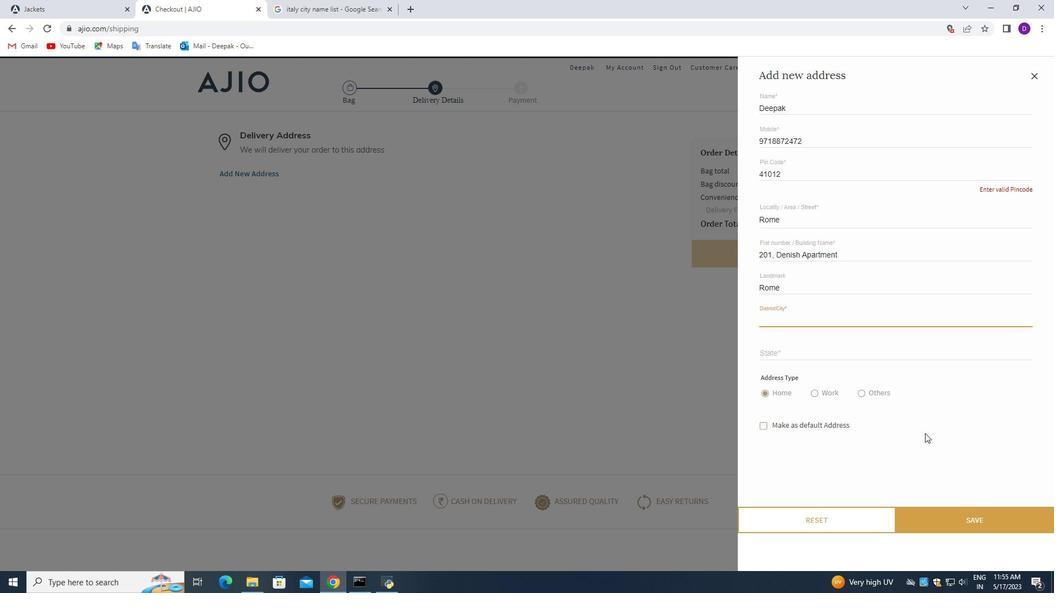 
Action: Mouse moved to (925, 424)
Screenshot: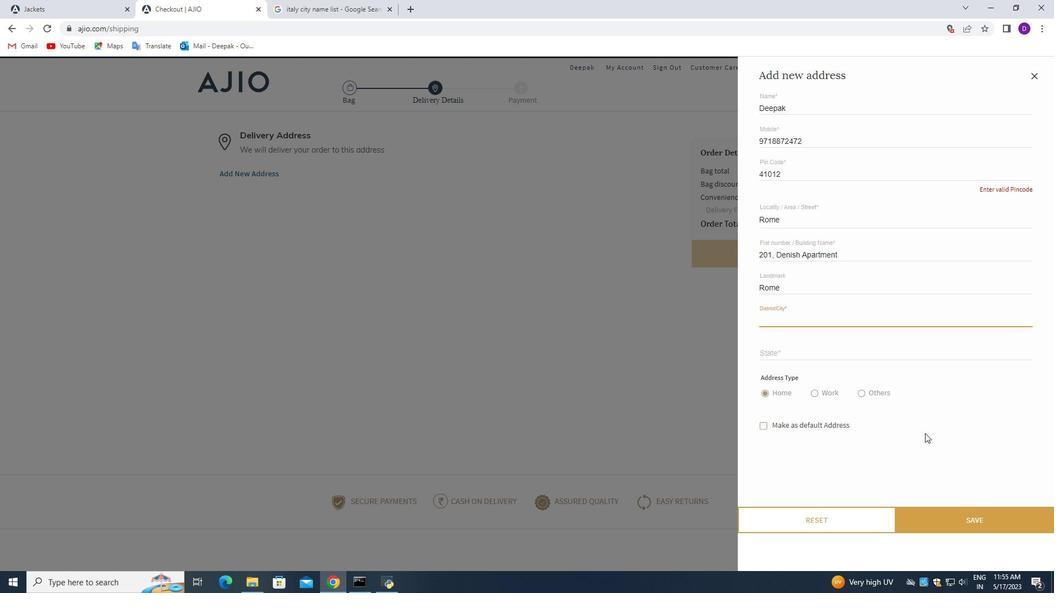 
Action: Mouse scrolled (925, 425) with delta (0, 0)
Screenshot: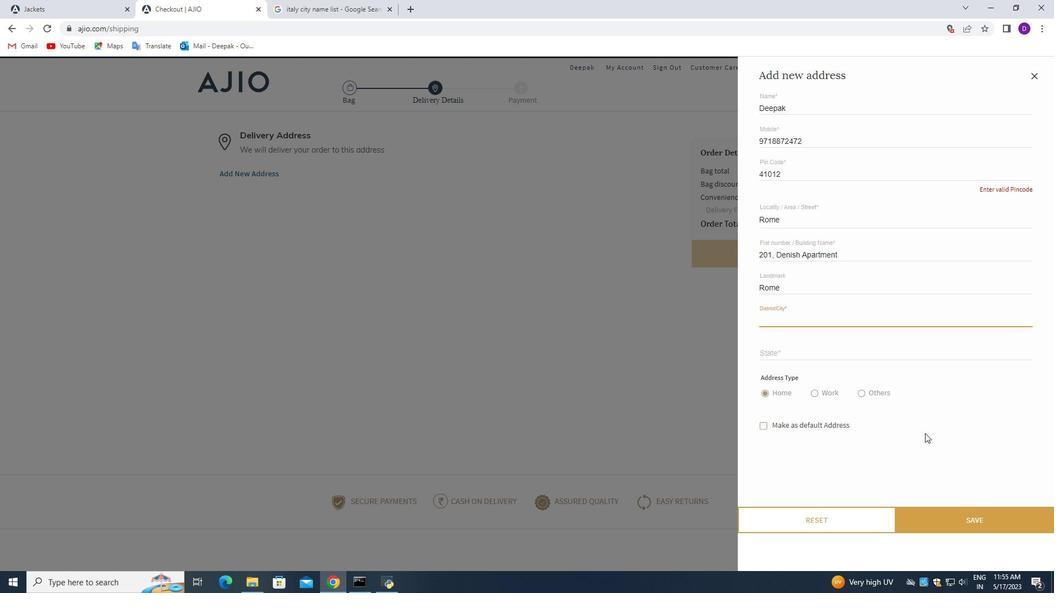 
Action: Mouse moved to (926, 410)
Screenshot: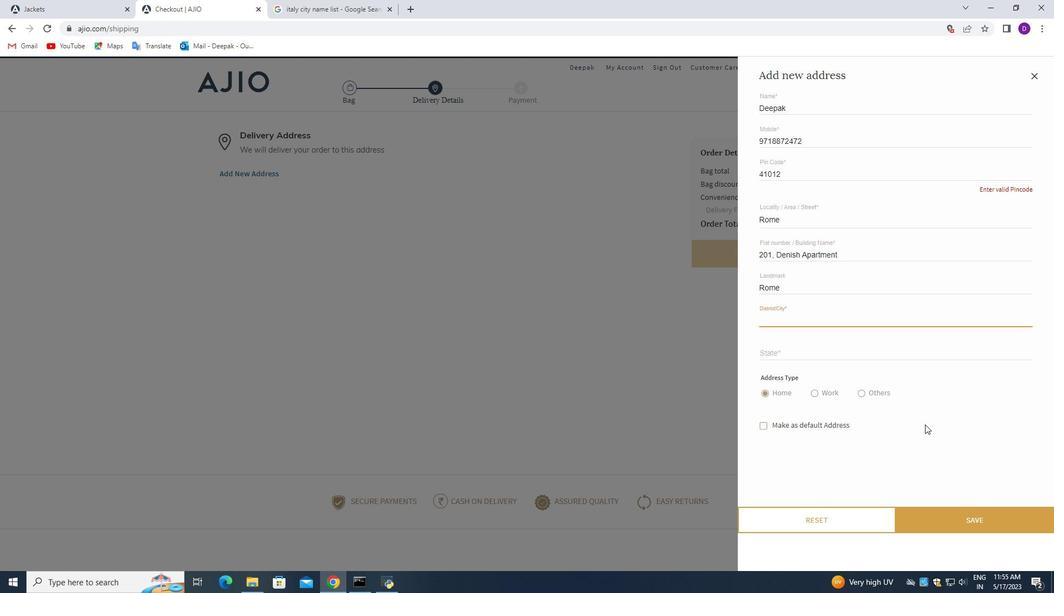 
Action: Mouse scrolled (926, 411) with delta (0, 0)
Screenshot: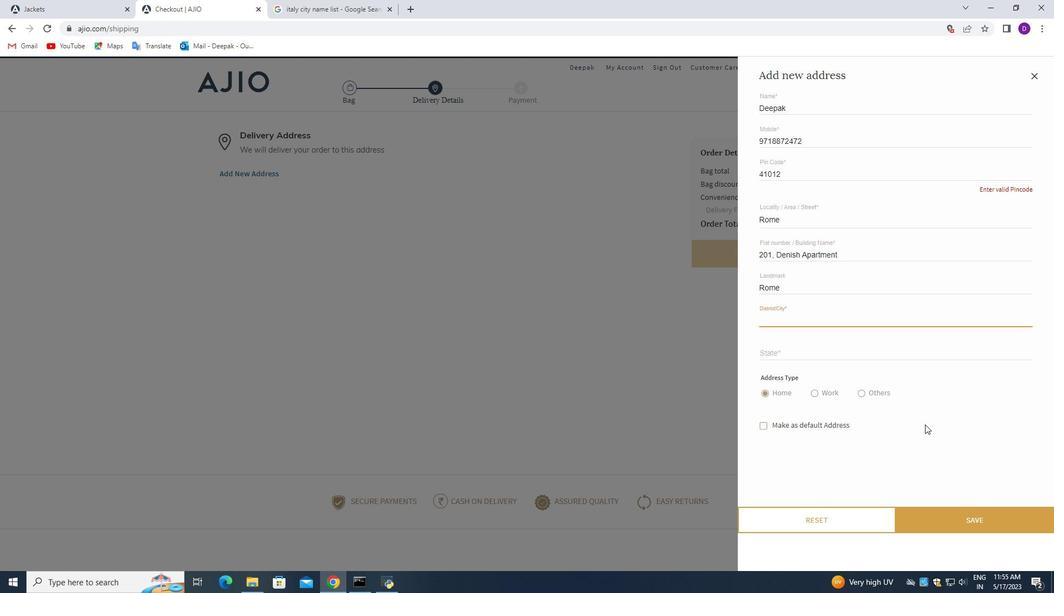 
Action: Mouse moved to (927, 384)
Screenshot: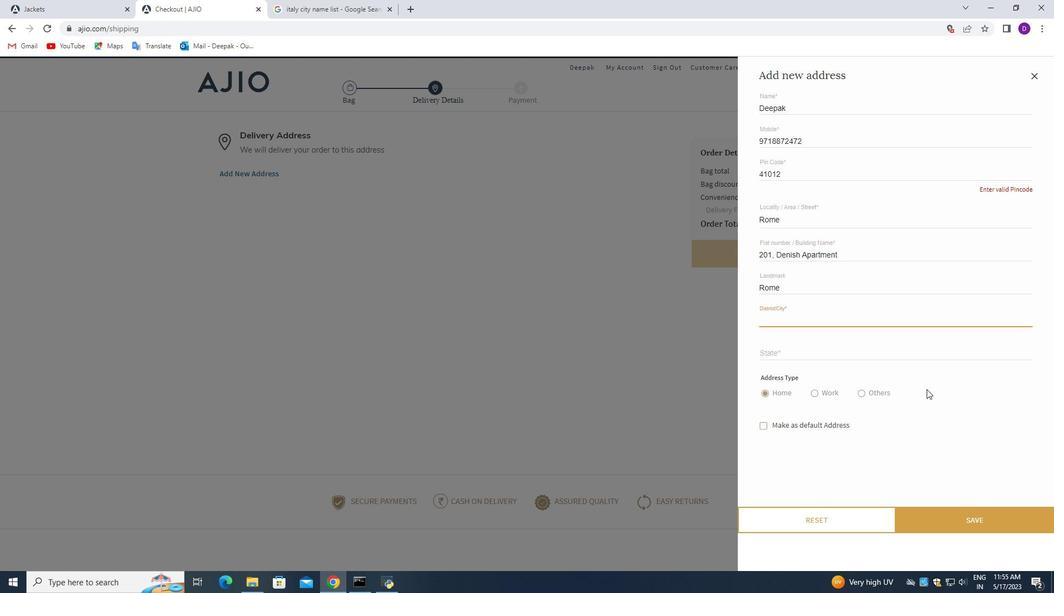 
Action: Mouse scrolled (927, 385) with delta (0, 0)
Screenshot: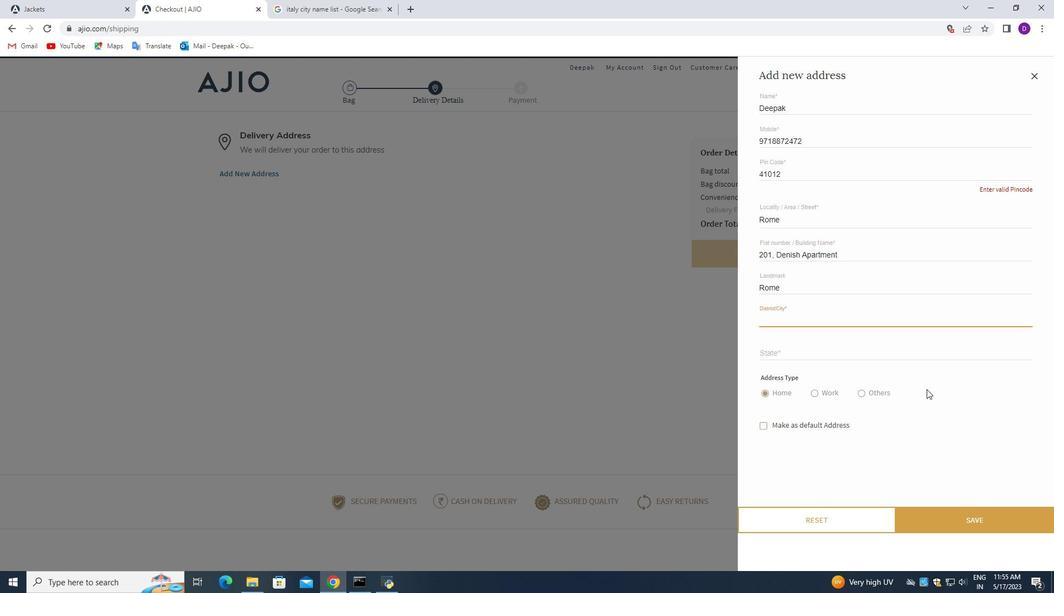 
Action: Mouse moved to (927, 357)
Screenshot: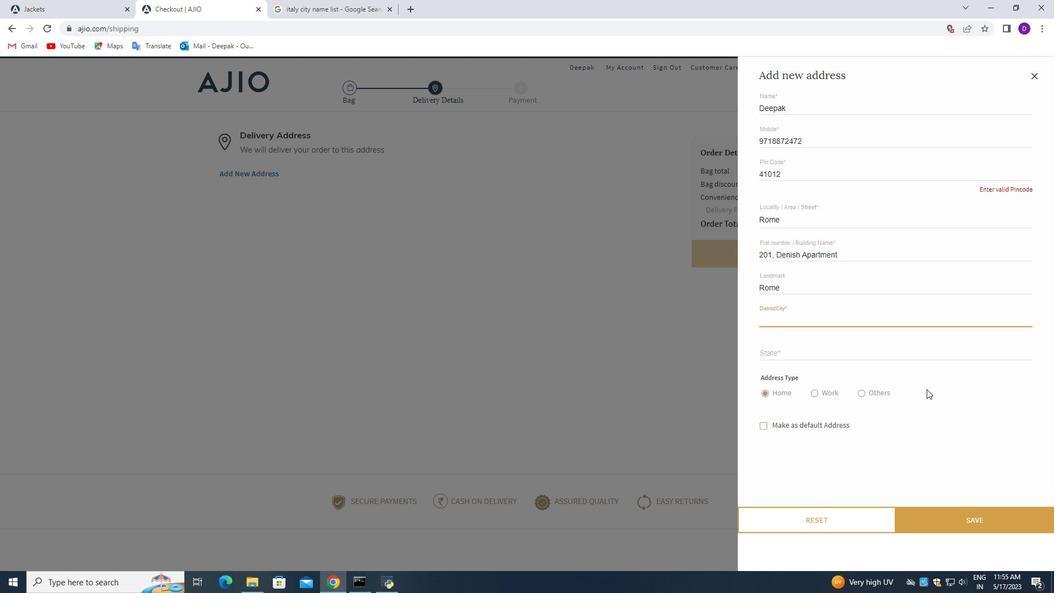 
Action: Mouse scrolled (927, 358) with delta (0, 0)
Screenshot: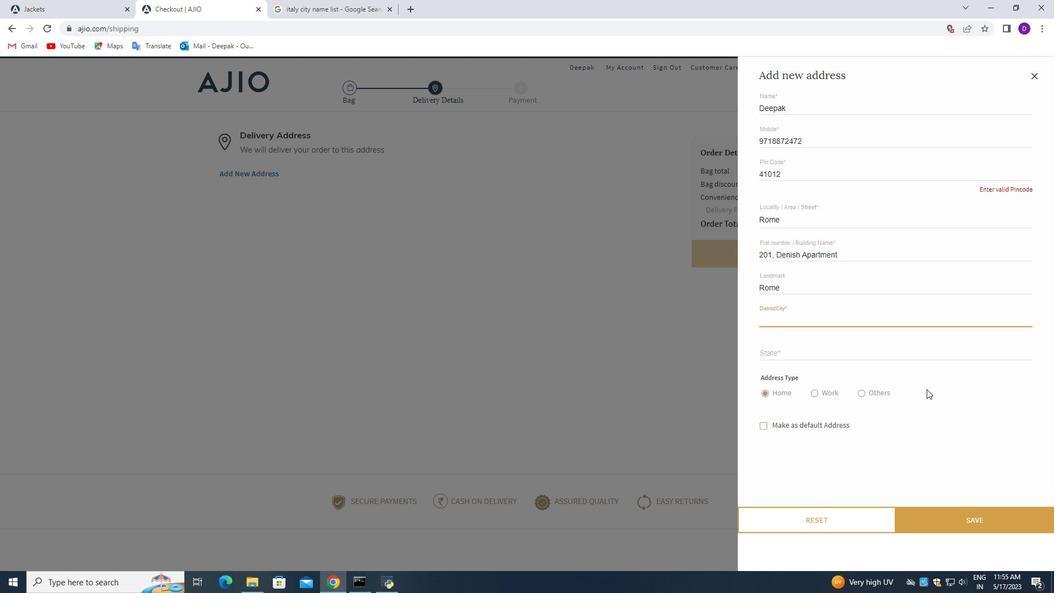 
Action: Mouse moved to (922, 264)
Screenshot: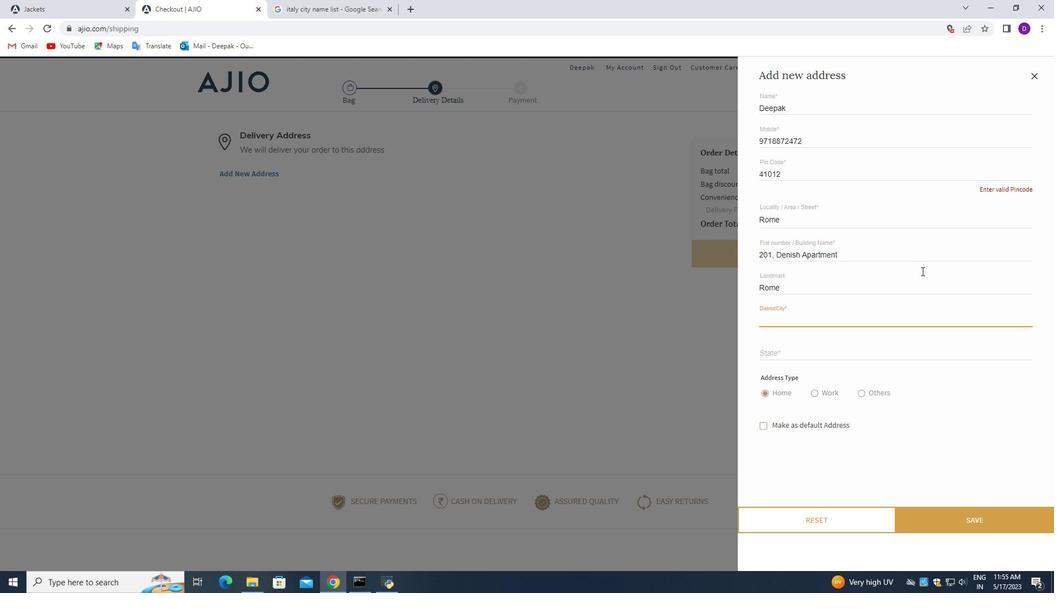 
Action: Mouse scrolled (922, 264) with delta (0, 0)
Screenshot: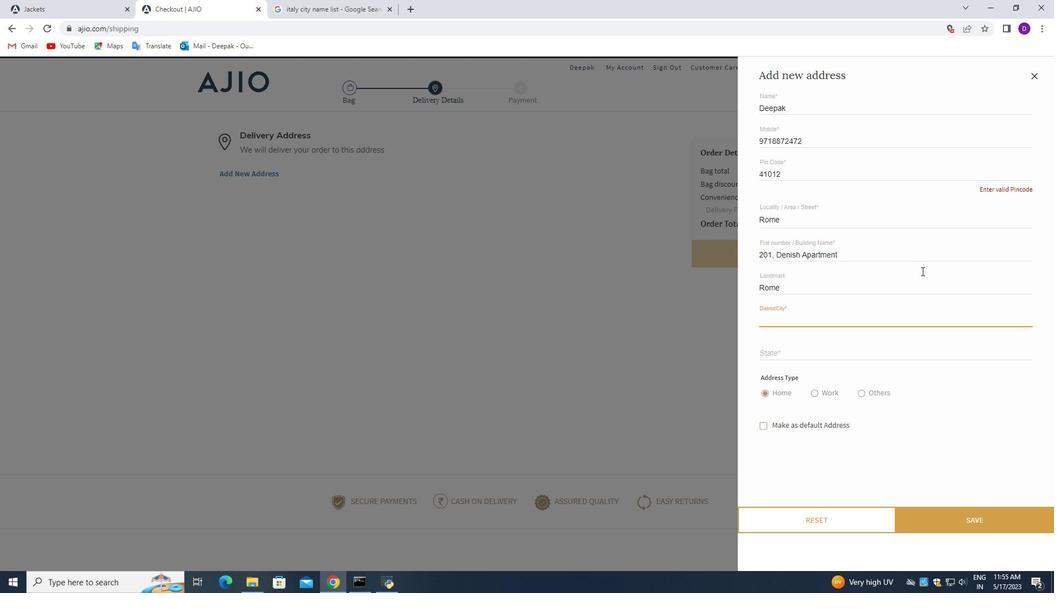 
Action: Mouse moved to (922, 263)
Screenshot: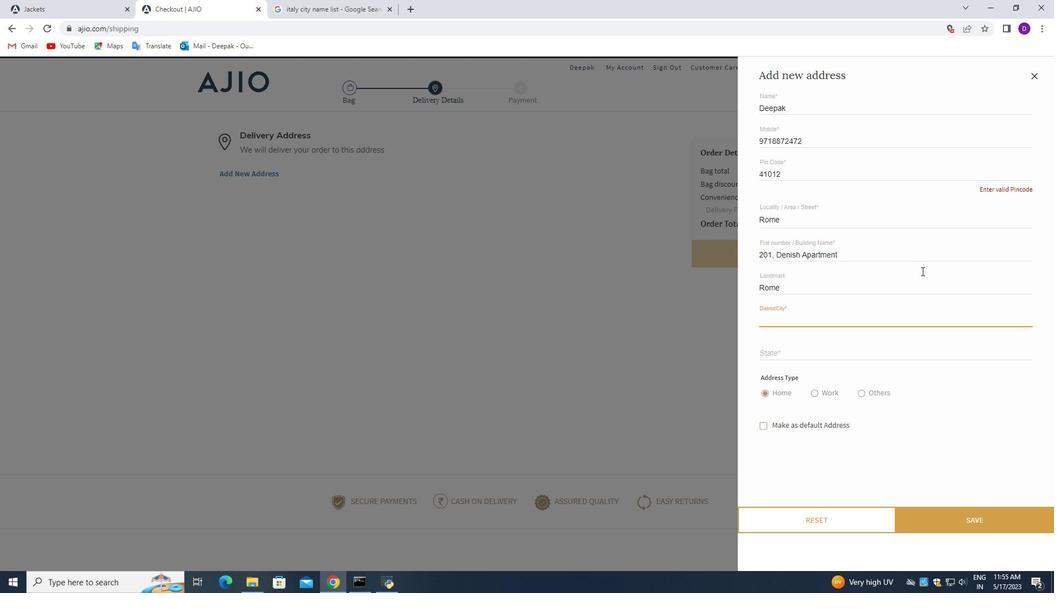 
Action: Mouse scrolled (922, 264) with delta (0, 0)
Screenshot: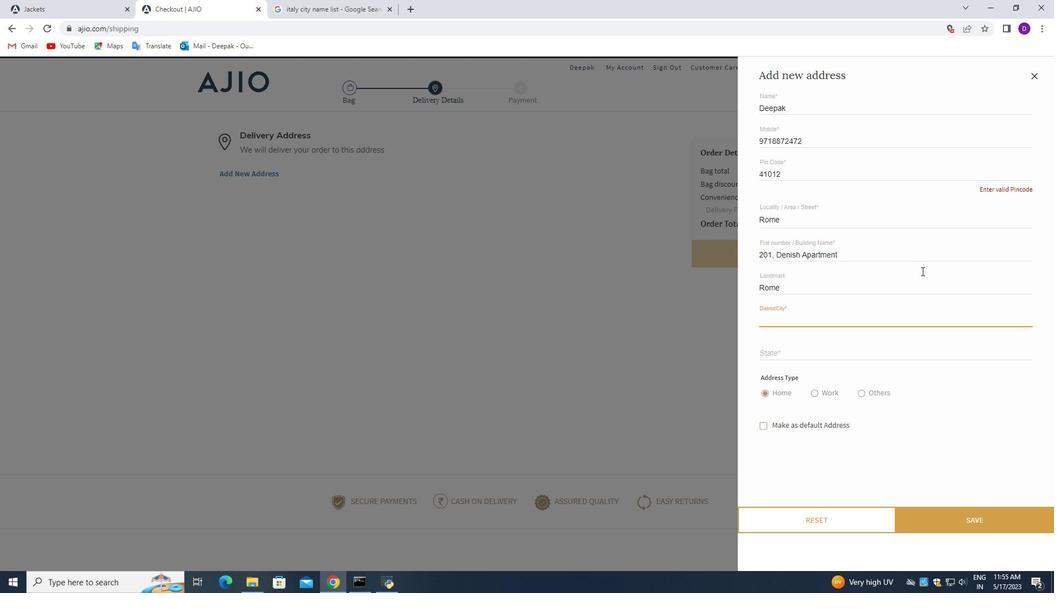 
Action: Mouse moved to (922, 263)
Screenshot: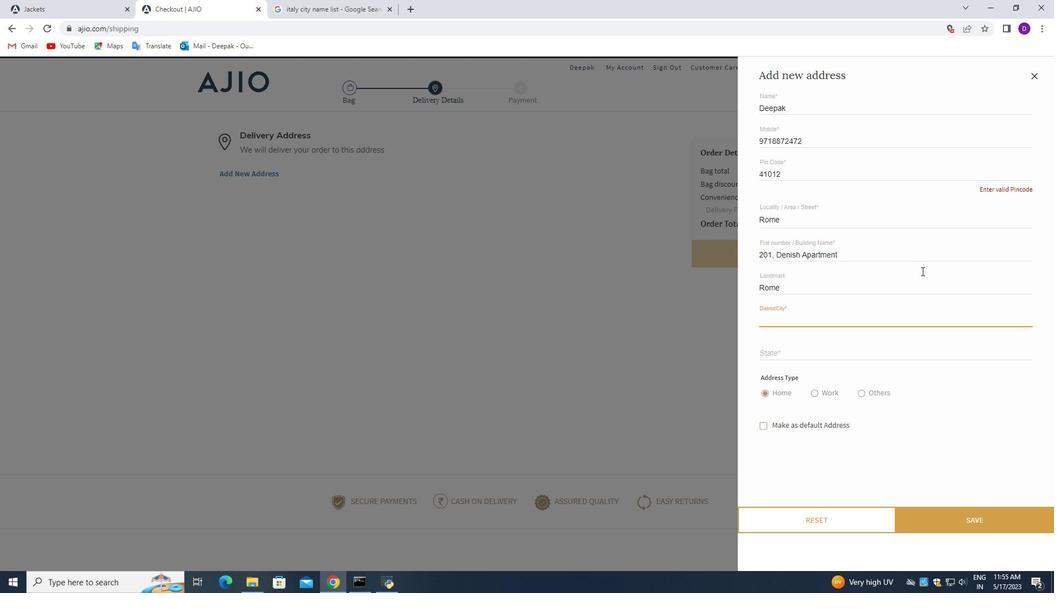 
Action: Mouse scrolled (922, 263) with delta (0, 0)
Screenshot: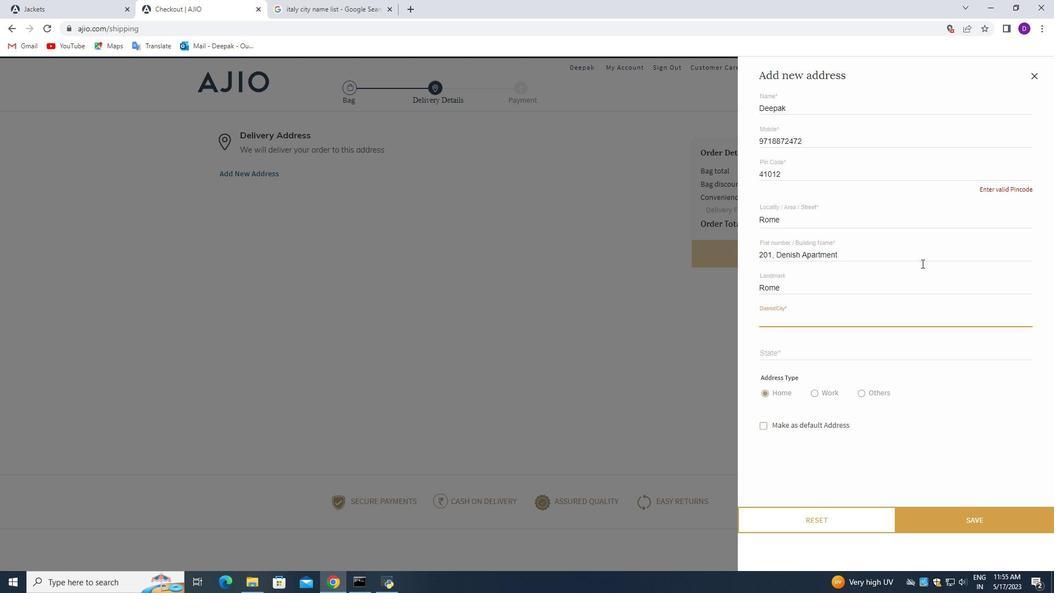 
Action: Mouse moved to (922, 262)
Screenshot: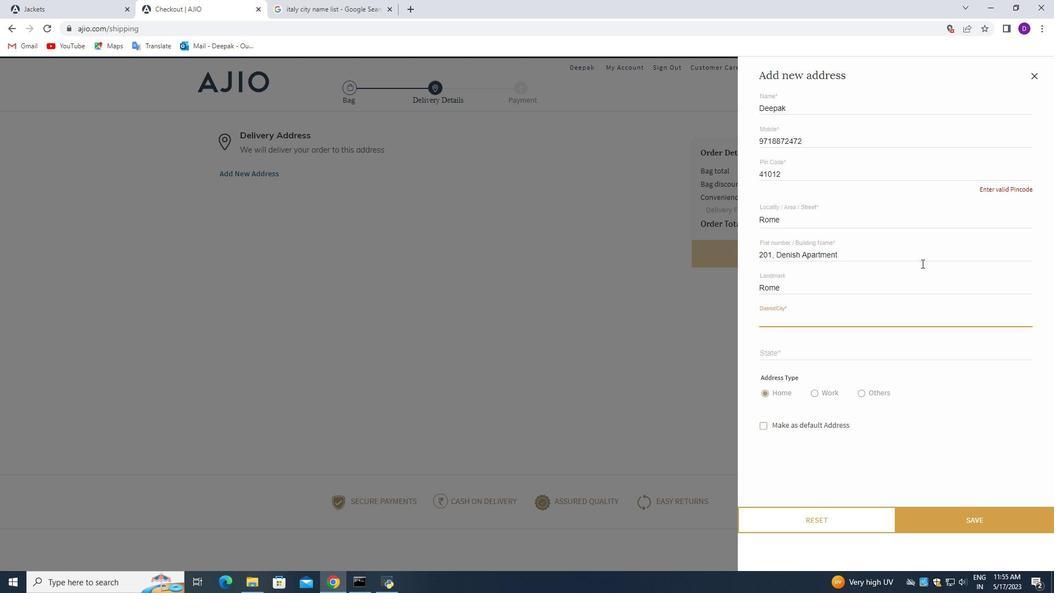 
Action: Mouse scrolled (922, 263) with delta (0, 0)
Screenshot: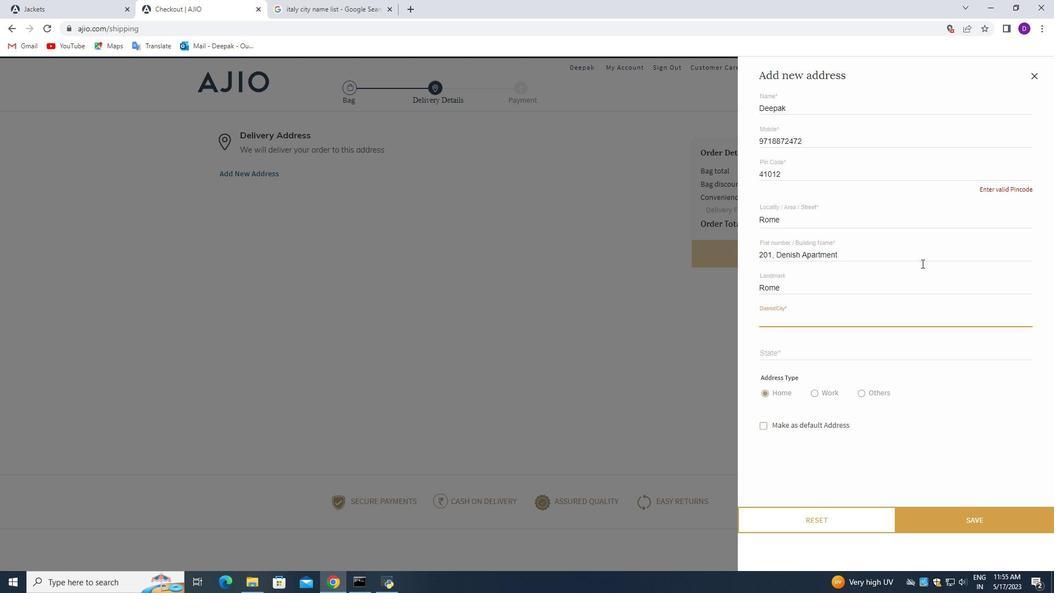 
Action: Mouse scrolled (922, 263) with delta (0, 0)
Screenshot: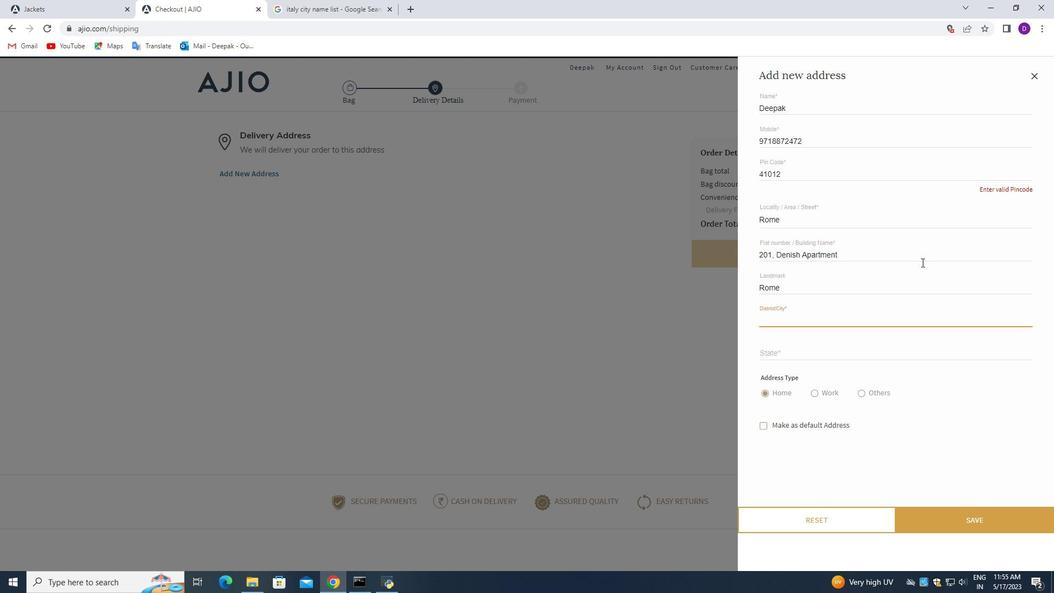 
Action: Mouse scrolled (922, 263) with delta (0, 0)
Screenshot: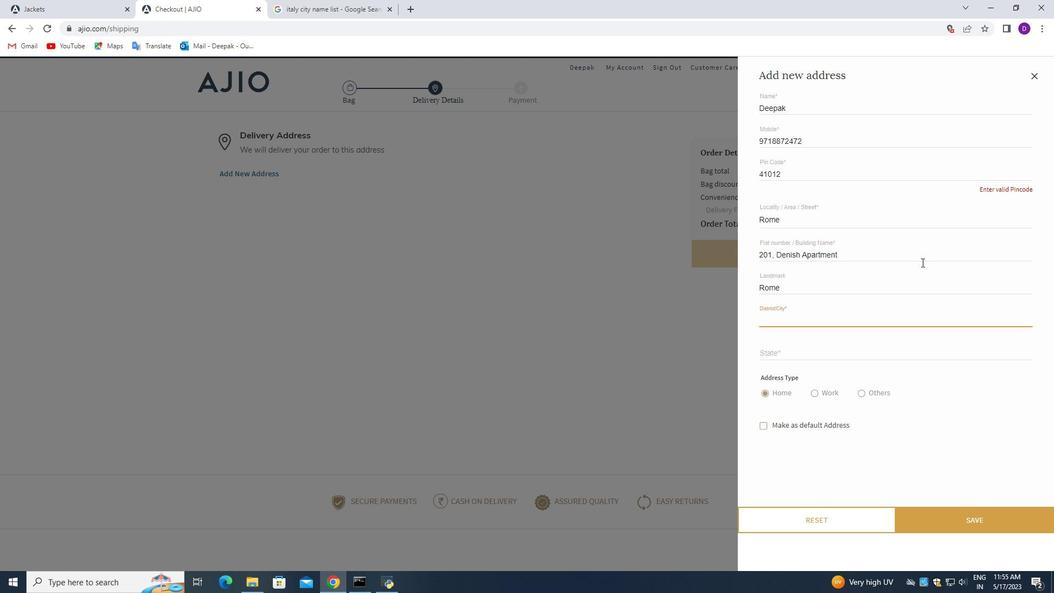 
Action: Mouse moved to (894, 254)
Screenshot: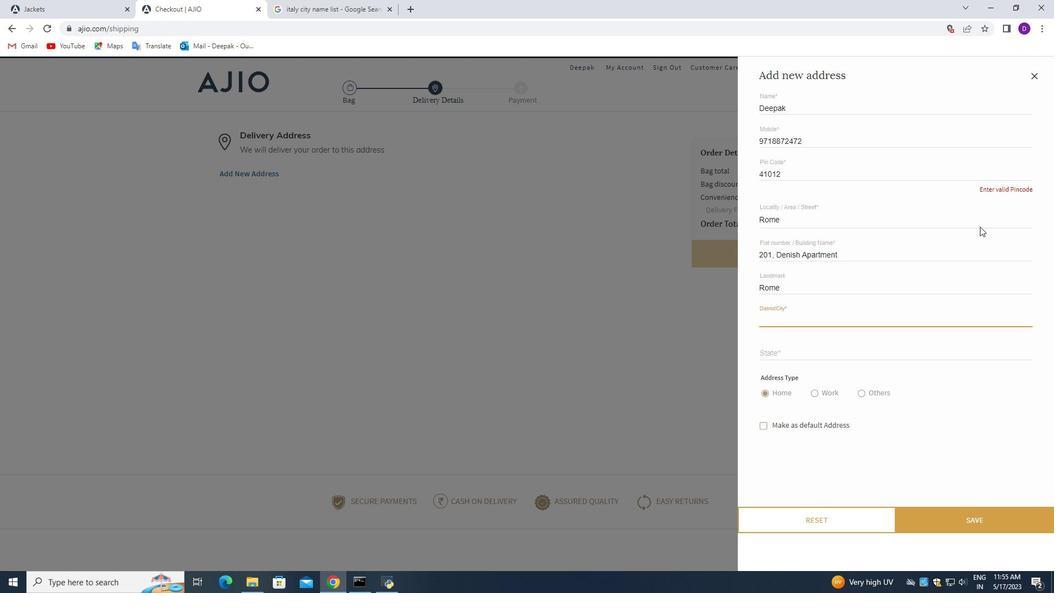
Action: Mouse scrolled (894, 255) with delta (0, 0)
Screenshot: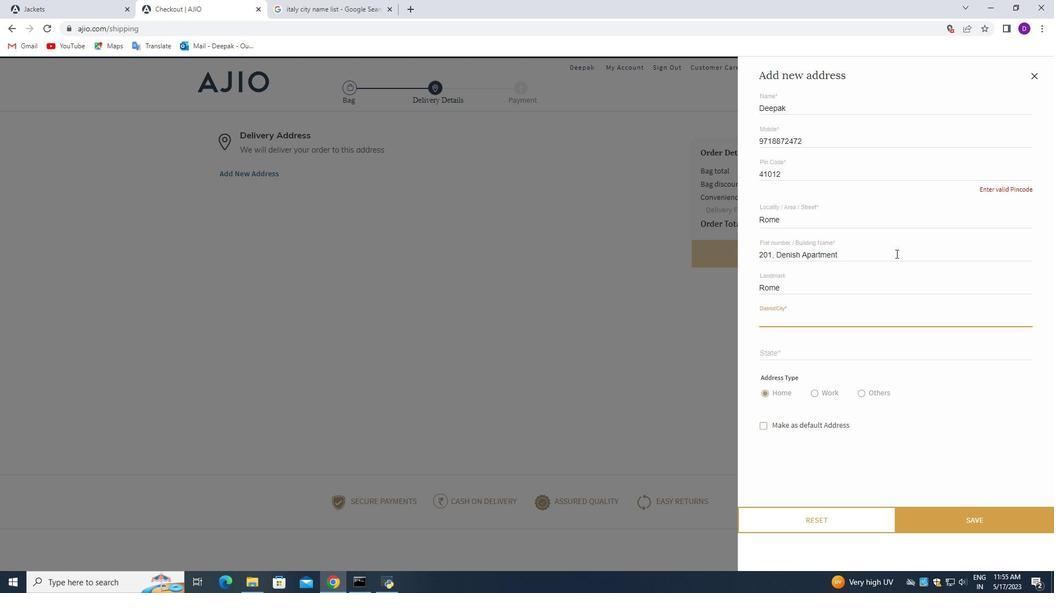 
Action: Mouse moved to (892, 255)
Screenshot: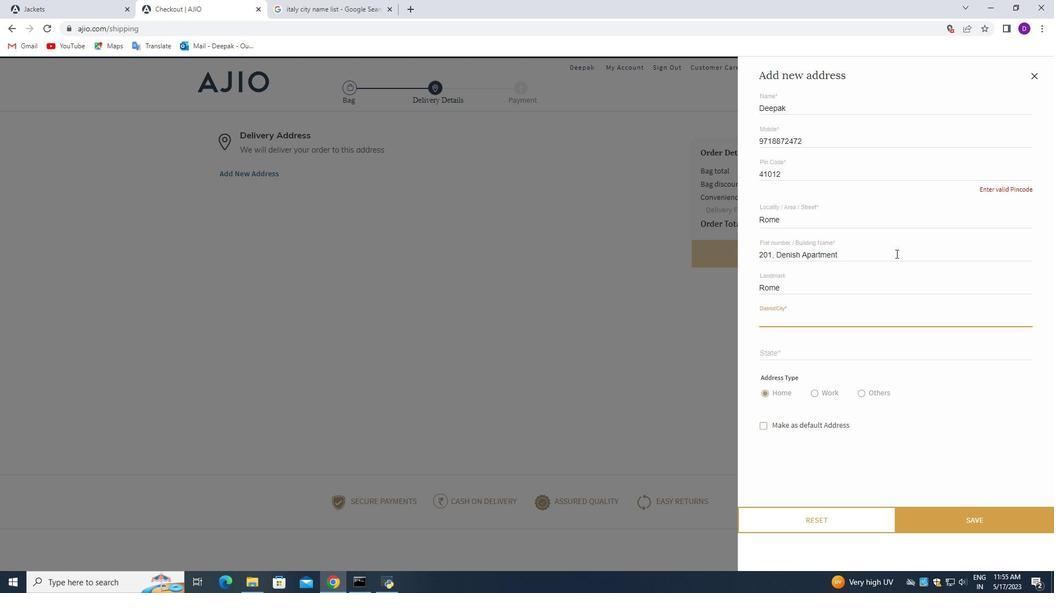 
Action: Mouse scrolled (892, 255) with delta (0, 0)
Screenshot: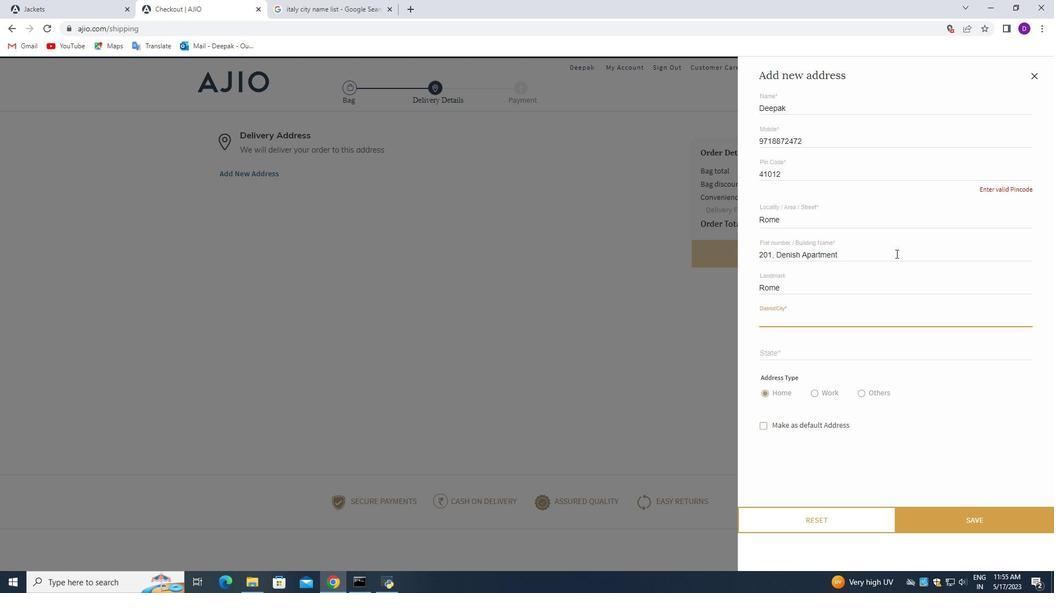 
Action: Mouse scrolled (892, 255) with delta (0, 0)
Screenshot: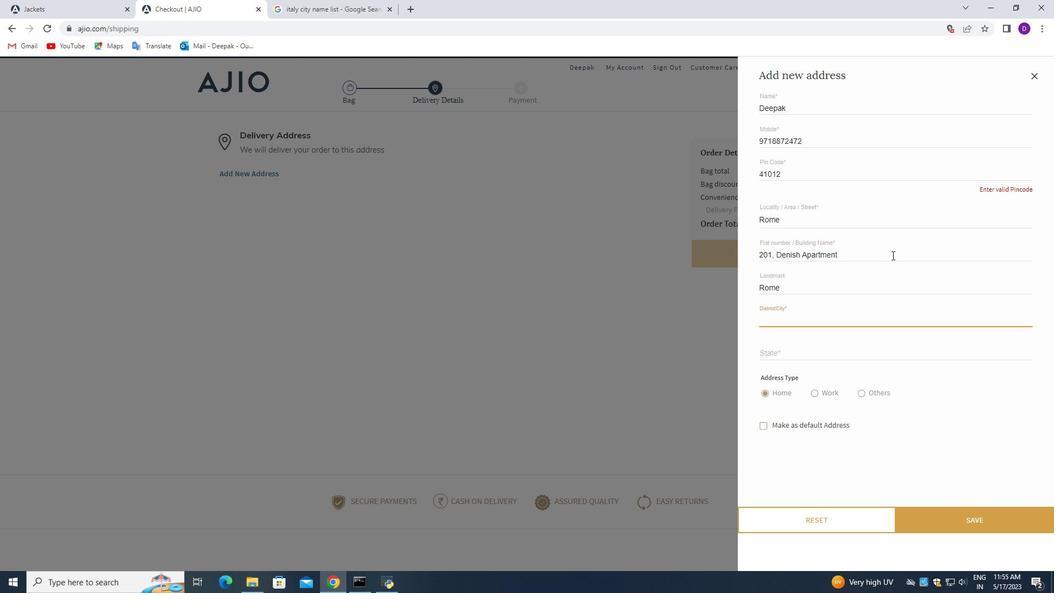
Action: Mouse scrolled (892, 255) with delta (0, 0)
Screenshot: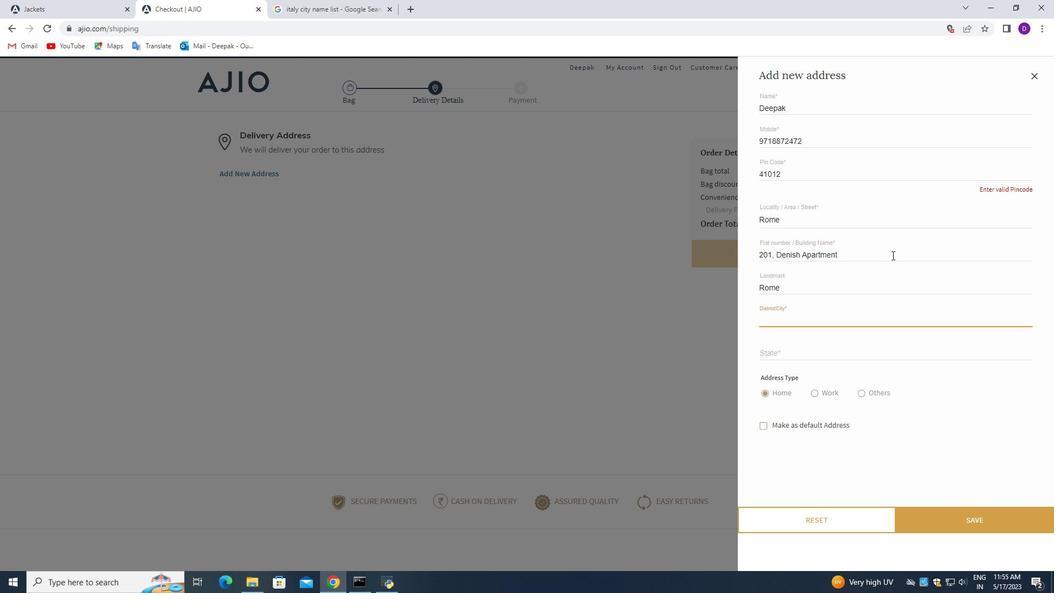 
Action: Mouse scrolled (892, 255) with delta (0, 0)
Screenshot: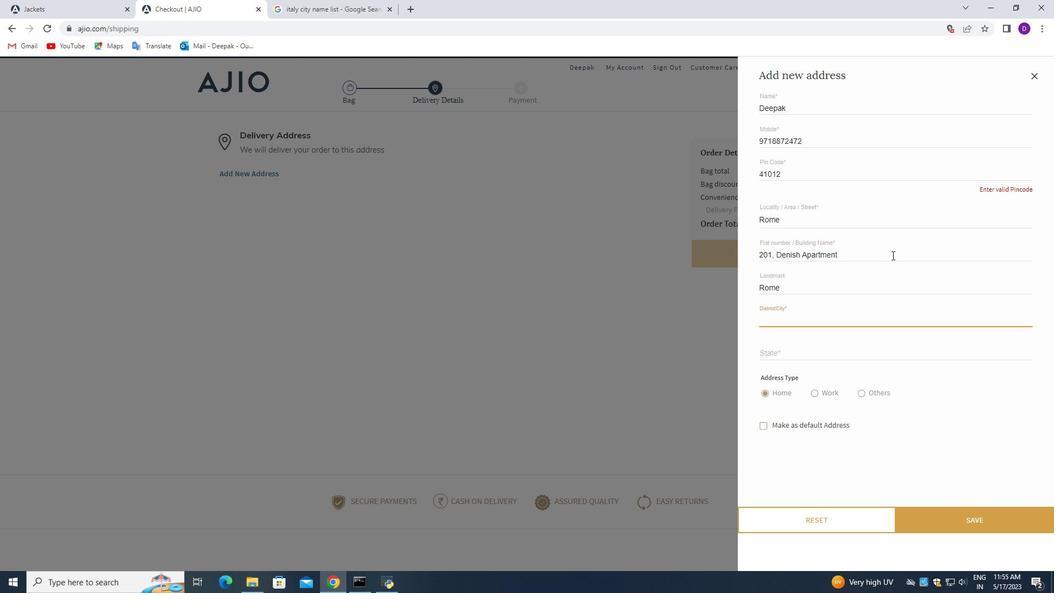 
Action: Mouse scrolled (892, 254) with delta (0, 0)
Screenshot: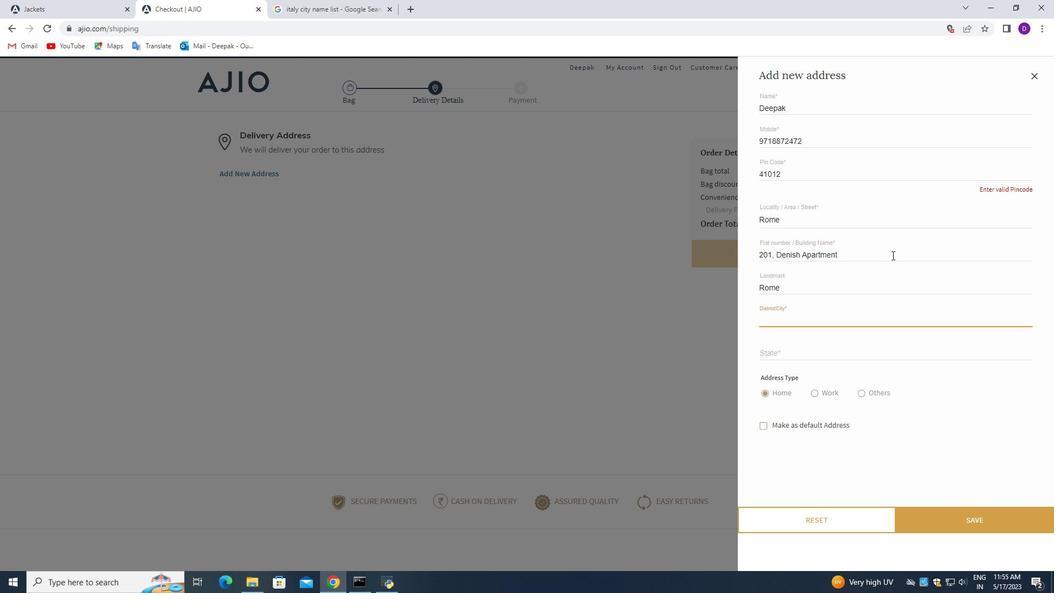 
Action: Mouse scrolled (892, 254) with delta (0, 0)
Screenshot: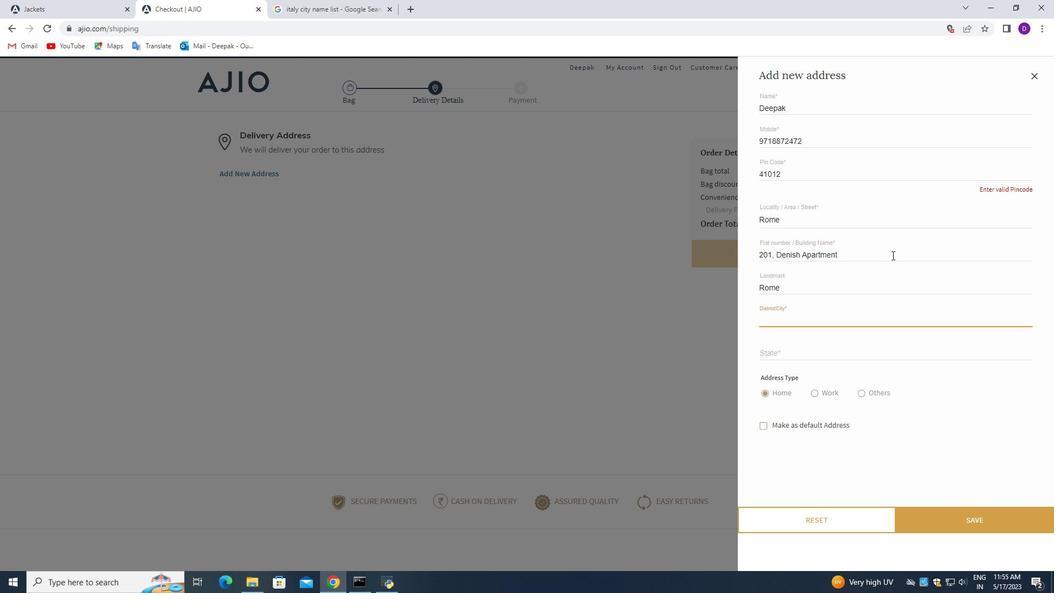 
Action: Mouse scrolled (892, 254) with delta (0, 0)
Screenshot: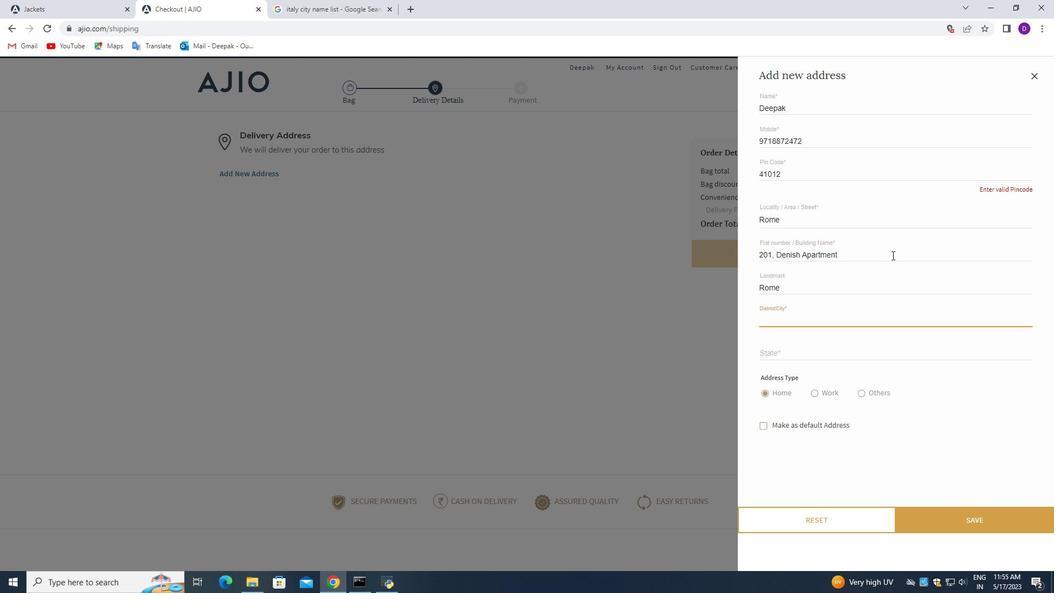 
Action: Mouse scrolled (892, 254) with delta (0, 0)
Screenshot: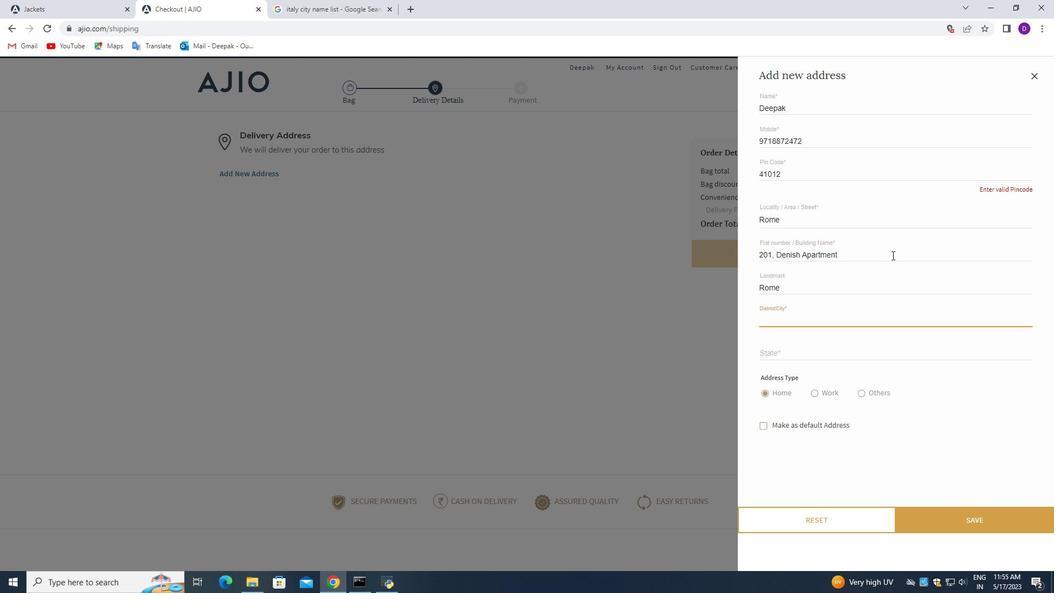 
Action: Mouse scrolled (892, 254) with delta (0, 0)
Screenshot: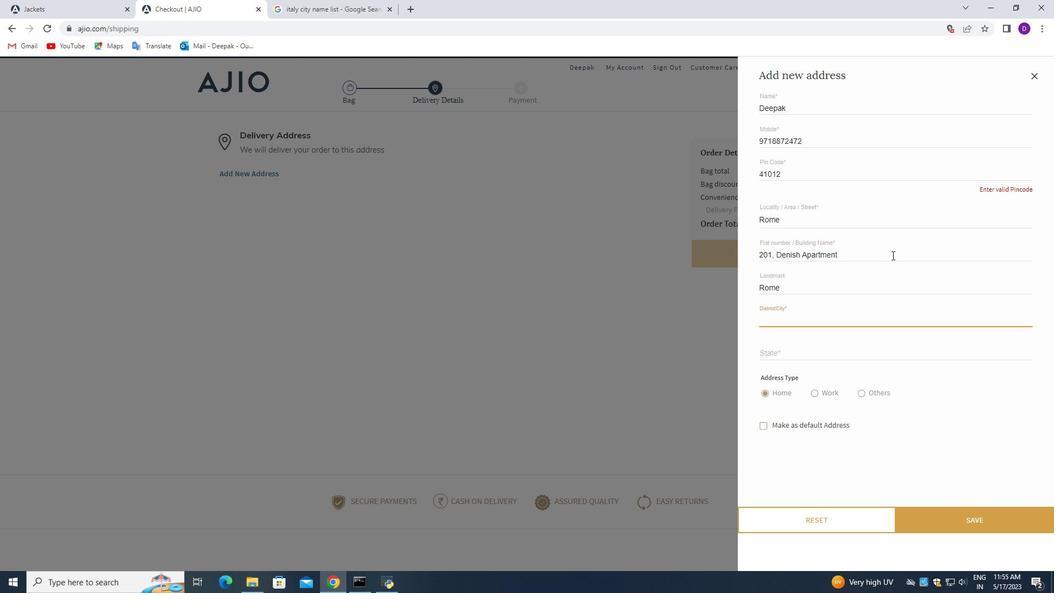
Action: Mouse moved to (902, 274)
Screenshot: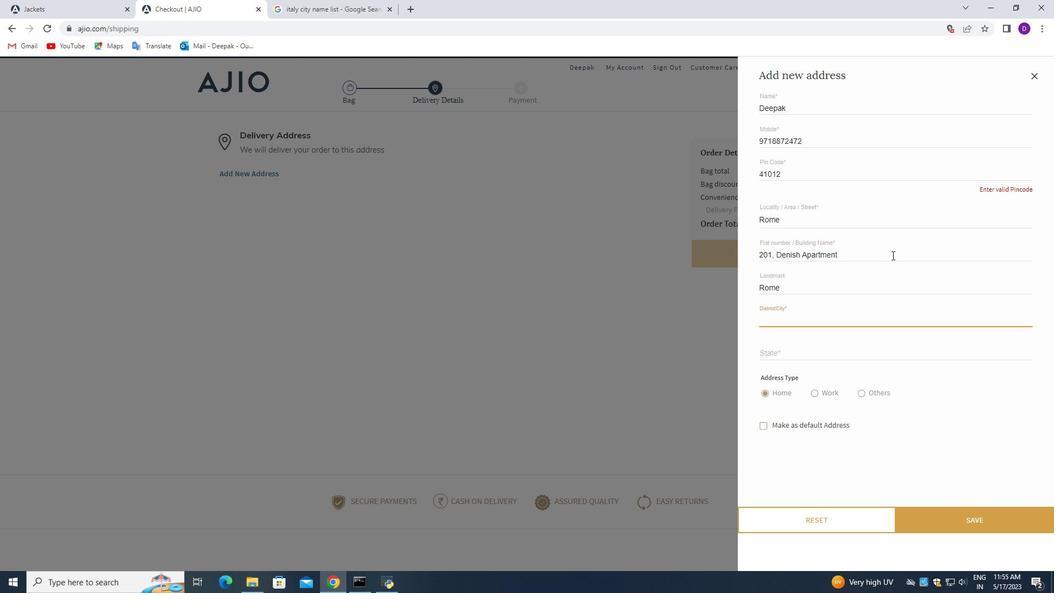 
Action: Mouse scrolled (902, 274) with delta (0, 0)
Screenshot: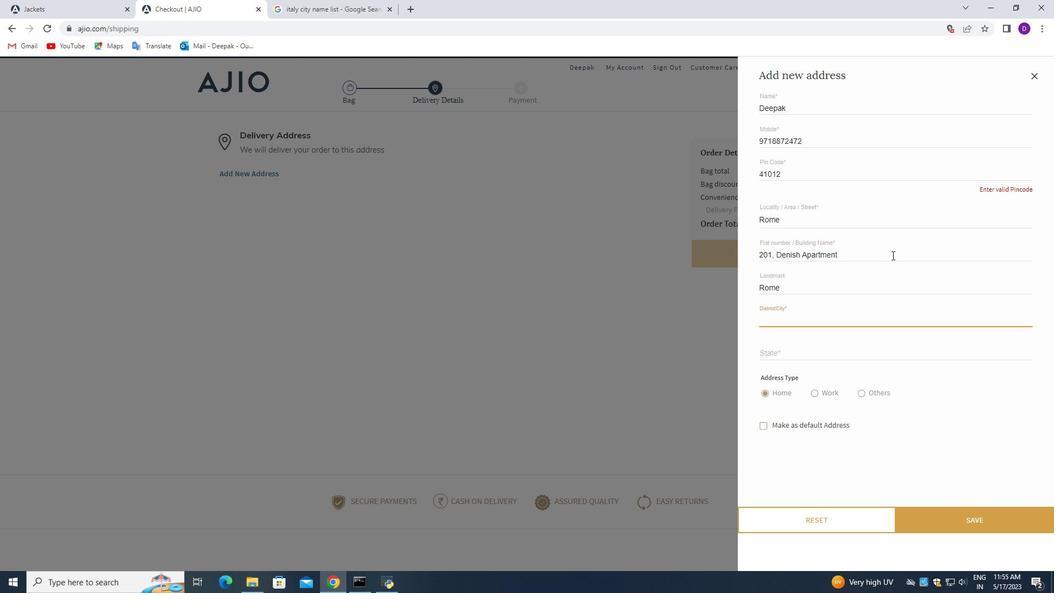
Action: Mouse moved to (914, 315)
Screenshot: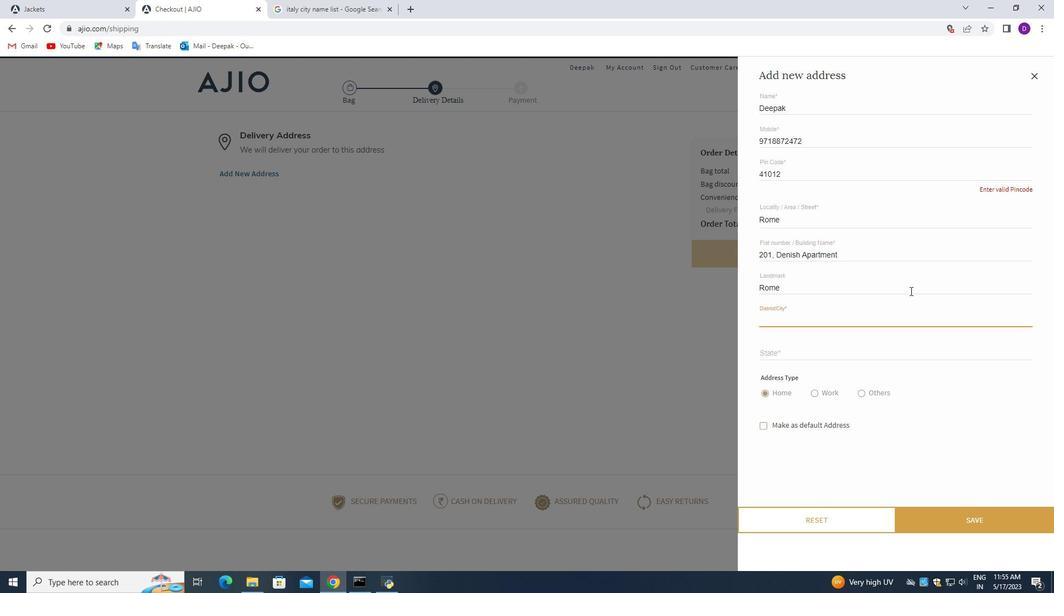 
Action: Mouse scrolled (914, 308) with delta (0, 0)
